 Task: View property listings for houses in Fayetteville, Arkansas, with a fenced backyard and a hot tub, and prioritize properties with outdoor living spaces.
Action: Mouse moved to (311, 197)
Screenshot: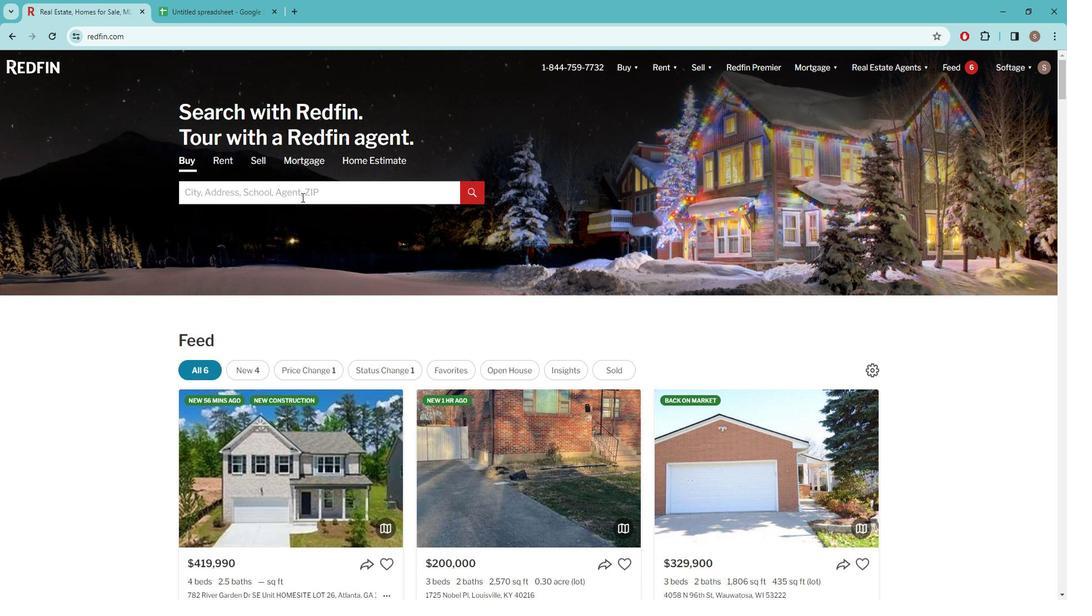 
Action: Mouse pressed left at (311, 197)
Screenshot: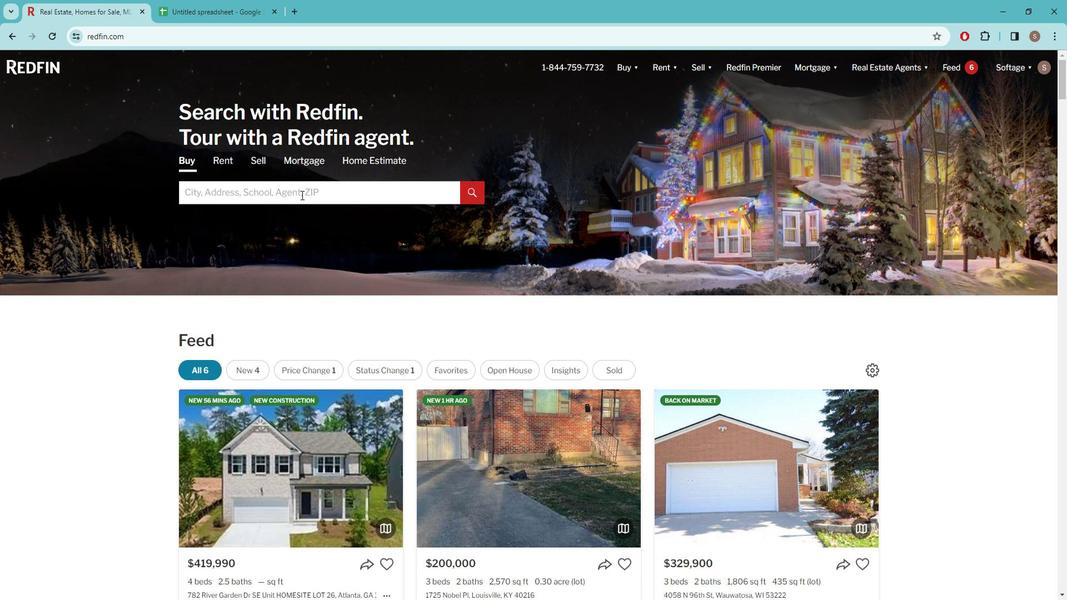 
Action: Key pressed f<Key.caps_lock>AYETTEVILLE
Screenshot: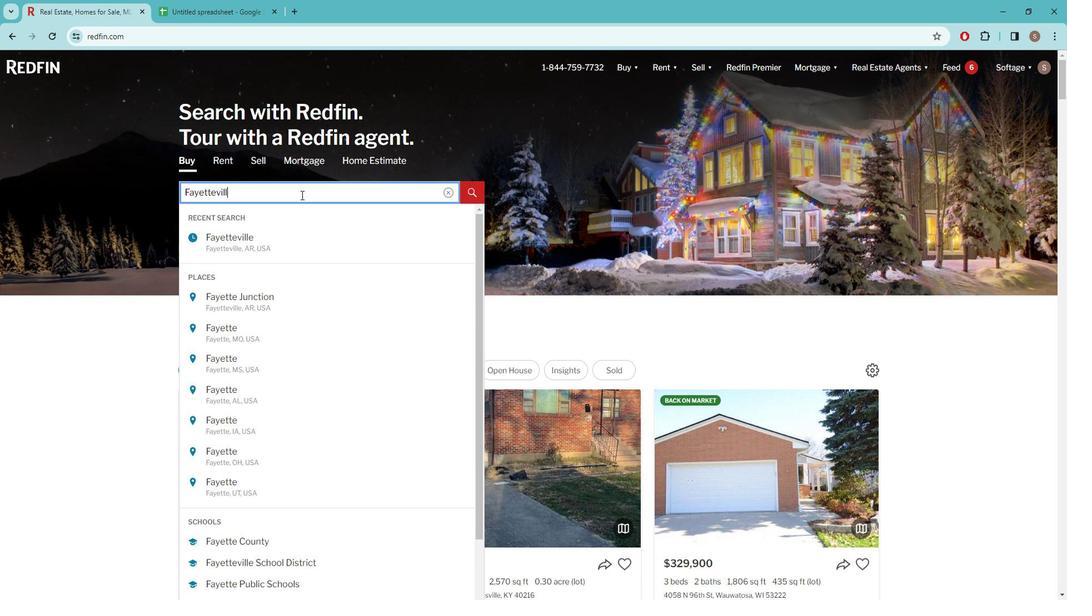 
Action: Mouse moved to (307, 241)
Screenshot: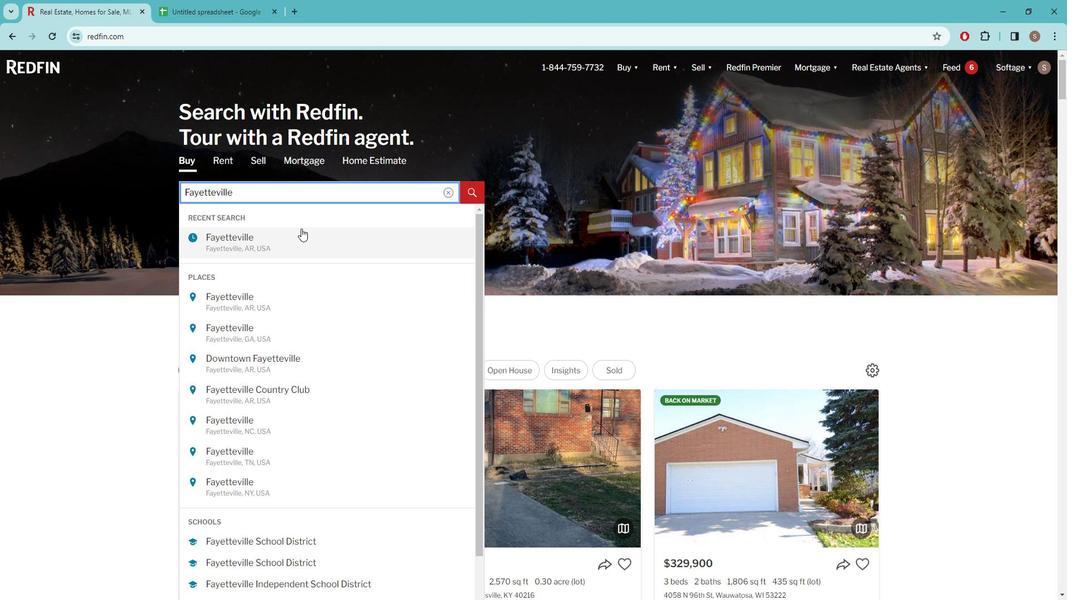 
Action: Mouse pressed left at (307, 241)
Screenshot: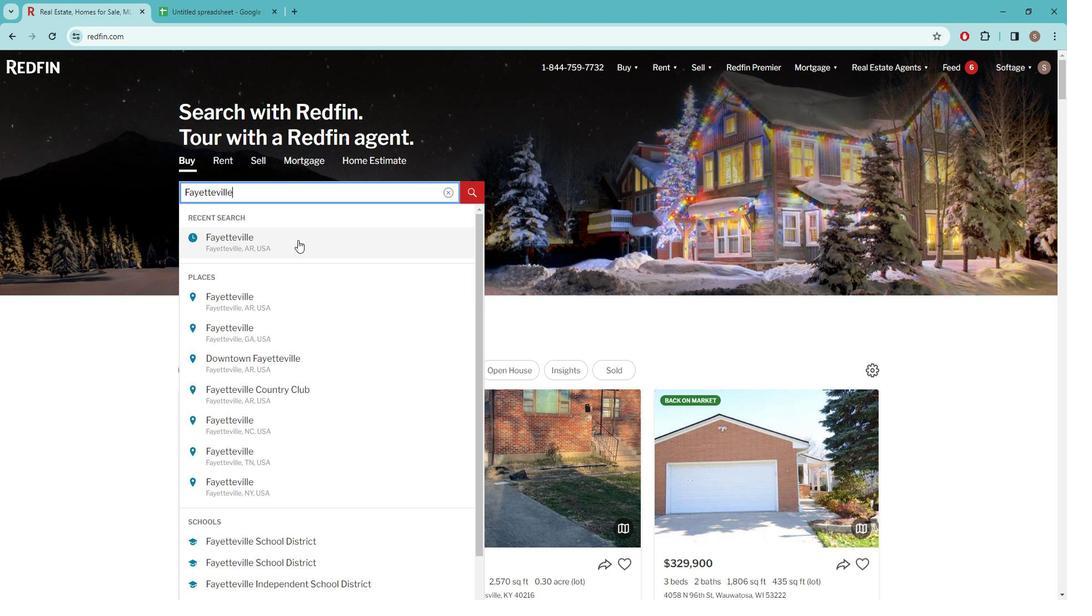 
Action: Mouse moved to (943, 147)
Screenshot: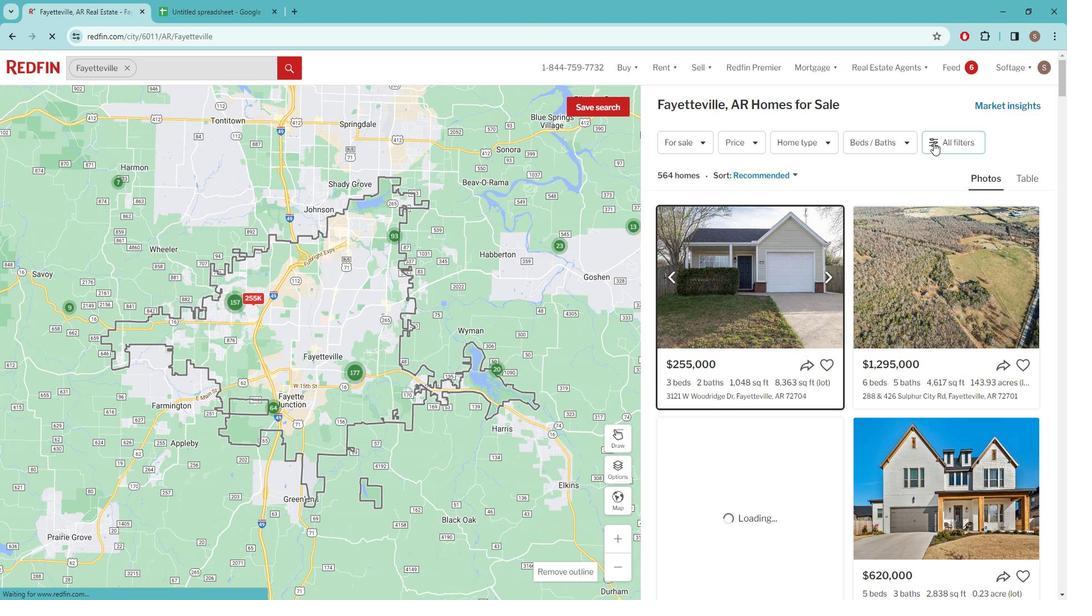 
Action: Mouse pressed left at (943, 147)
Screenshot: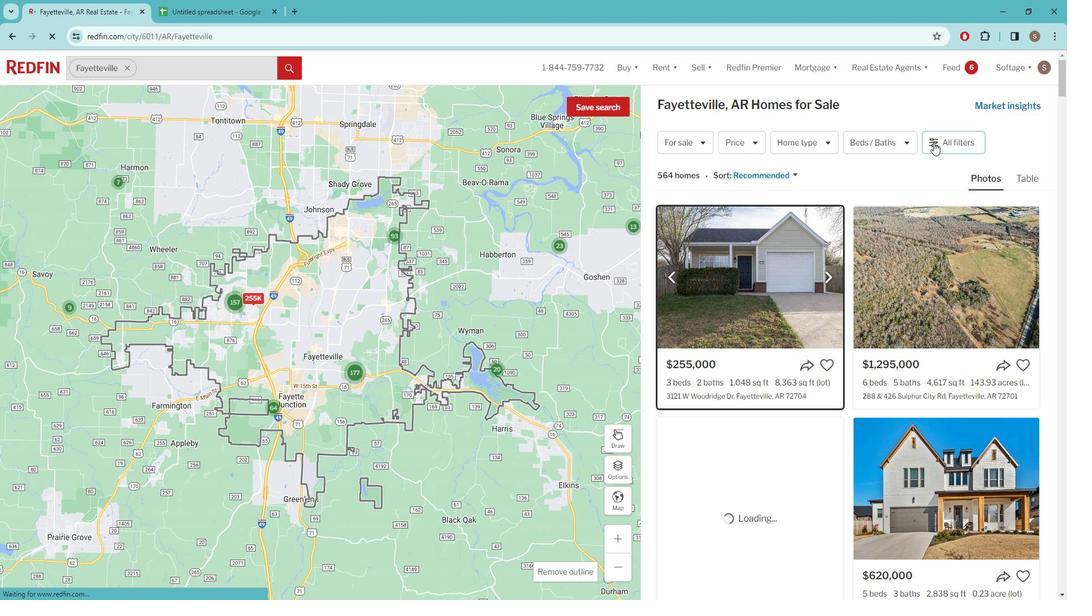 
Action: Mouse pressed left at (943, 147)
Screenshot: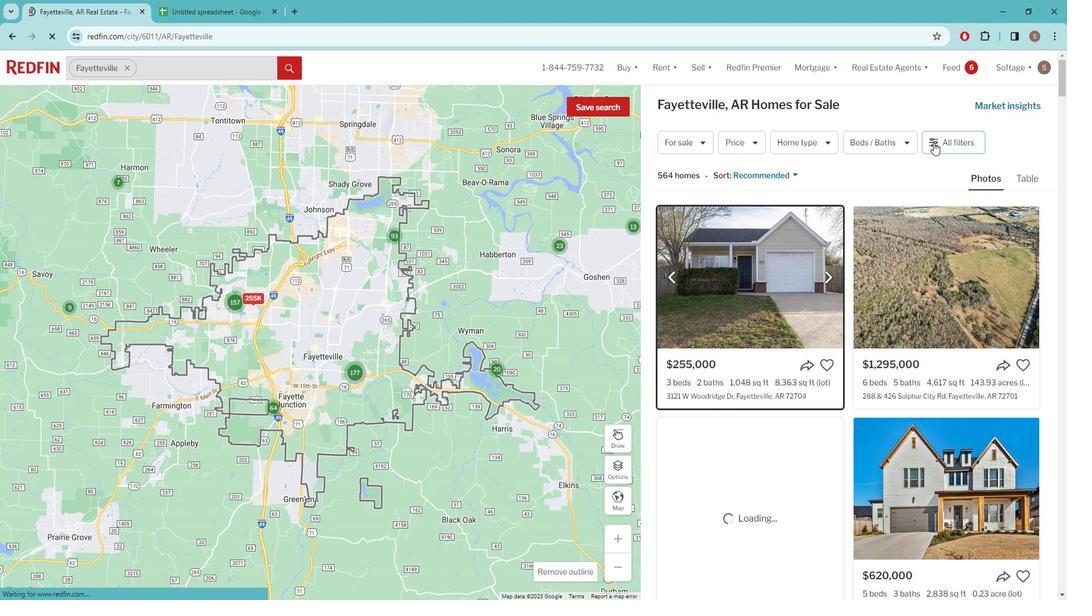 
Action: Mouse pressed left at (943, 147)
Screenshot: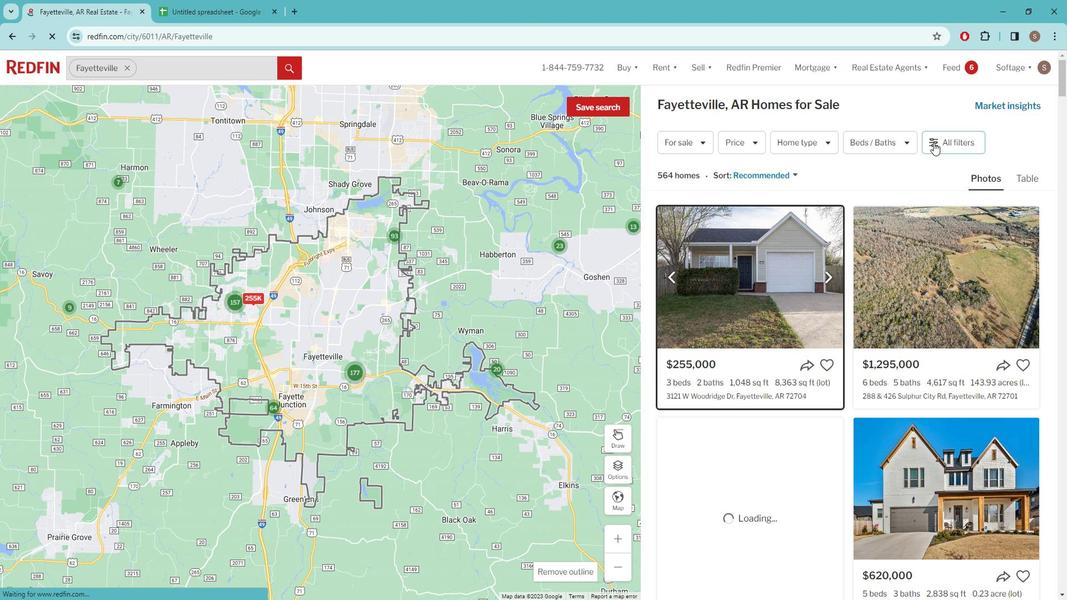 
Action: Mouse moved to (946, 143)
Screenshot: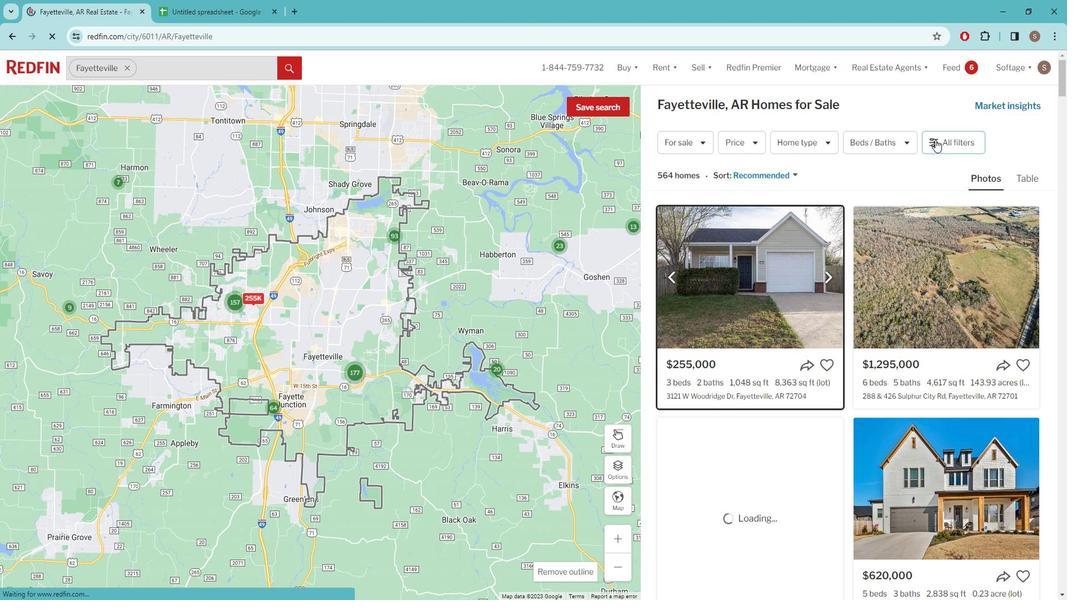 
Action: Mouse pressed left at (946, 143)
Screenshot: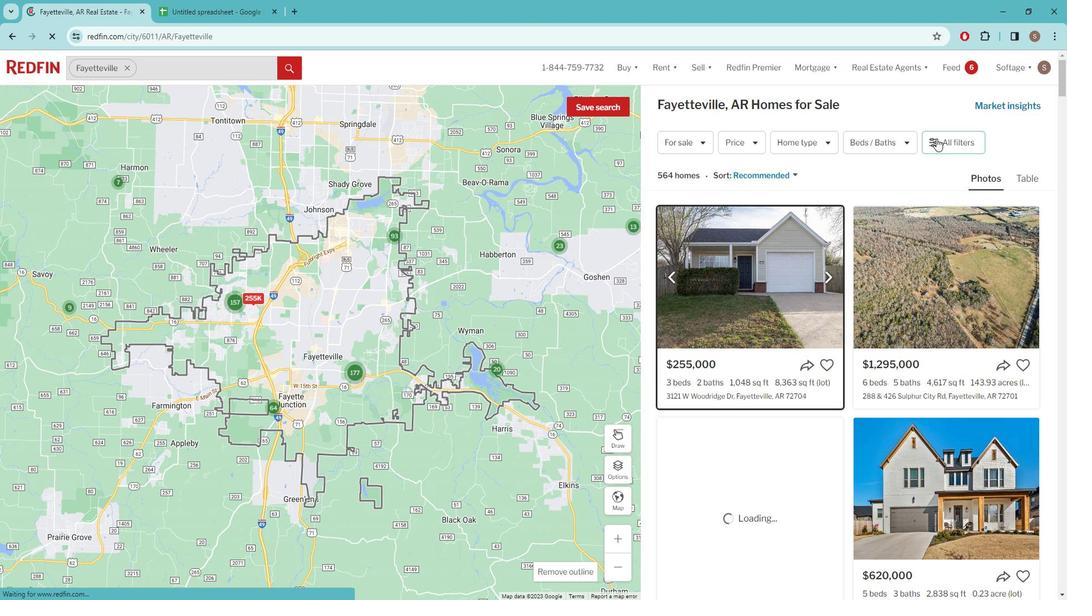 
Action: Mouse pressed left at (946, 143)
Screenshot: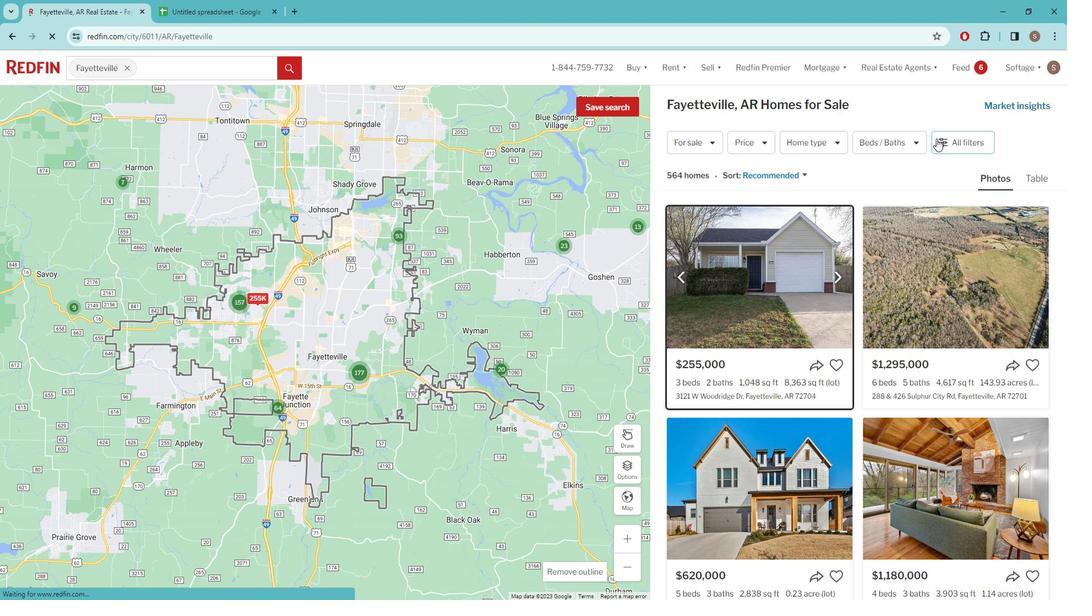 
Action: Mouse moved to (950, 143)
Screenshot: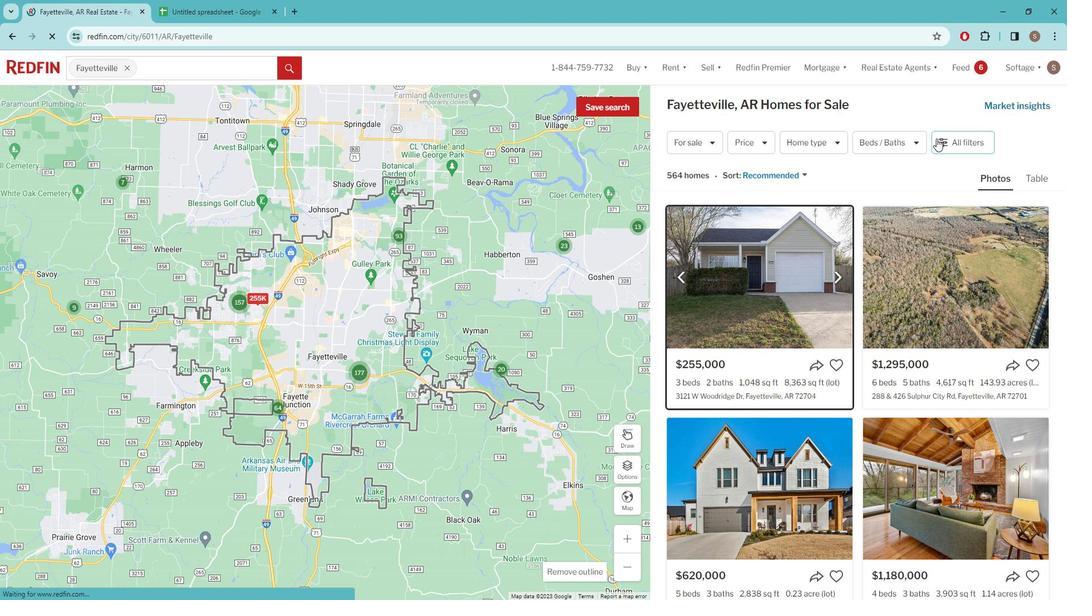 
Action: Mouse pressed left at (950, 143)
Screenshot: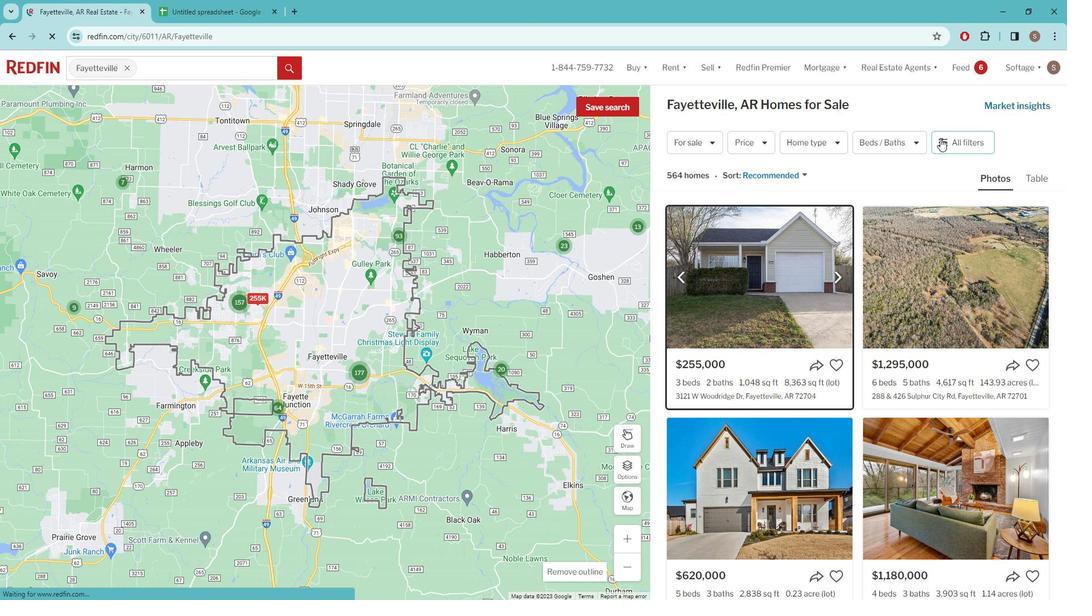 
Action: Mouse pressed left at (950, 143)
Screenshot: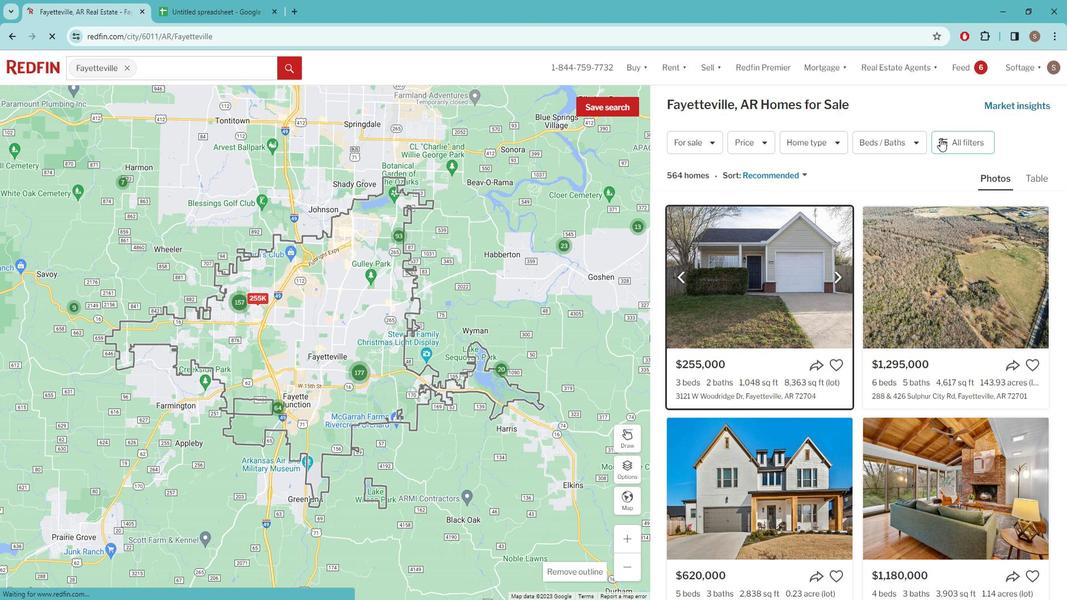 
Action: Mouse pressed left at (950, 143)
Screenshot: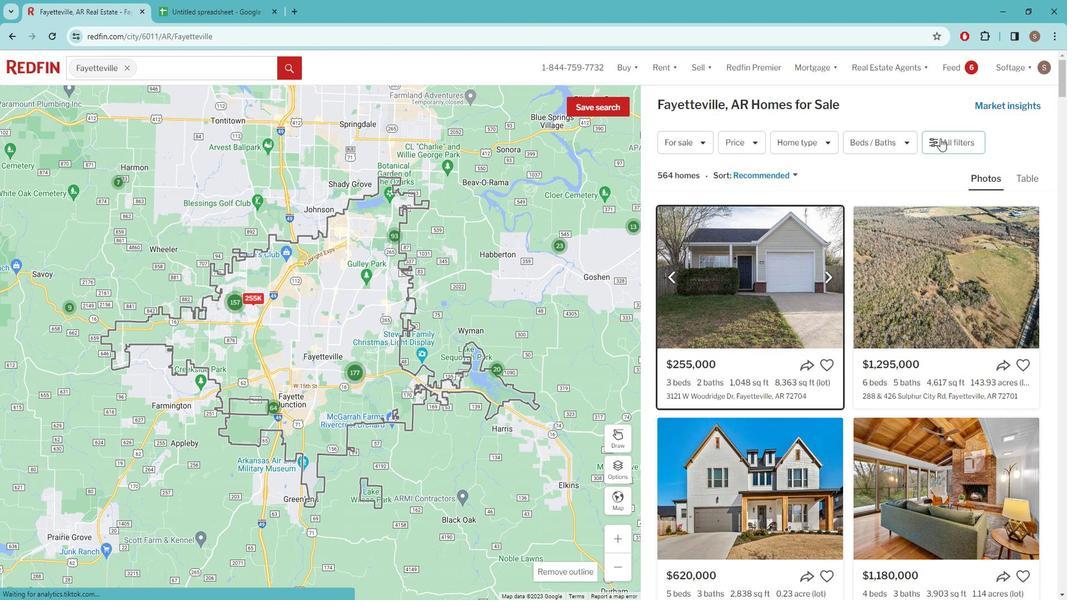 
Action: Mouse moved to (918, 166)
Screenshot: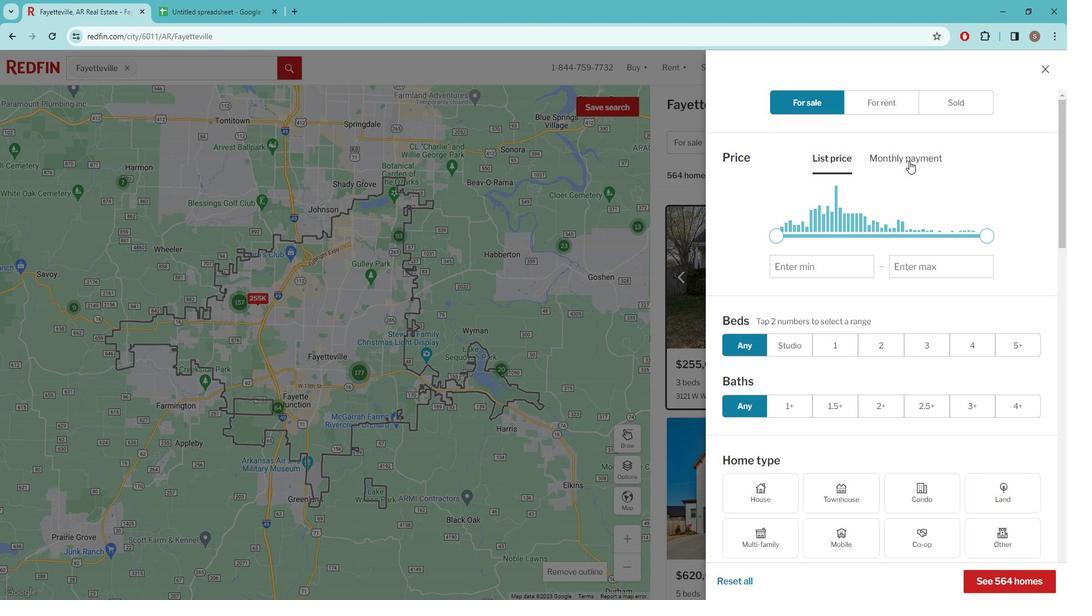 
Action: Mouse scrolled (918, 165) with delta (0, 0)
Screenshot: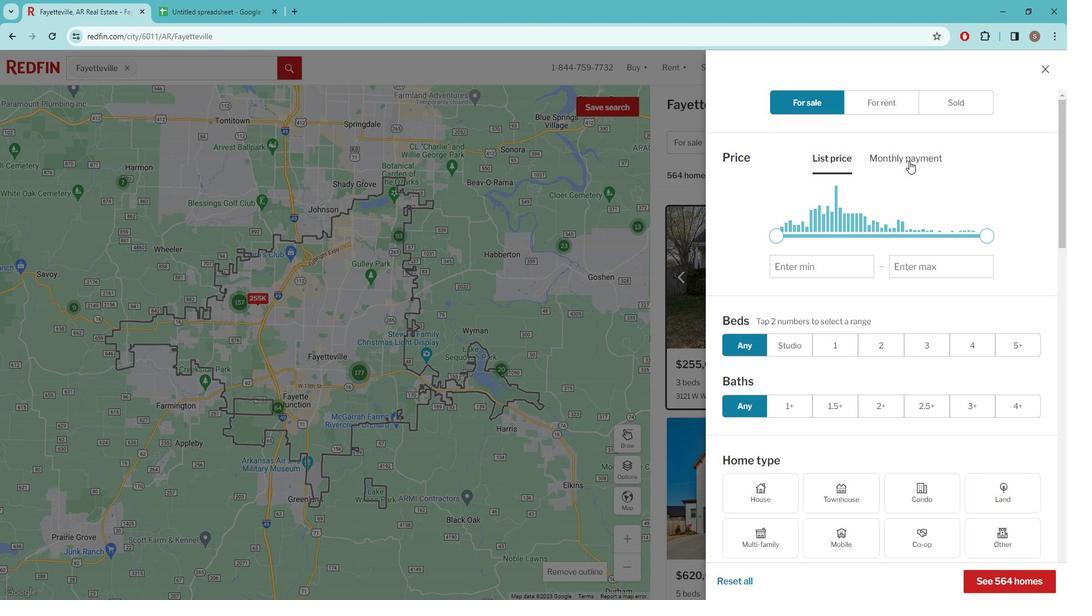
Action: Mouse moved to (878, 182)
Screenshot: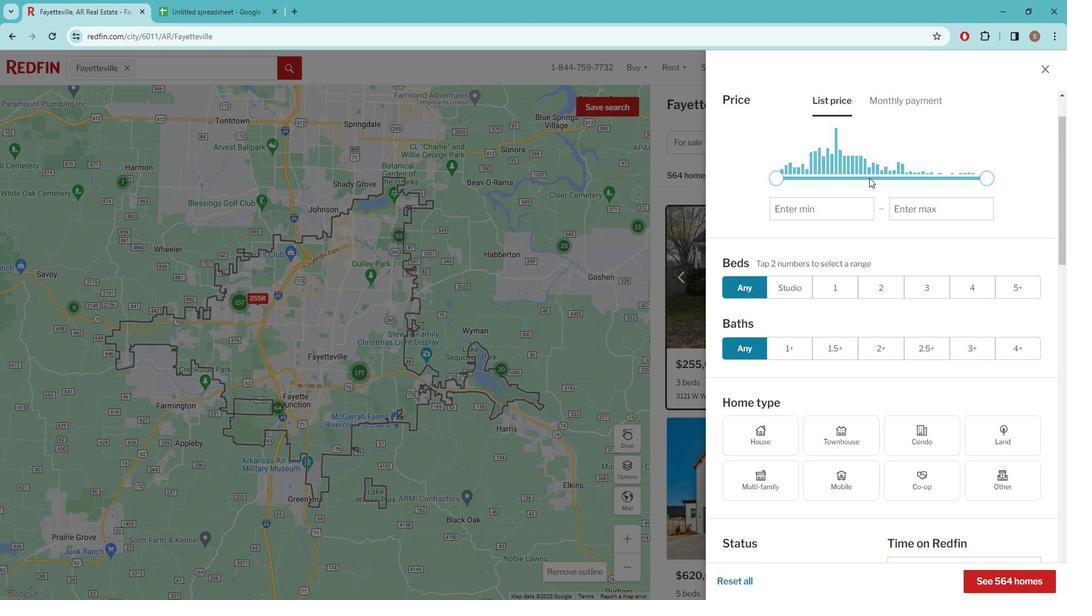 
Action: Mouse scrolled (878, 181) with delta (0, 0)
Screenshot: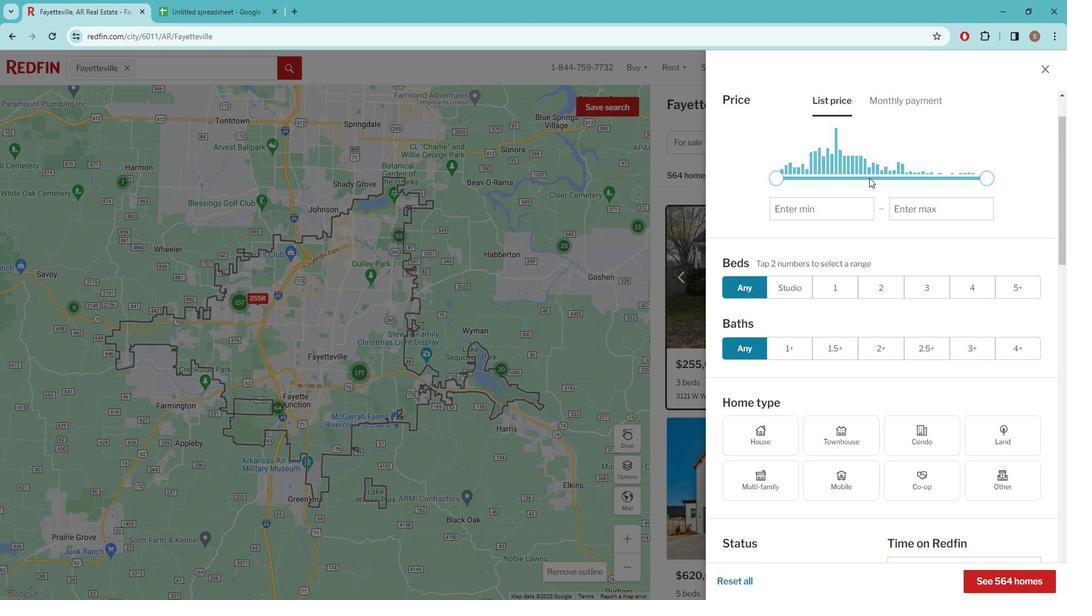 
Action: Mouse moved to (779, 374)
Screenshot: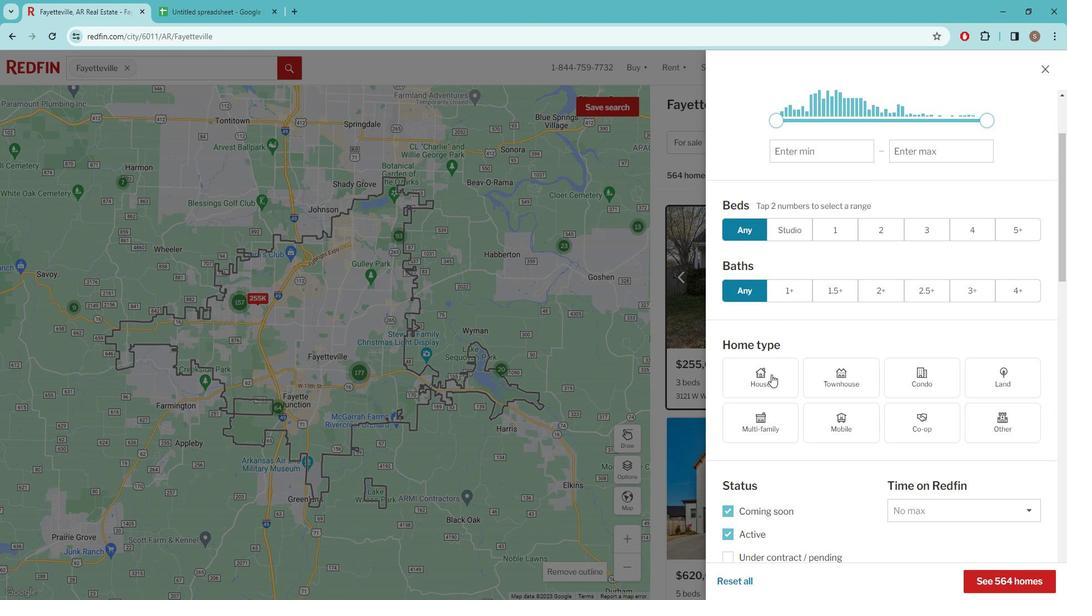
Action: Mouse pressed left at (779, 374)
Screenshot: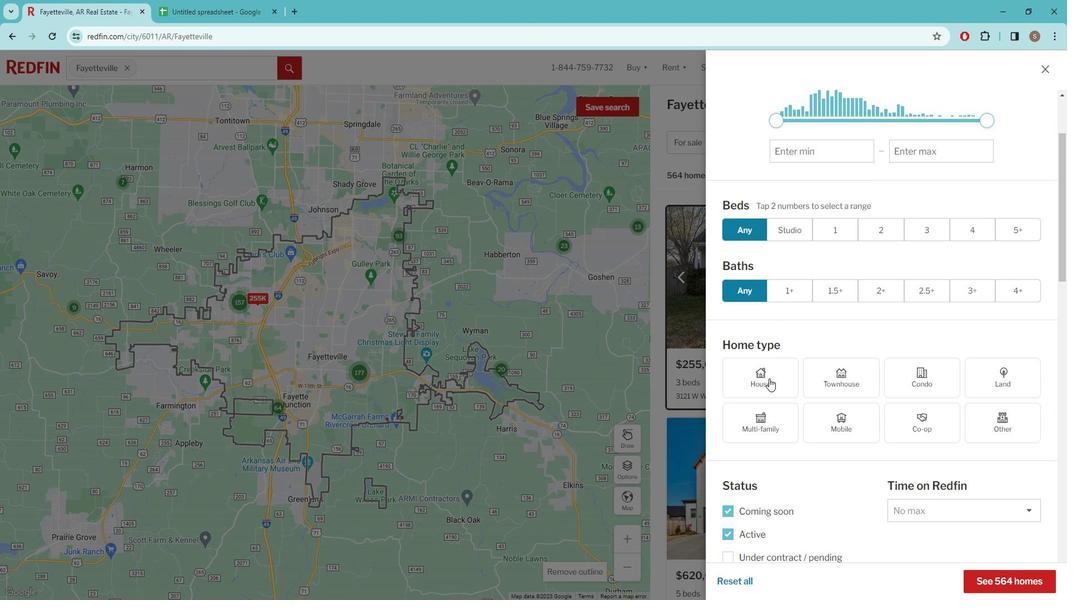 
Action: Mouse scrolled (779, 374) with delta (0, 0)
Screenshot: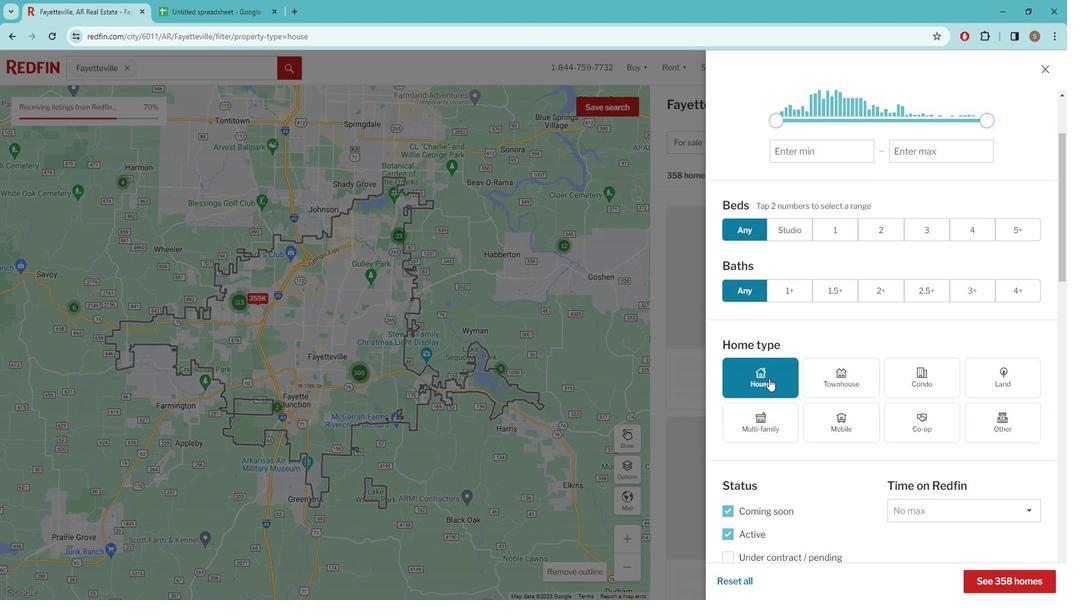 
Action: Mouse scrolled (779, 374) with delta (0, 0)
Screenshot: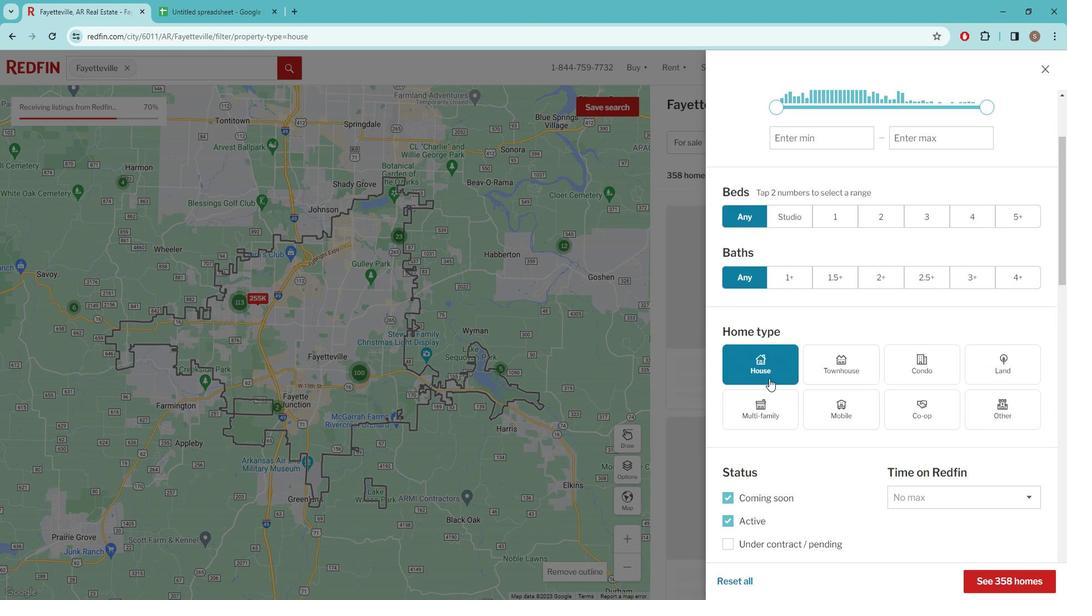 
Action: Mouse scrolled (779, 374) with delta (0, 0)
Screenshot: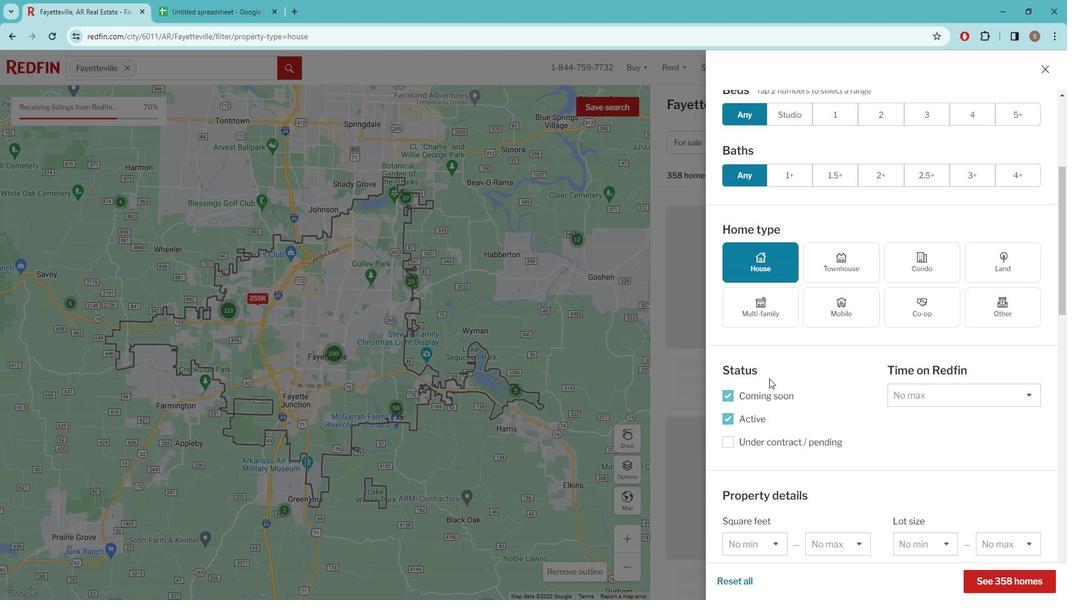 
Action: Mouse scrolled (779, 374) with delta (0, 0)
Screenshot: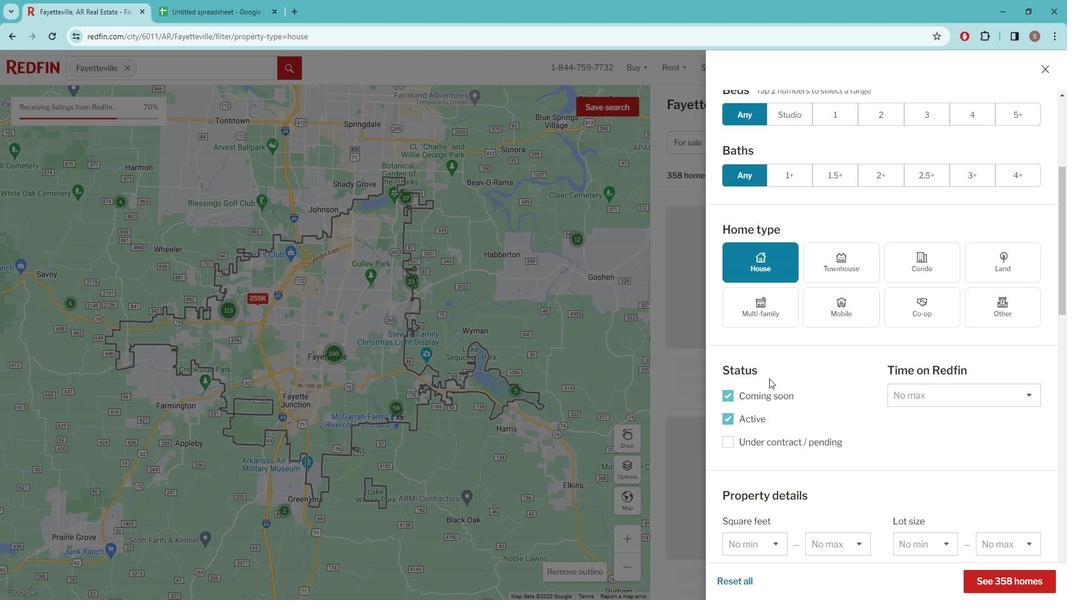 
Action: Mouse scrolled (779, 374) with delta (0, 0)
Screenshot: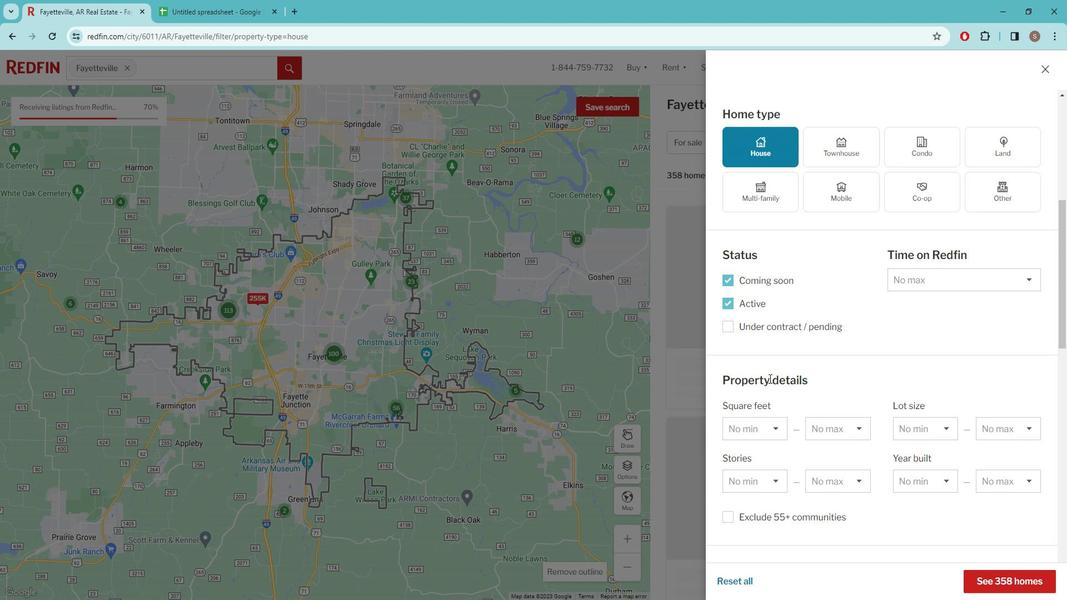 
Action: Mouse scrolled (779, 374) with delta (0, 0)
Screenshot: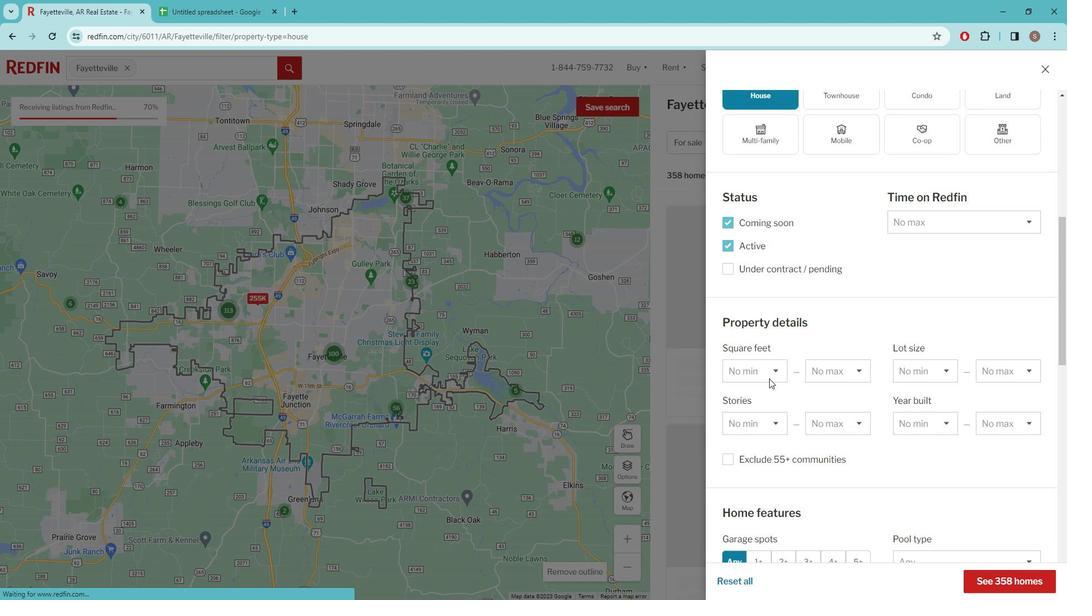 
Action: Mouse scrolled (779, 374) with delta (0, 0)
Screenshot: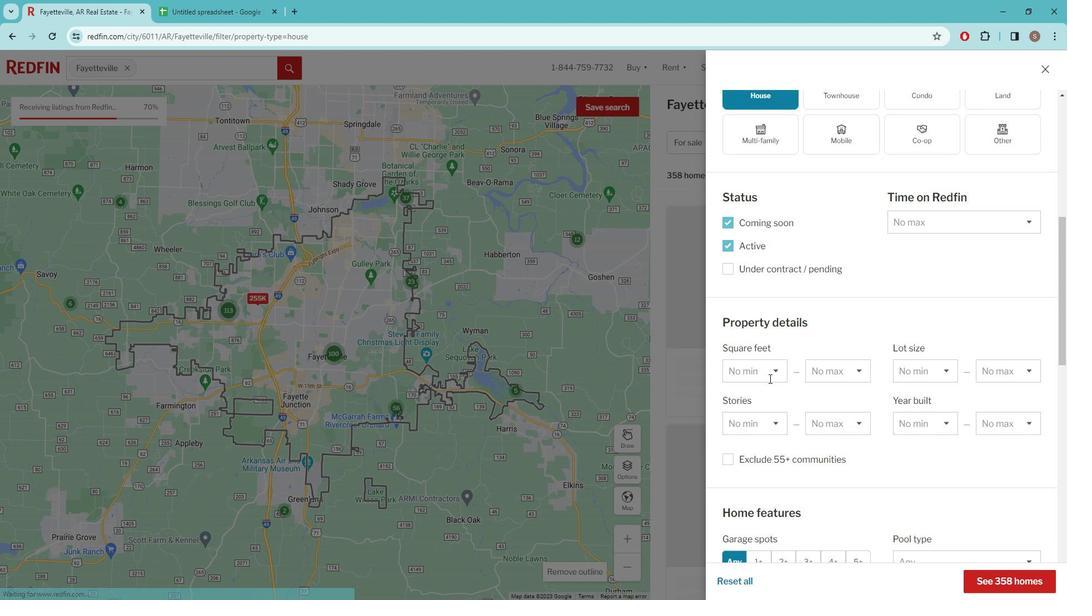 
Action: Mouse moved to (778, 427)
Screenshot: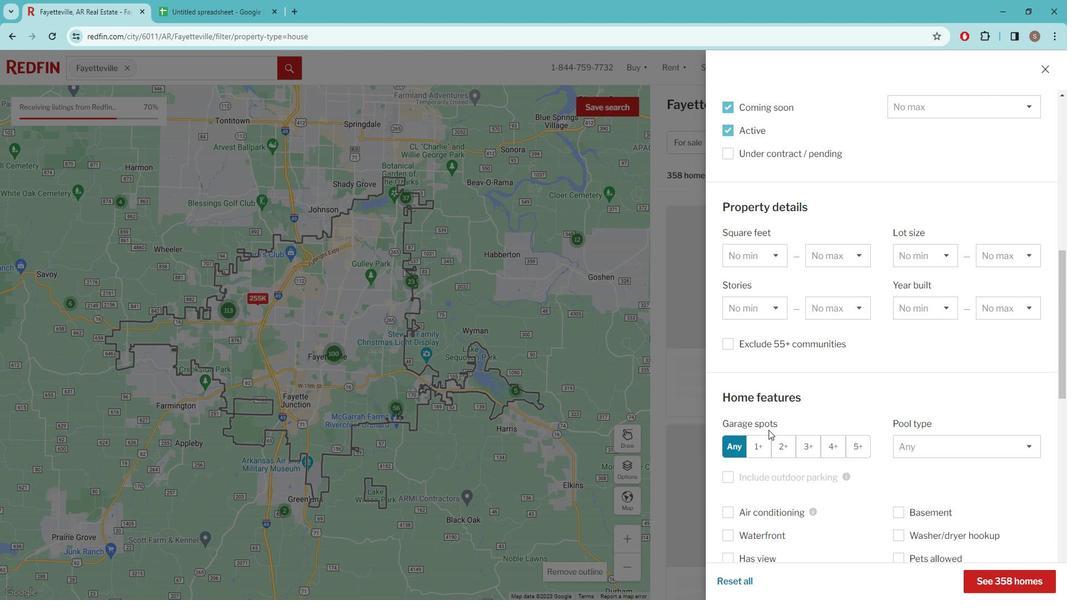 
Action: Mouse scrolled (778, 427) with delta (0, 0)
Screenshot: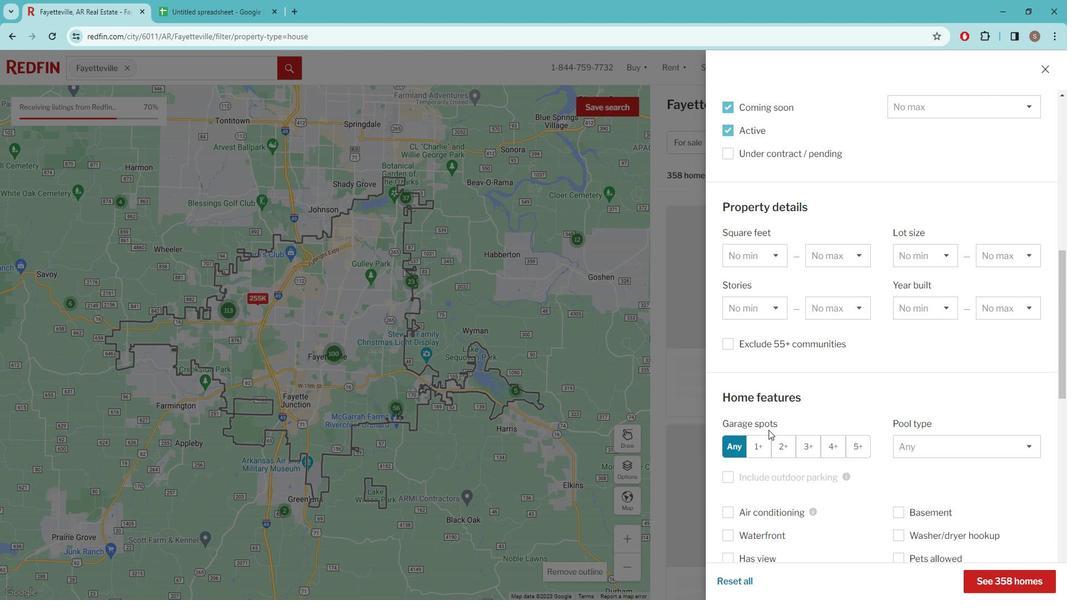 
Action: Mouse scrolled (778, 427) with delta (0, 0)
Screenshot: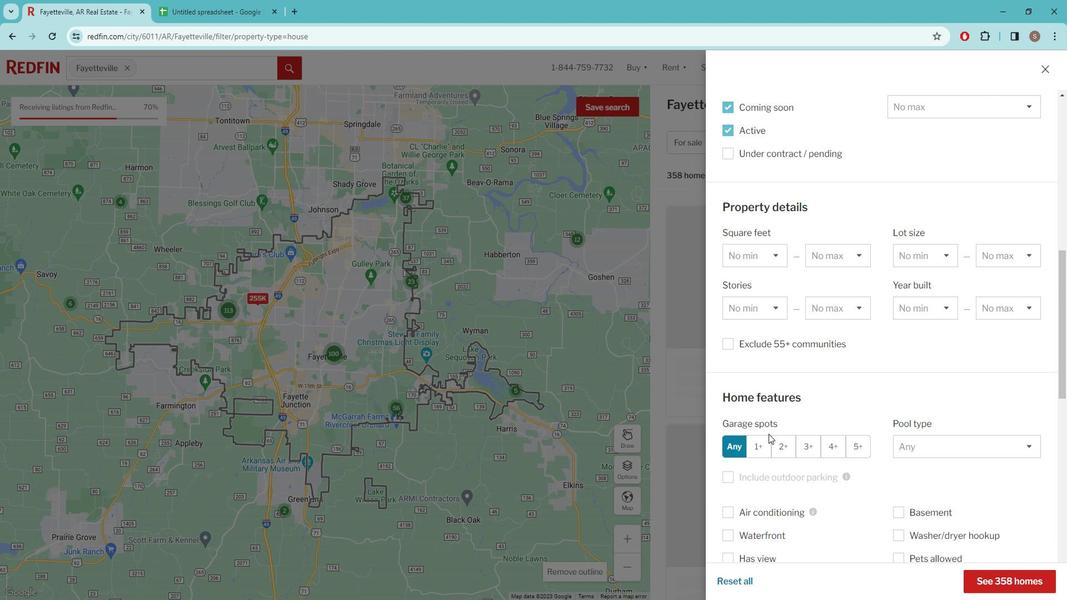
Action: Mouse scrolled (778, 427) with delta (0, 0)
Screenshot: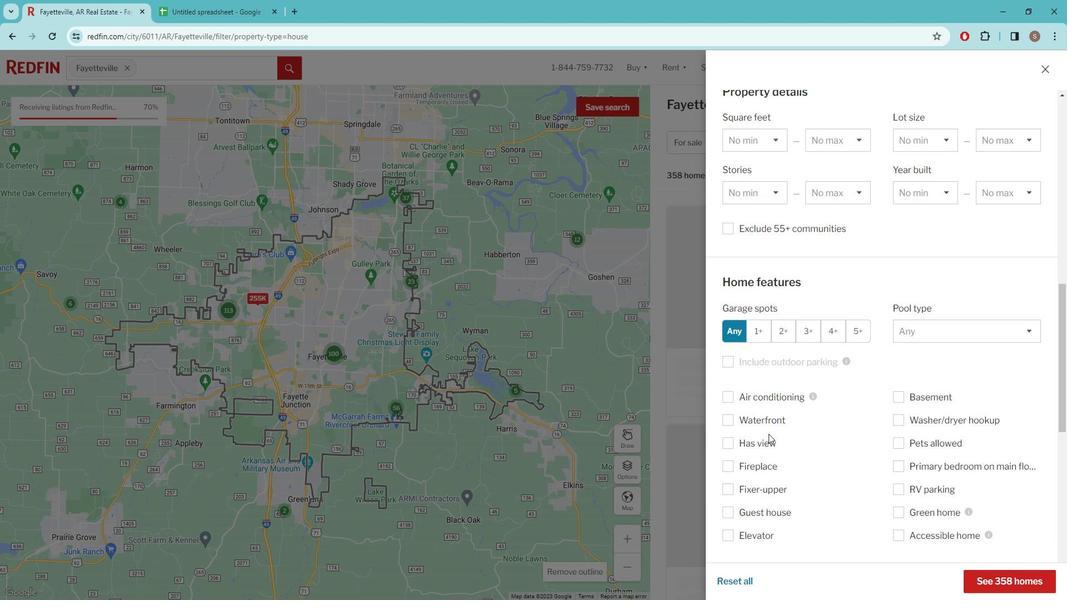 
Action: Mouse scrolled (778, 427) with delta (0, 0)
Screenshot: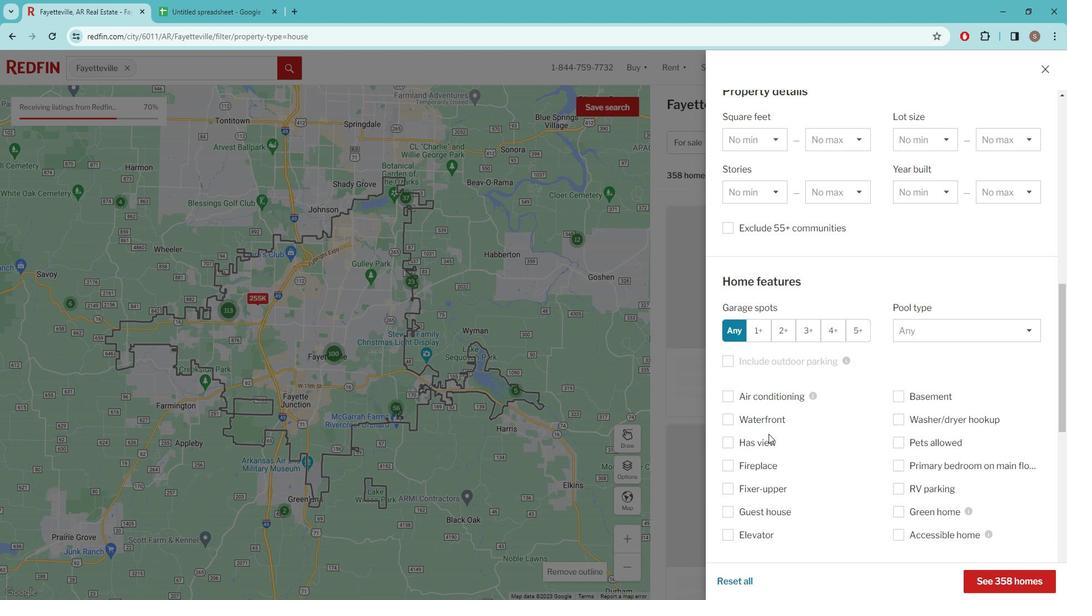 
Action: Mouse moved to (764, 469)
Screenshot: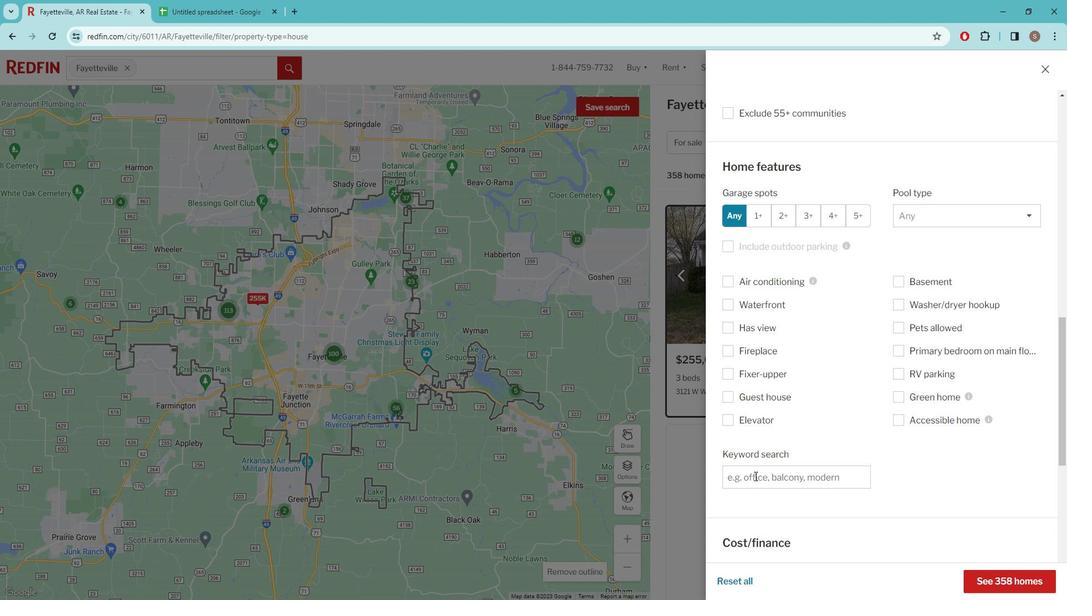 
Action: Mouse pressed left at (764, 469)
Screenshot: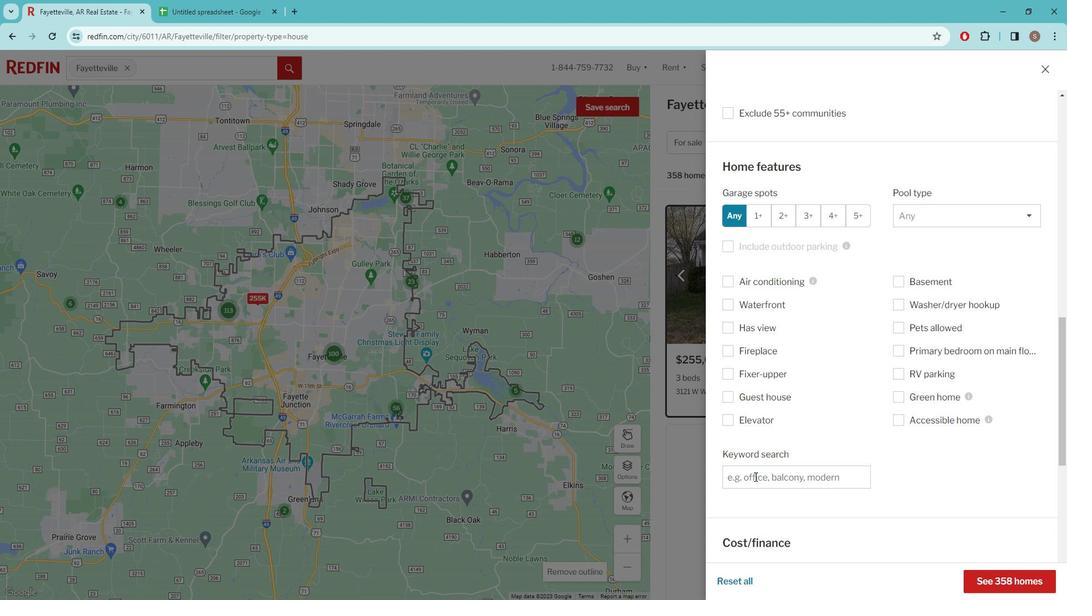 
Action: Key pressed FENCED<Key.space>BACKYARD,<Key.space>A<Key.space>HOT<Key.space>TUB<Key.space>AND<Key.space>OUTDOOR<Key.space>LIVING<Key.space>SPACES
Screenshot: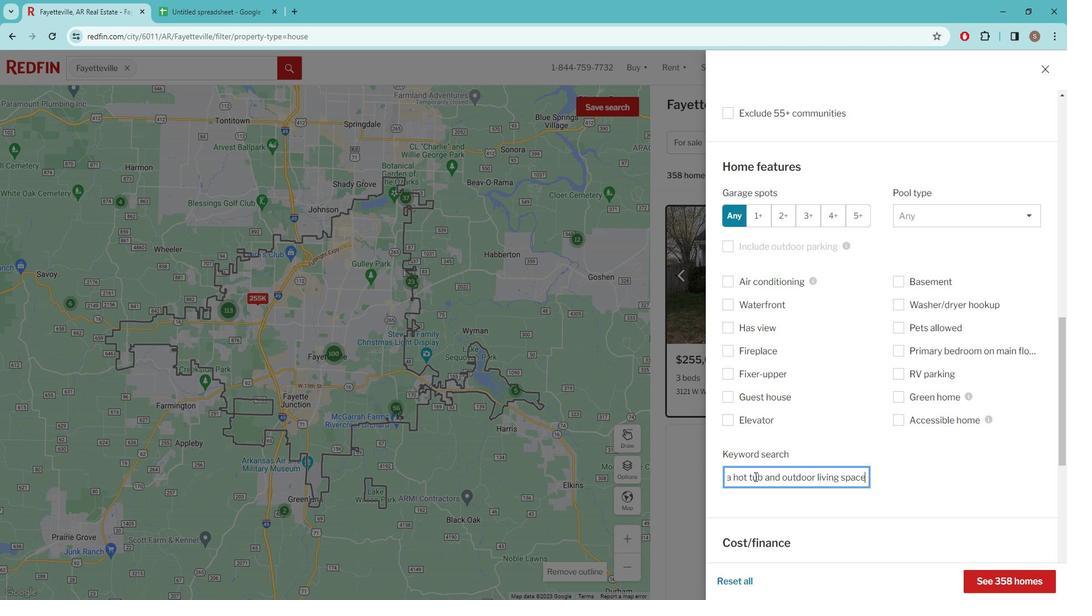 
Action: Mouse moved to (778, 494)
Screenshot: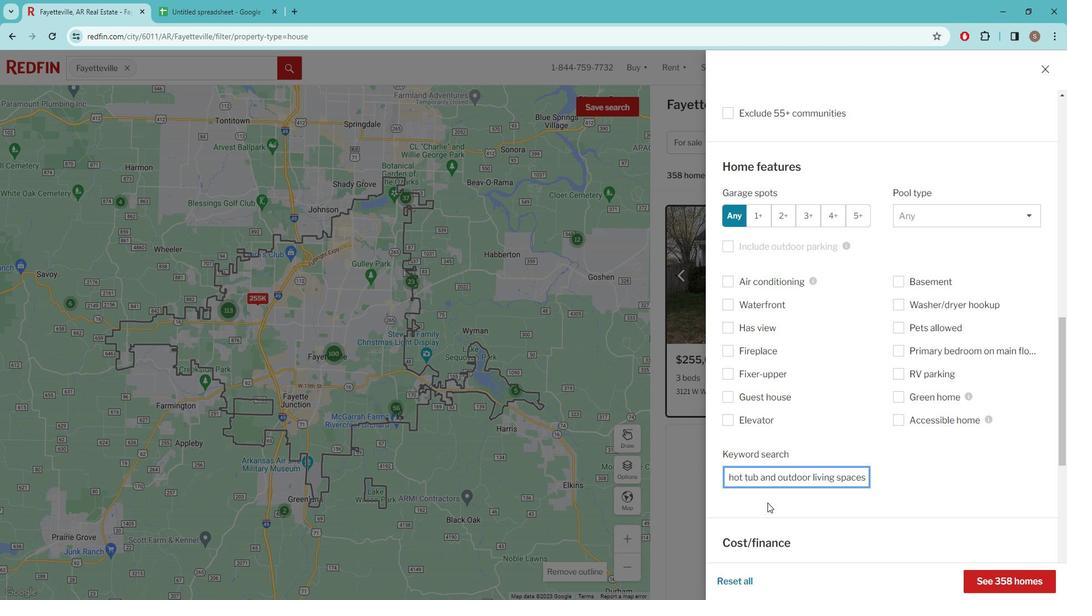 
Action: Mouse pressed left at (778, 494)
Screenshot: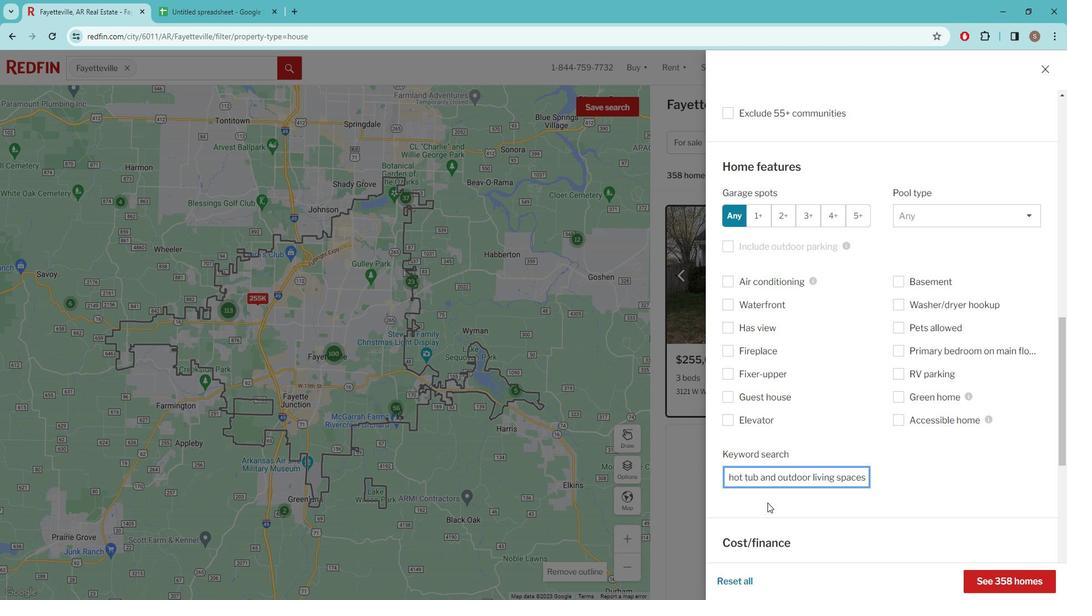 
Action: Mouse moved to (785, 491)
Screenshot: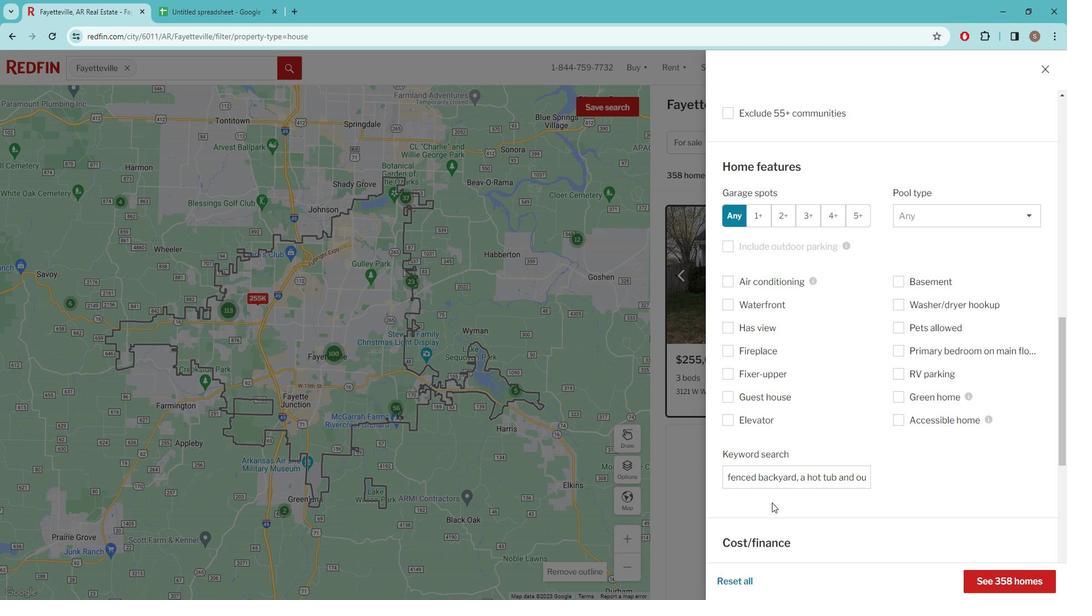 
Action: Mouse scrolled (785, 490) with delta (0, 0)
Screenshot: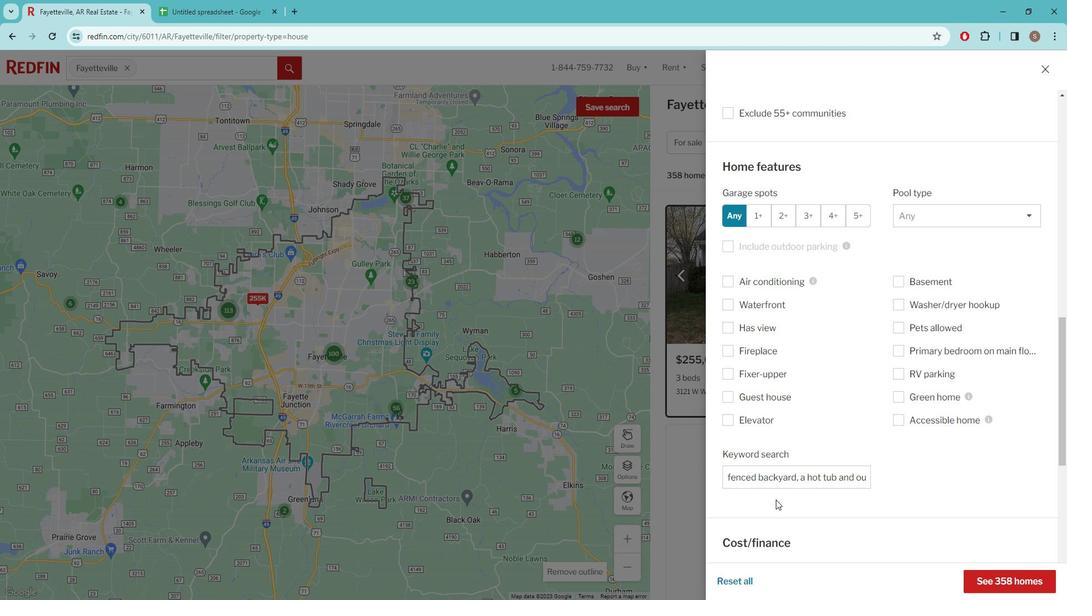 
Action: Mouse moved to (789, 485)
Screenshot: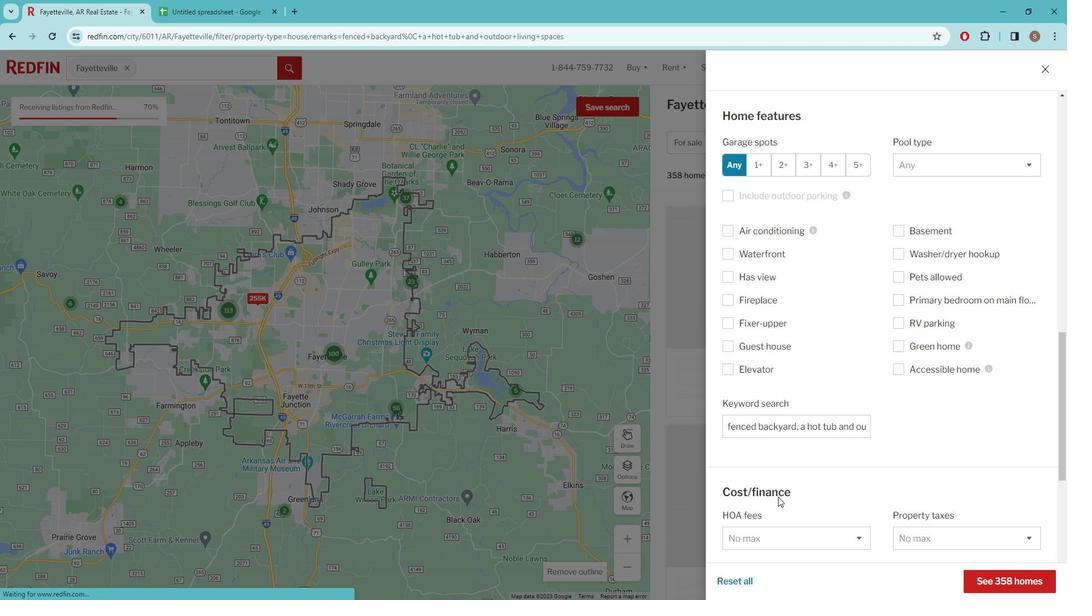 
Action: Mouse scrolled (789, 485) with delta (0, 0)
Screenshot: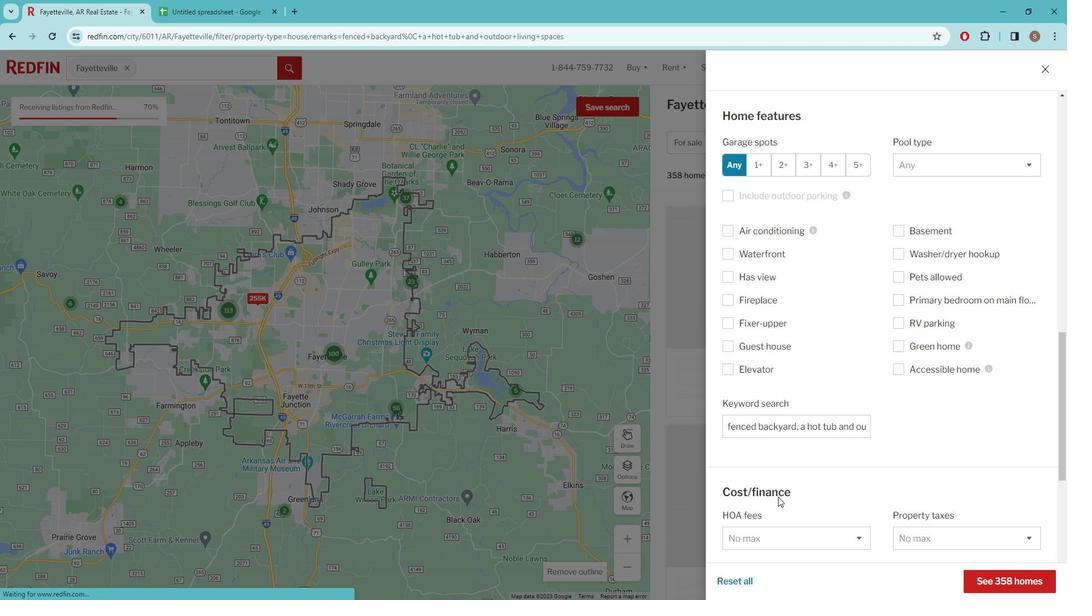 
Action: Mouse moved to (799, 405)
Screenshot: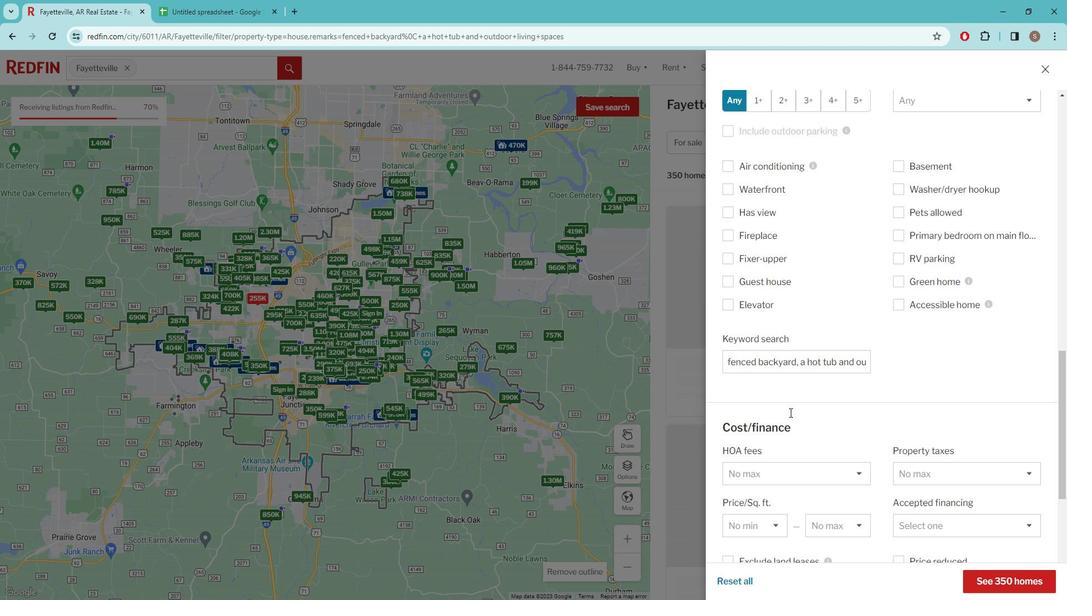 
Action: Mouse scrolled (799, 405) with delta (0, 0)
Screenshot: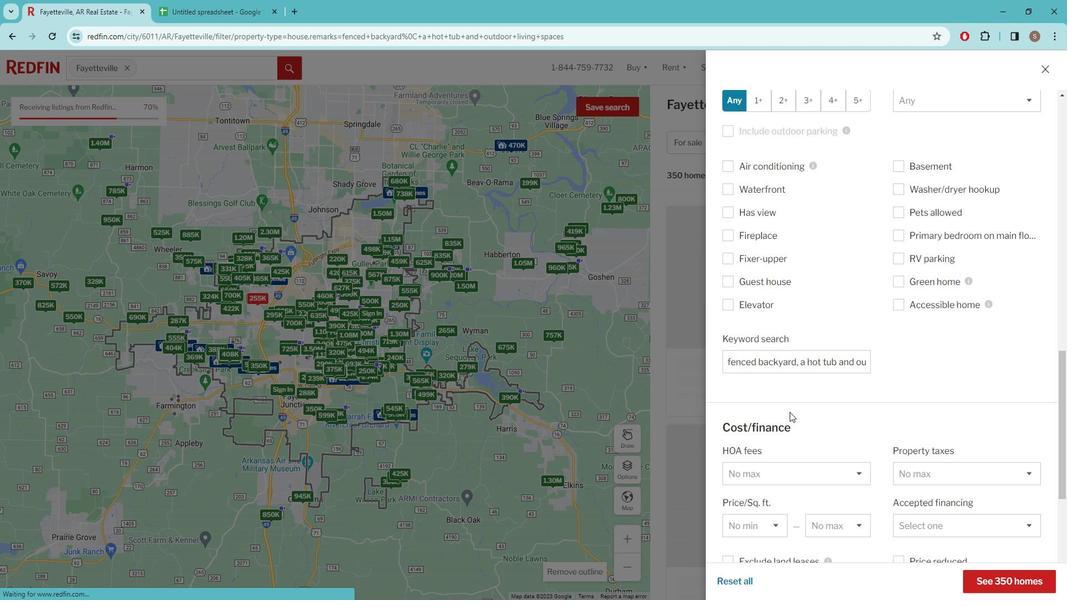 
Action: Mouse moved to (799, 404)
Screenshot: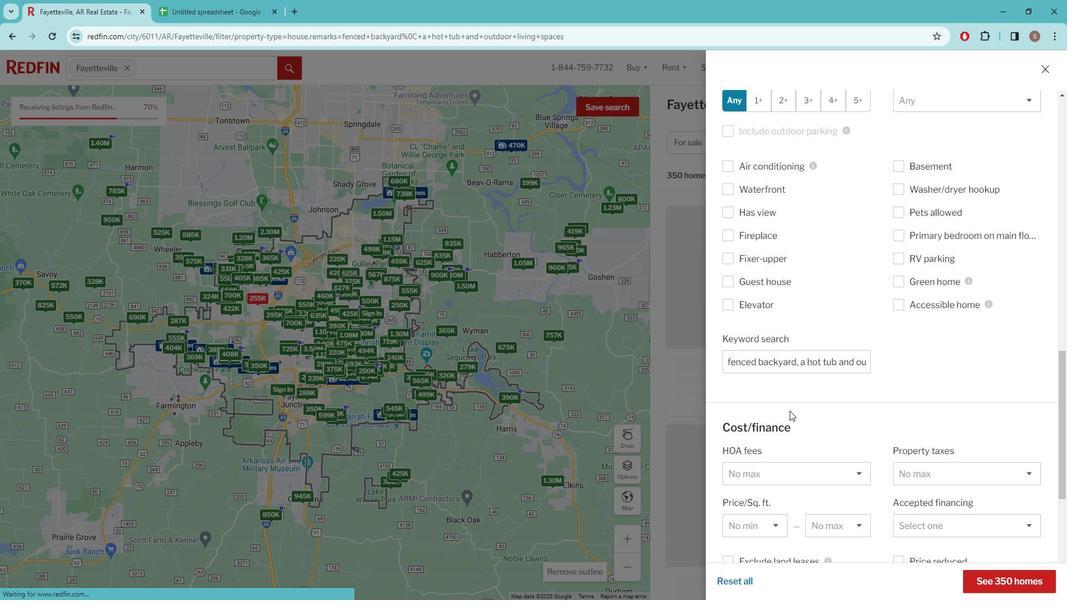 
Action: Mouse scrolled (799, 403) with delta (0, 0)
Screenshot: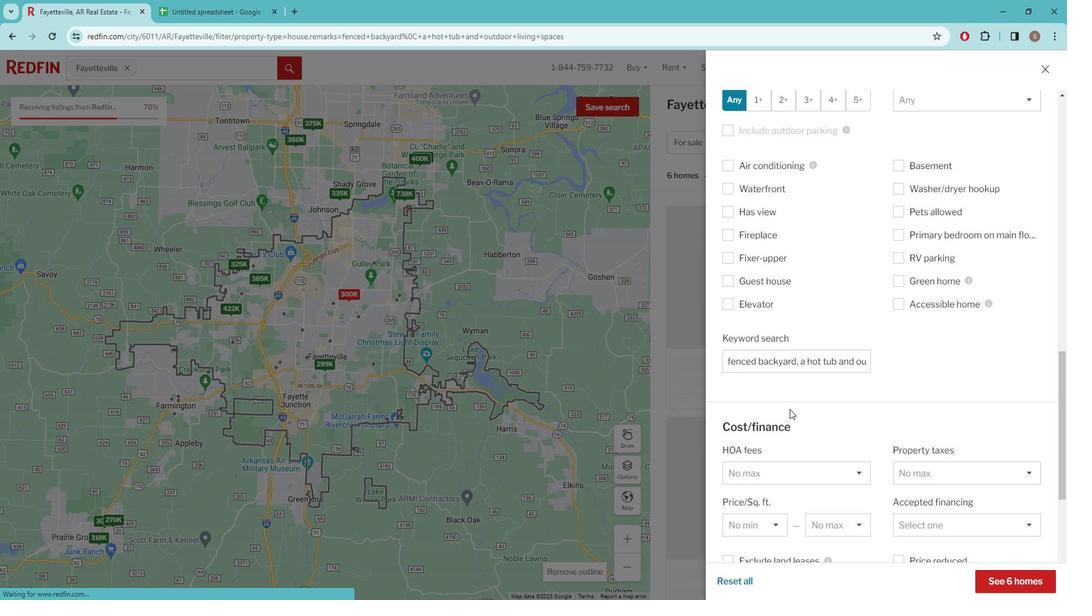 
Action: Mouse moved to (799, 401)
Screenshot: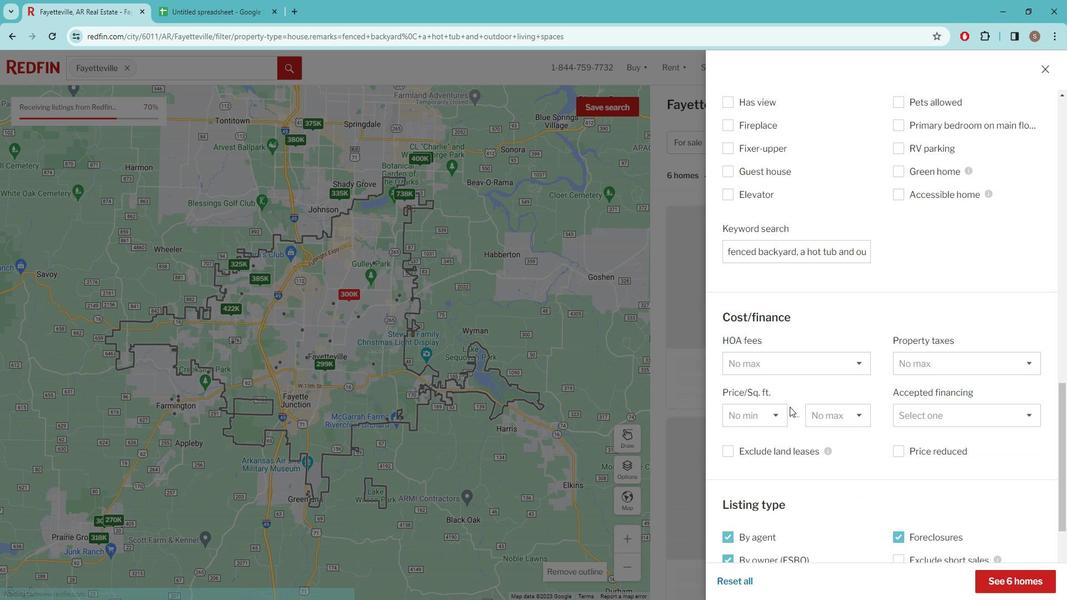 
Action: Mouse scrolled (799, 401) with delta (0, 0)
Screenshot: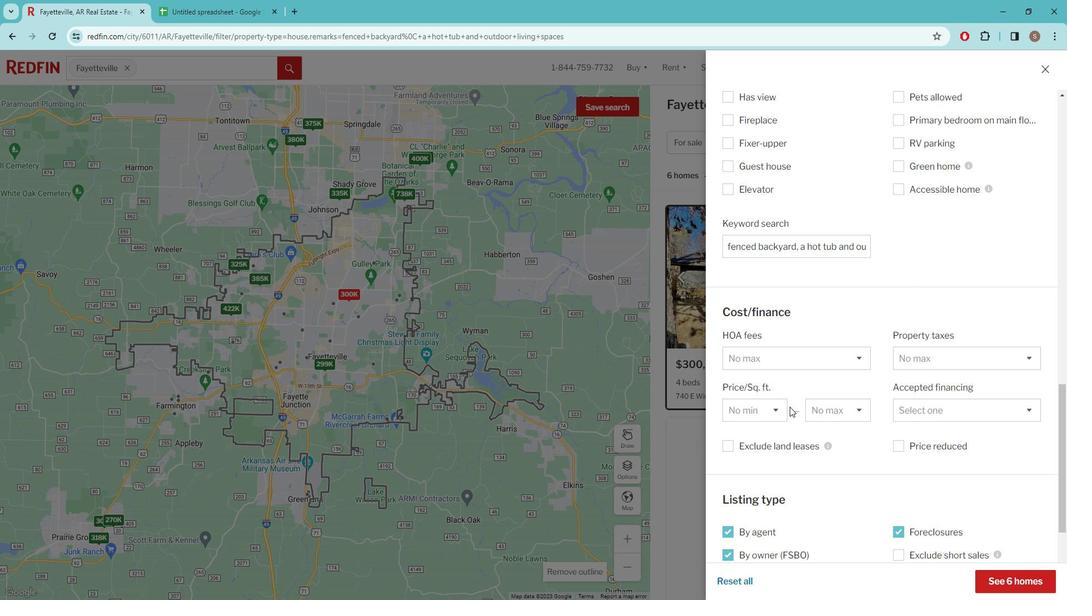 
Action: Mouse scrolled (799, 401) with delta (0, 0)
Screenshot: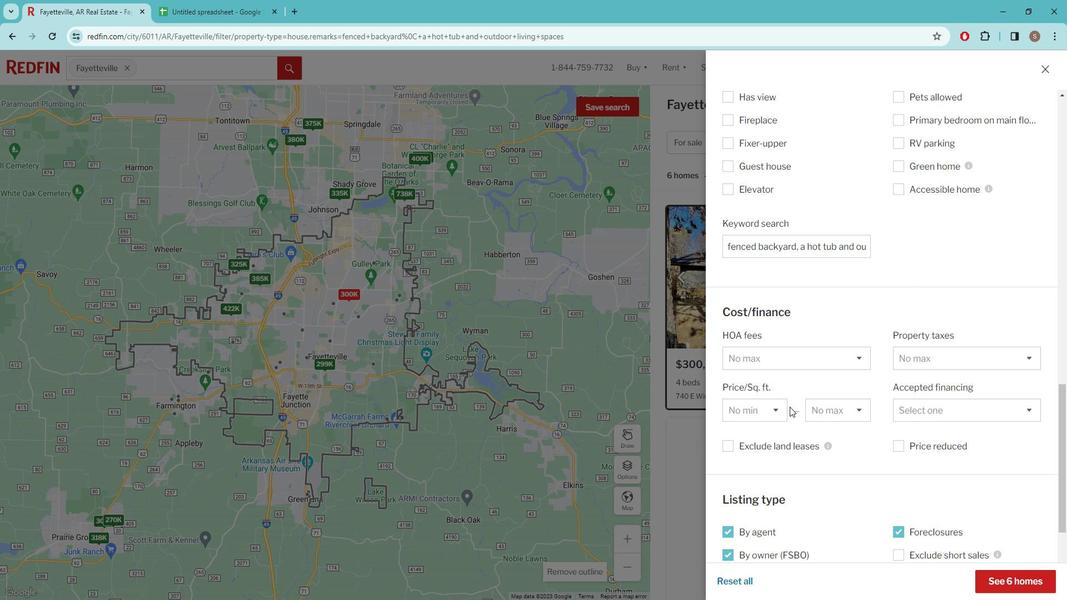 
Action: Mouse scrolled (799, 401) with delta (0, 0)
Screenshot: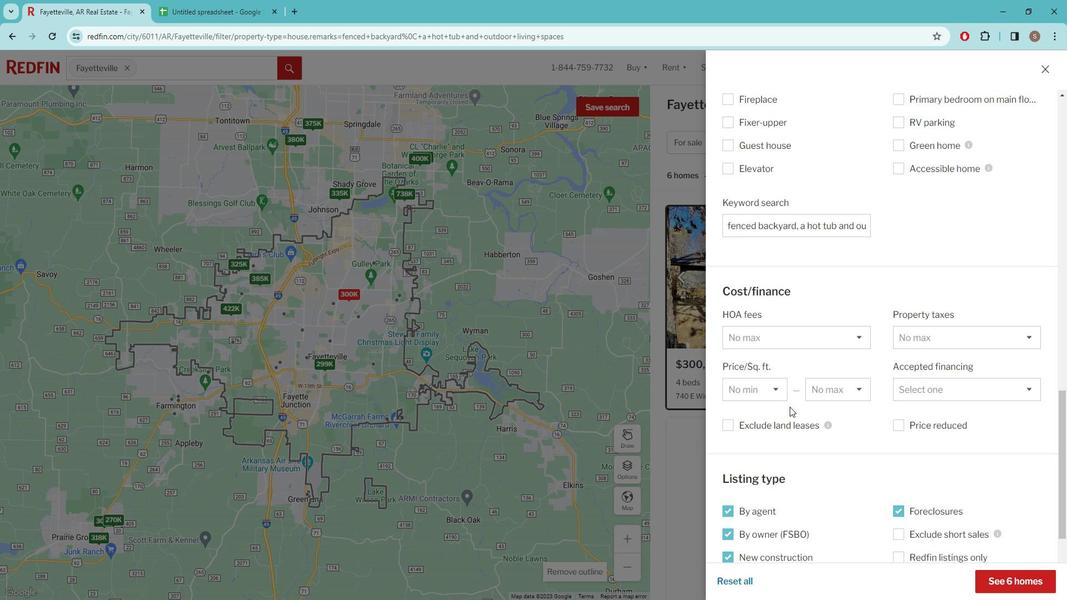 
Action: Mouse scrolled (799, 401) with delta (0, 0)
Screenshot: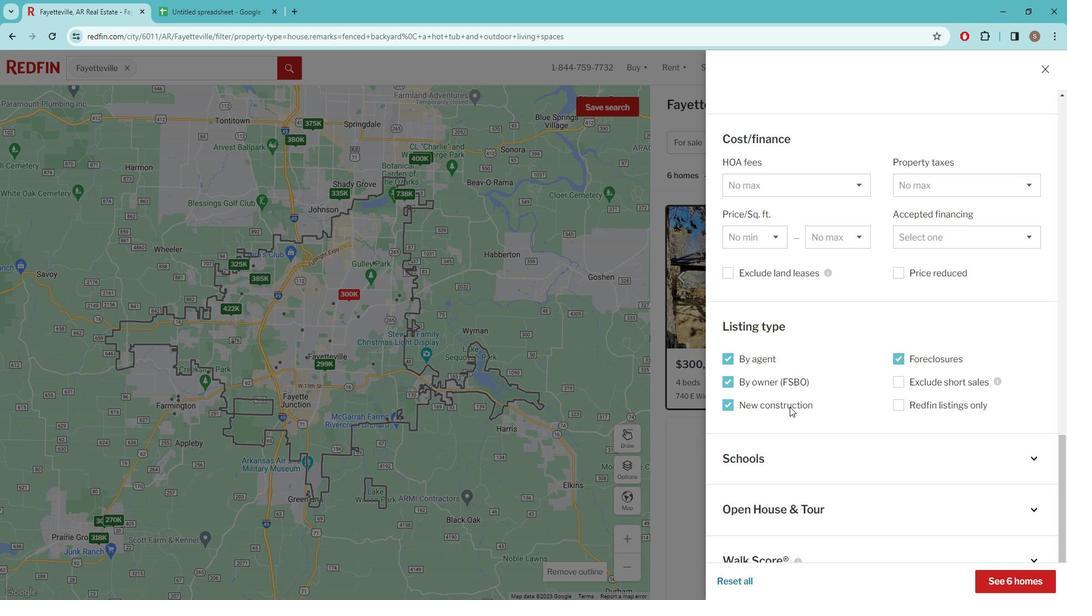 
Action: Mouse scrolled (799, 401) with delta (0, 0)
Screenshot: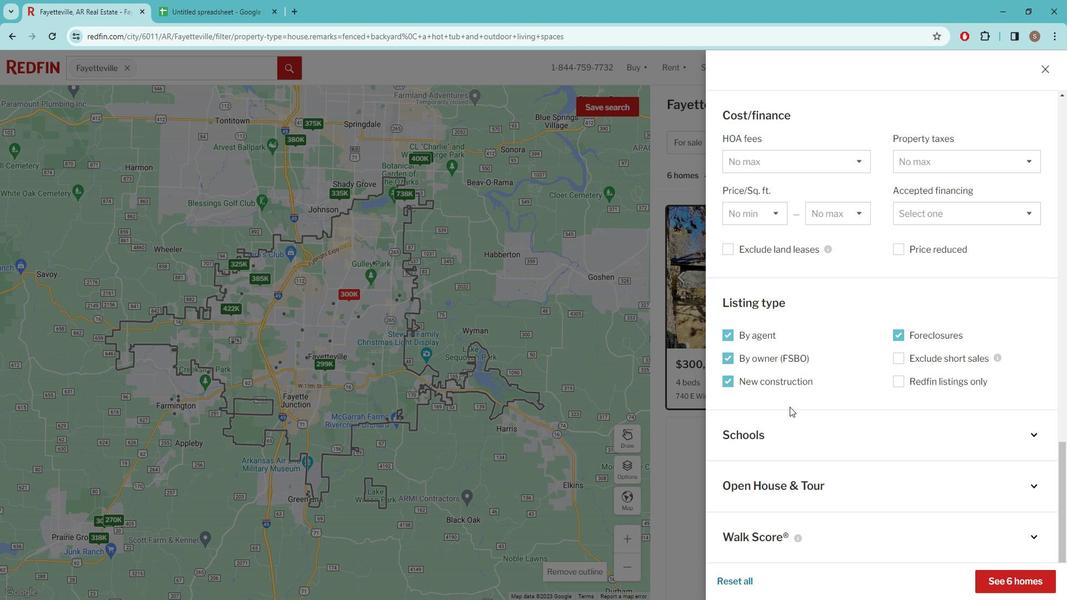 
Action: Mouse scrolled (799, 401) with delta (0, 0)
Screenshot: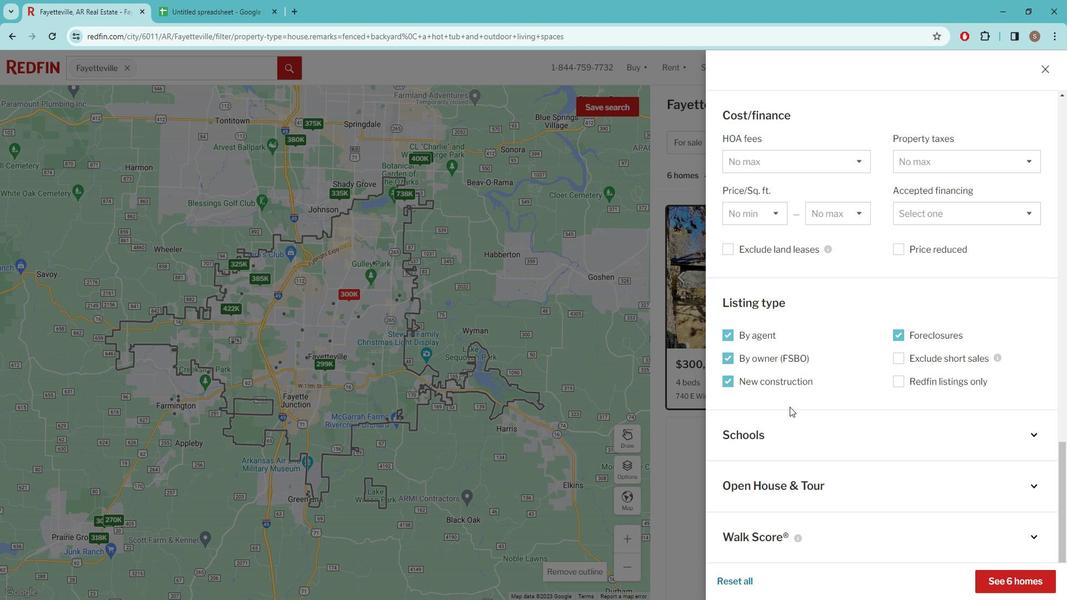 
Action: Mouse scrolled (799, 401) with delta (0, 0)
Screenshot: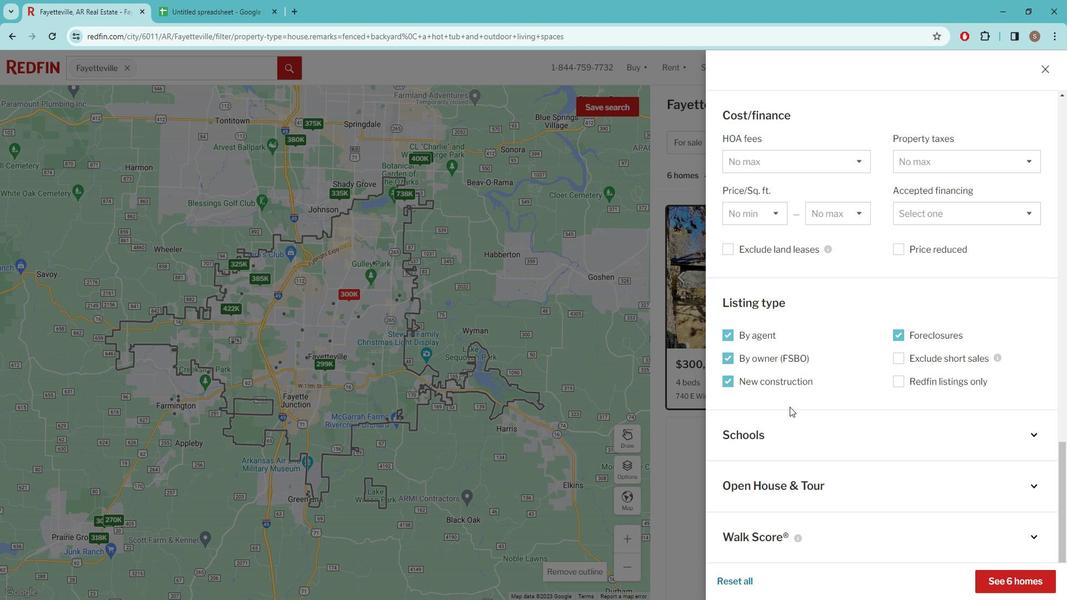 
Action: Mouse moved to (1028, 566)
Screenshot: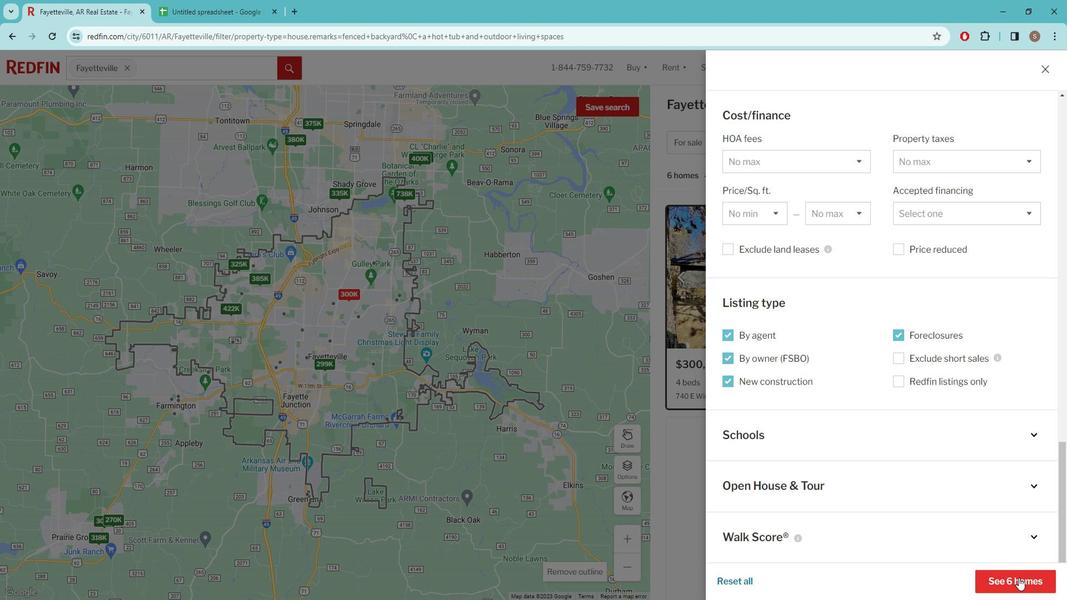 
Action: Mouse pressed left at (1028, 566)
Screenshot: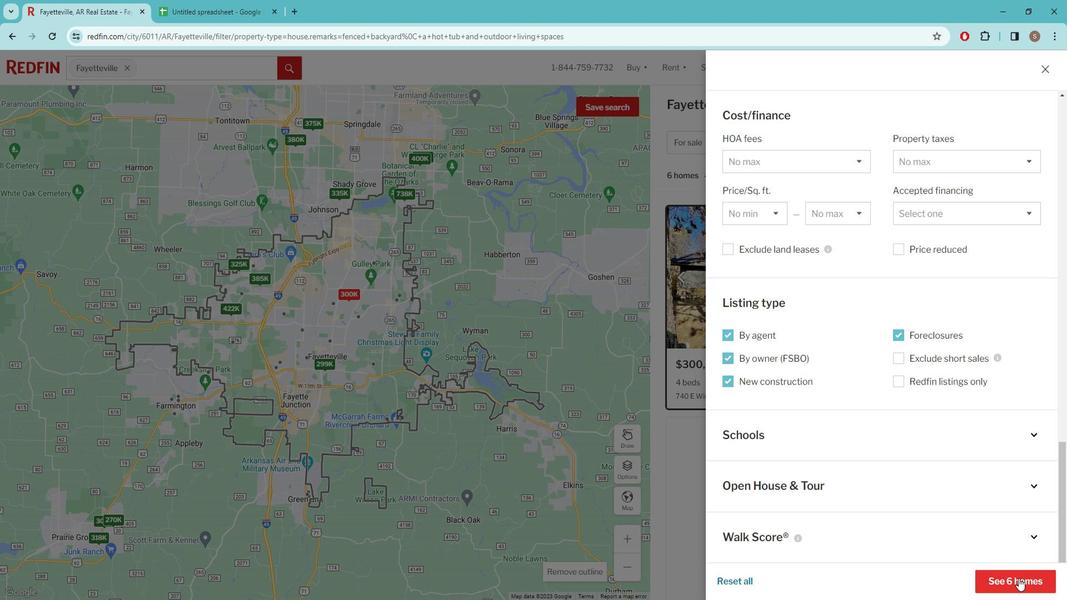 
Action: Mouse moved to (771, 345)
Screenshot: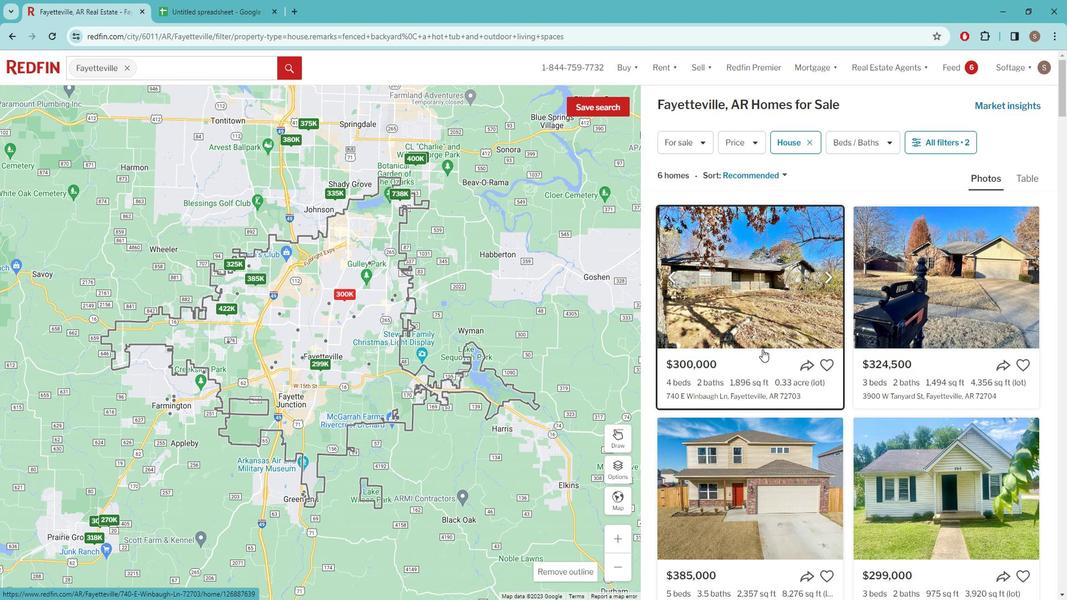 
Action: Mouse pressed left at (771, 345)
Screenshot: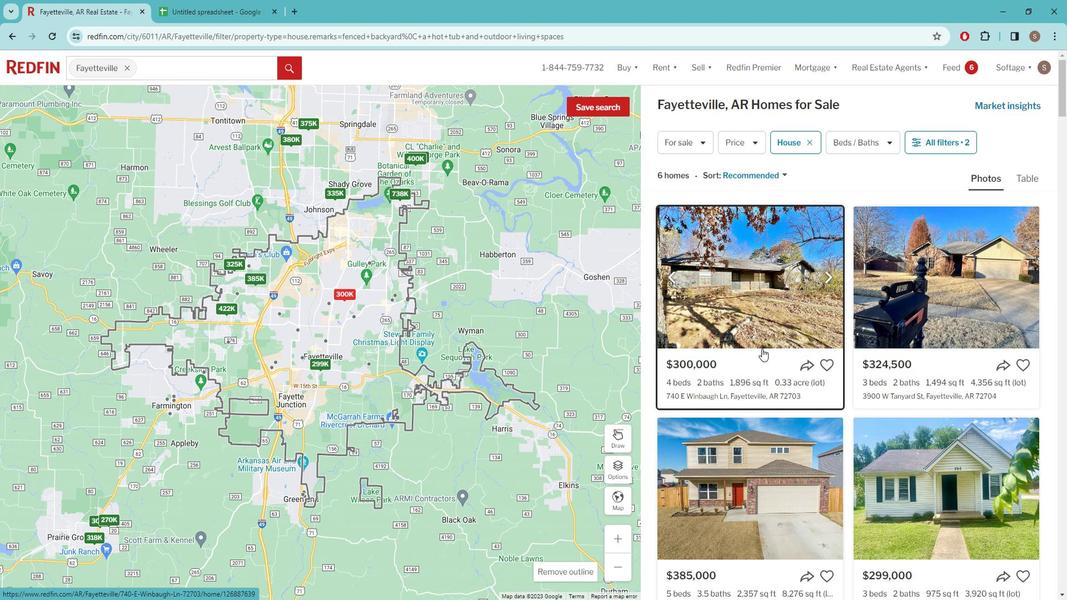 
Action: Mouse moved to (439, 311)
Screenshot: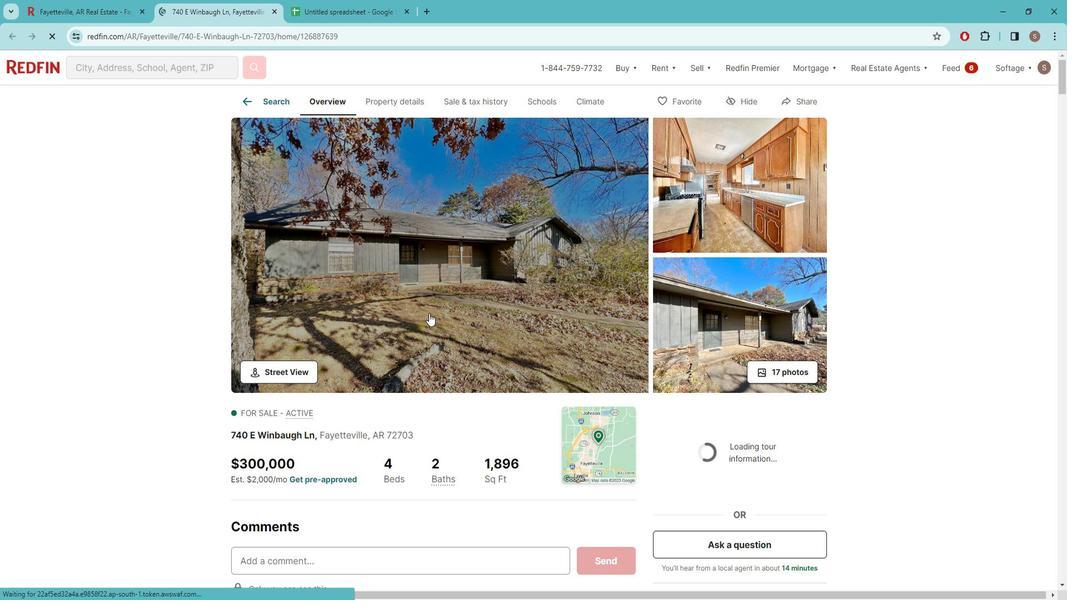 
Action: Mouse pressed left at (439, 311)
Screenshot: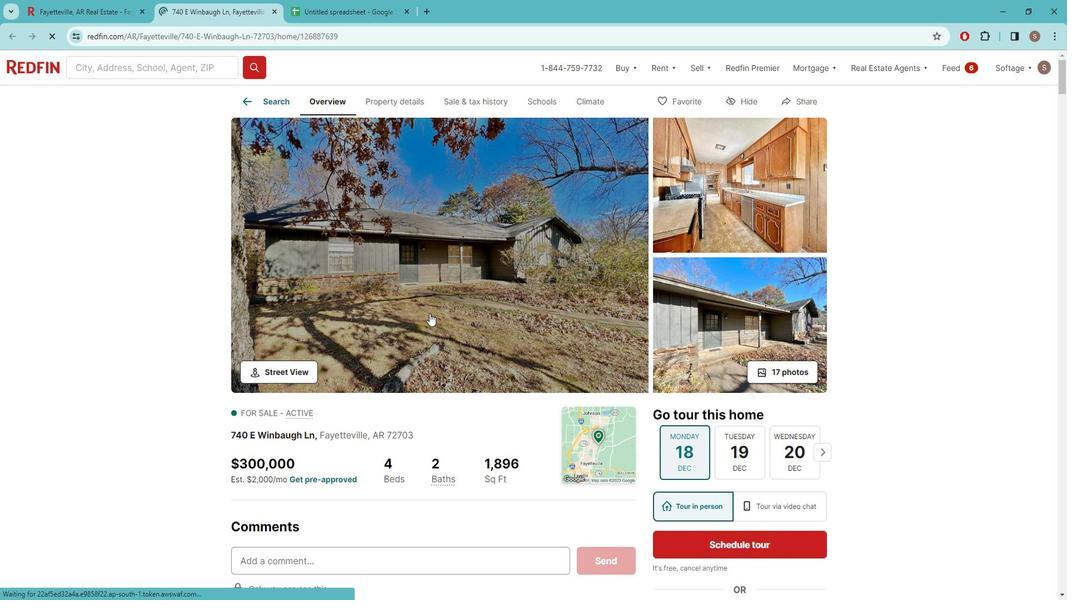 
Action: Mouse moved to (1010, 317)
Screenshot: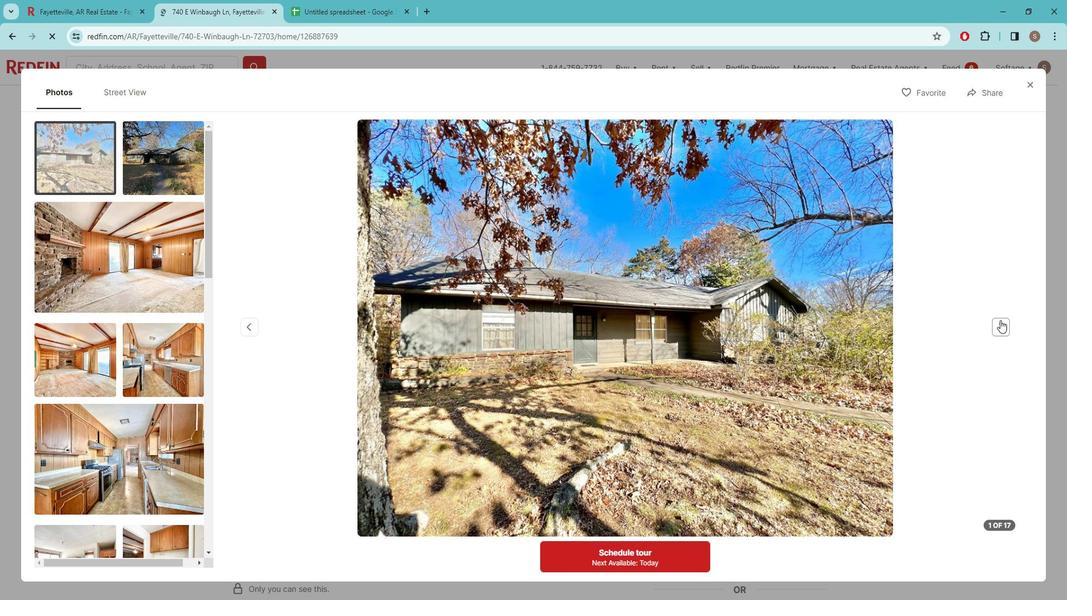 
Action: Mouse pressed left at (1010, 317)
Screenshot: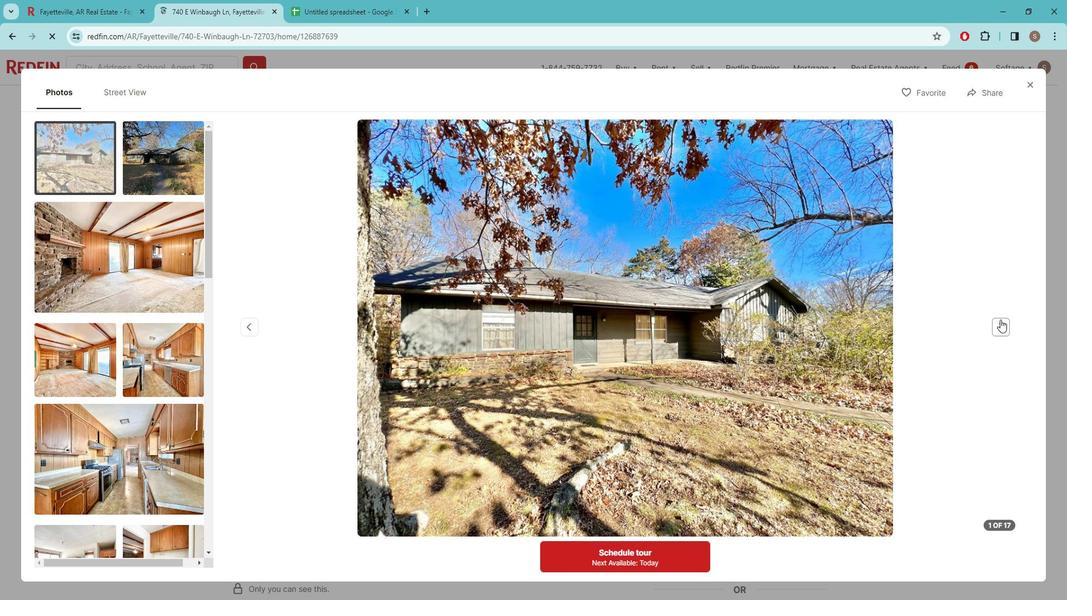 
Action: Mouse pressed left at (1010, 317)
Screenshot: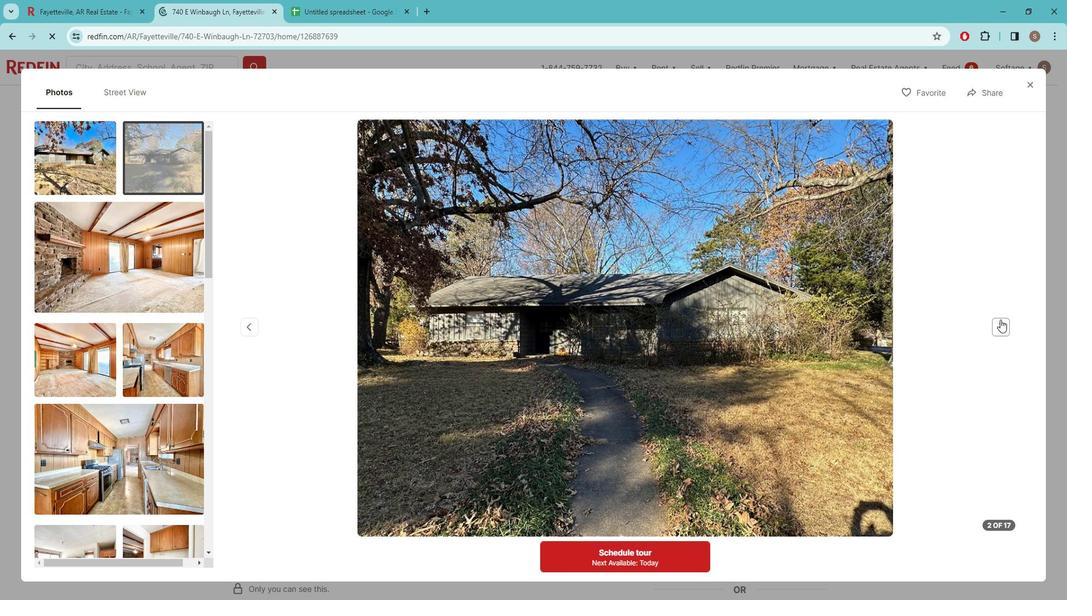 
Action: Mouse pressed left at (1010, 317)
Screenshot: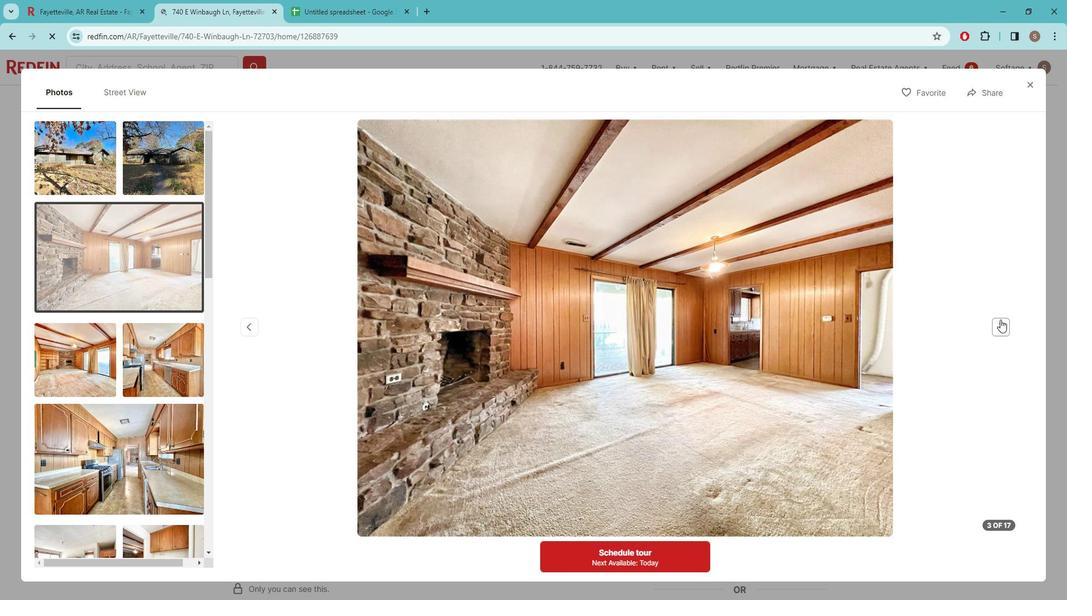
Action: Mouse pressed left at (1010, 317)
Screenshot: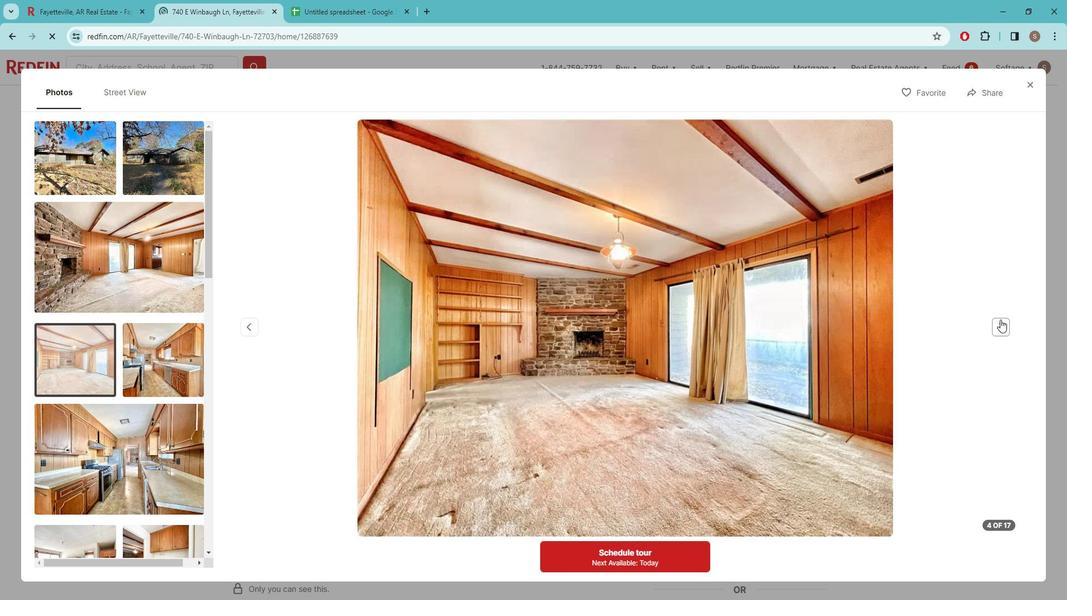 
Action: Mouse pressed left at (1010, 317)
Screenshot: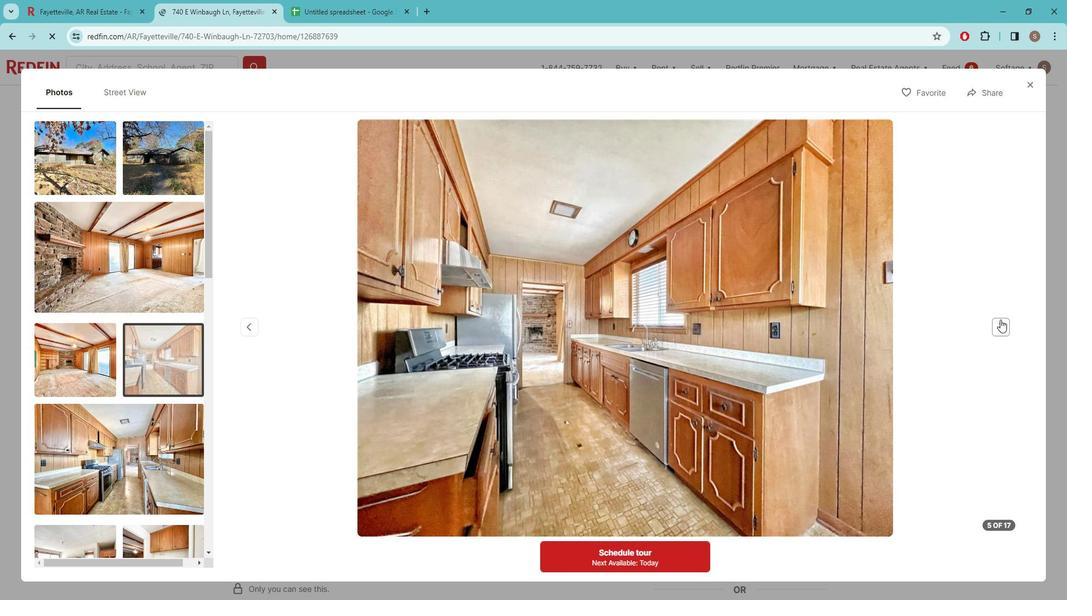 
Action: Mouse pressed left at (1010, 317)
Screenshot: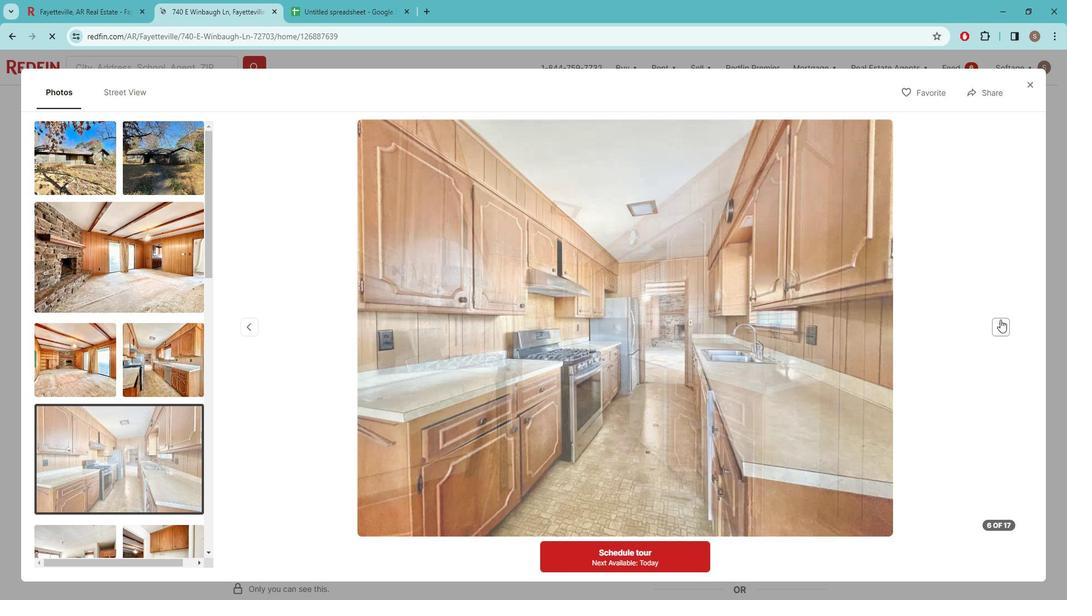 
Action: Mouse pressed left at (1010, 317)
Screenshot: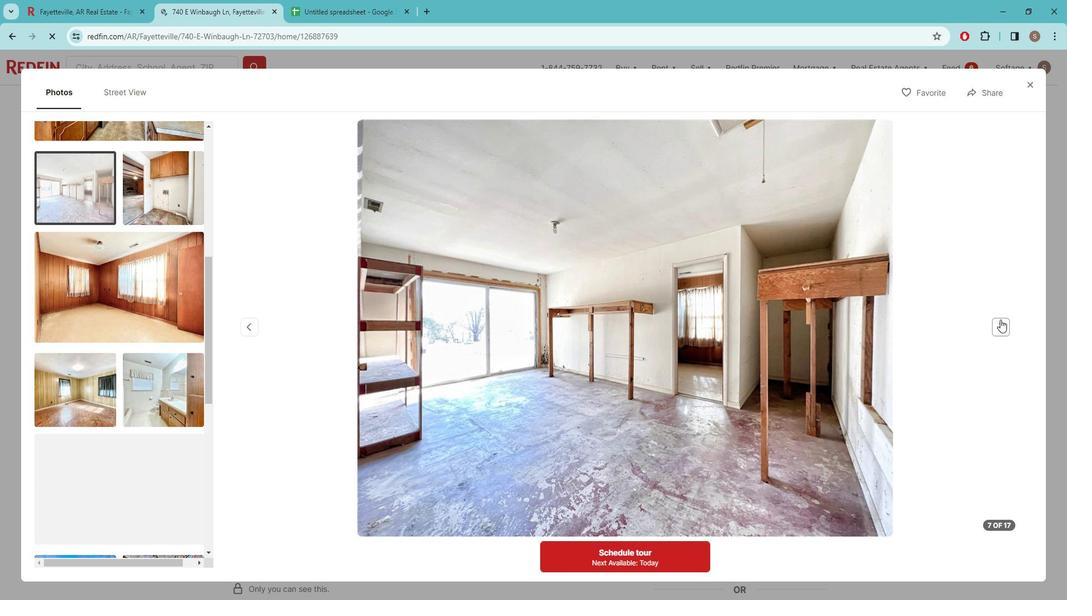
Action: Mouse pressed left at (1010, 317)
Screenshot: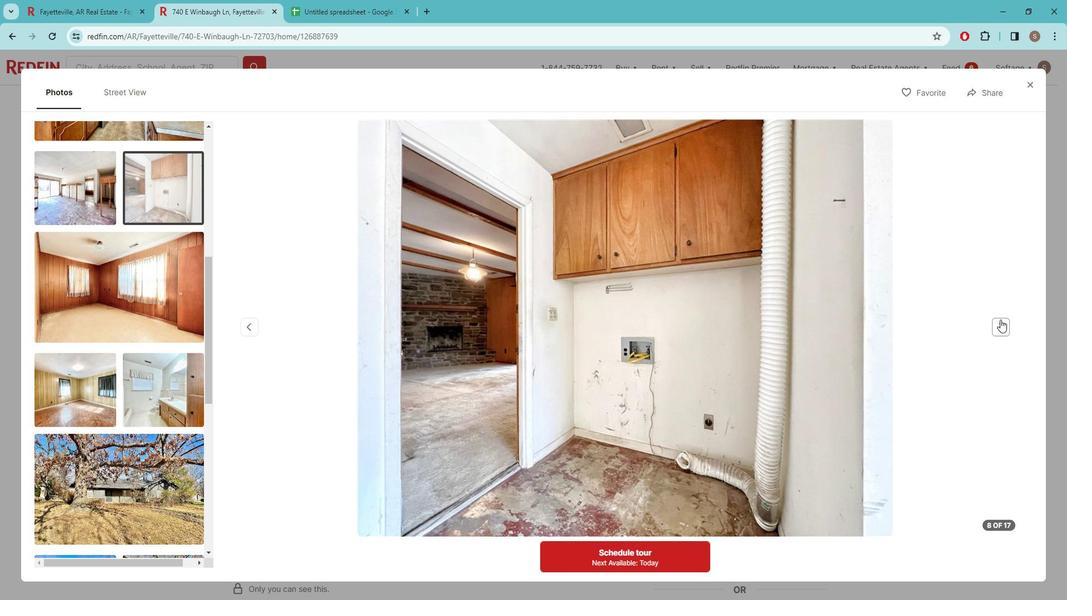 
Action: Mouse pressed left at (1010, 317)
Screenshot: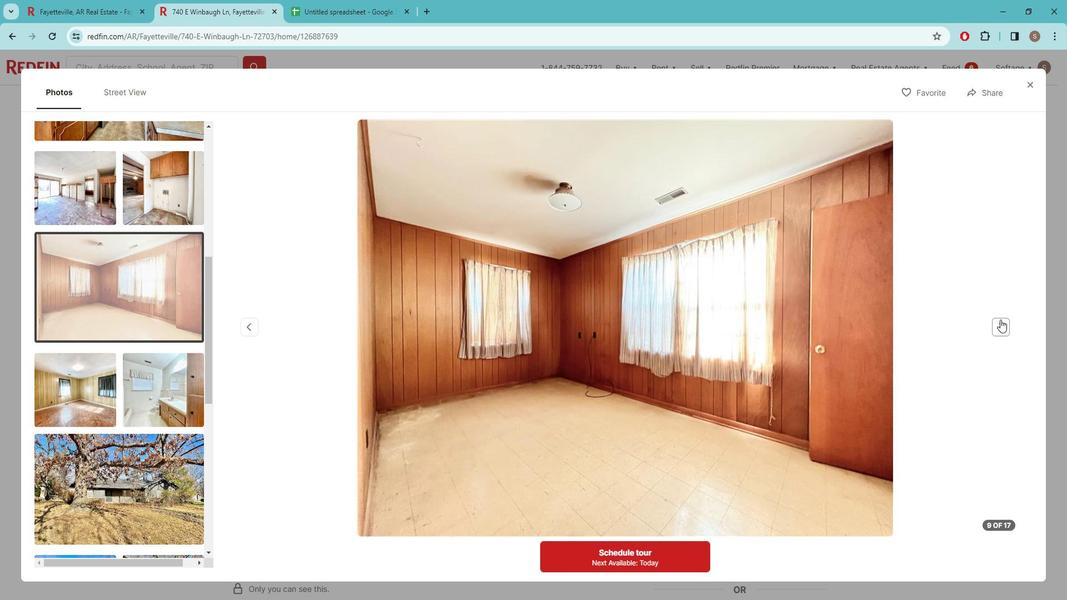 
Action: Mouse pressed left at (1010, 317)
Screenshot: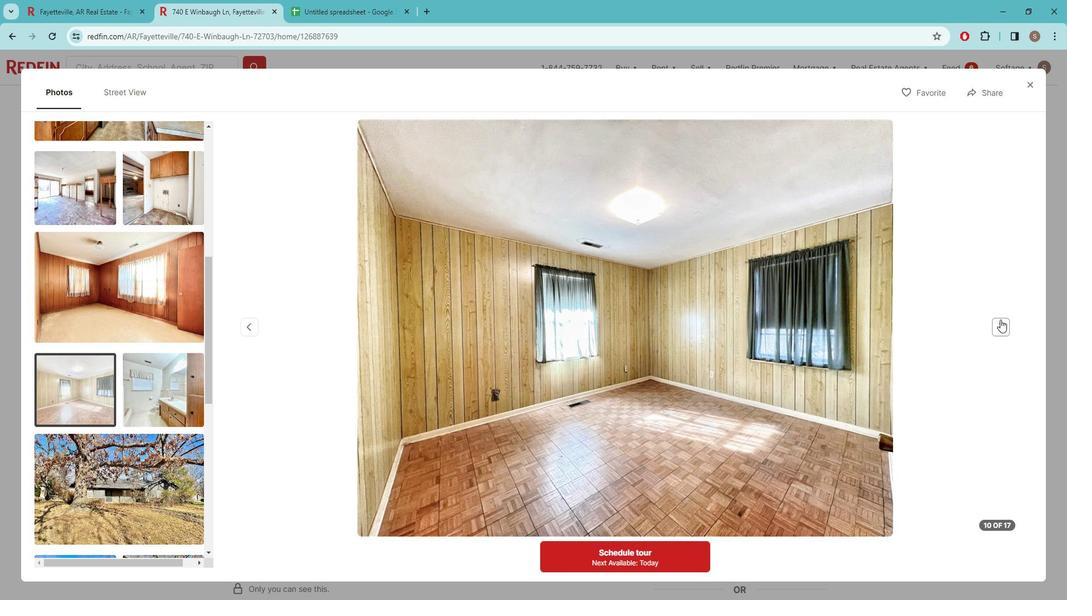 
Action: Mouse pressed left at (1010, 317)
Screenshot: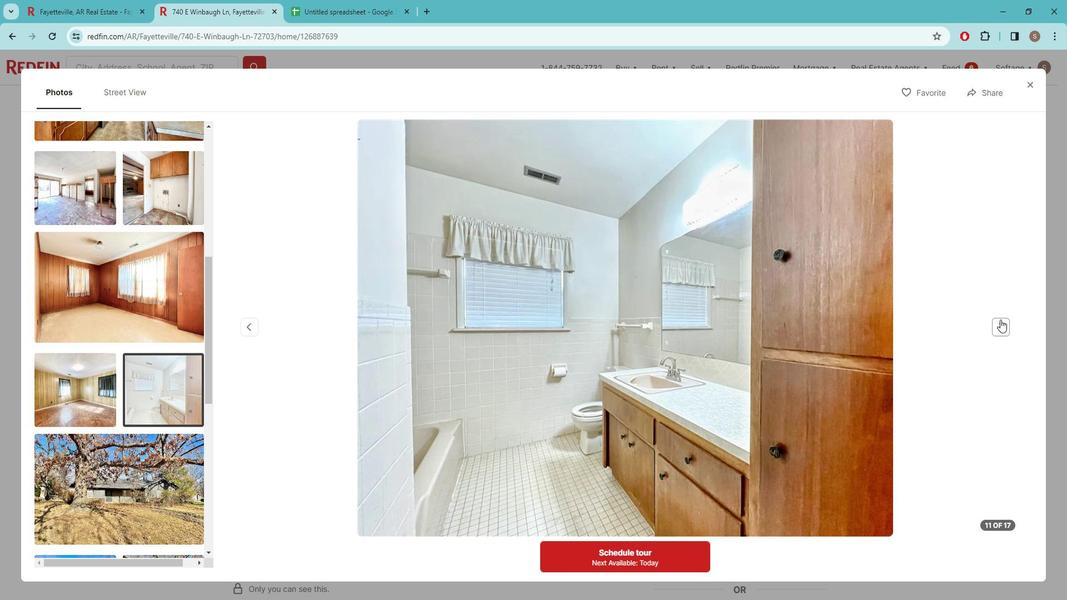 
Action: Mouse pressed left at (1010, 317)
Screenshot: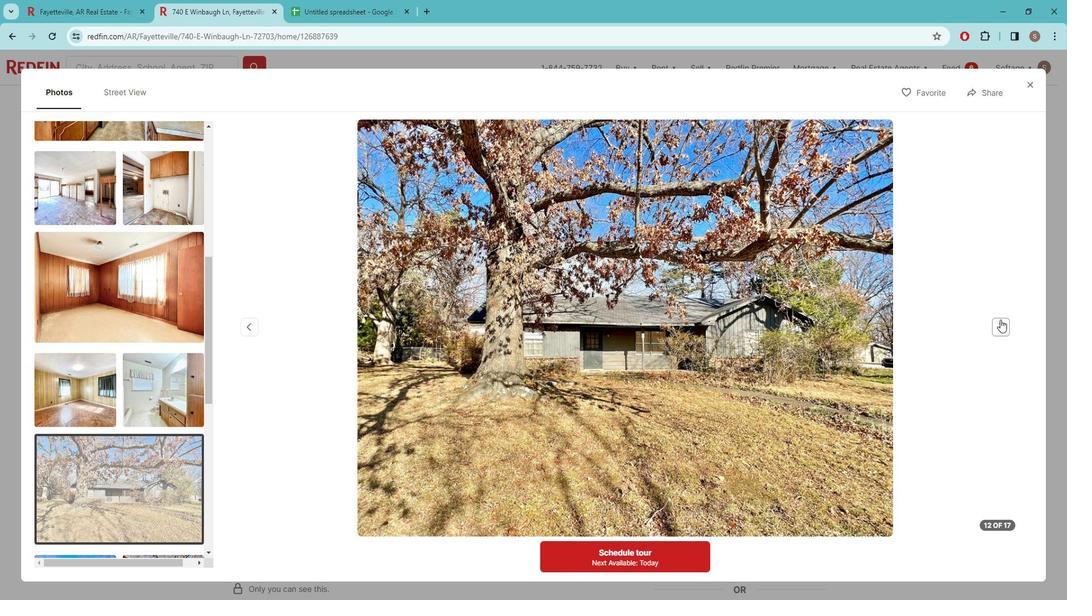 
Action: Mouse pressed left at (1010, 317)
Screenshot: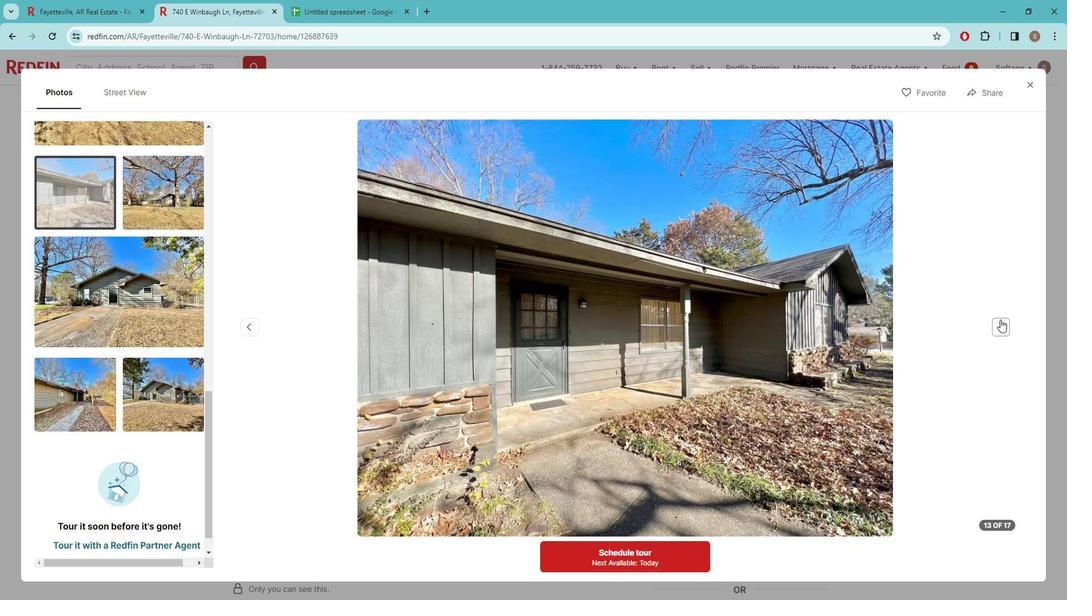 
Action: Mouse pressed left at (1010, 317)
Screenshot: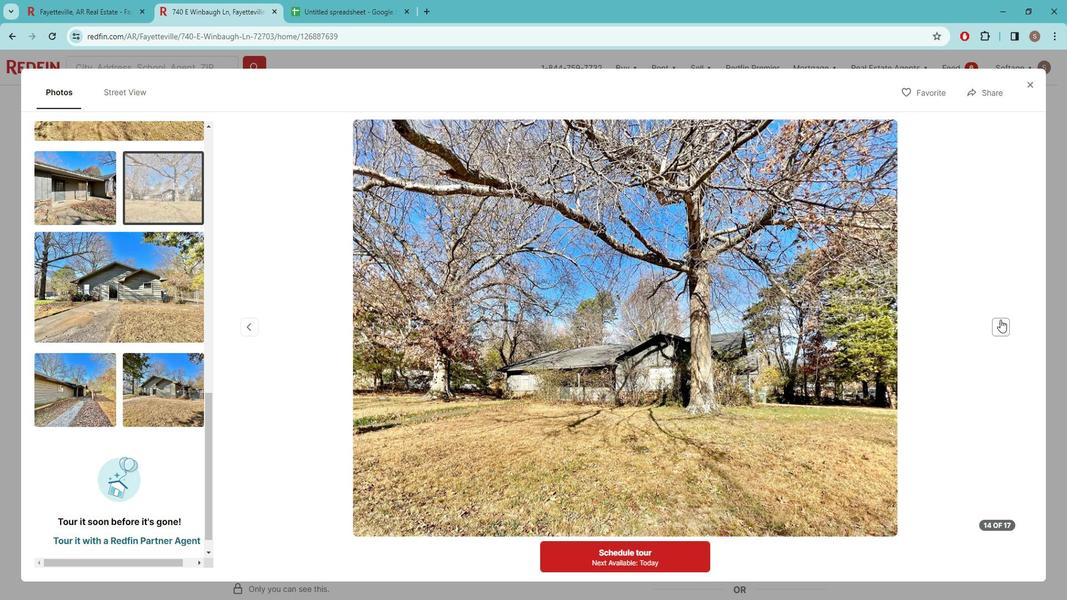 
Action: Mouse pressed left at (1010, 317)
Screenshot: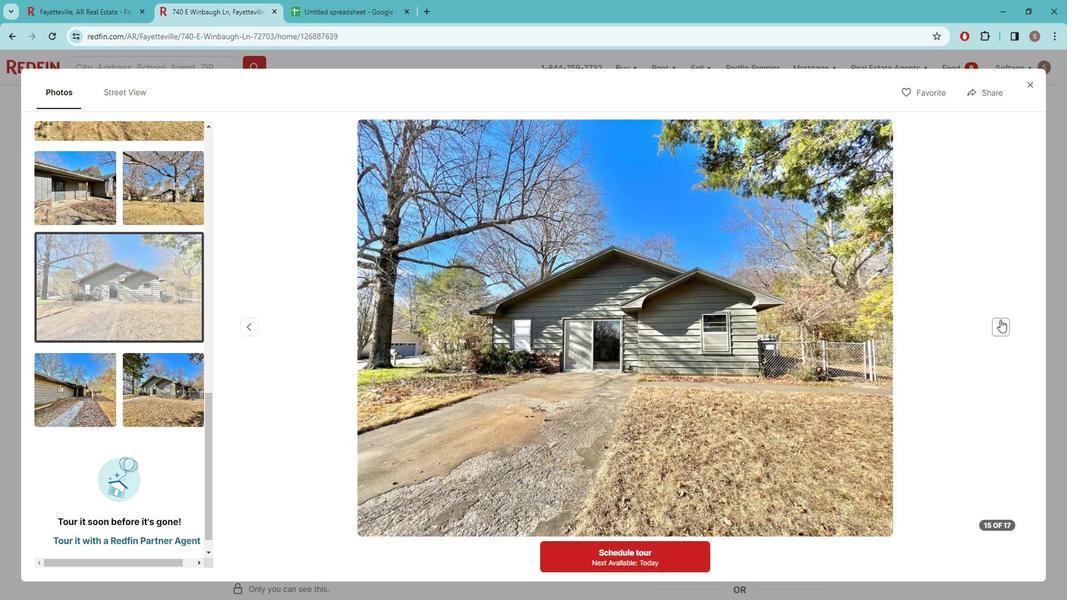 
Action: Mouse pressed left at (1010, 317)
Screenshot: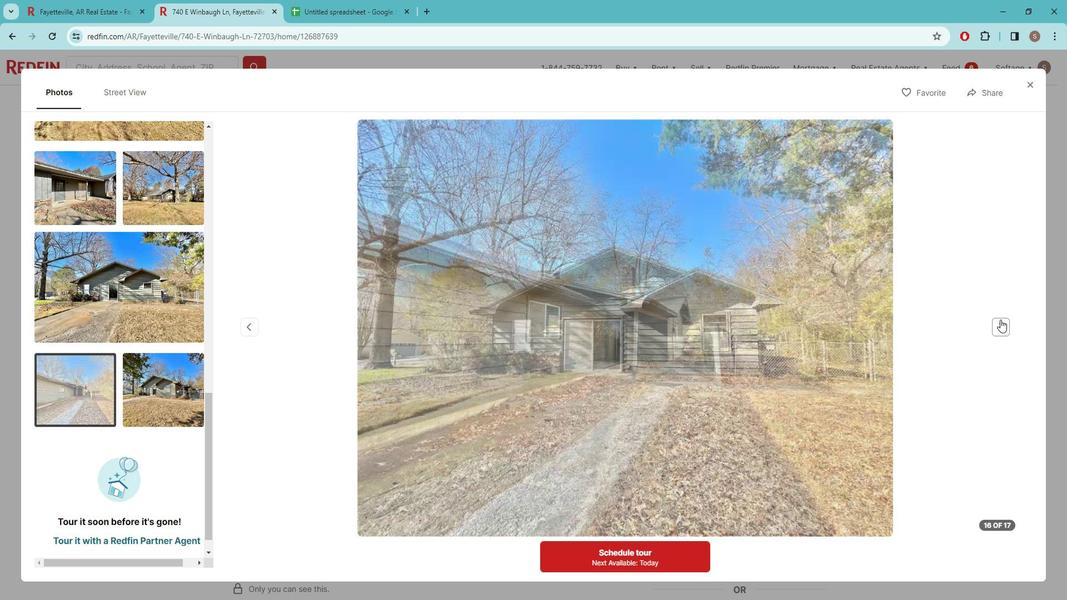 
Action: Mouse pressed left at (1010, 317)
Screenshot: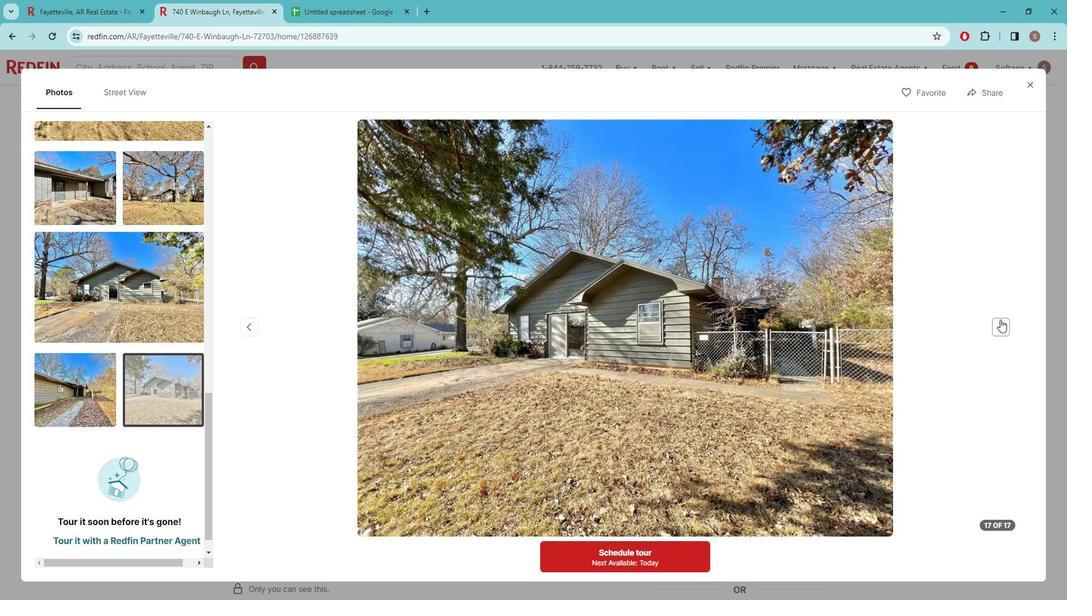 
Action: Mouse pressed left at (1010, 317)
Screenshot: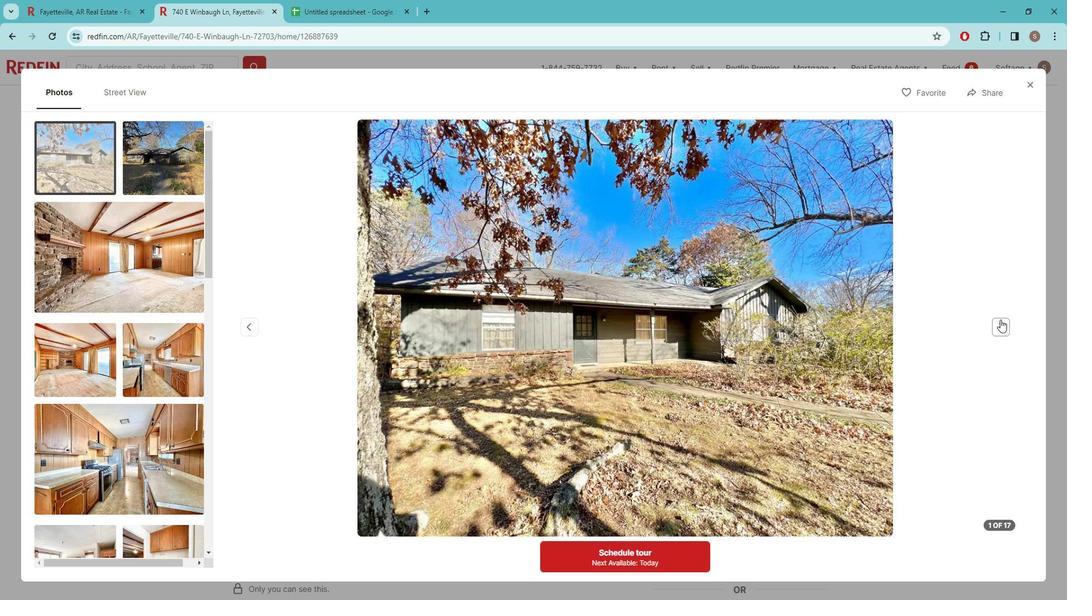 
Action: Mouse moved to (1042, 87)
Screenshot: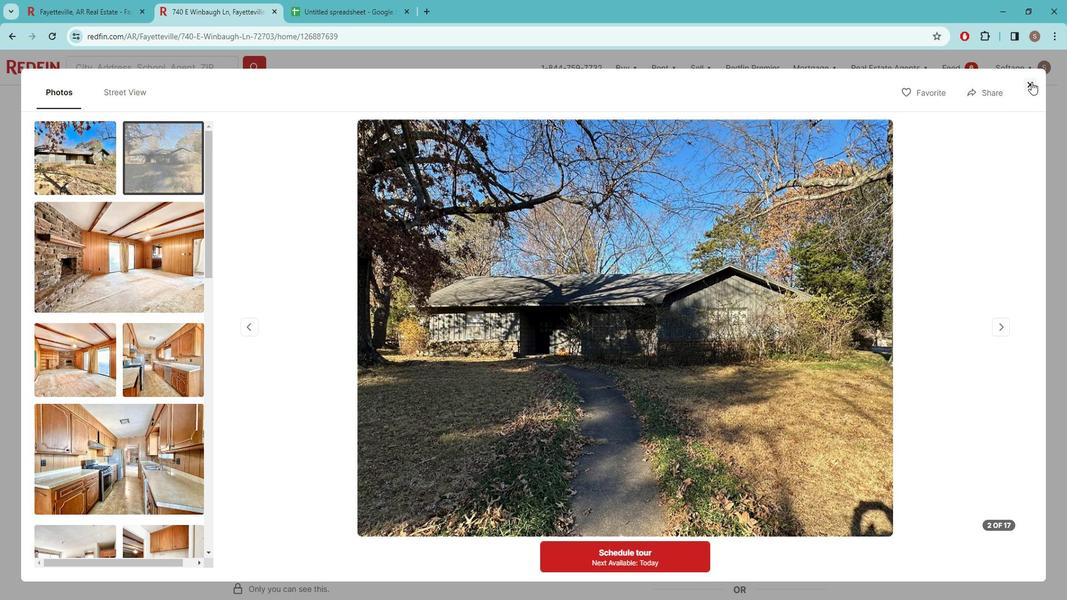 
Action: Mouse pressed left at (1042, 87)
Screenshot: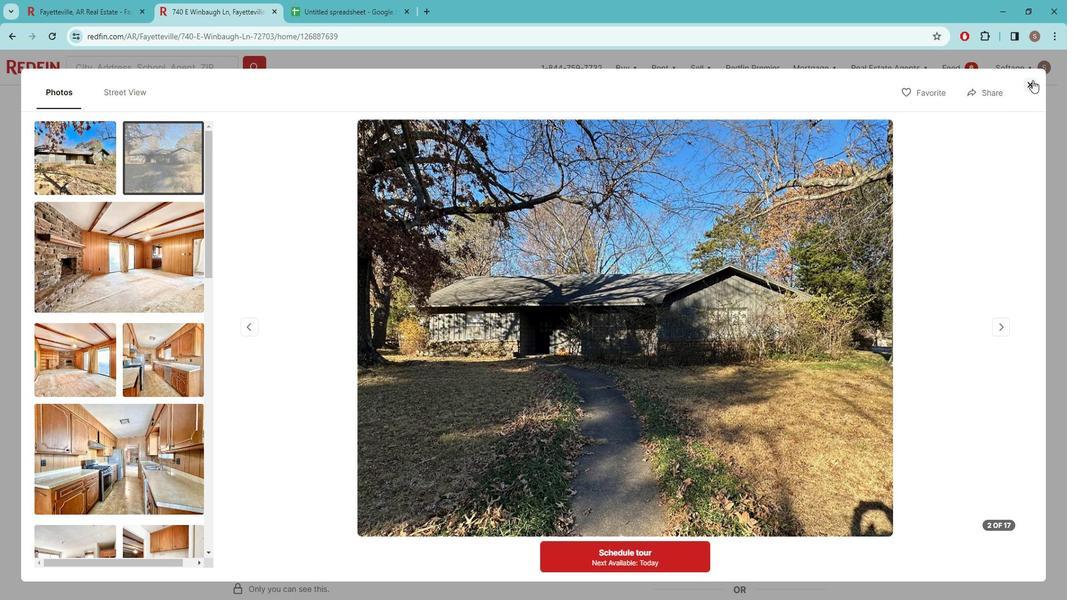 
Action: Mouse moved to (447, 316)
Screenshot: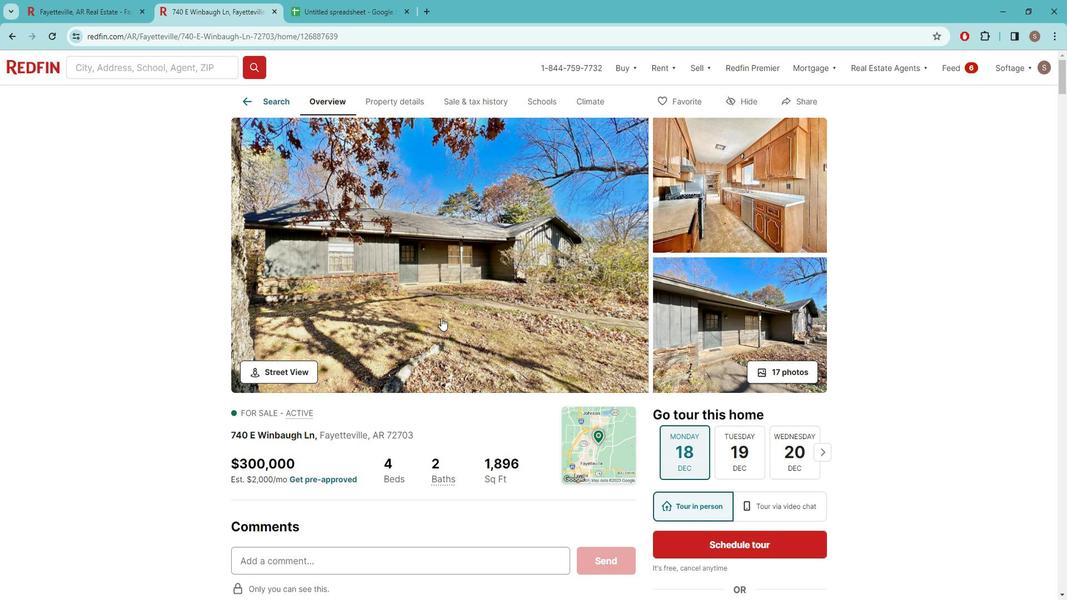 
Action: Mouse scrolled (447, 316) with delta (0, 0)
Screenshot: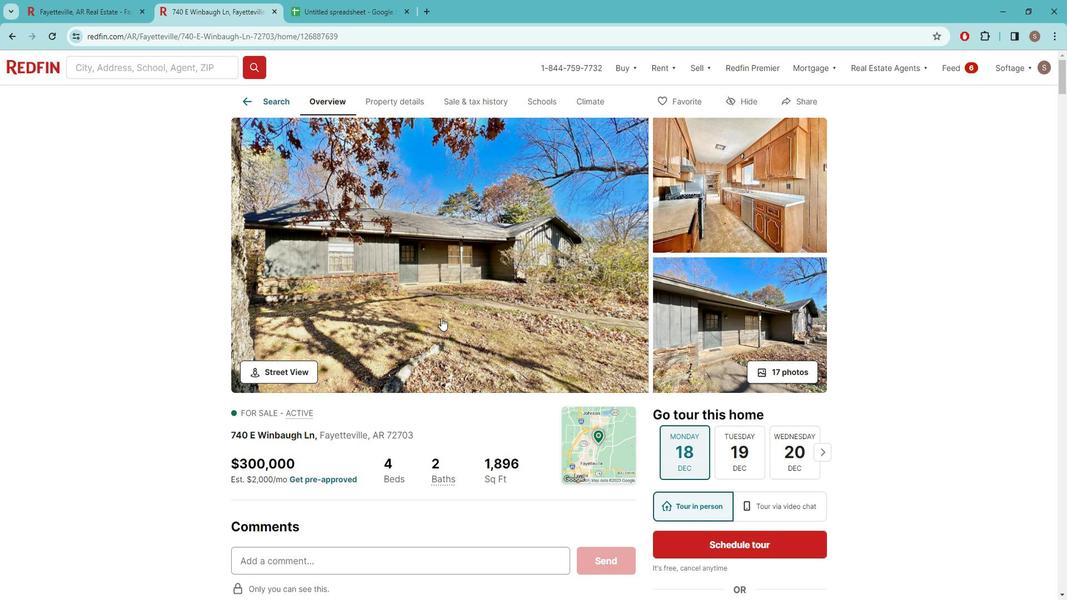 
Action: Mouse moved to (439, 317)
Screenshot: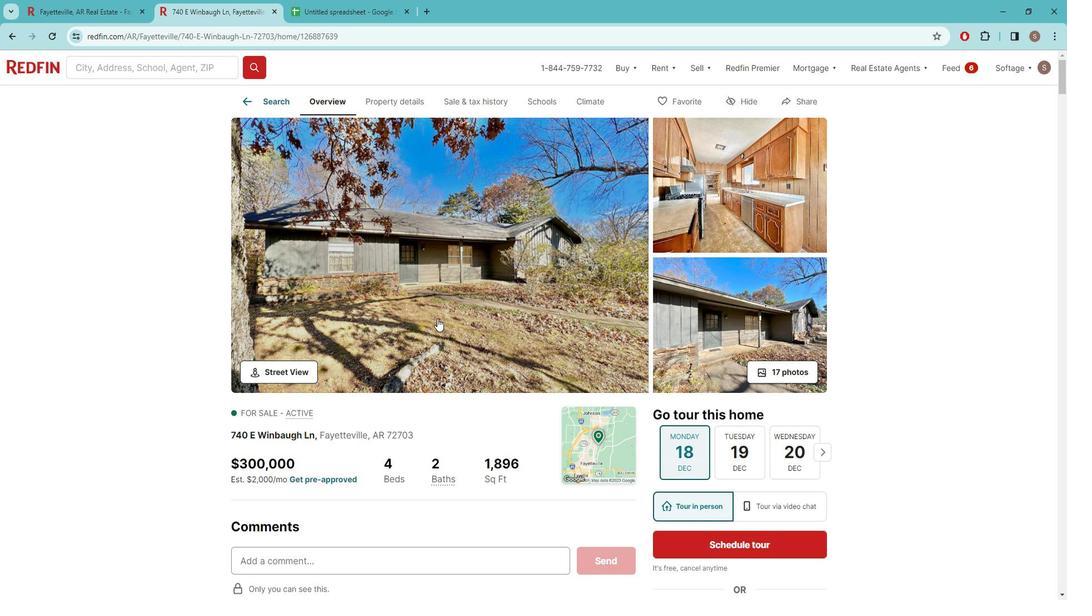
Action: Mouse scrolled (439, 317) with delta (0, 0)
Screenshot: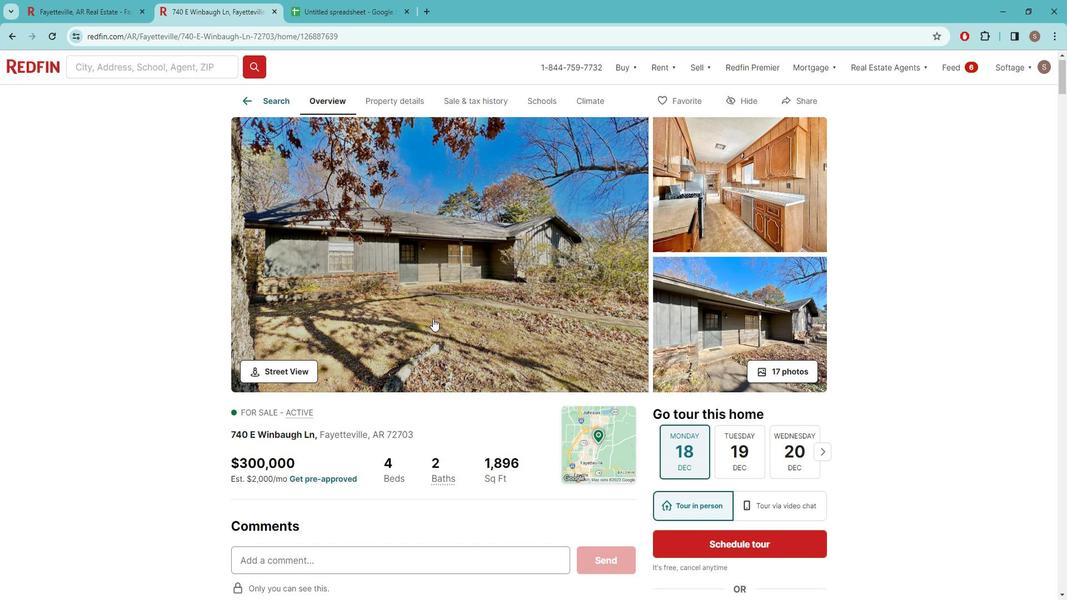 
Action: Mouse moved to (439, 317)
Screenshot: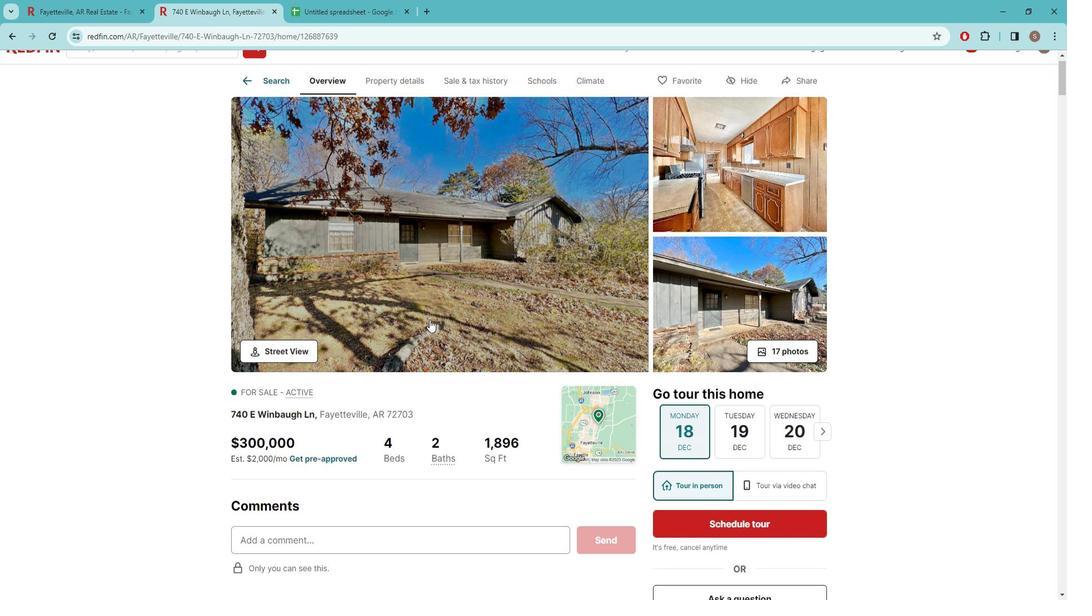 
Action: Mouse scrolled (439, 317) with delta (0, 0)
Screenshot: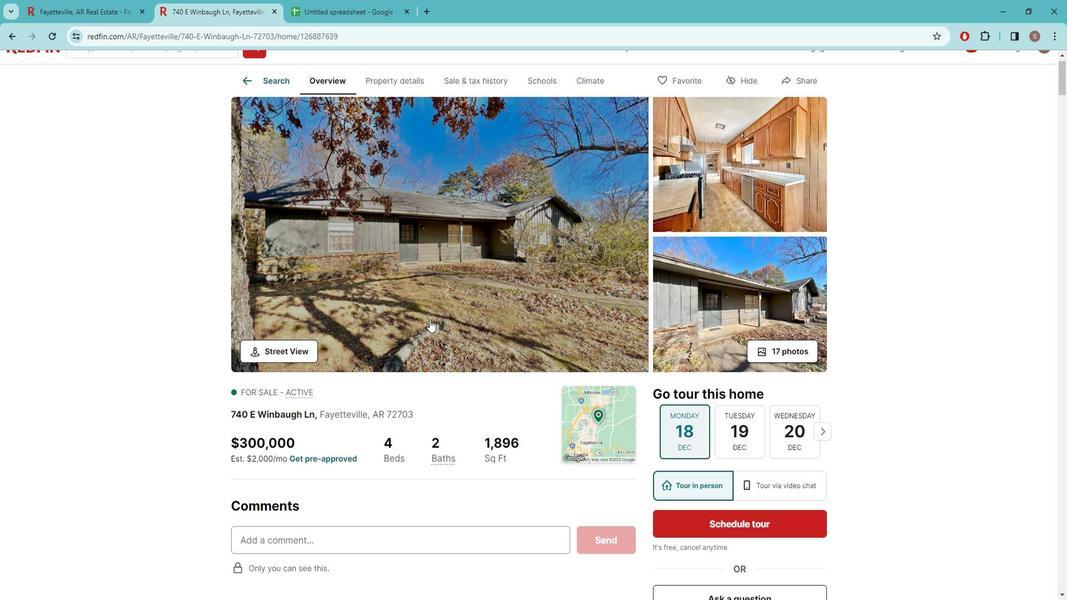
Action: Mouse moved to (292, 409)
Screenshot: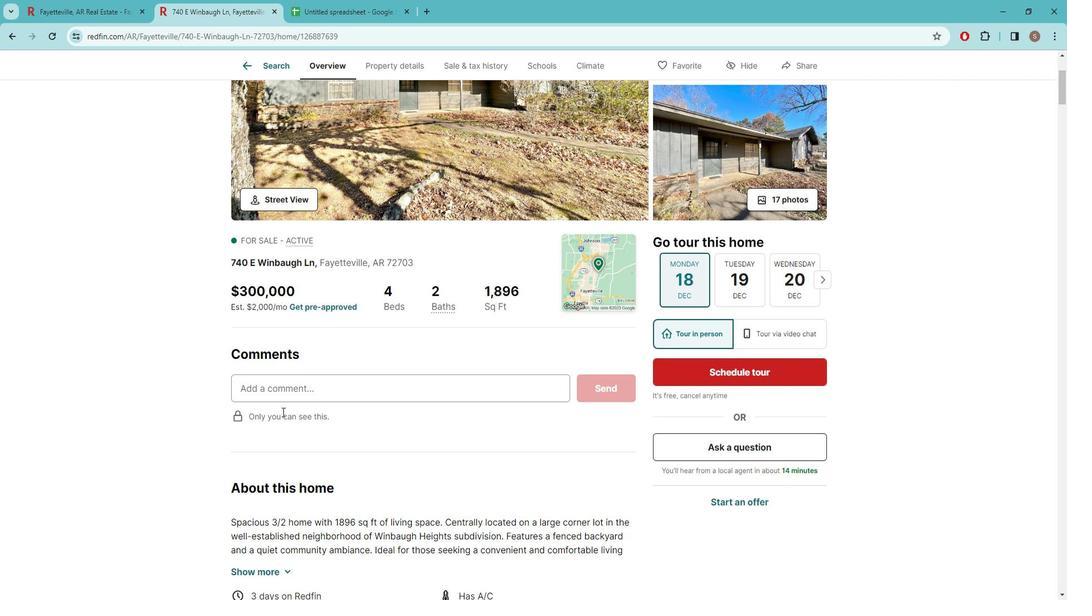 
Action: Mouse scrolled (292, 409) with delta (0, 0)
Screenshot: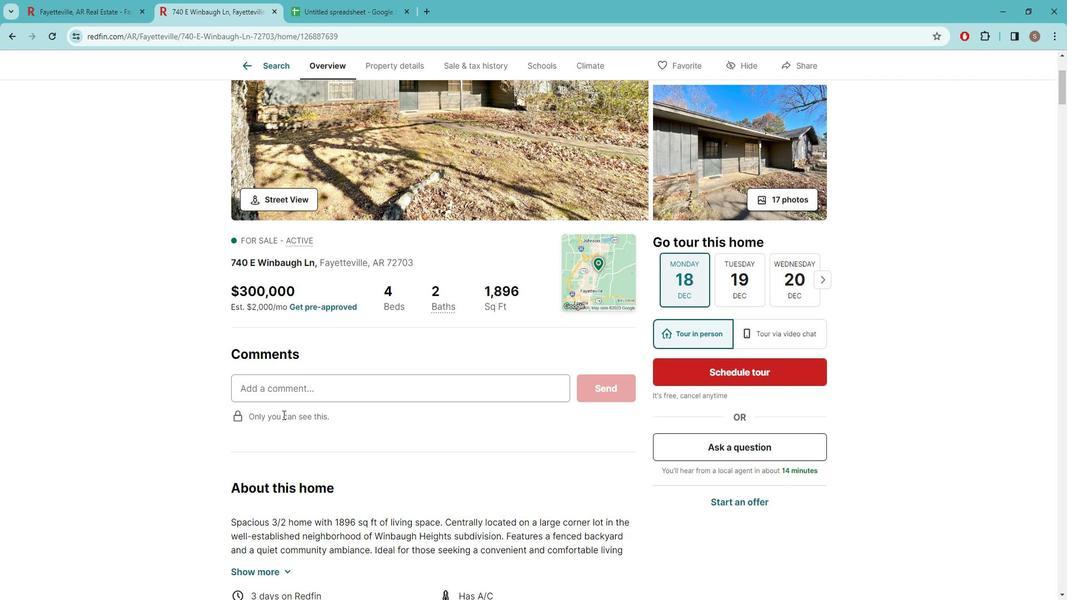 
Action: Mouse scrolled (292, 409) with delta (0, 0)
Screenshot: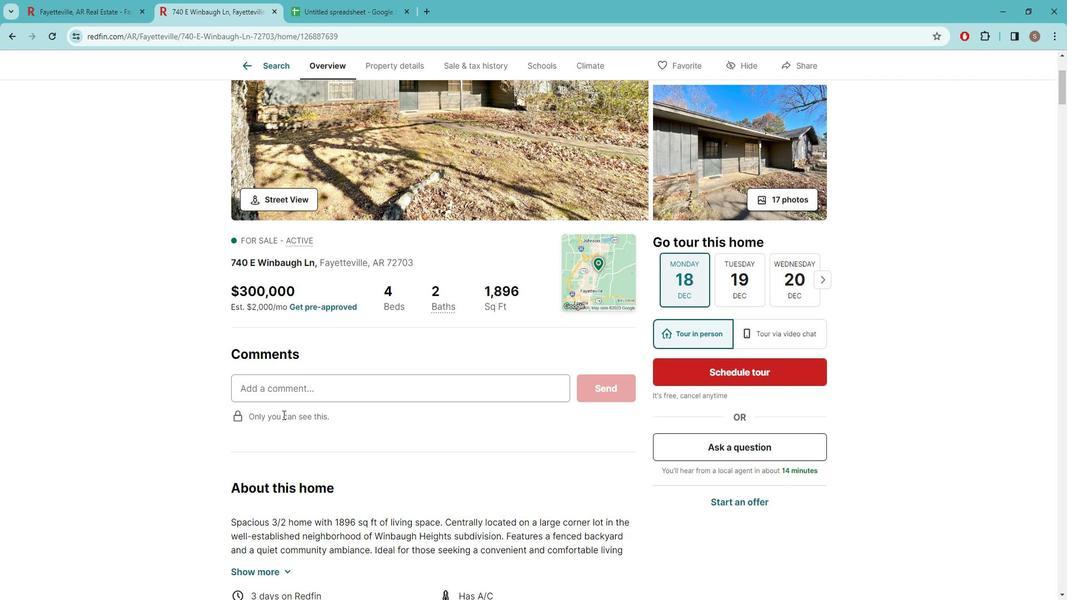 
Action: Mouse moved to (286, 444)
Screenshot: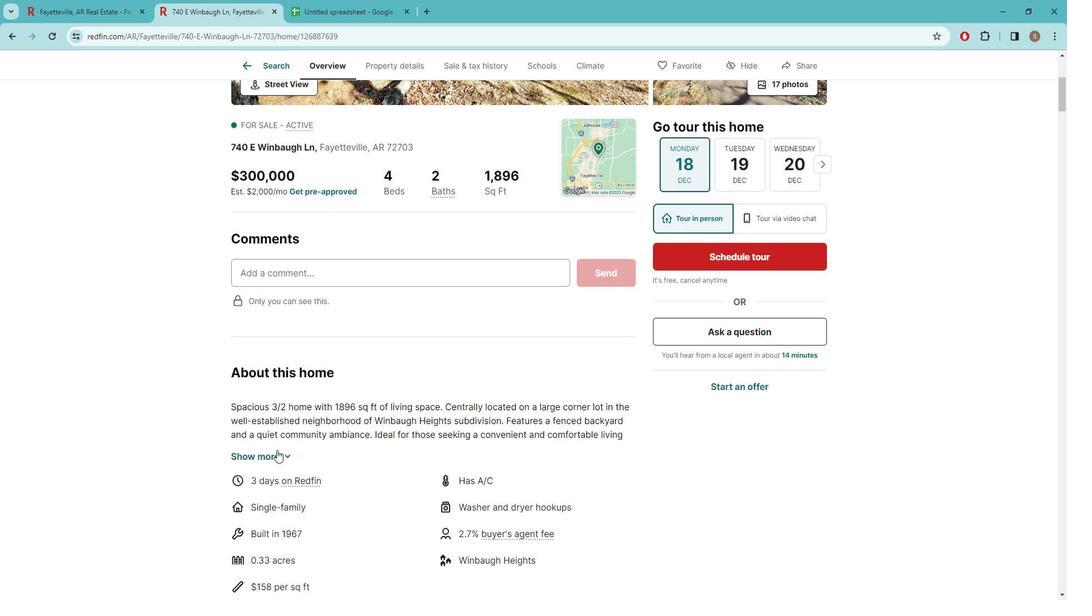
Action: Mouse pressed left at (286, 444)
Screenshot: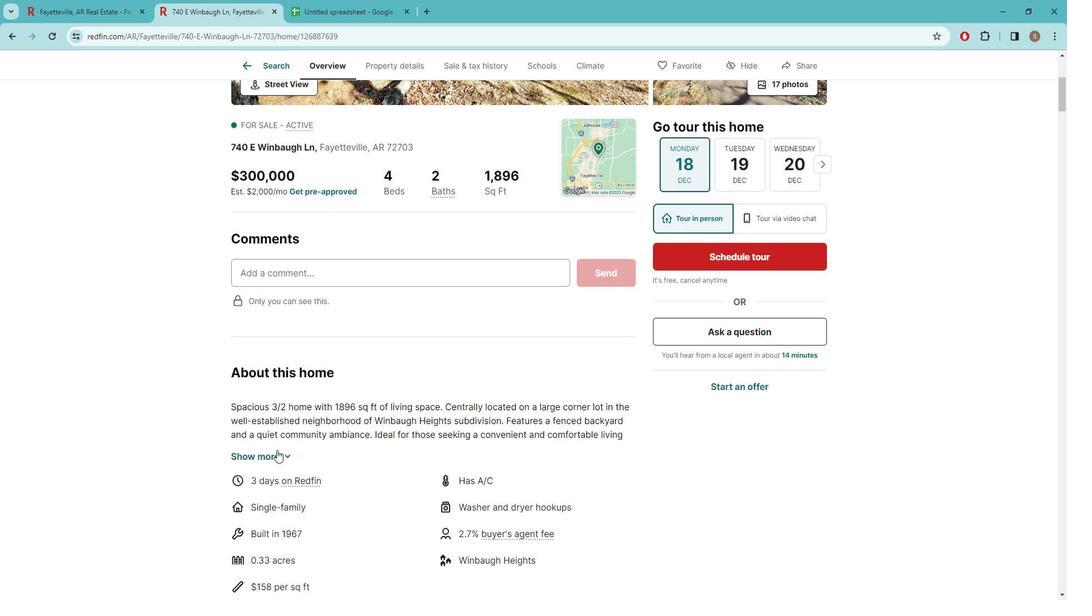 
Action: Mouse moved to (393, 483)
Screenshot: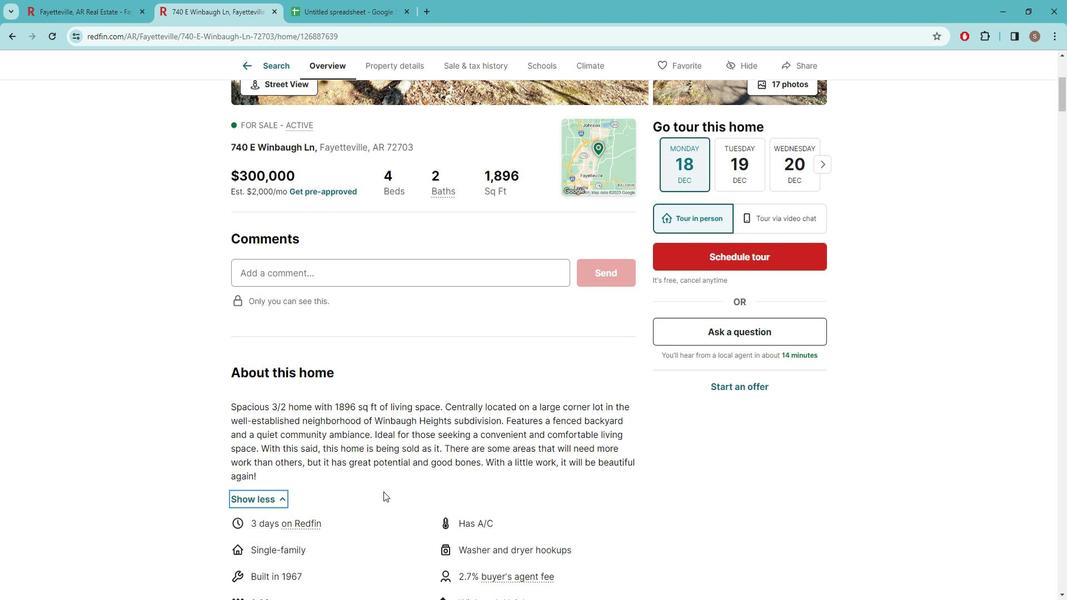 
Action: Mouse scrolled (393, 482) with delta (0, 0)
Screenshot: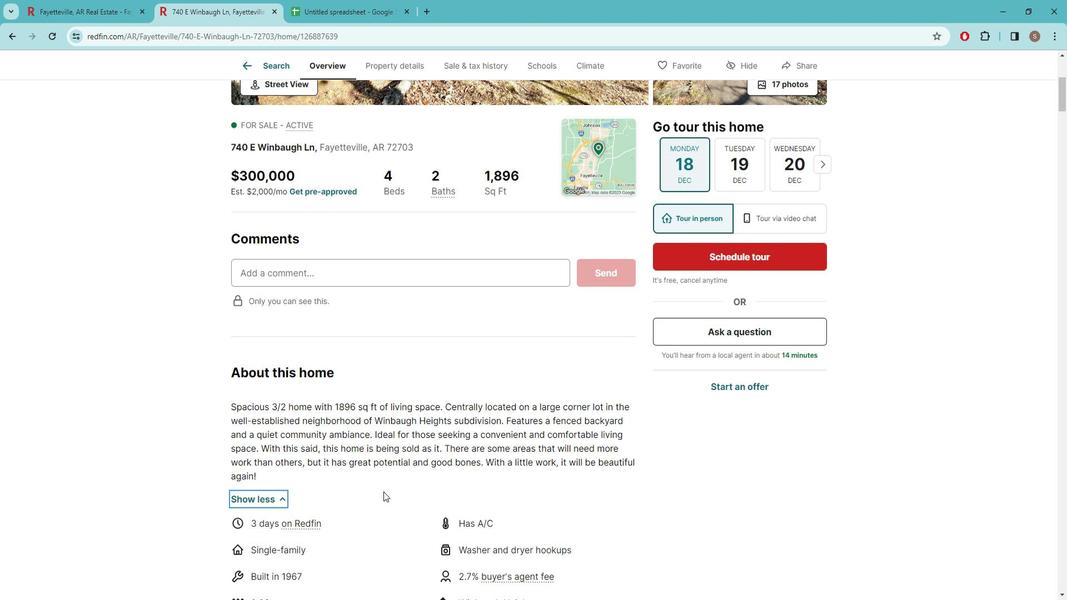 
Action: Mouse scrolled (393, 482) with delta (0, 0)
Screenshot: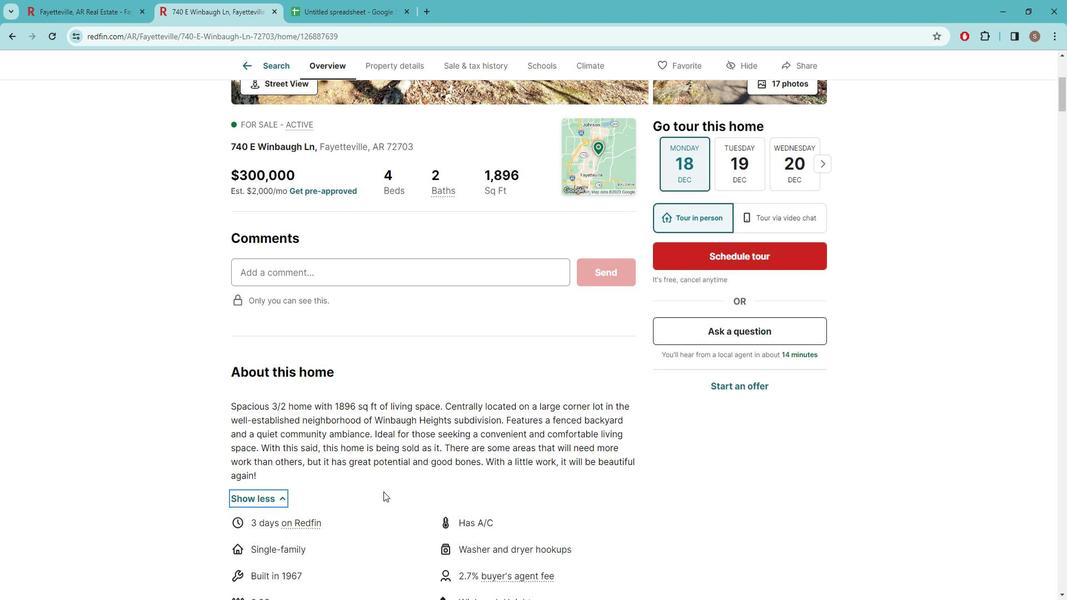
Action: Mouse moved to (395, 481)
Screenshot: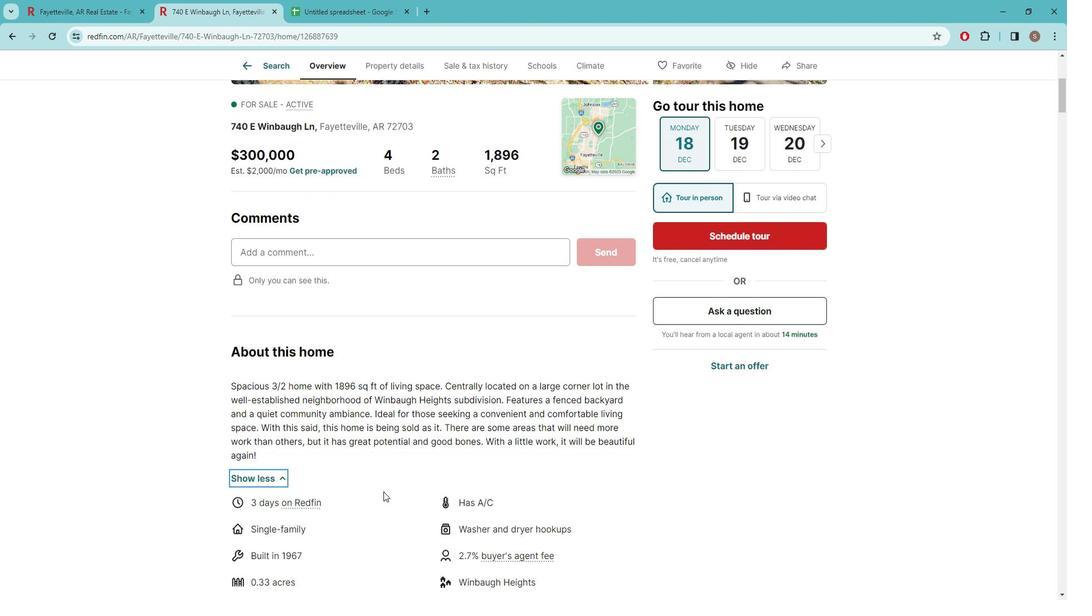 
Action: Mouse scrolled (395, 481) with delta (0, 0)
Screenshot: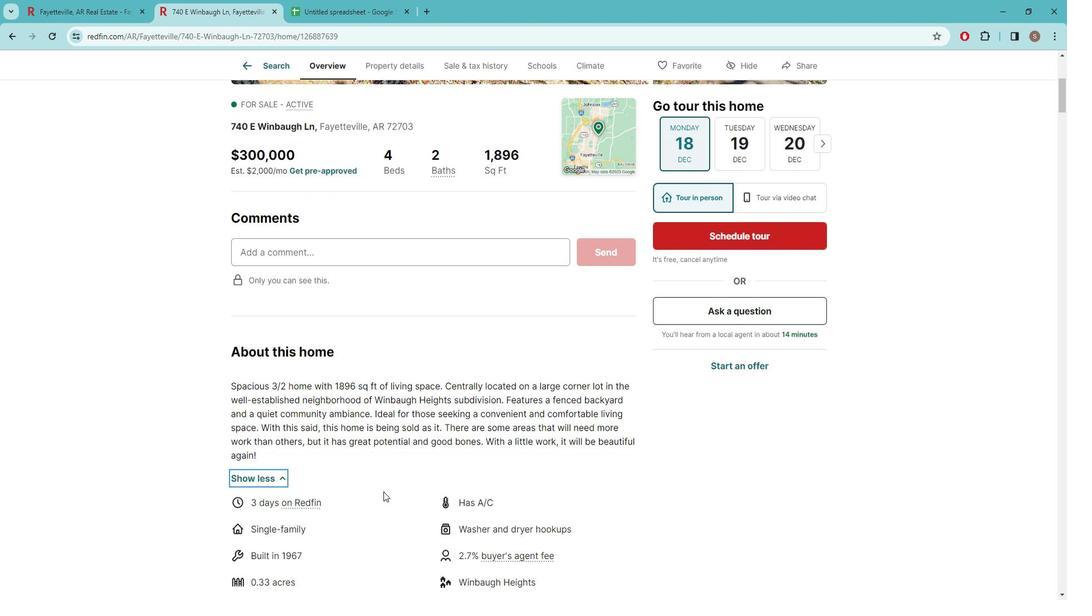 
Action: Mouse moved to (408, 424)
Screenshot: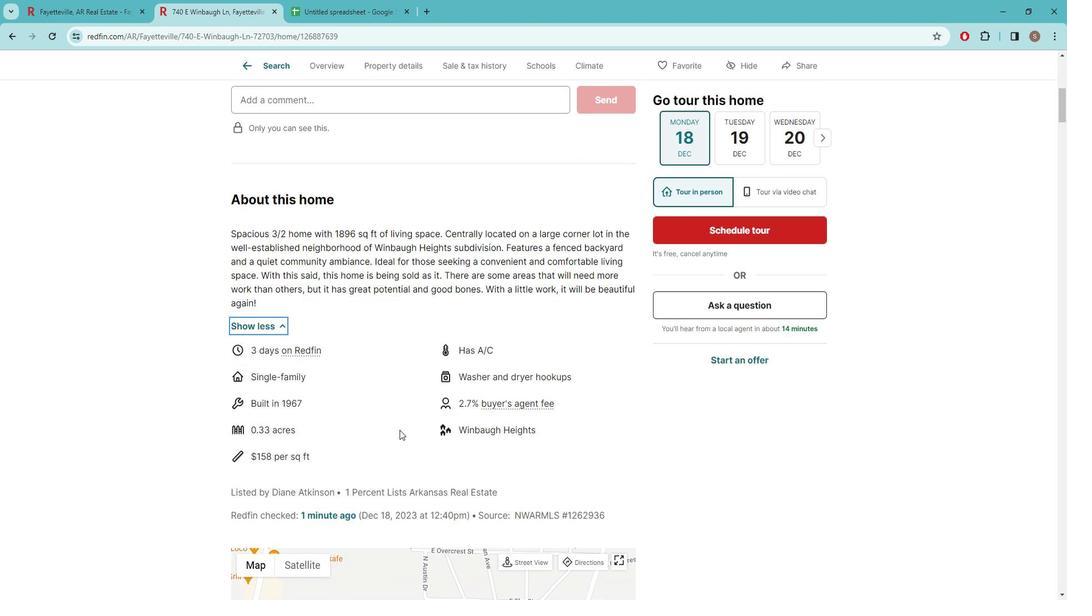 
Action: Mouse scrolled (408, 423) with delta (0, 0)
Screenshot: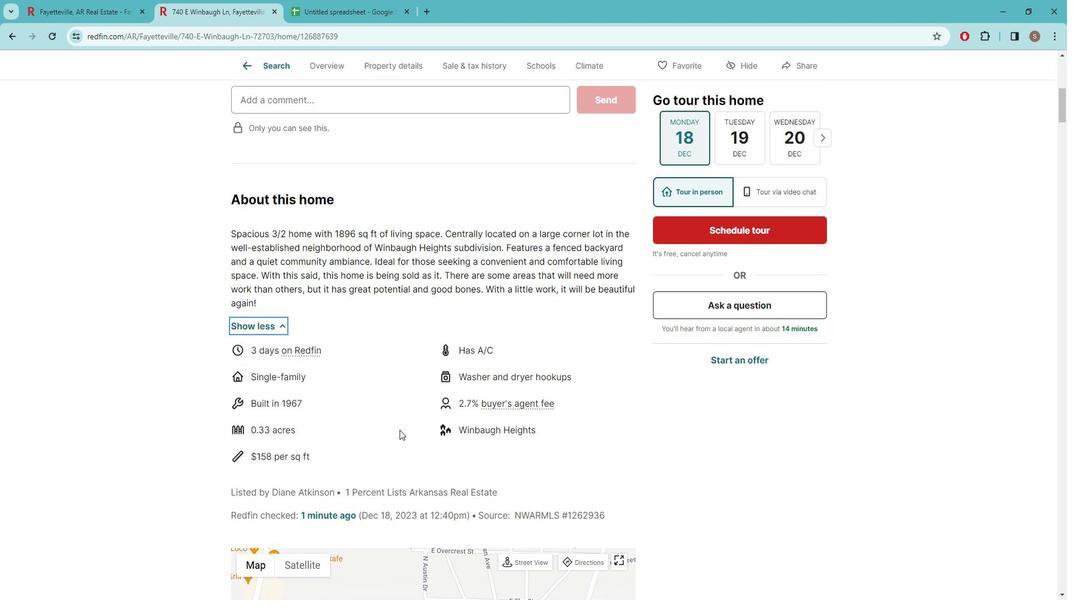 
Action: Mouse moved to (394, 419)
Screenshot: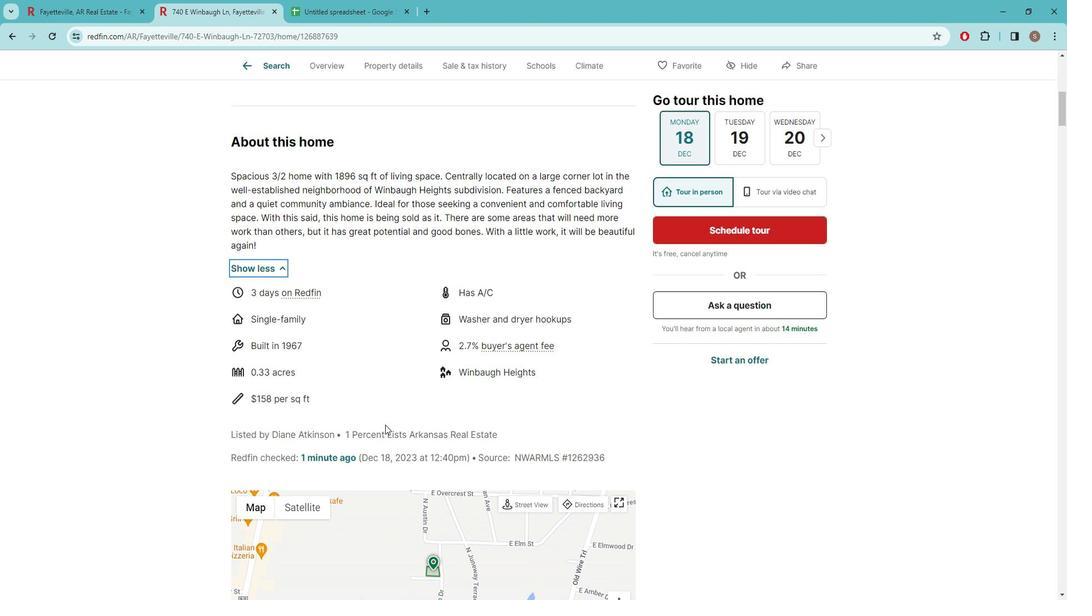
Action: Mouse scrolled (394, 419) with delta (0, 0)
Screenshot: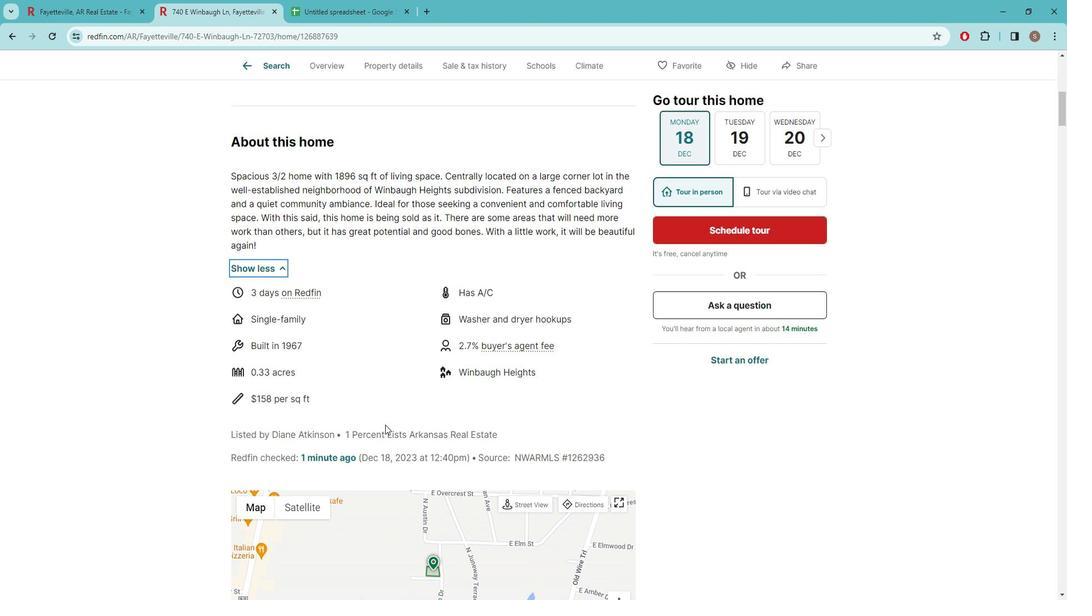 
Action: Mouse moved to (394, 420)
Screenshot: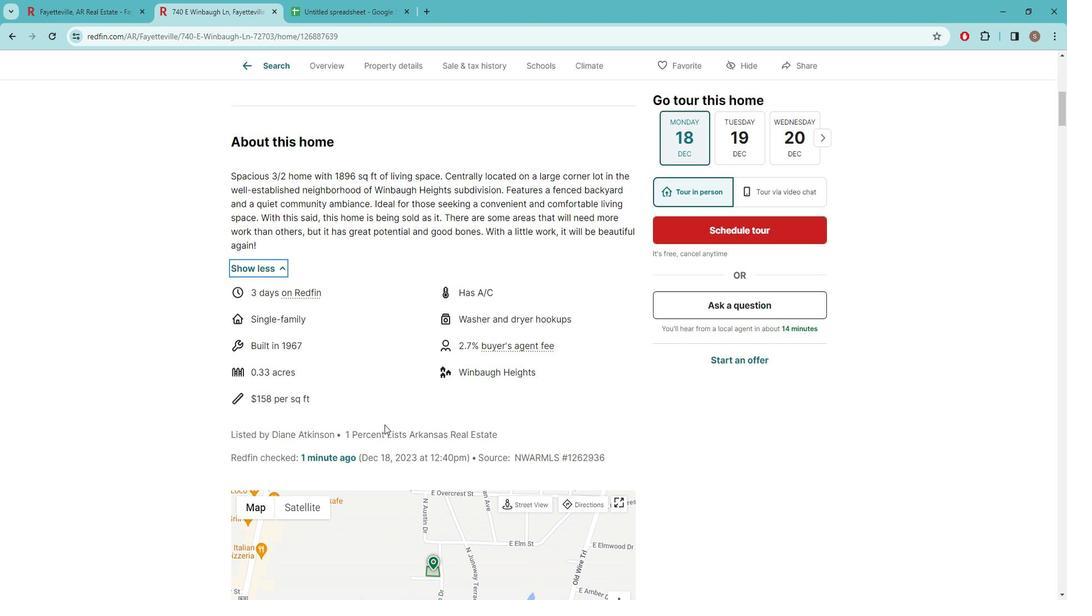 
Action: Mouse scrolled (394, 420) with delta (0, 0)
Screenshot: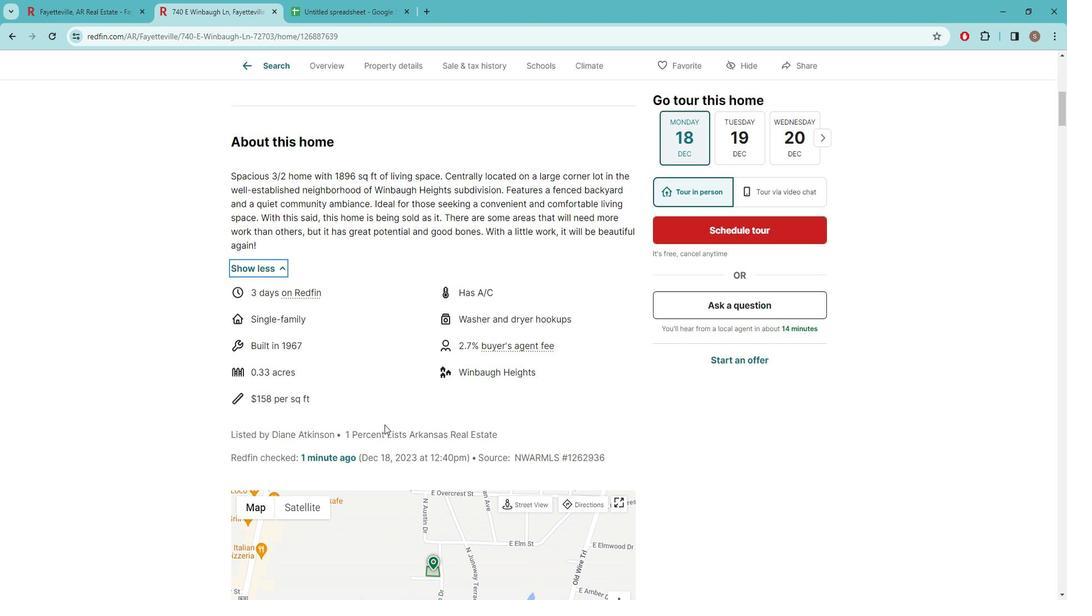 
Action: Mouse scrolled (394, 420) with delta (0, 0)
Screenshot: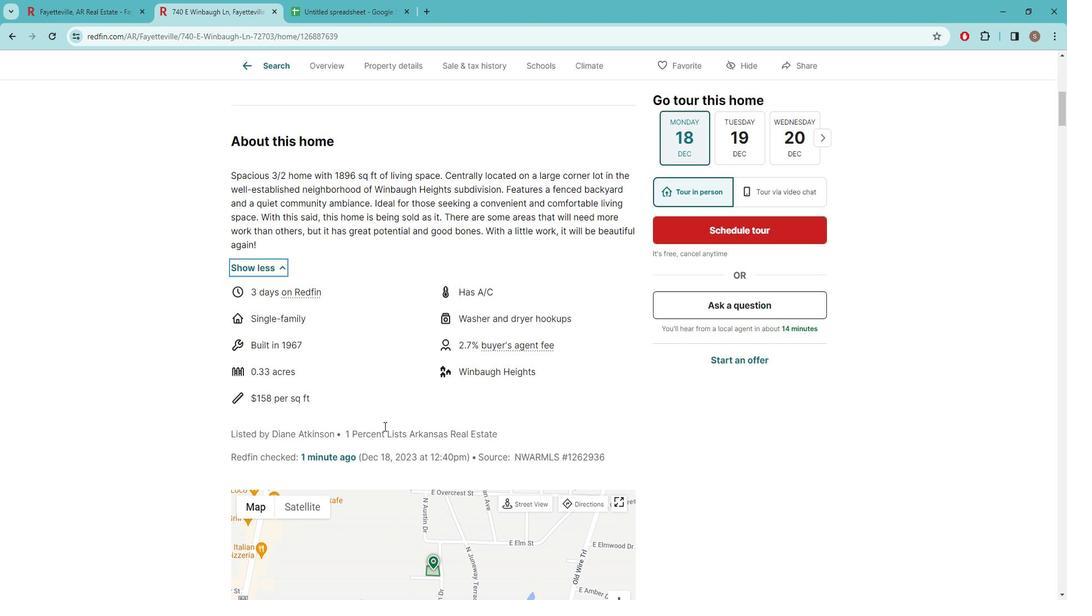 
Action: Mouse scrolled (394, 420) with delta (0, 0)
Screenshot: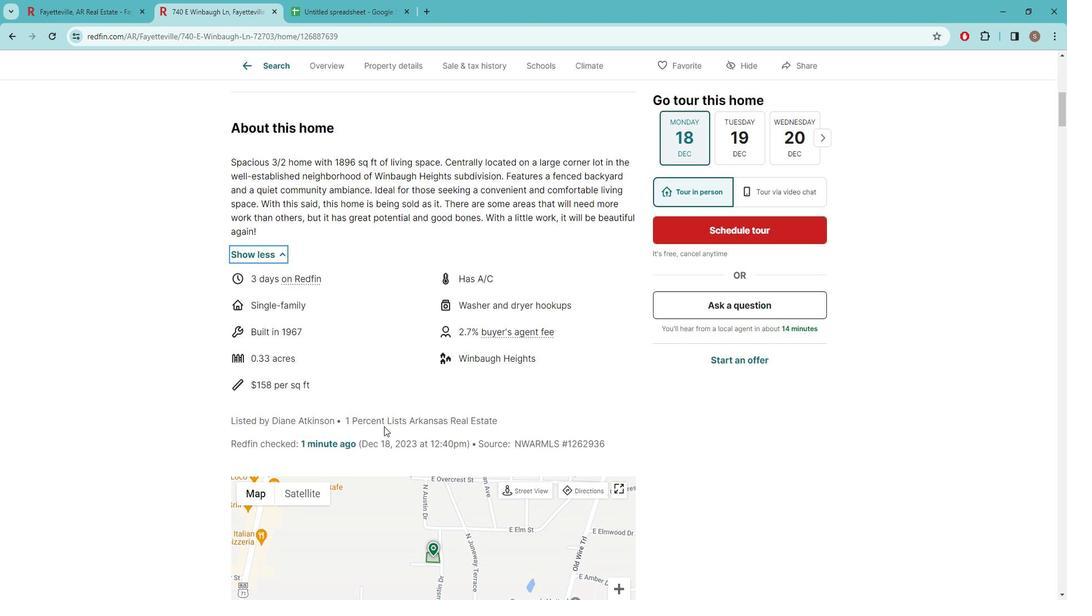 
Action: Mouse moved to (370, 411)
Screenshot: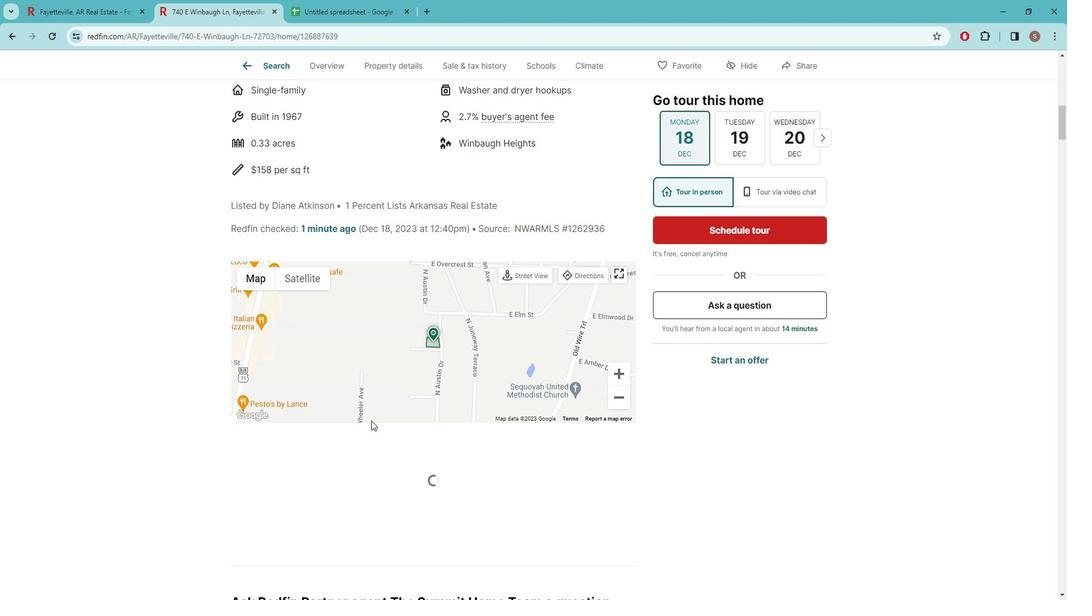 
Action: Mouse scrolled (370, 410) with delta (0, 0)
Screenshot: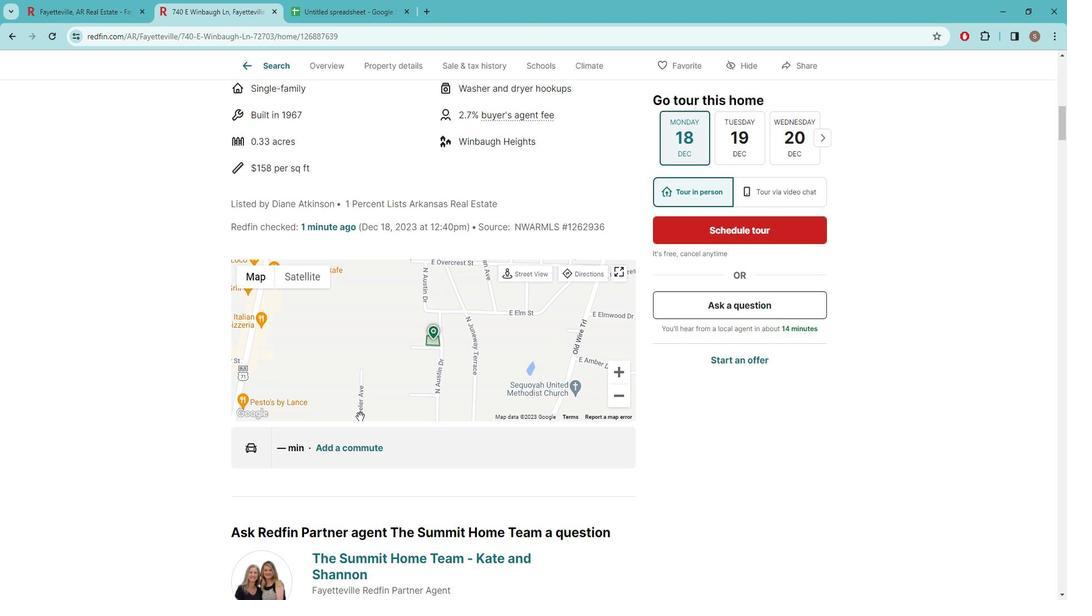 
Action: Mouse scrolled (370, 410) with delta (0, 0)
Screenshot: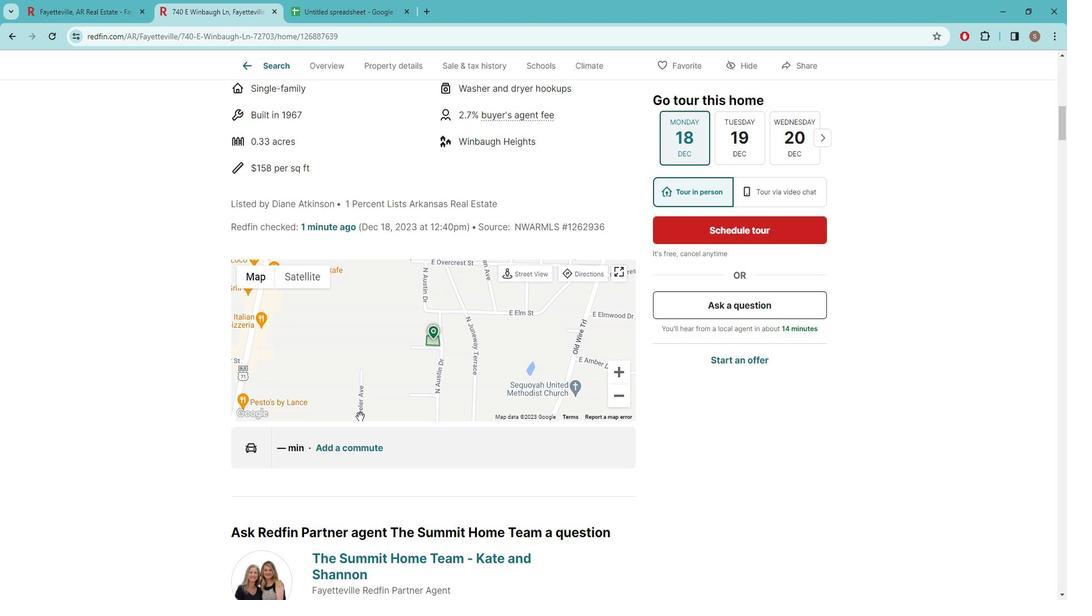 
Action: Mouse scrolled (370, 410) with delta (0, 0)
Screenshot: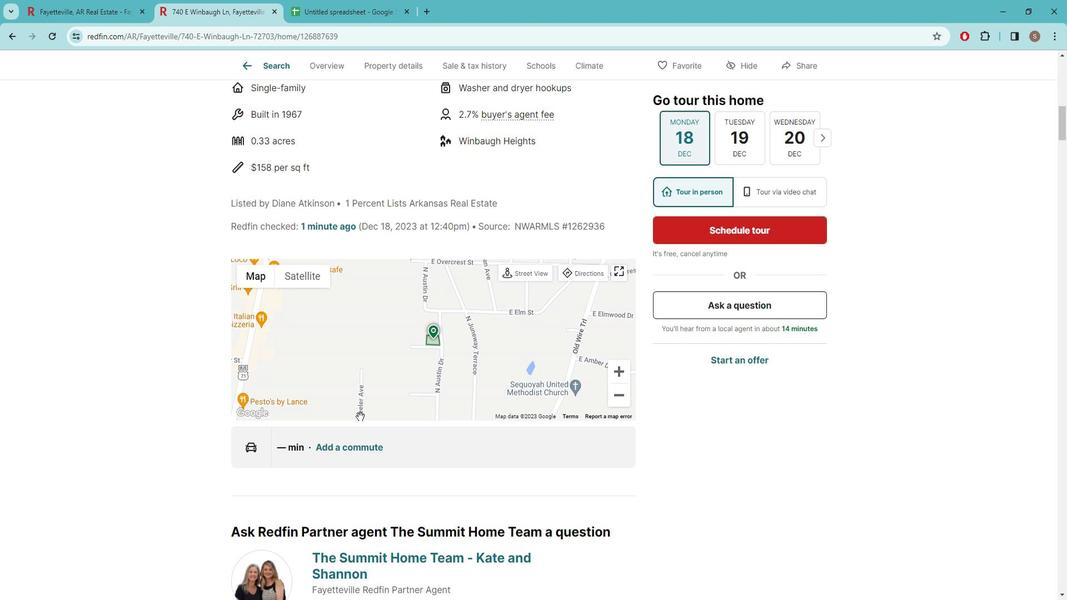 
Action: Mouse scrolled (370, 410) with delta (0, 0)
Screenshot: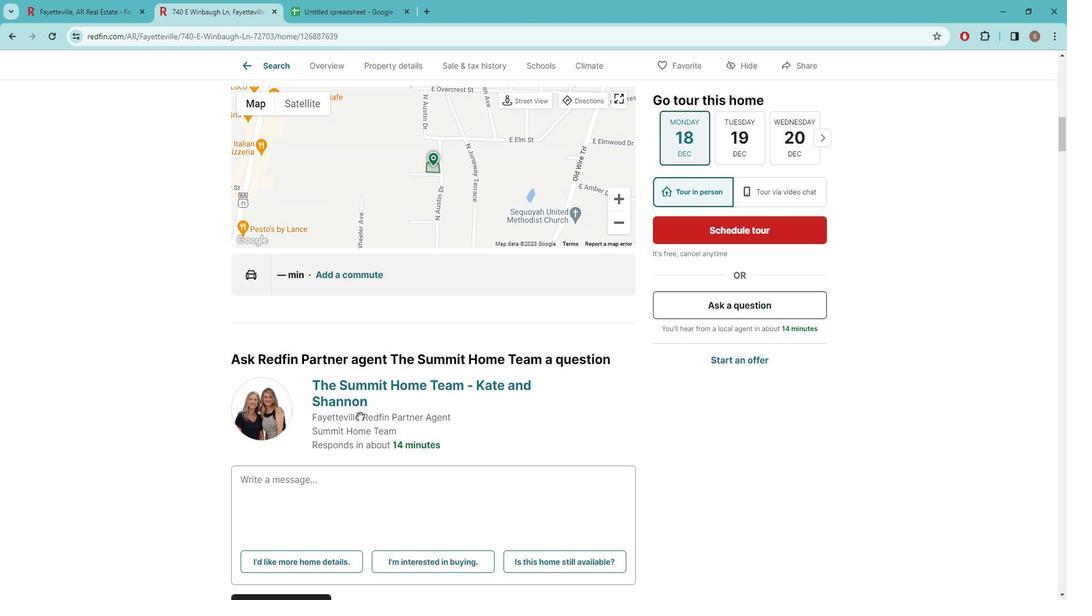 
Action: Mouse scrolled (370, 410) with delta (0, 0)
Screenshot: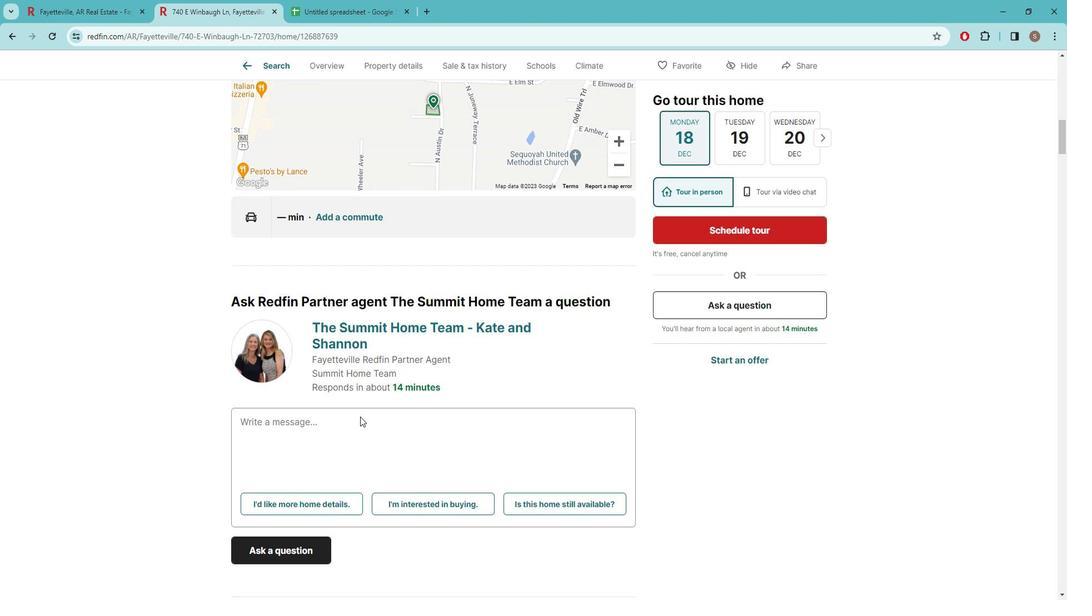 
Action: Mouse scrolled (370, 410) with delta (0, 0)
Screenshot: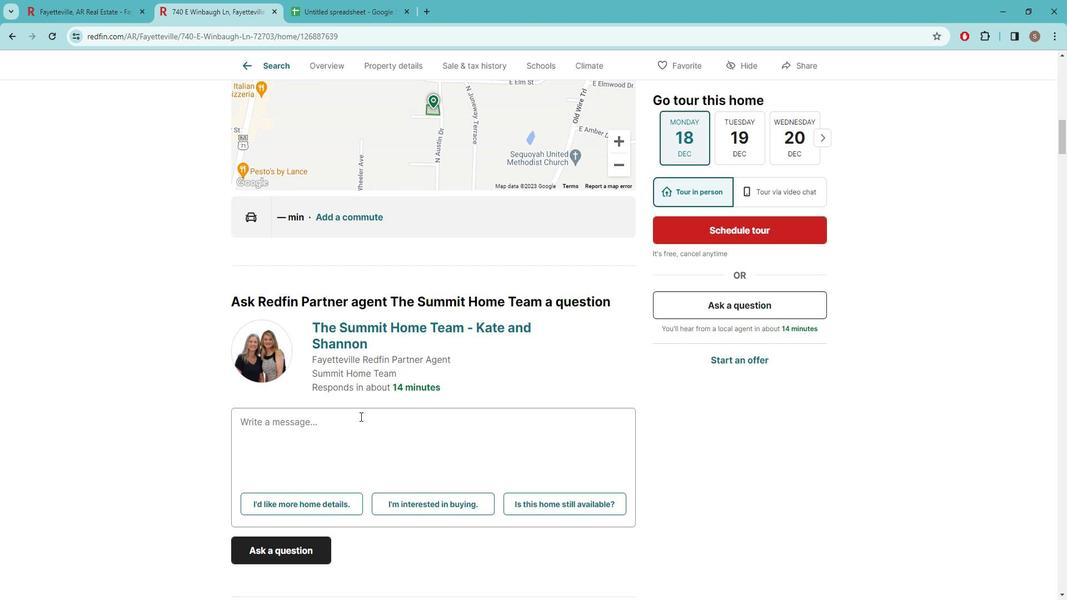 
Action: Mouse moved to (369, 410)
Screenshot: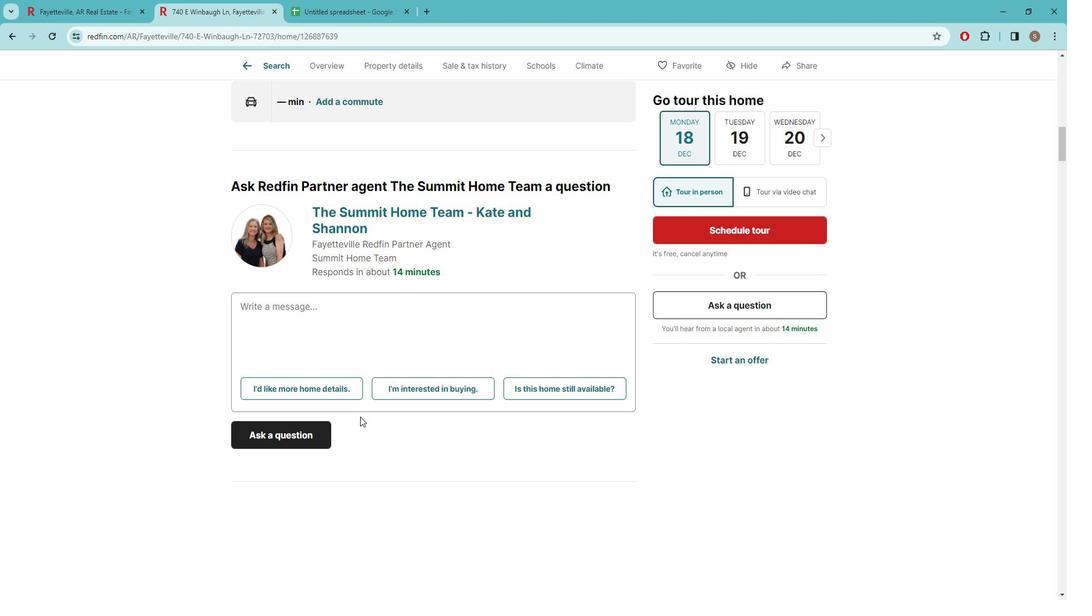 
Action: Mouse scrolled (369, 410) with delta (0, 0)
Screenshot: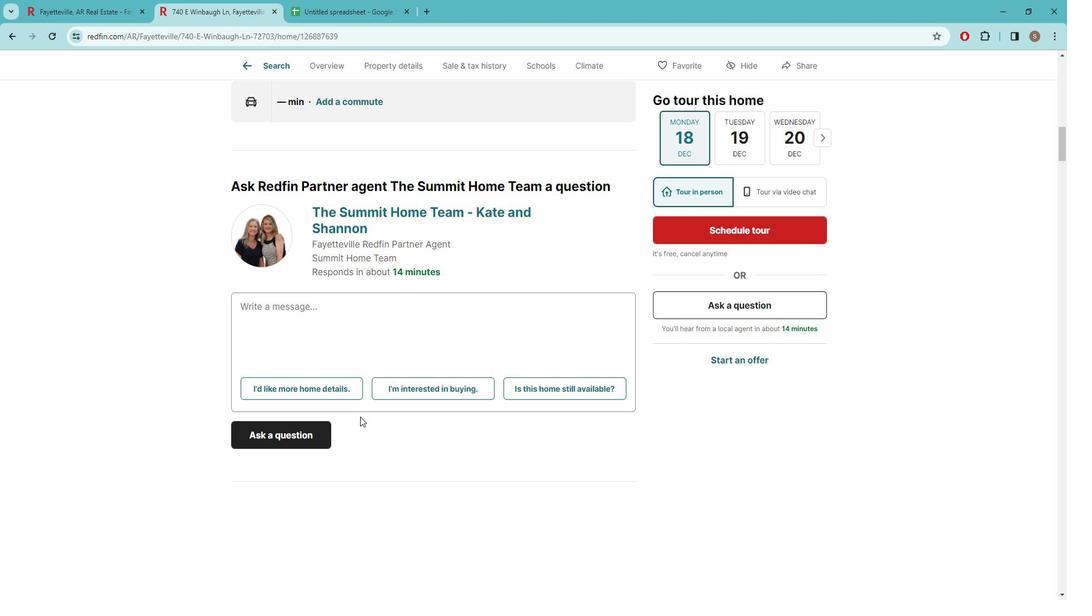 
Action: Mouse scrolled (369, 410) with delta (0, 0)
Screenshot: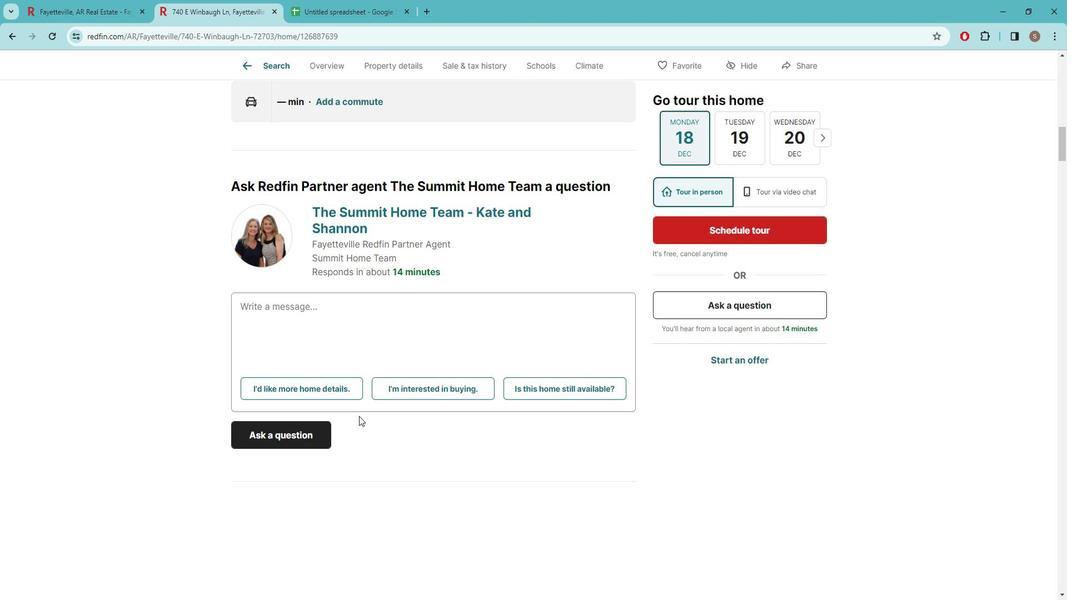 
Action: Mouse moved to (364, 409)
Screenshot: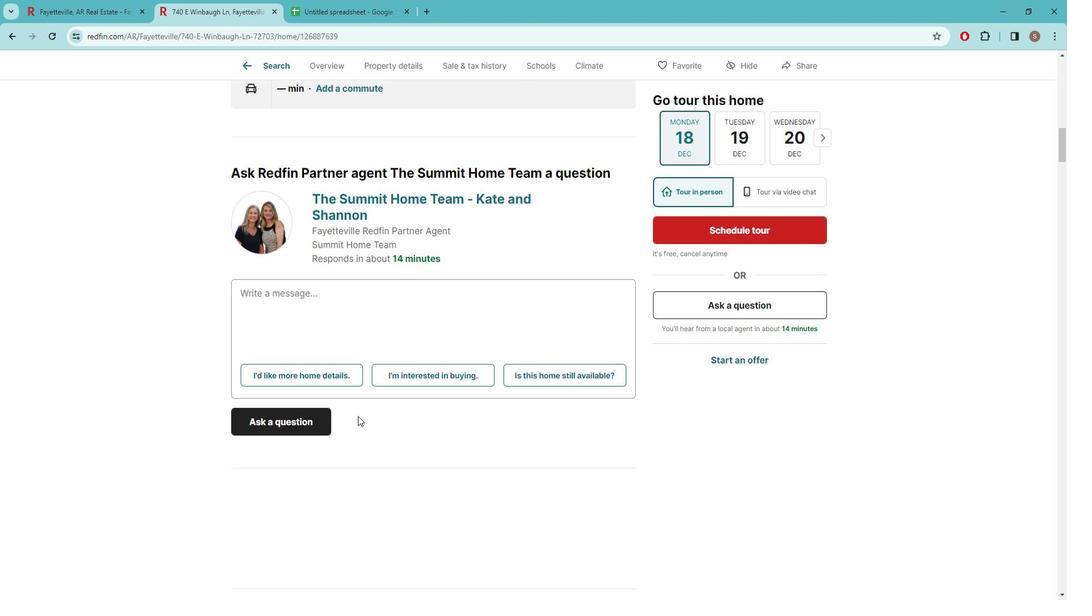 
Action: Mouse scrolled (364, 408) with delta (0, 0)
Screenshot: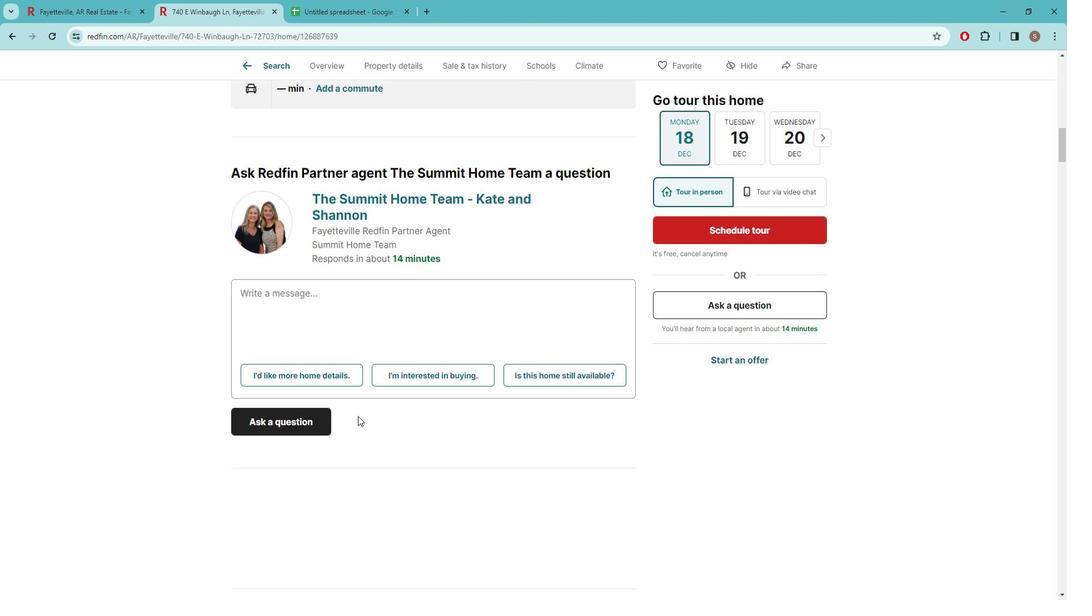 
Action: Mouse moved to (353, 393)
Screenshot: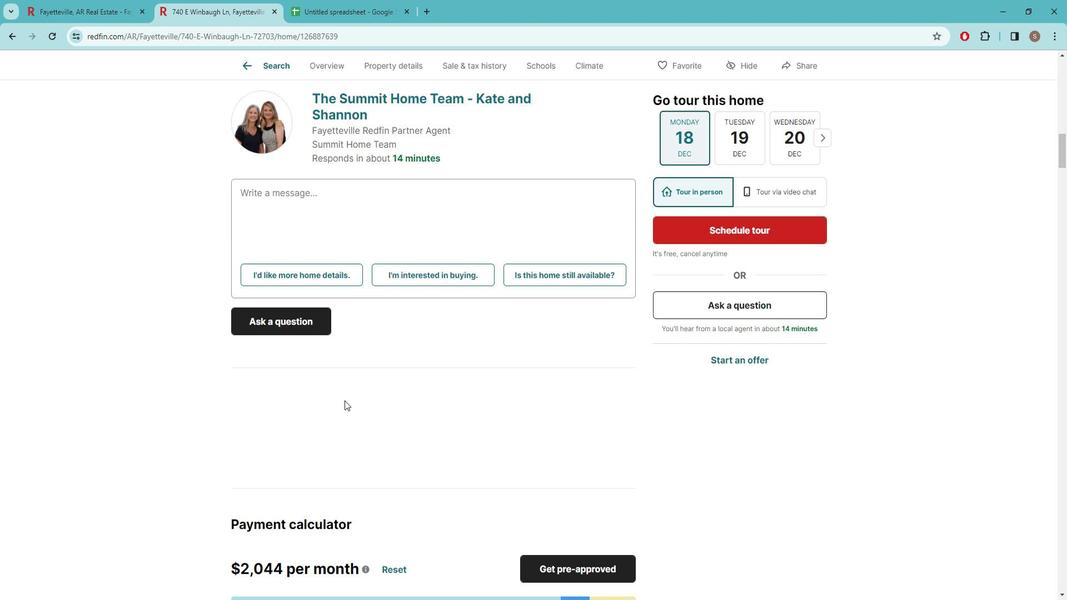 
Action: Mouse scrolled (353, 392) with delta (0, 0)
Screenshot: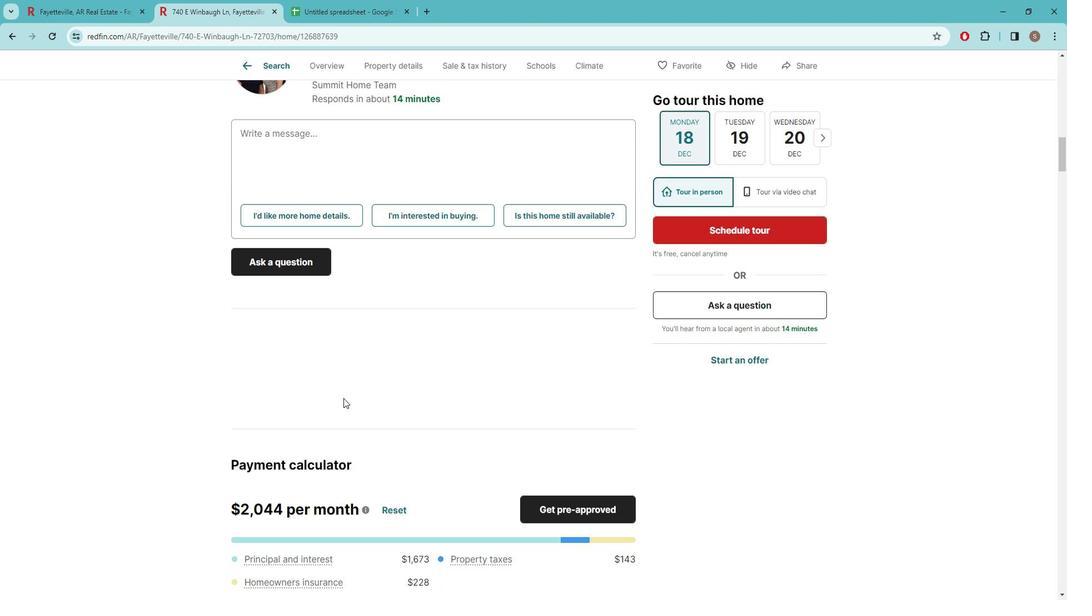 
Action: Mouse scrolled (353, 392) with delta (0, 0)
Screenshot: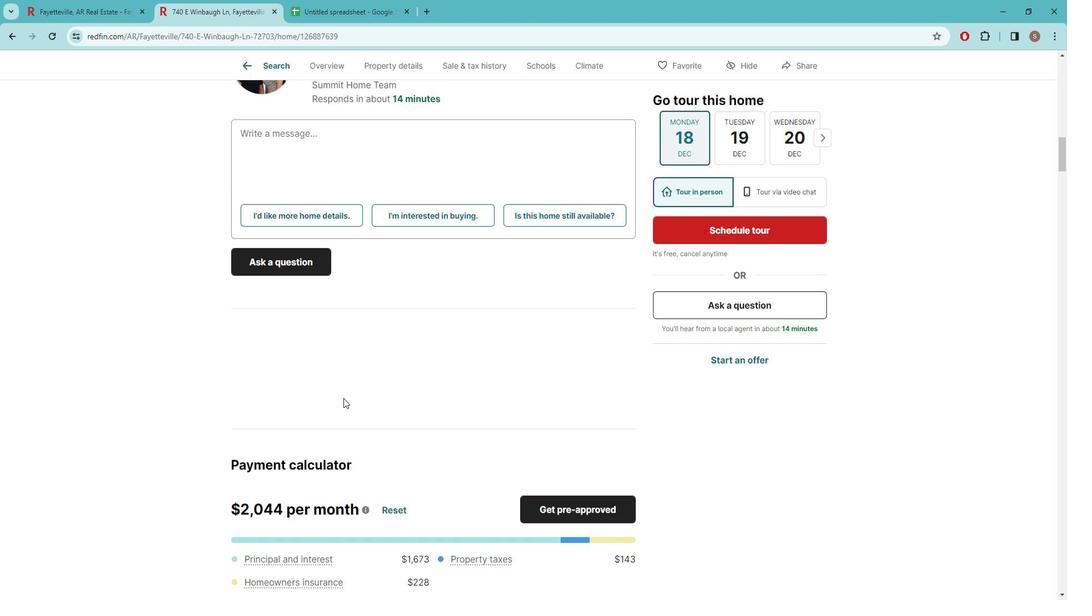 
Action: Mouse scrolled (353, 392) with delta (0, 0)
Screenshot: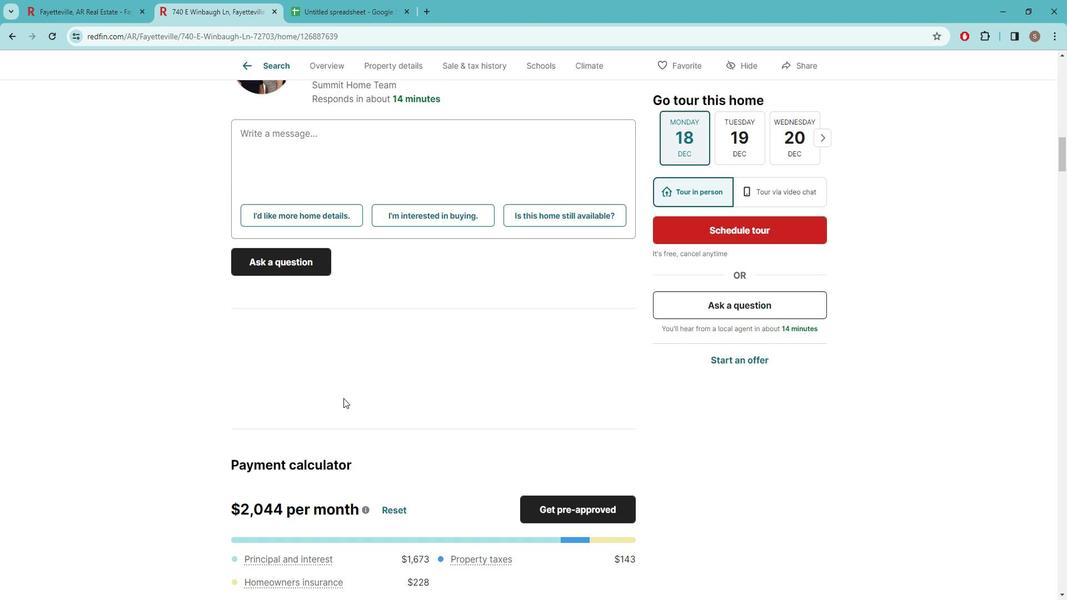 
Action: Mouse moved to (332, 377)
Screenshot: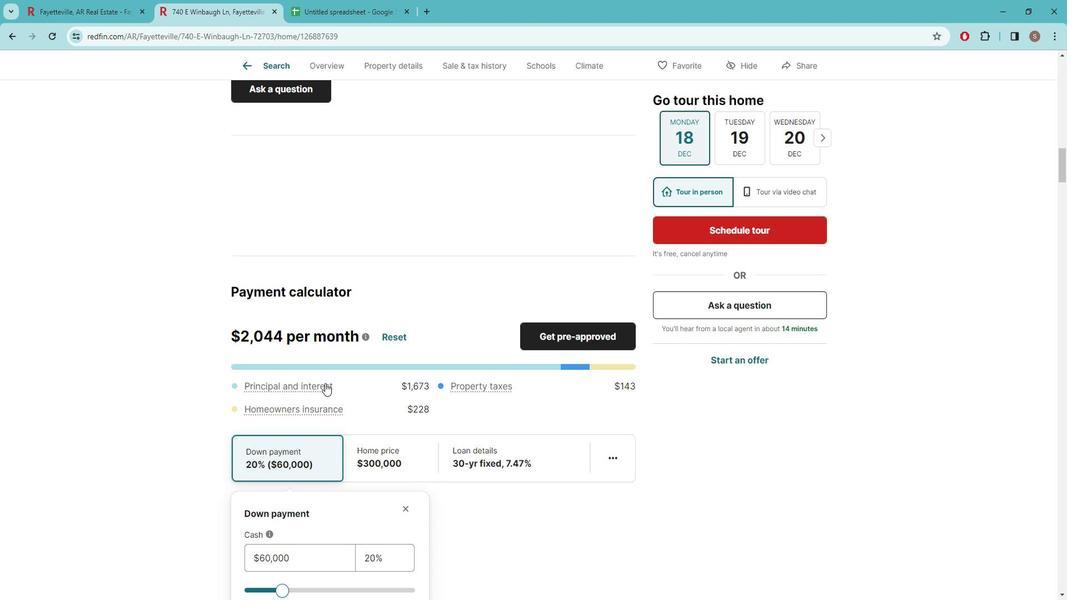 
Action: Mouse scrolled (332, 377) with delta (0, 0)
Screenshot: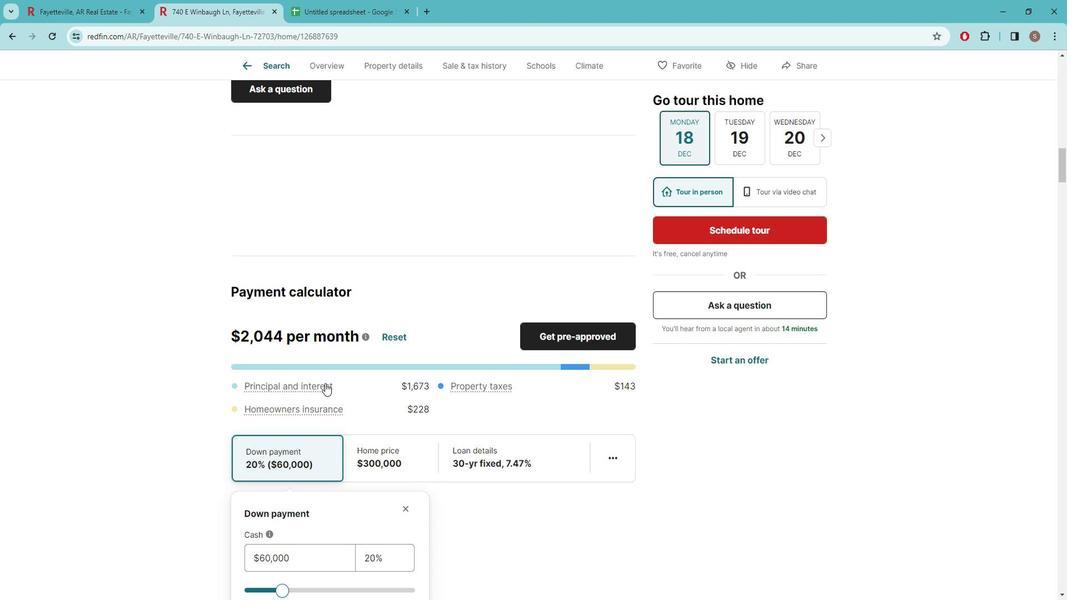 
Action: Mouse scrolled (332, 377) with delta (0, 0)
Screenshot: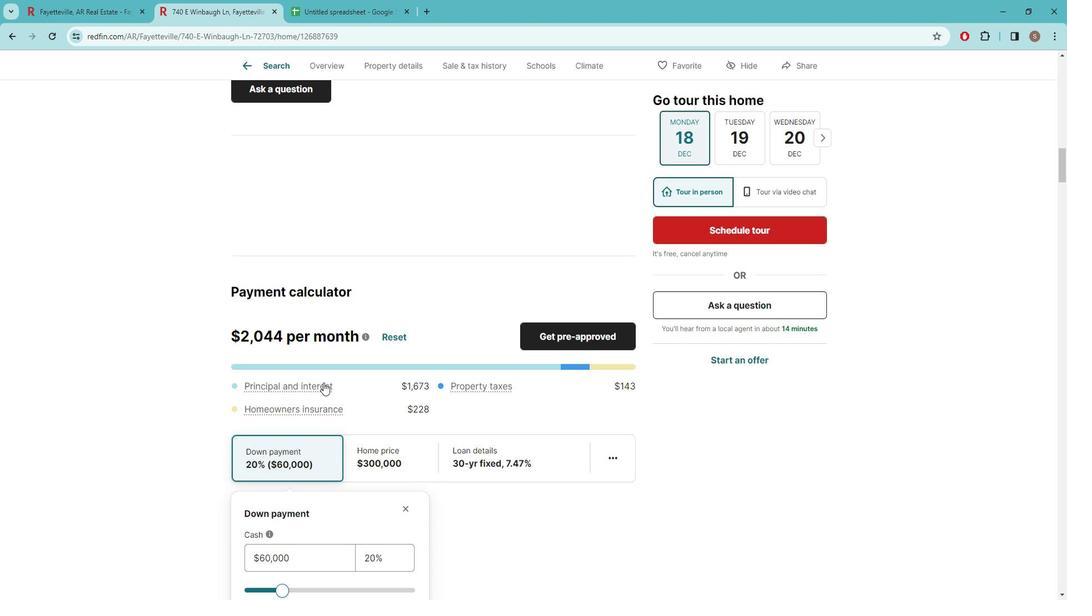 
Action: Mouse scrolled (332, 377) with delta (0, 0)
Screenshot: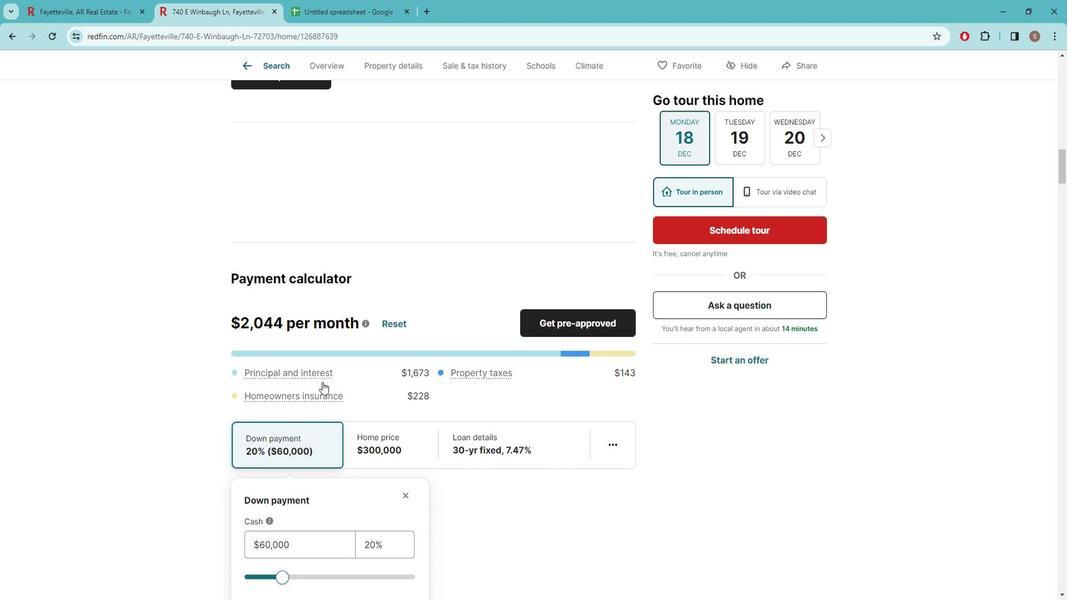 
Action: Mouse moved to (330, 370)
Screenshot: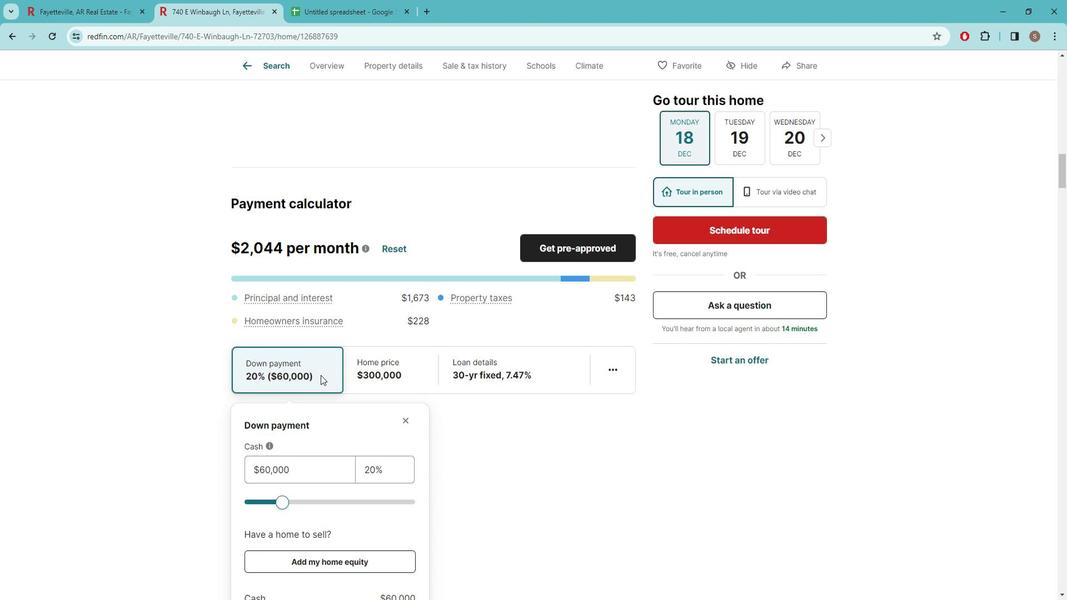 
Action: Mouse scrolled (330, 370) with delta (0, 0)
Screenshot: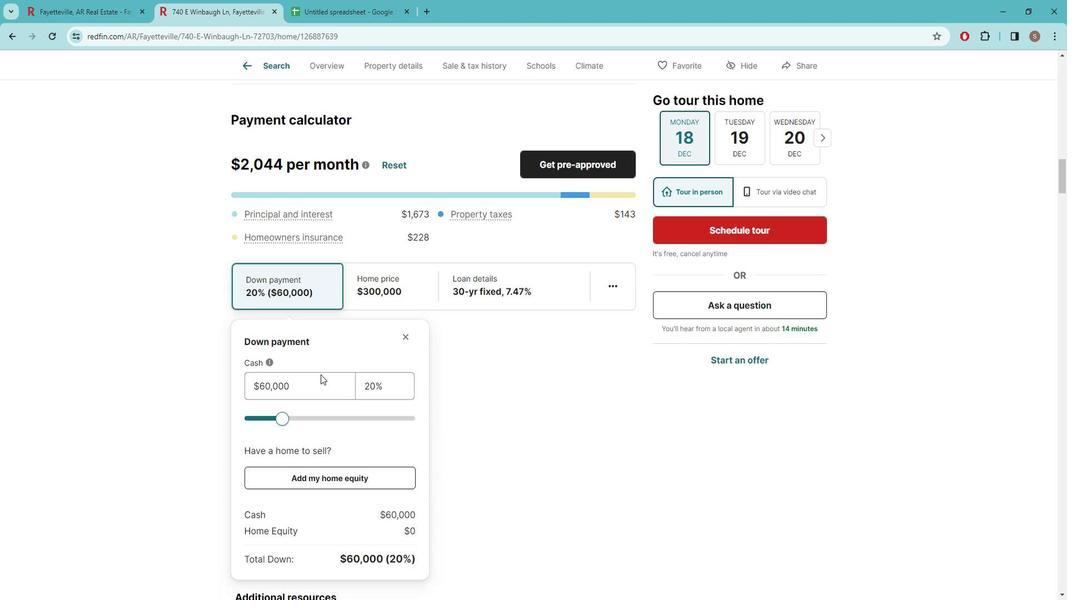 
Action: Mouse scrolled (330, 370) with delta (0, 0)
Screenshot: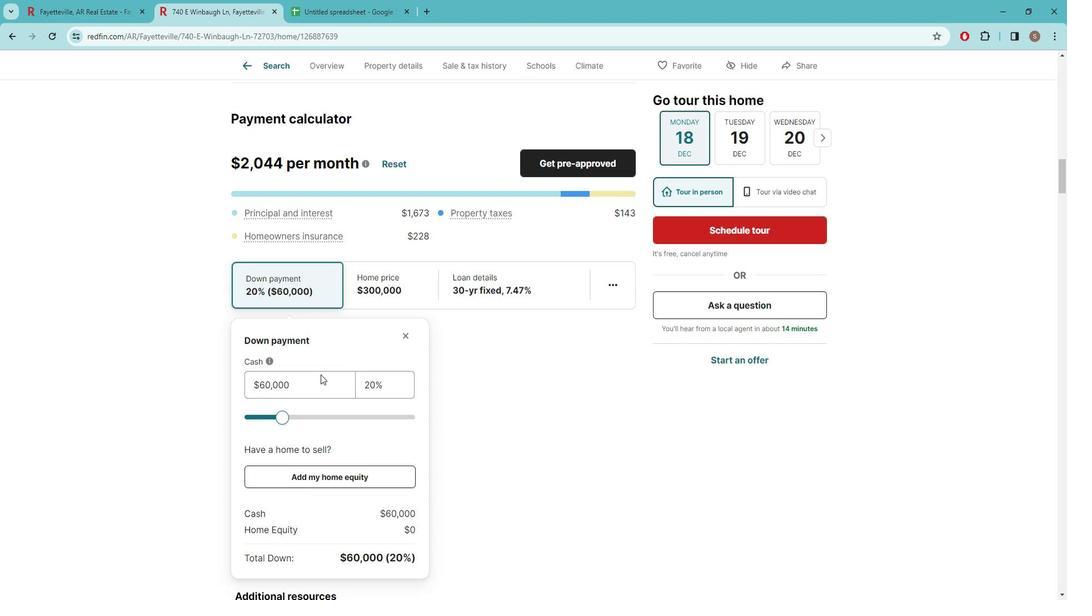 
Action: Mouse moved to (331, 369)
Screenshot: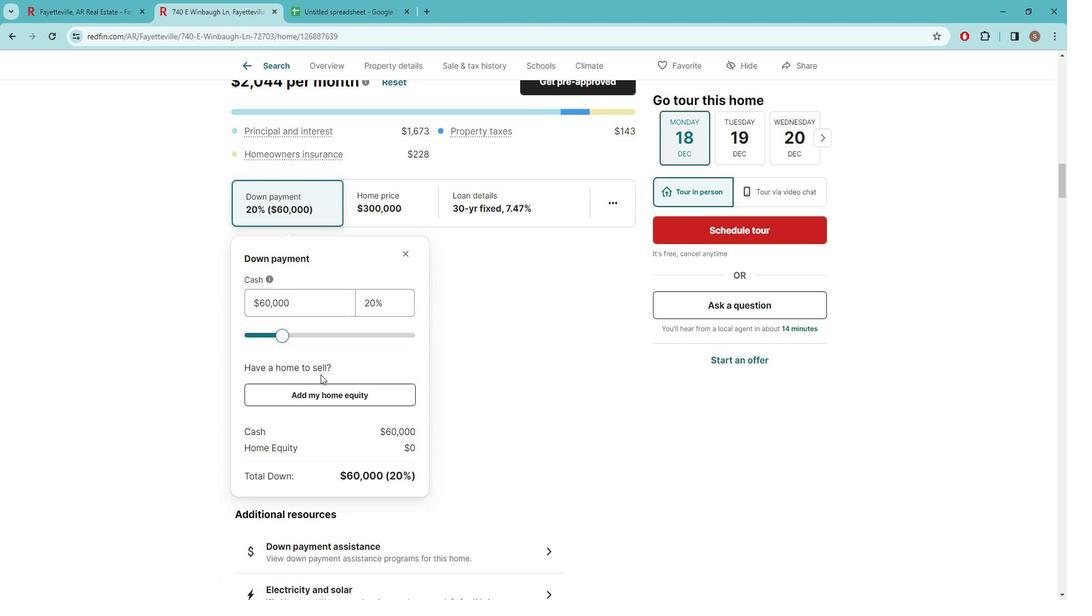 
Action: Mouse scrolled (331, 368) with delta (0, 0)
Screenshot: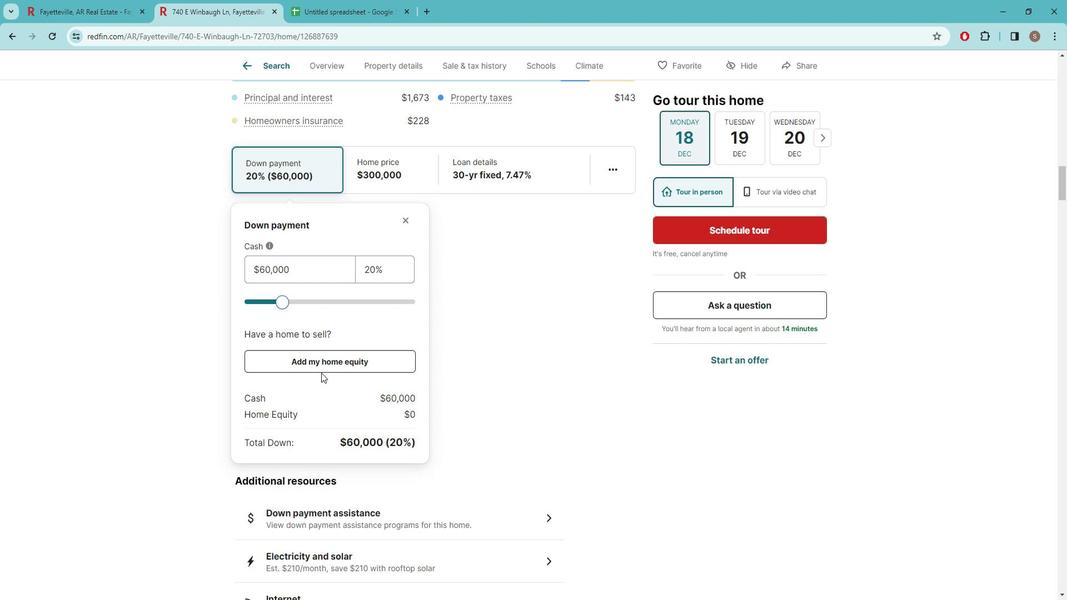 
Action: Mouse scrolled (331, 368) with delta (0, 0)
Screenshot: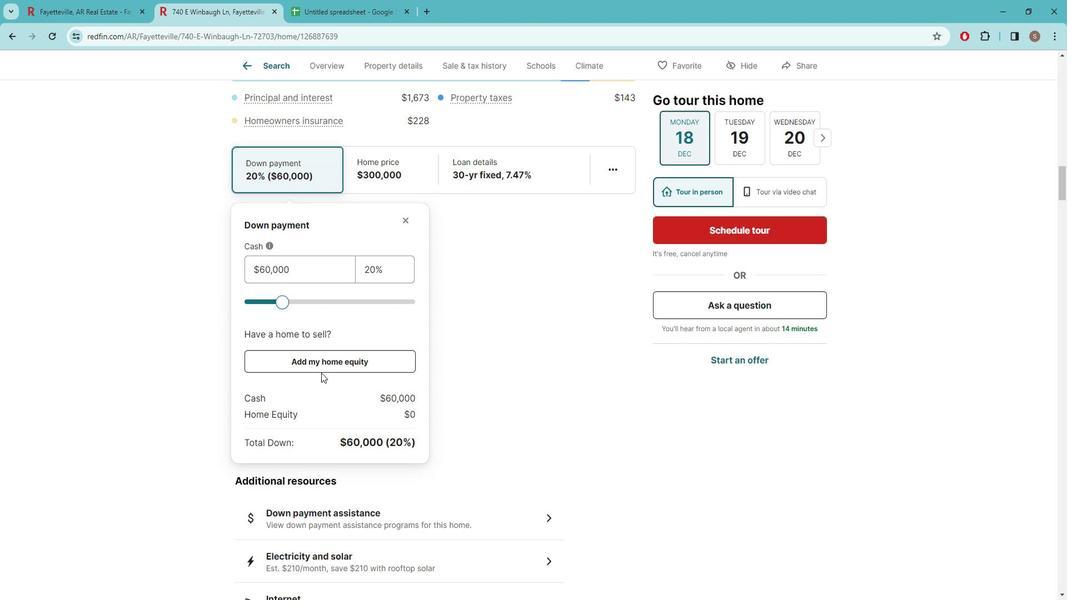 
Action: Mouse scrolled (331, 368) with delta (0, 0)
Screenshot: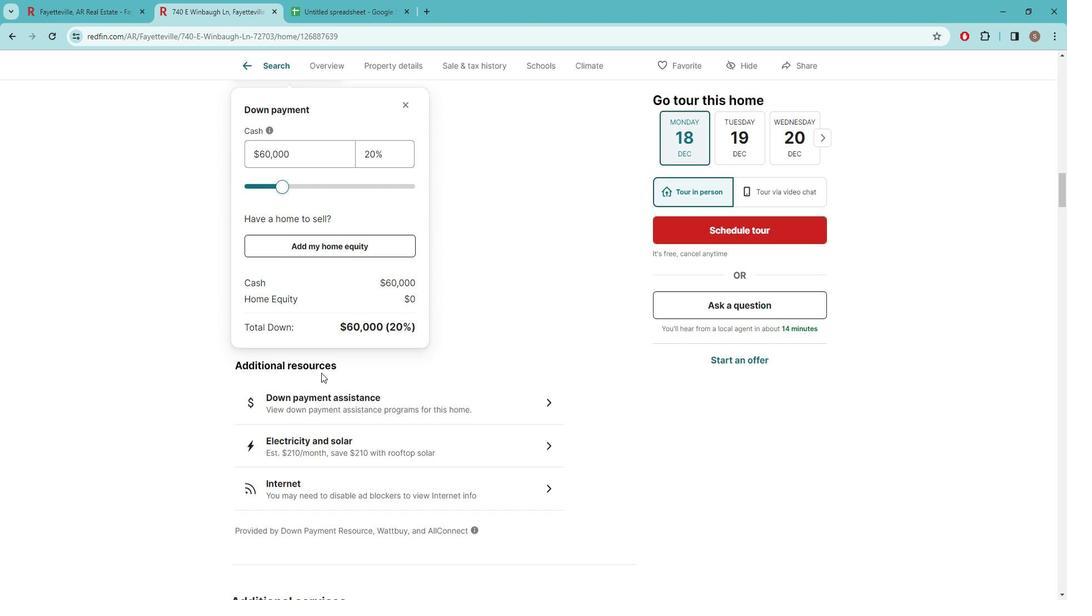 
Action: Mouse scrolled (331, 368) with delta (0, 0)
Screenshot: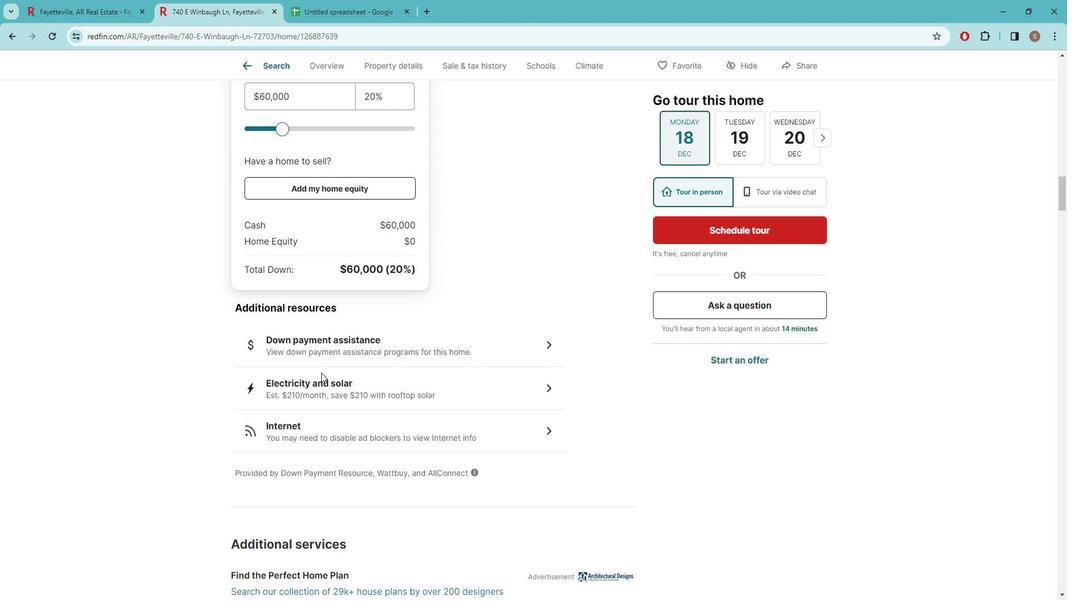 
Action: Mouse scrolled (331, 368) with delta (0, 0)
Screenshot: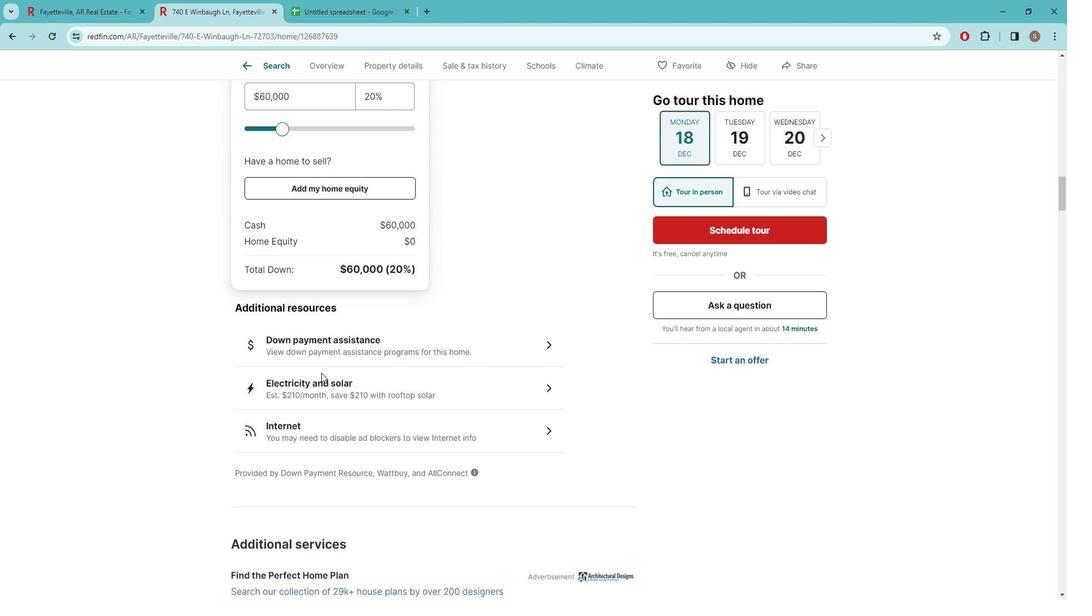 
Action: Mouse moved to (332, 371)
Screenshot: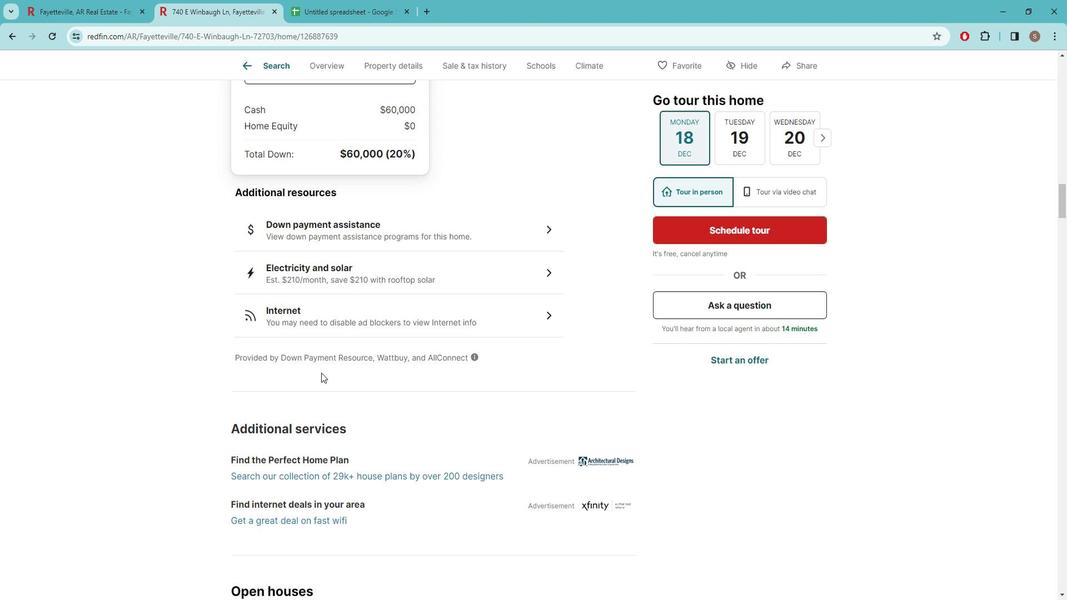 
Action: Mouse scrolled (332, 371) with delta (0, 0)
Screenshot: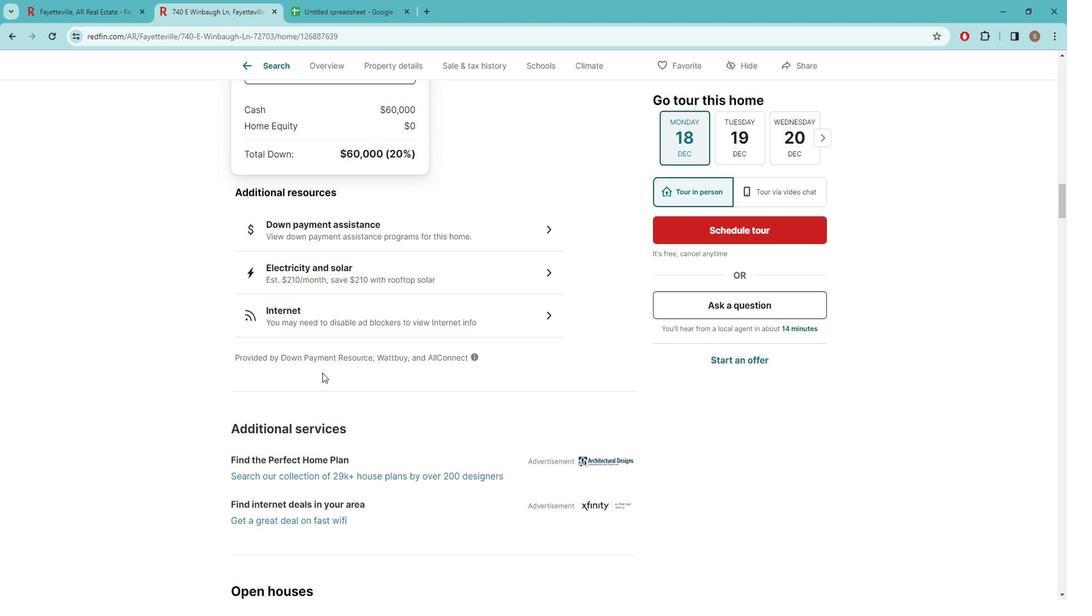 
Action: Mouse moved to (331, 372)
Screenshot: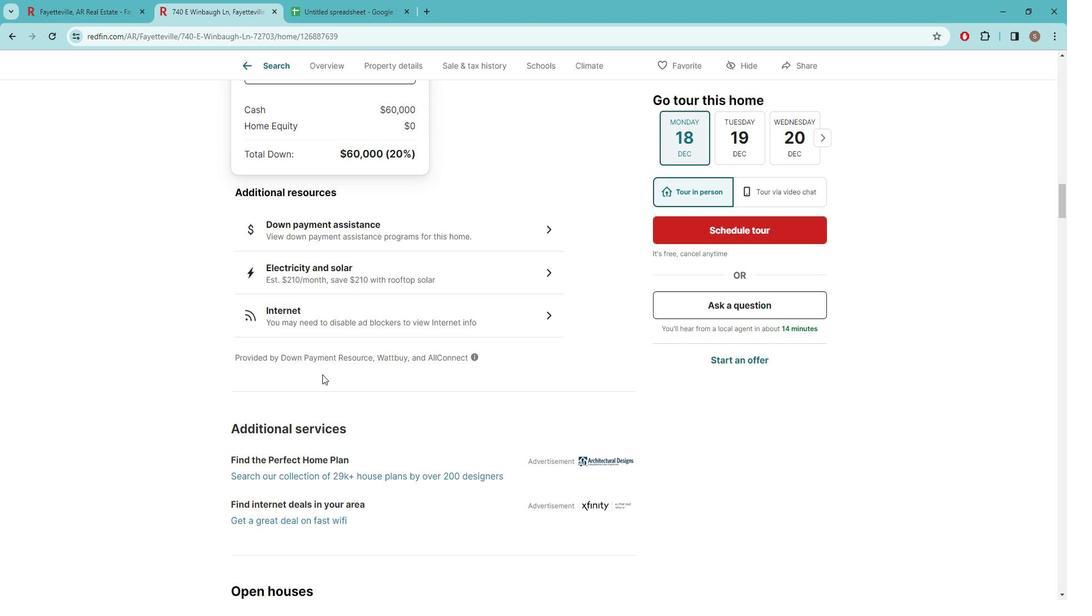 
Action: Mouse scrolled (331, 371) with delta (0, 0)
Screenshot: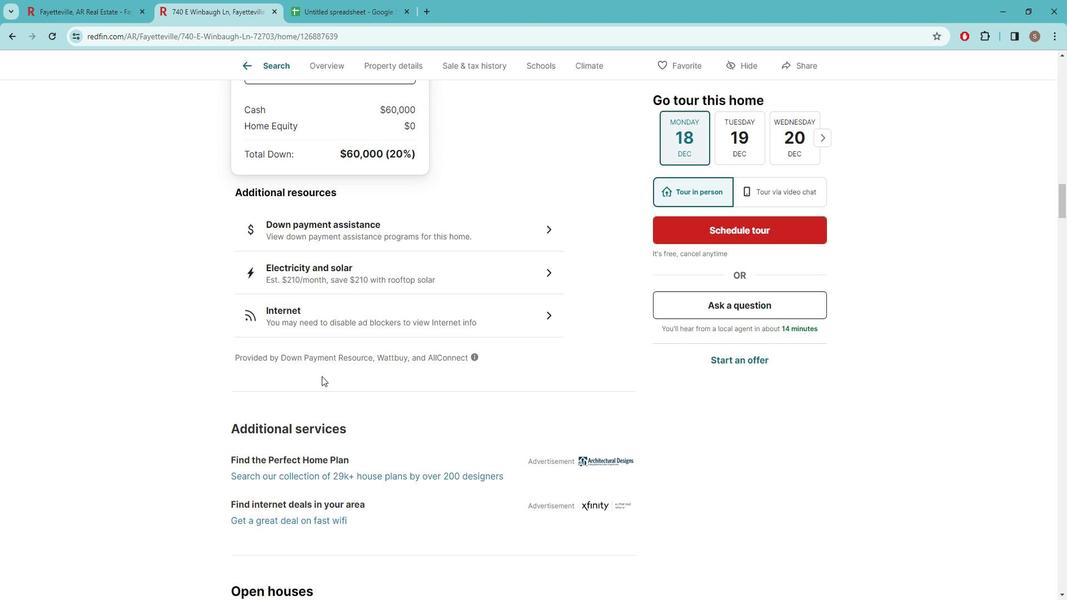 
Action: Mouse moved to (325, 363)
Screenshot: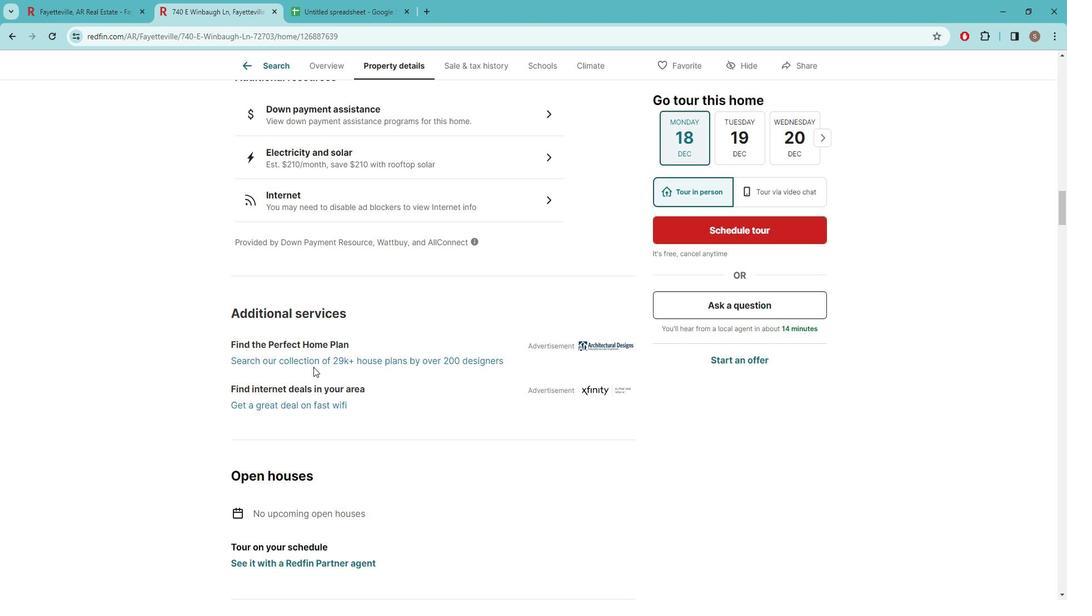 
Action: Mouse scrolled (325, 362) with delta (0, 0)
Screenshot: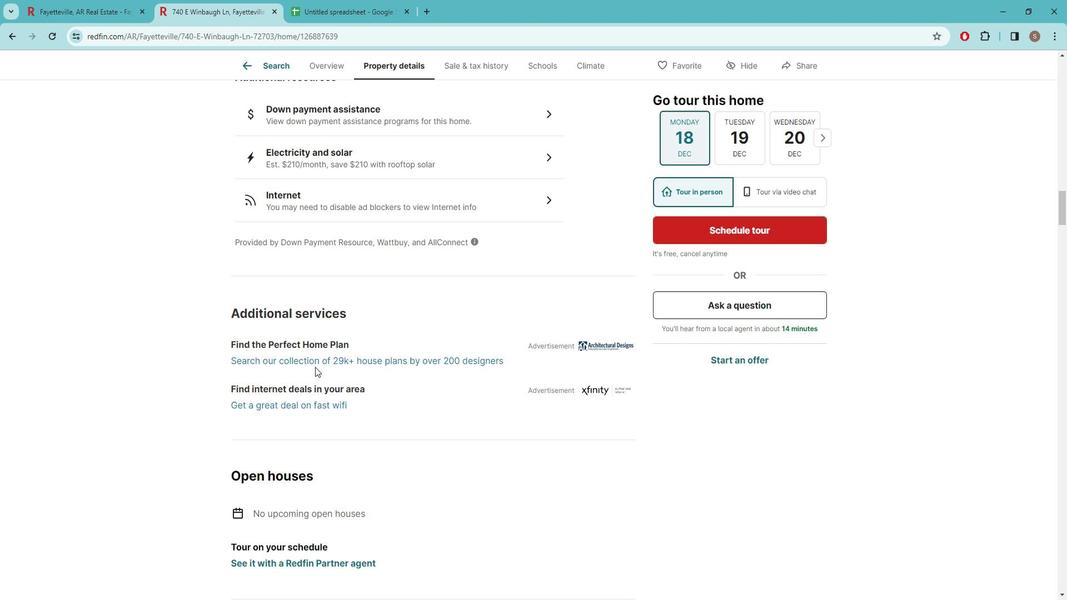 
Action: Mouse moved to (326, 363)
Screenshot: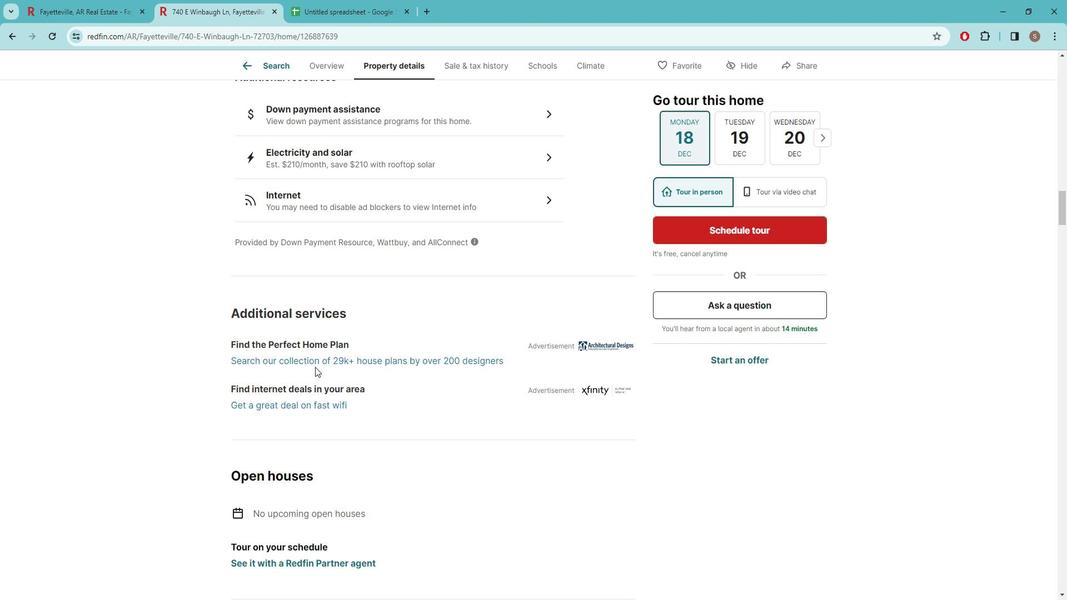 
Action: Mouse scrolled (326, 362) with delta (0, 0)
Screenshot: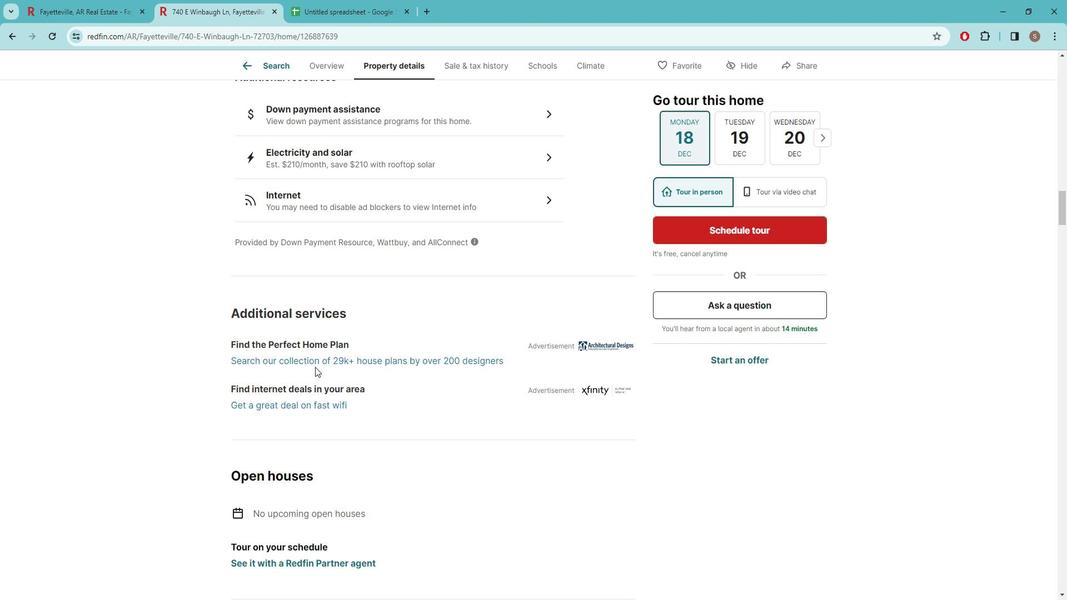 
Action: Mouse moved to (329, 363)
Screenshot: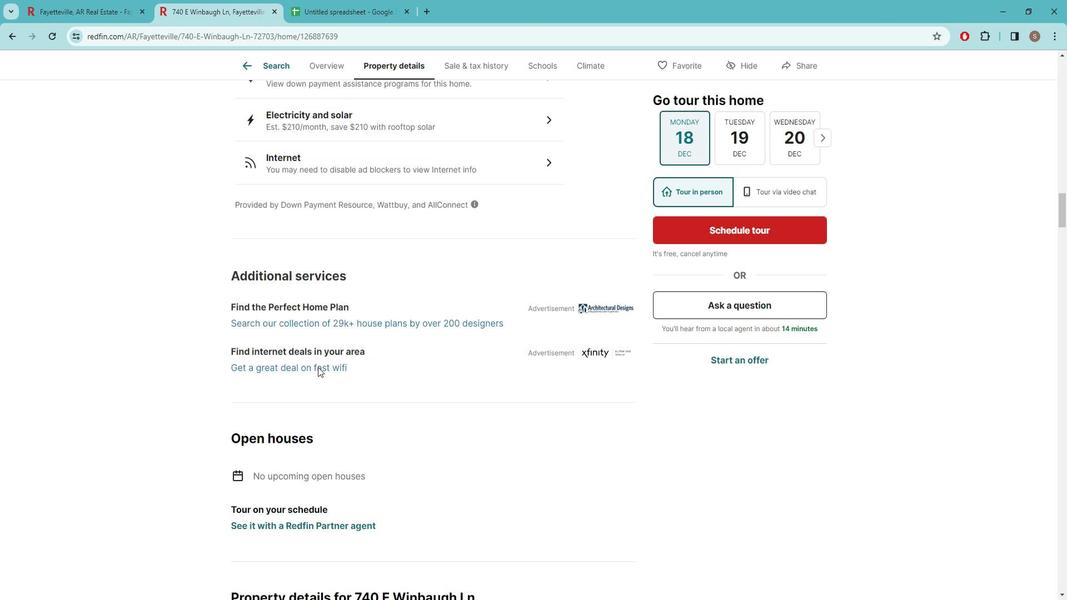 
Action: Mouse scrolled (329, 362) with delta (0, 0)
Screenshot: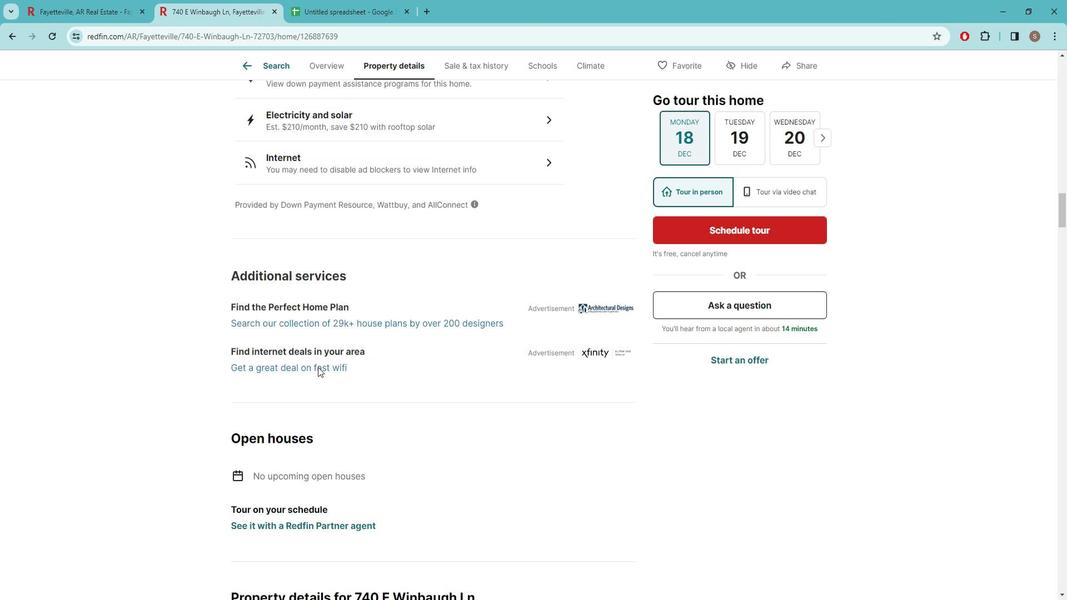 
Action: Mouse moved to (386, 359)
Screenshot: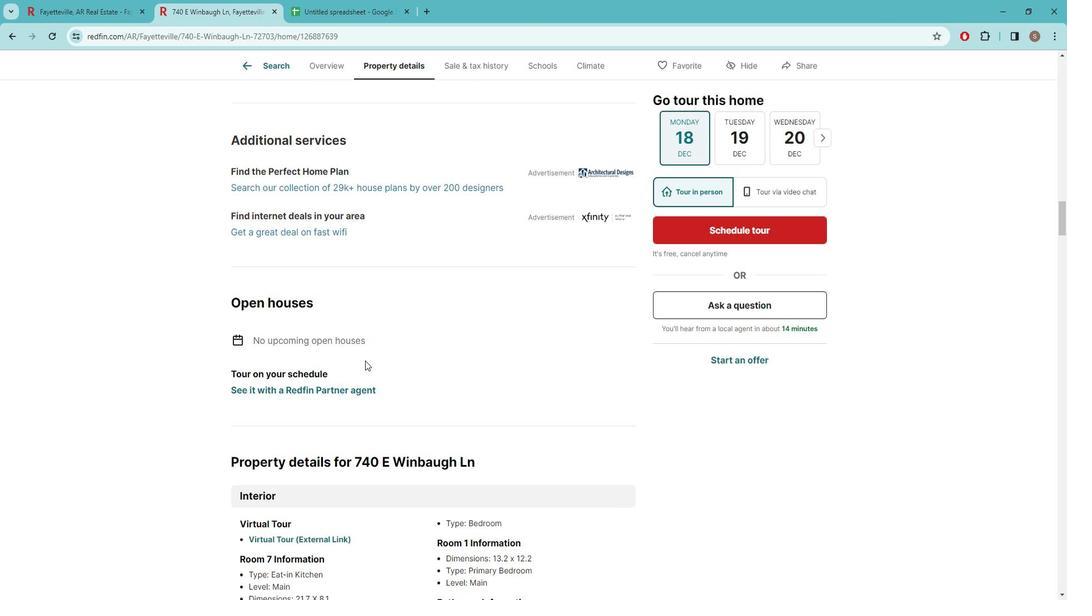
Action: Mouse scrolled (386, 359) with delta (0, 0)
Screenshot: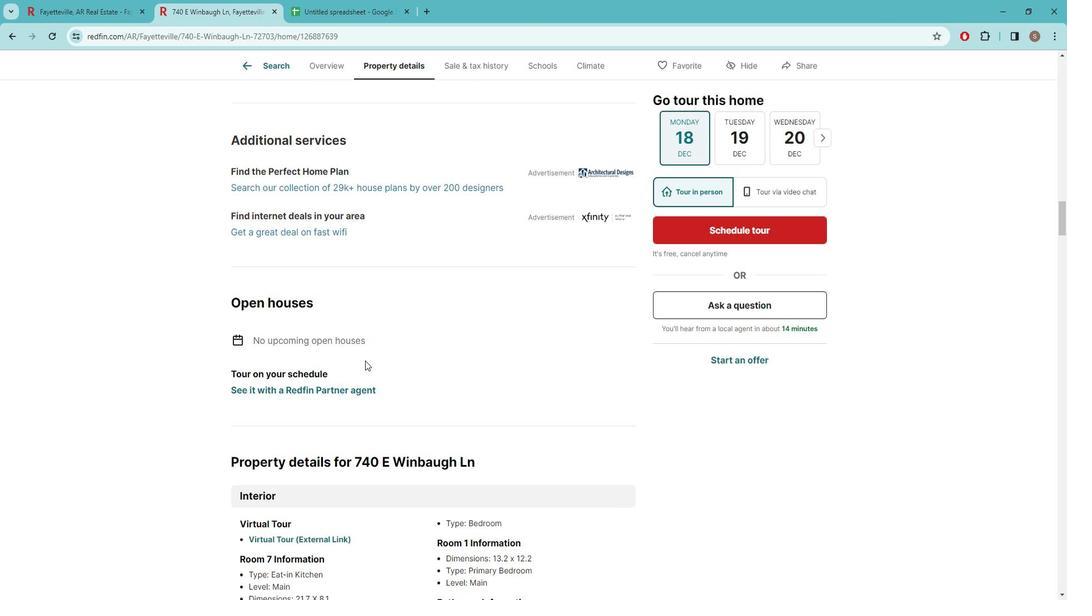 
Action: Mouse moved to (387, 359)
Screenshot: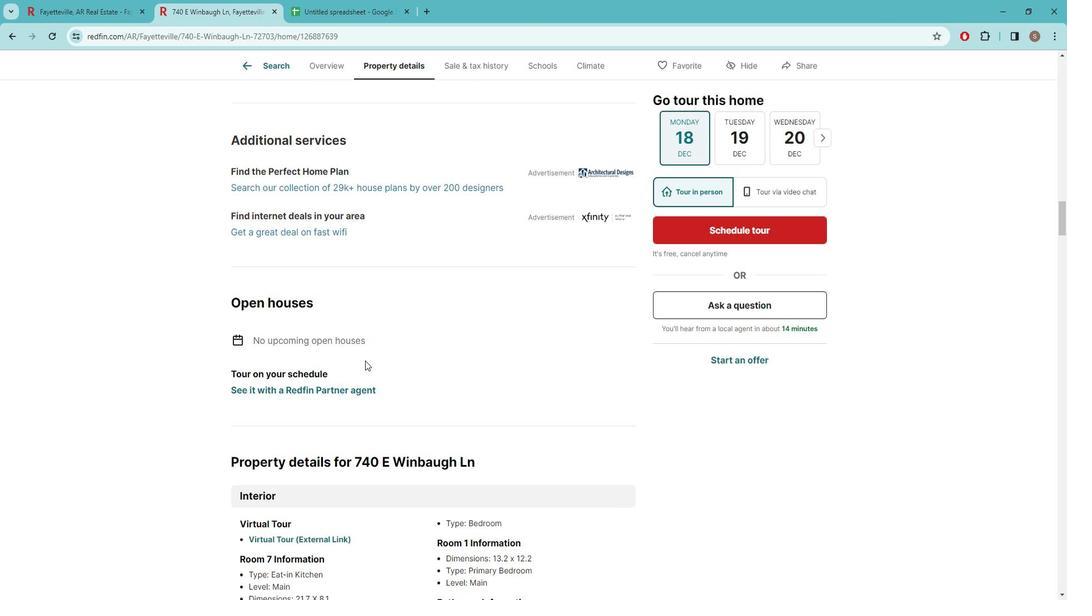 
Action: Mouse scrolled (387, 359) with delta (0, 0)
Screenshot: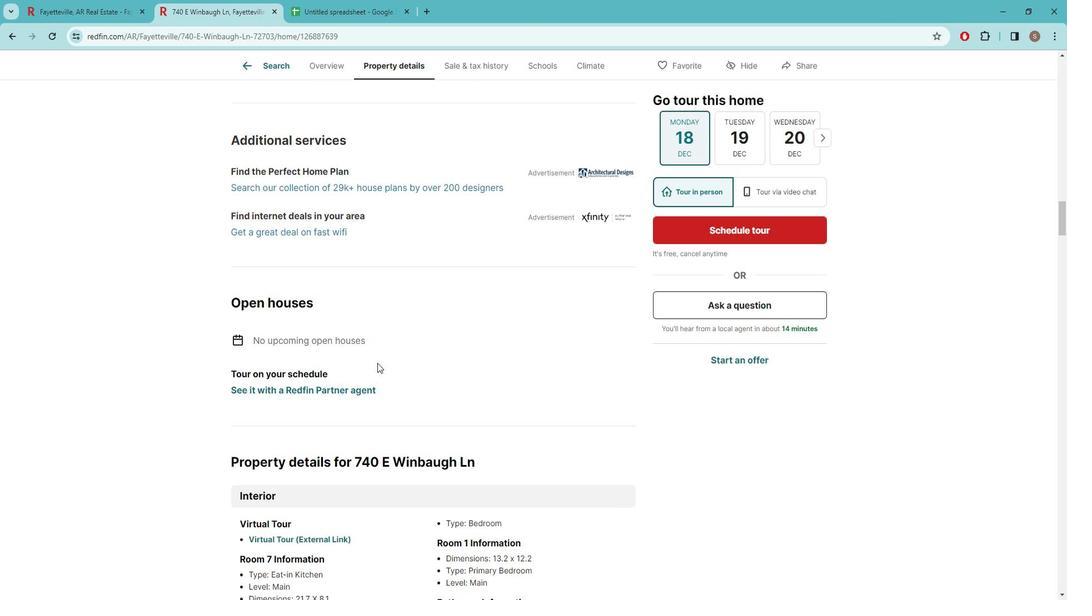 
Action: Mouse moved to (338, 394)
Screenshot: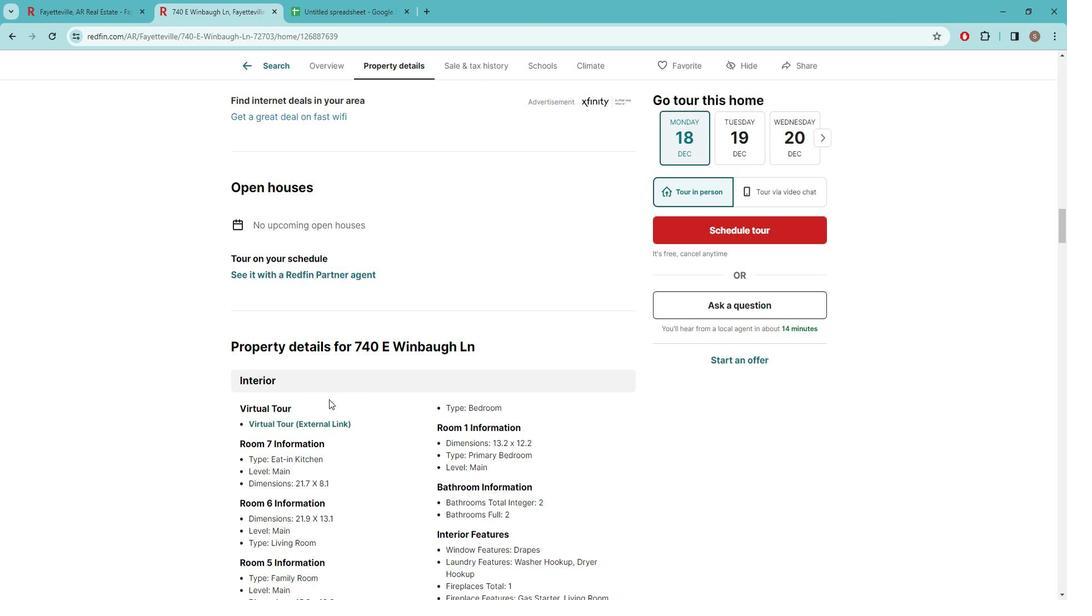
Action: Mouse scrolled (338, 394) with delta (0, 0)
Screenshot: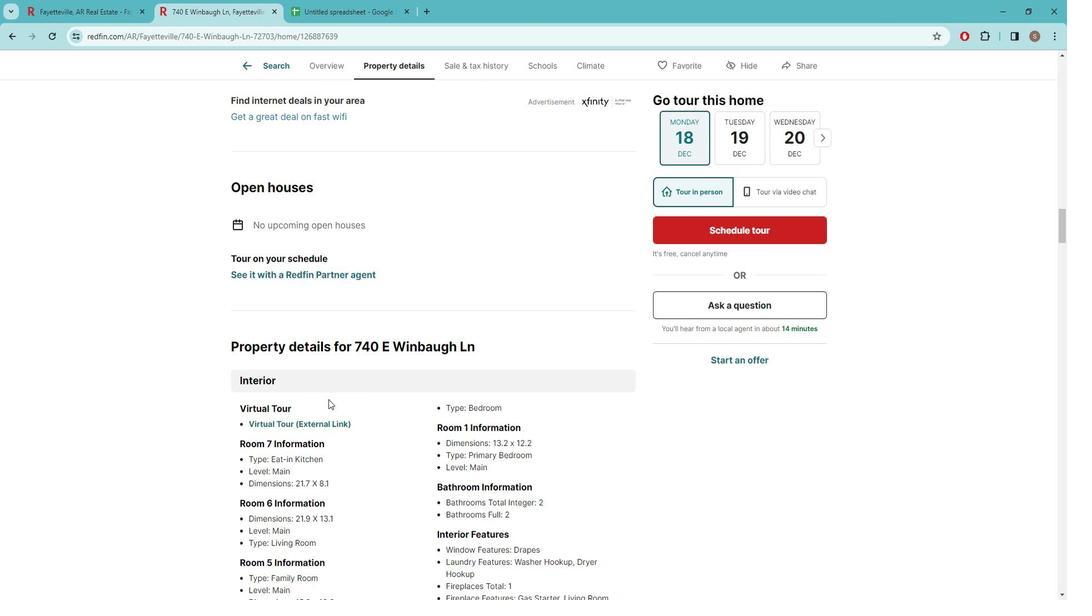 
Action: Mouse moved to (327, 400)
Screenshot: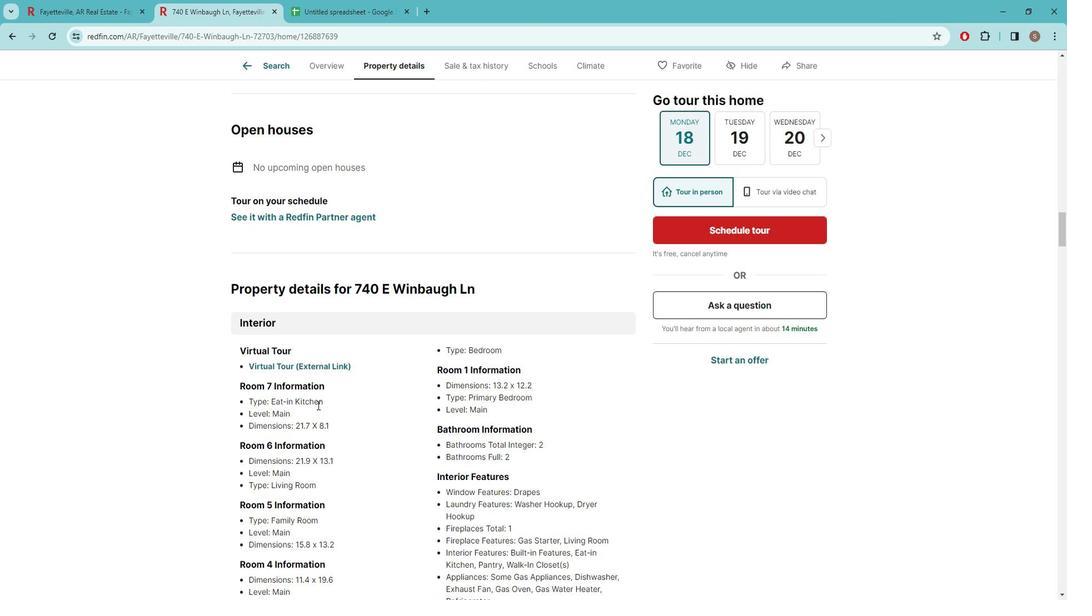 
Action: Mouse scrolled (327, 399) with delta (0, 0)
Screenshot: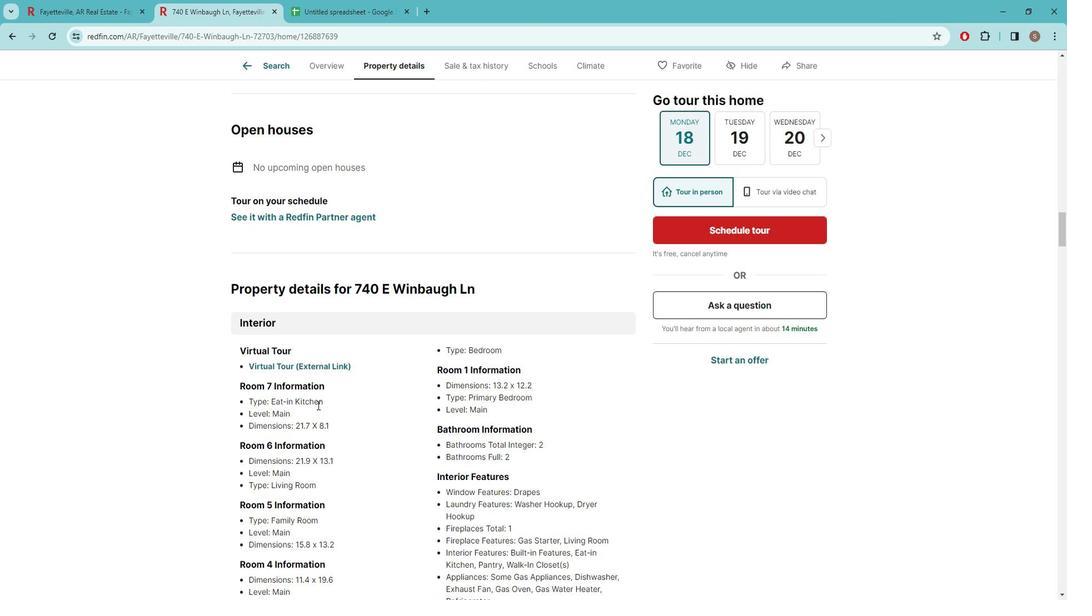 
Action: Mouse moved to (330, 396)
Screenshot: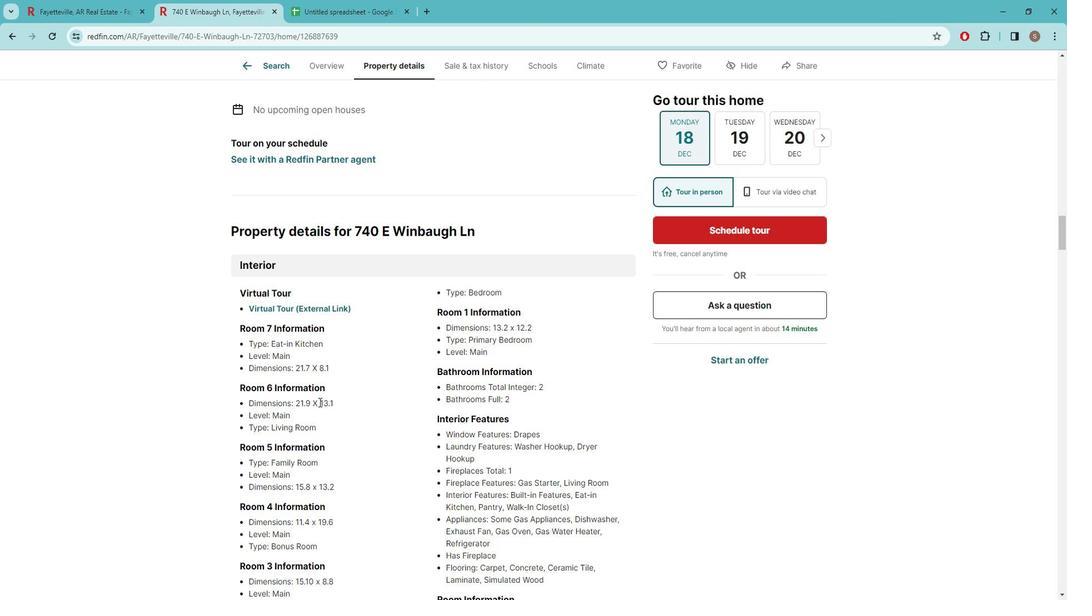
Action: Mouse scrolled (330, 396) with delta (0, 0)
Screenshot: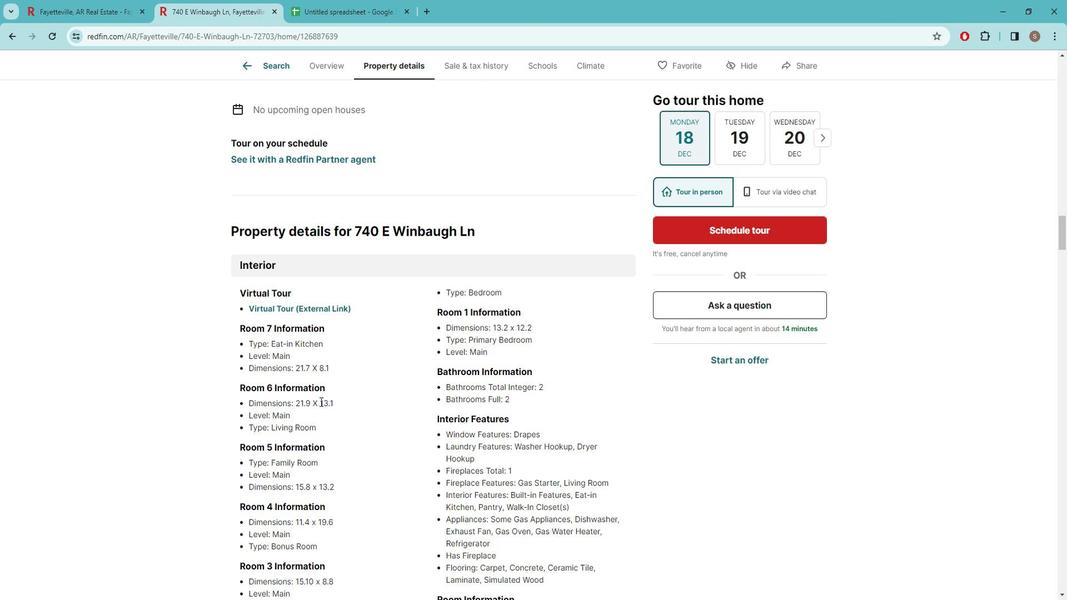 
Action: Mouse moved to (357, 527)
Screenshot: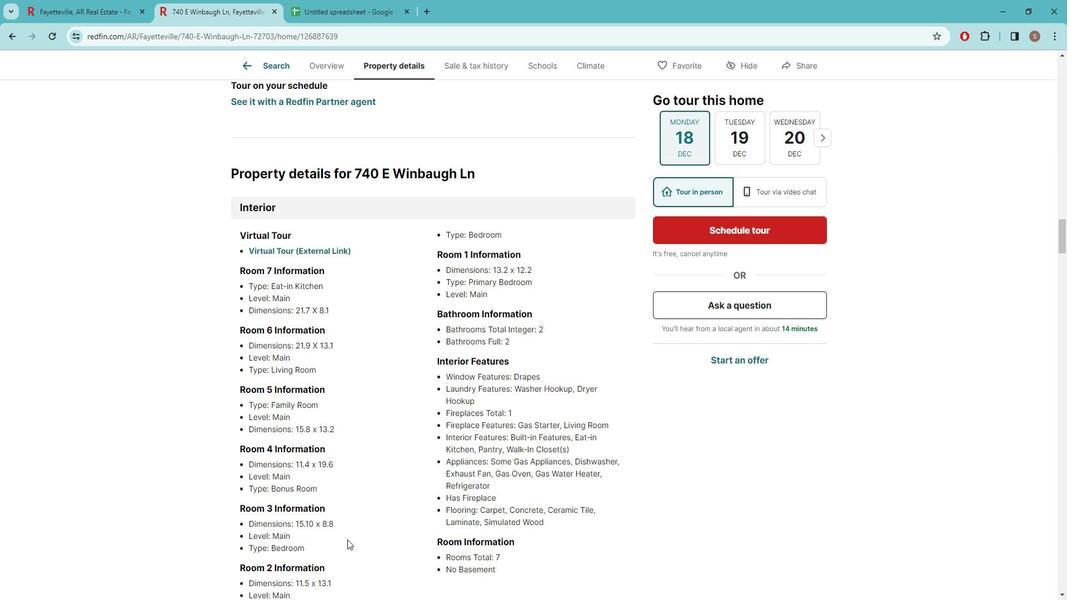
Action: Mouse scrolled (357, 526) with delta (0, 0)
Screenshot: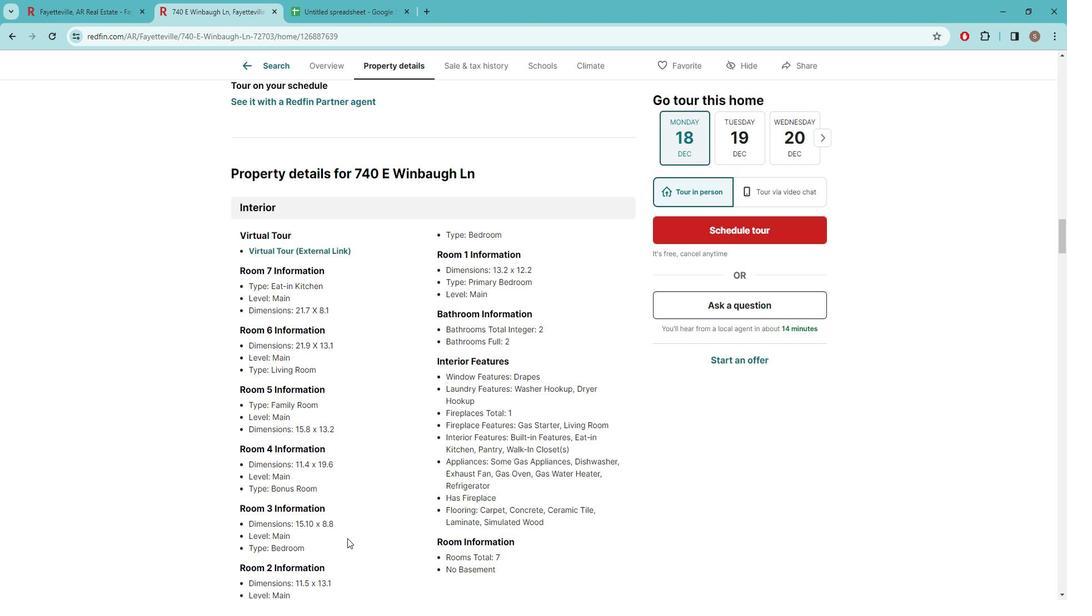 
Action: Mouse moved to (536, 449)
Screenshot: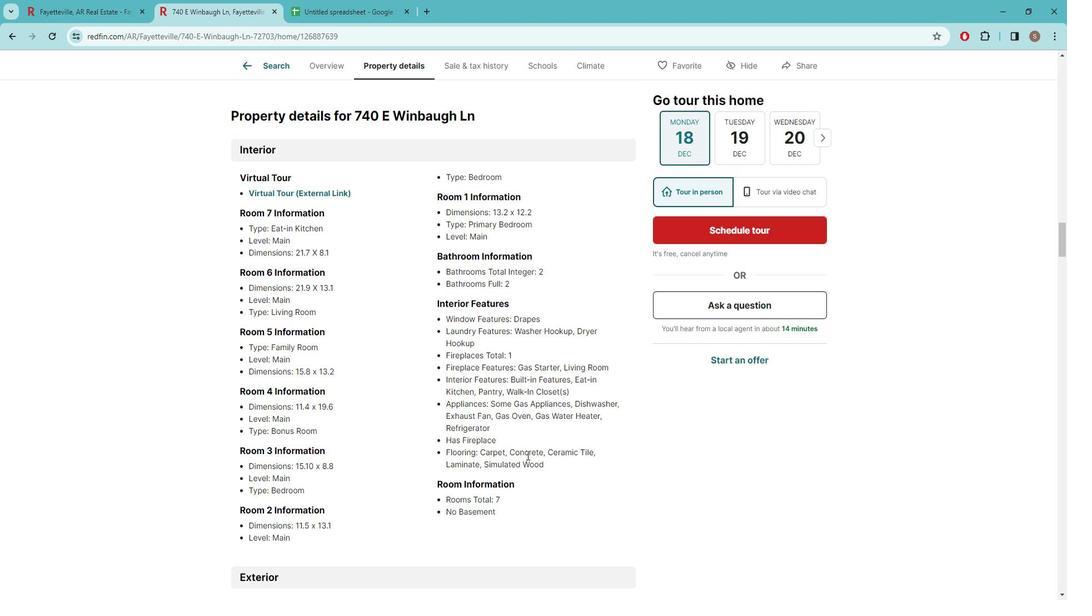 
Action: Mouse scrolled (536, 448) with delta (0, 0)
Screenshot: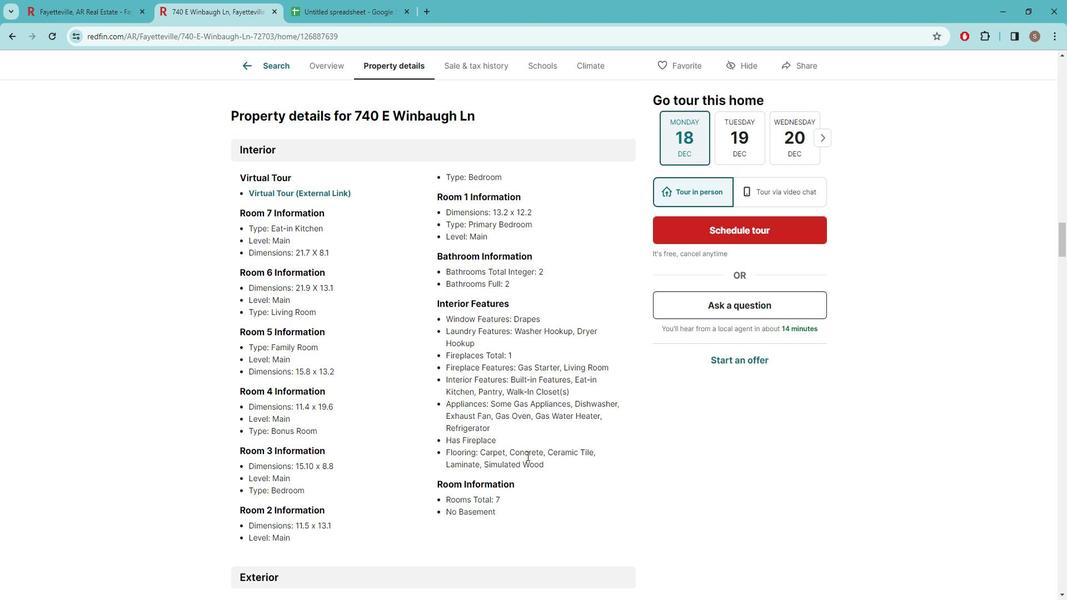 
Action: Mouse moved to (431, 459)
Screenshot: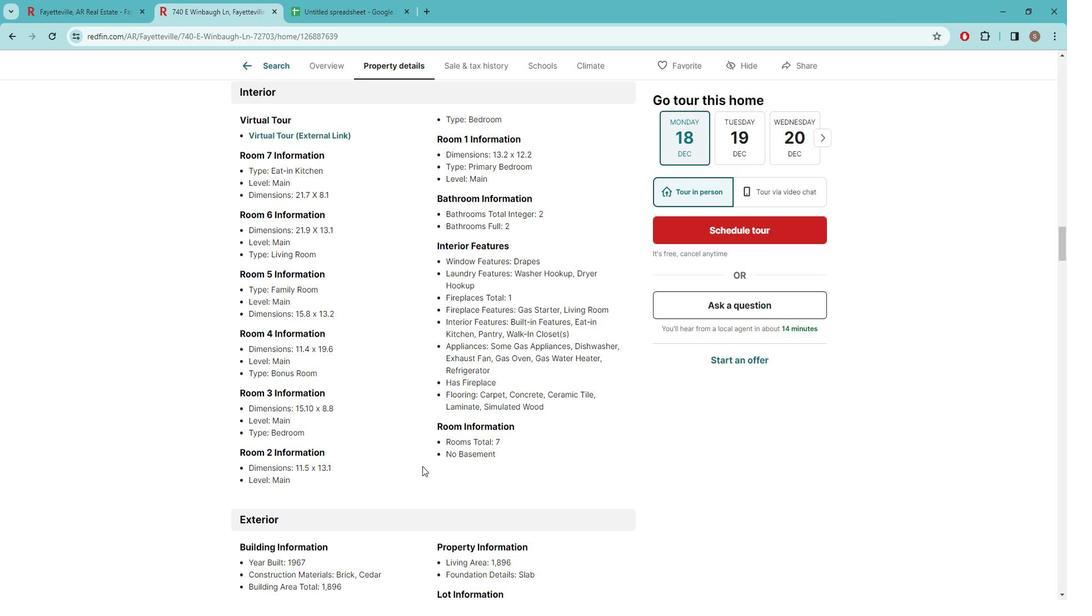 
Action: Mouse scrolled (431, 458) with delta (0, 0)
Screenshot: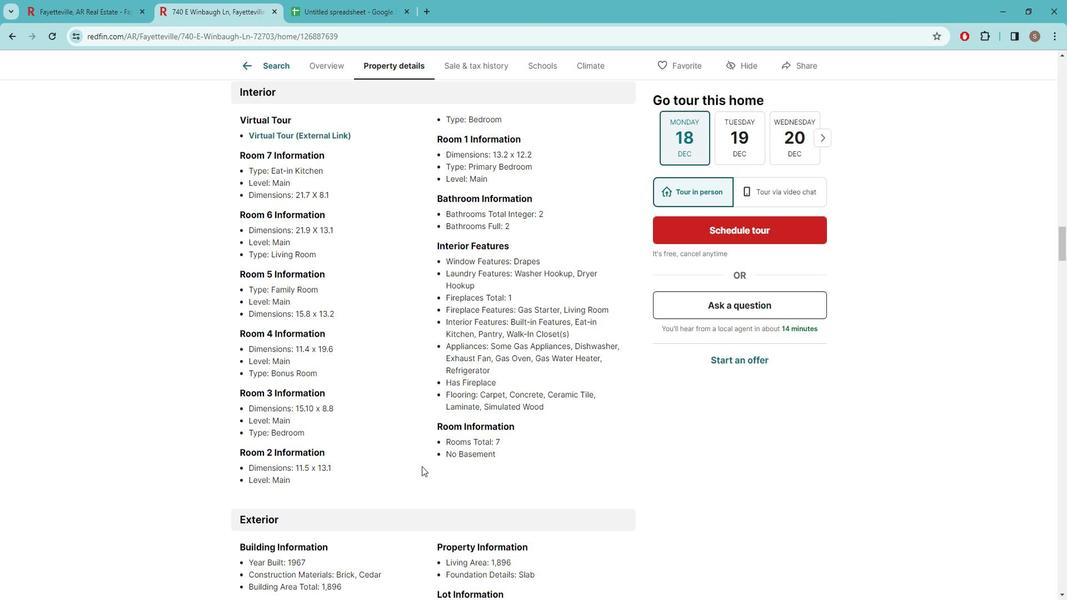 
Action: Mouse moved to (415, 423)
Screenshot: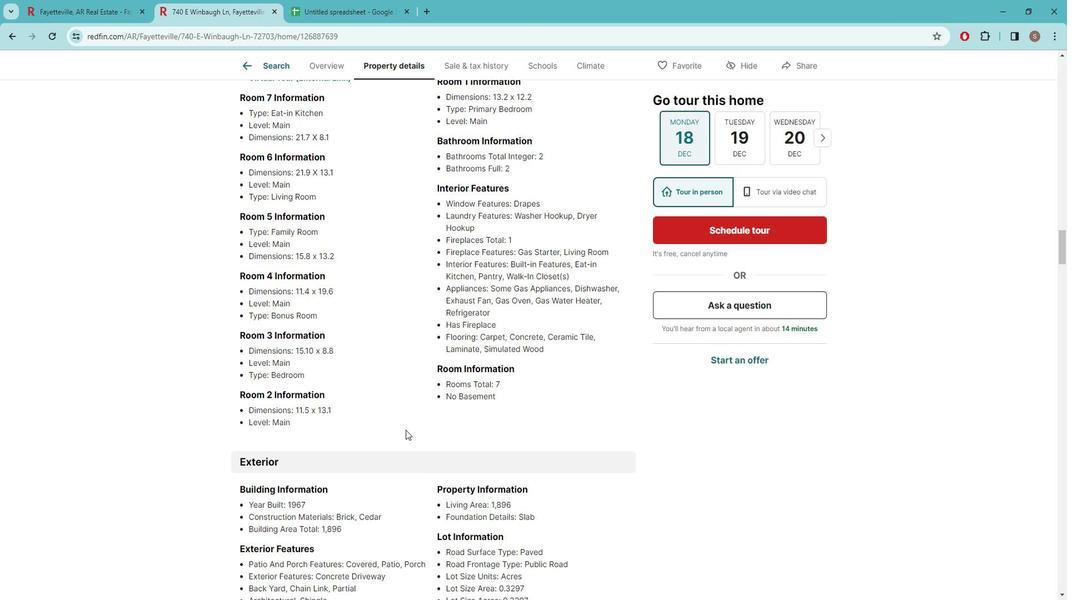 
Action: Mouse scrolled (415, 422) with delta (0, 0)
Screenshot: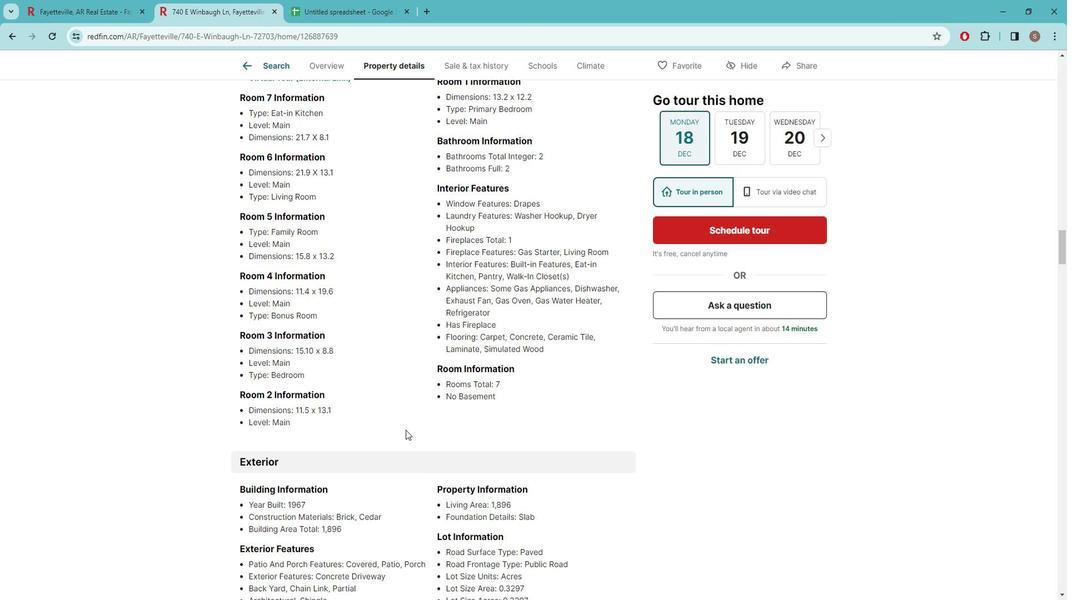 
Action: Mouse moved to (415, 416)
Screenshot: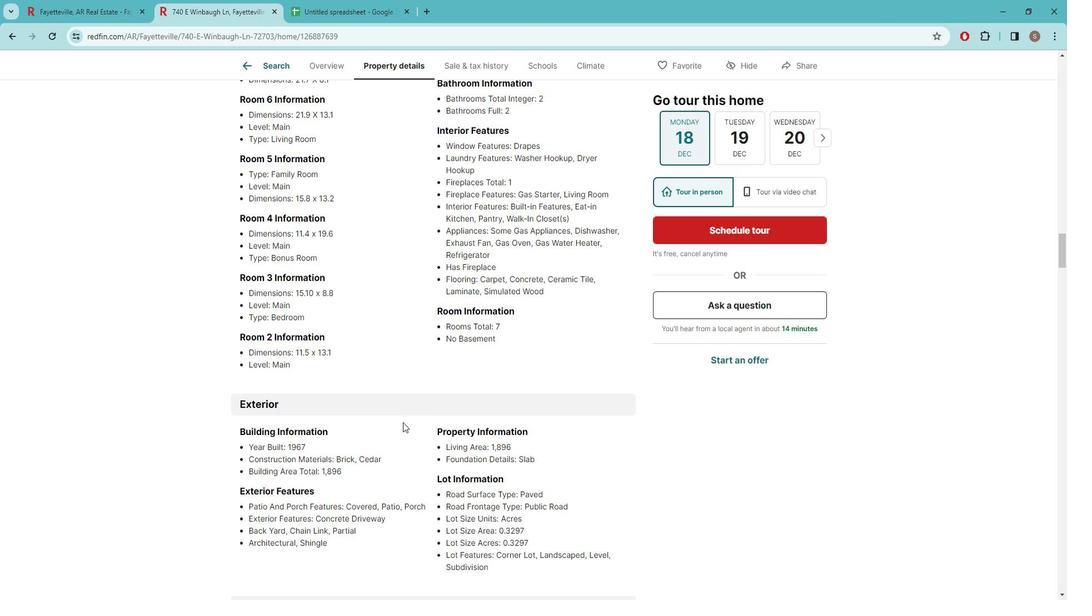 
Action: Mouse scrolled (415, 416) with delta (0, 0)
Screenshot: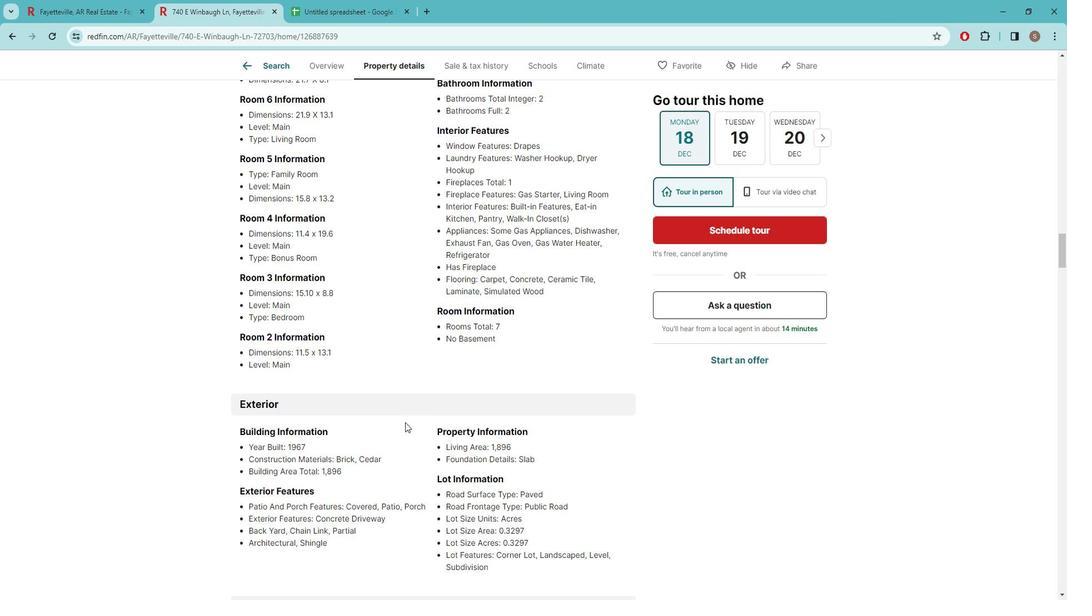 
Action: Mouse moved to (457, 525)
Screenshot: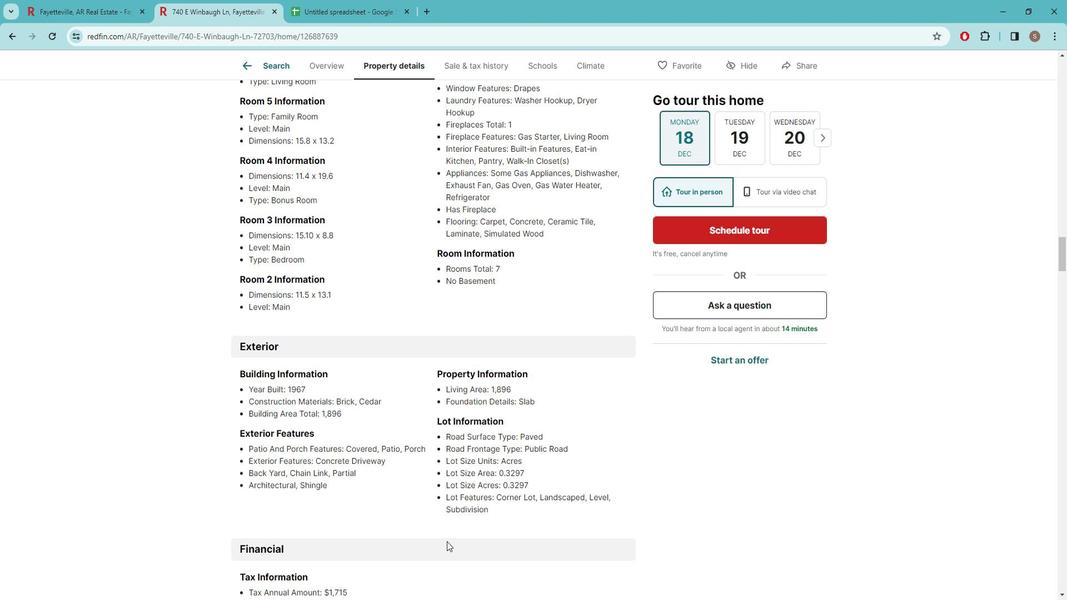 
Action: Mouse scrolled (457, 525) with delta (0, 0)
Screenshot: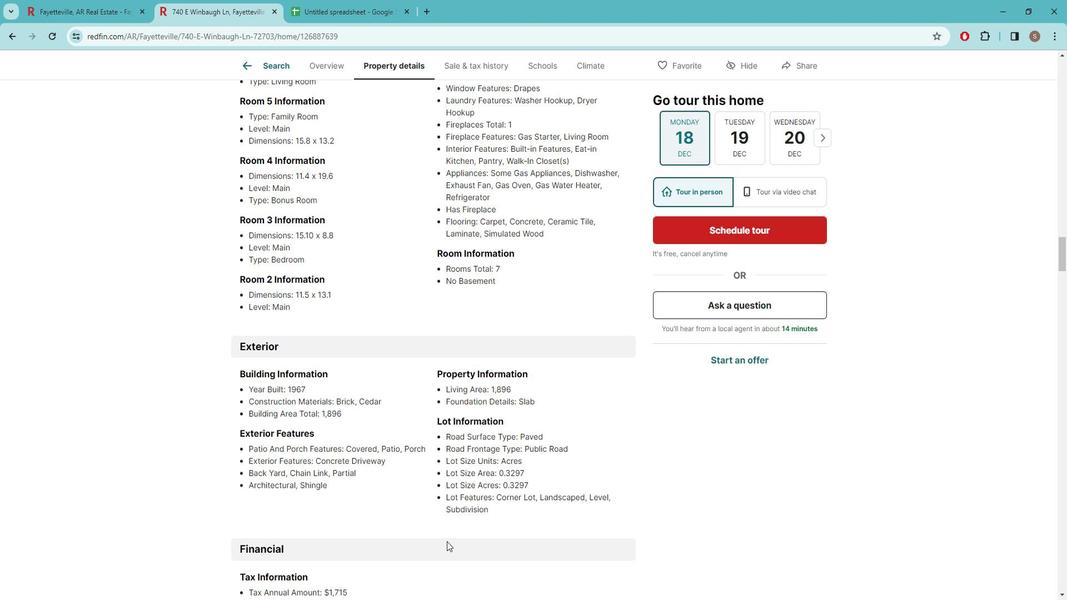 
Action: Mouse moved to (415, 506)
Screenshot: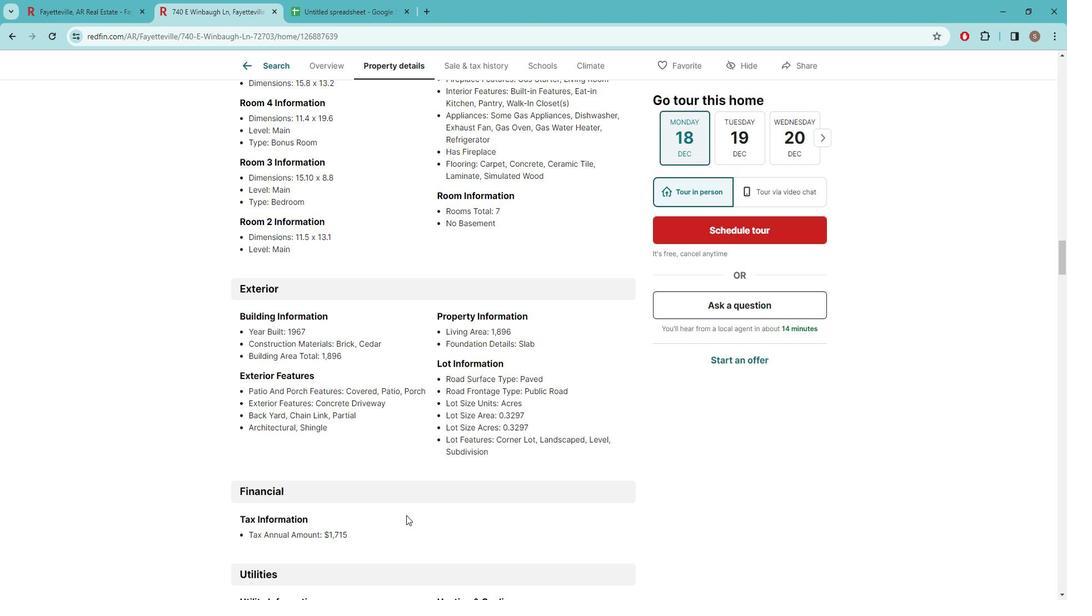 
Action: Mouse scrolled (415, 505) with delta (0, 0)
Screenshot: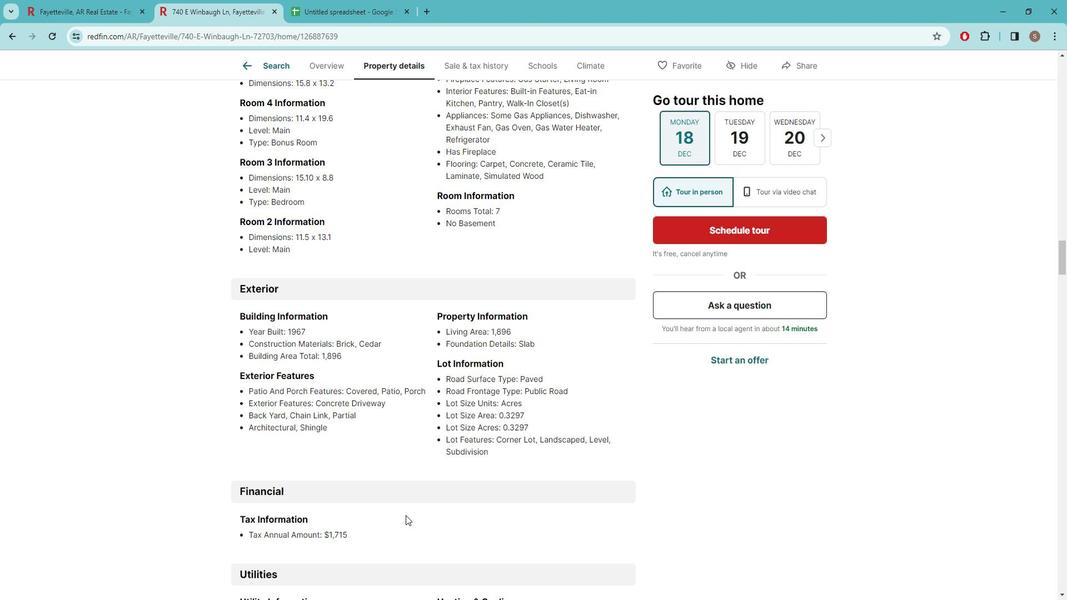 
Action: Mouse moved to (402, 504)
Screenshot: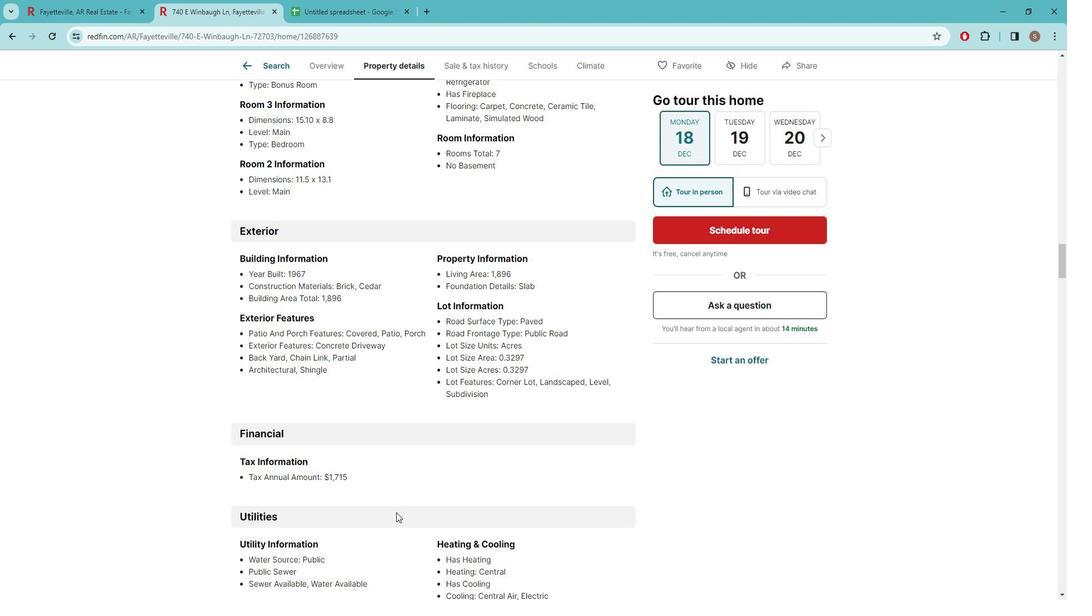 
Action: Mouse scrolled (402, 503) with delta (0, 0)
Screenshot: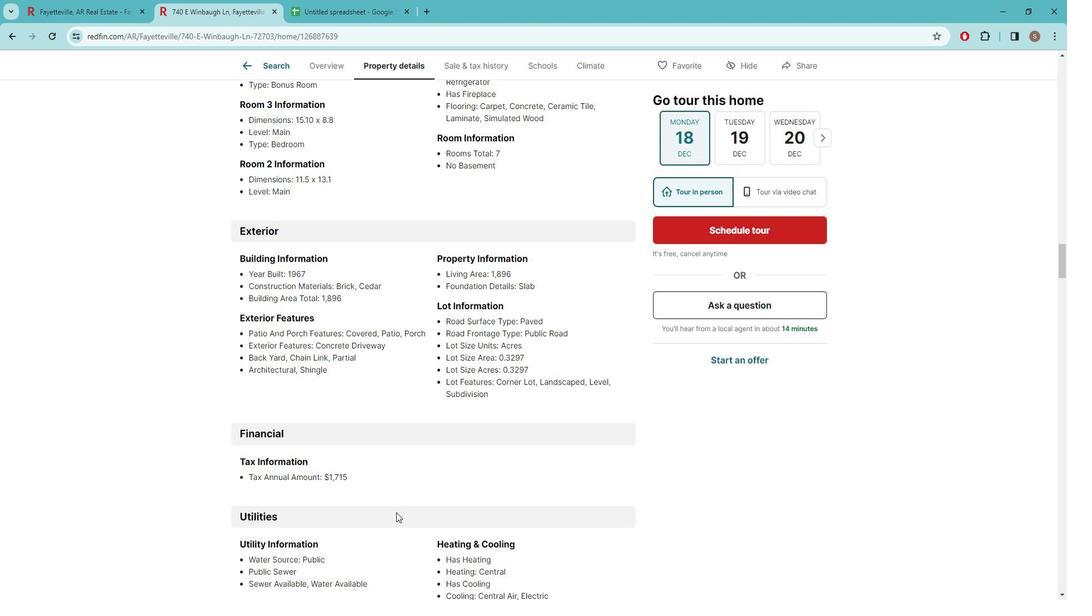 
Action: Mouse moved to (416, 523)
Screenshot: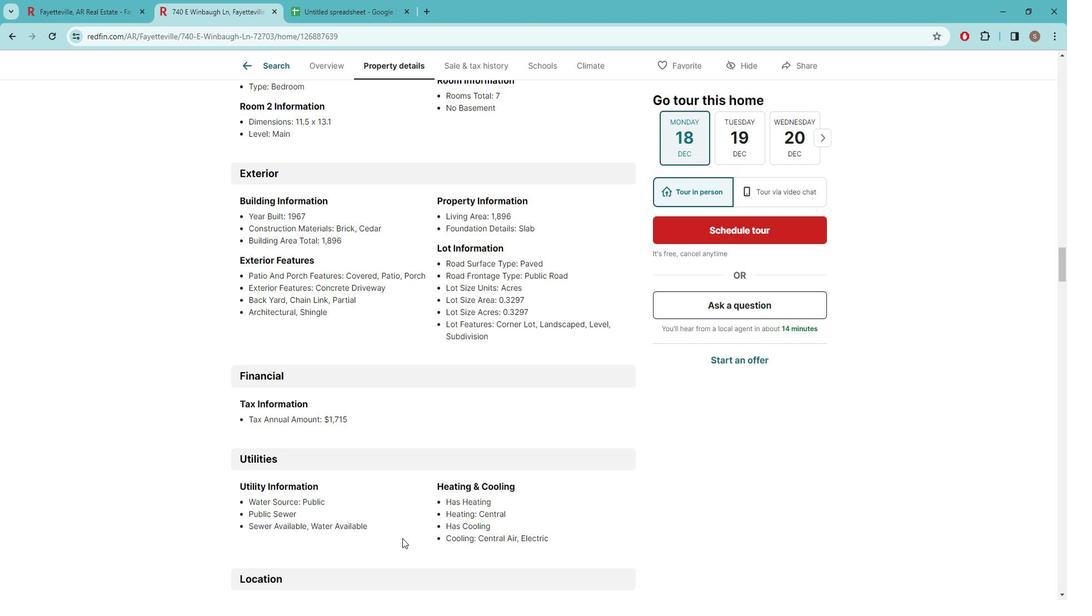 
Action: Mouse scrolled (416, 522) with delta (0, 0)
Screenshot: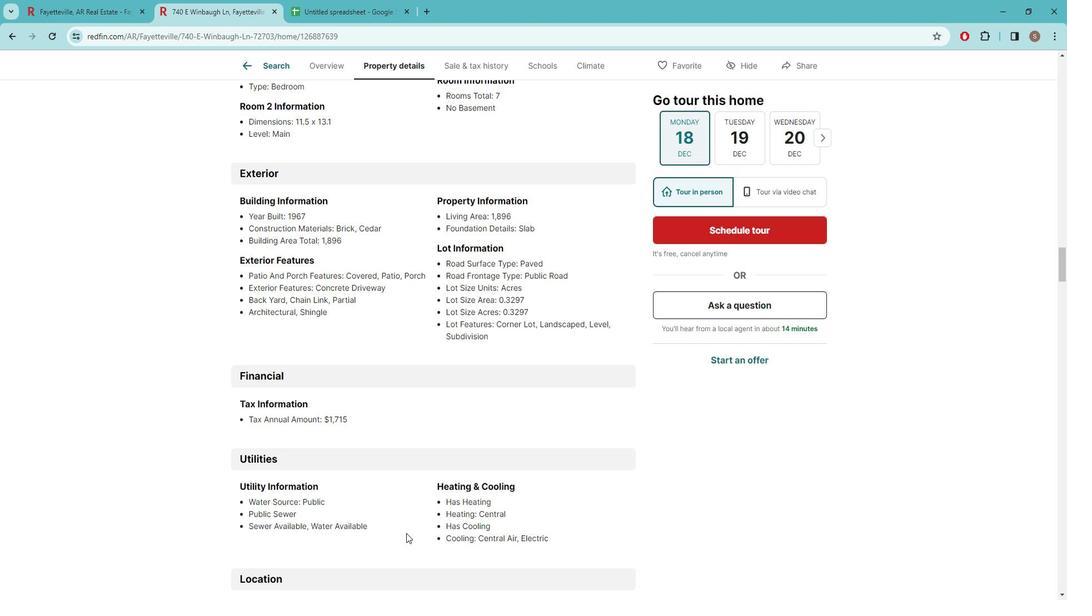
Action: Mouse moved to (413, 514)
Screenshot: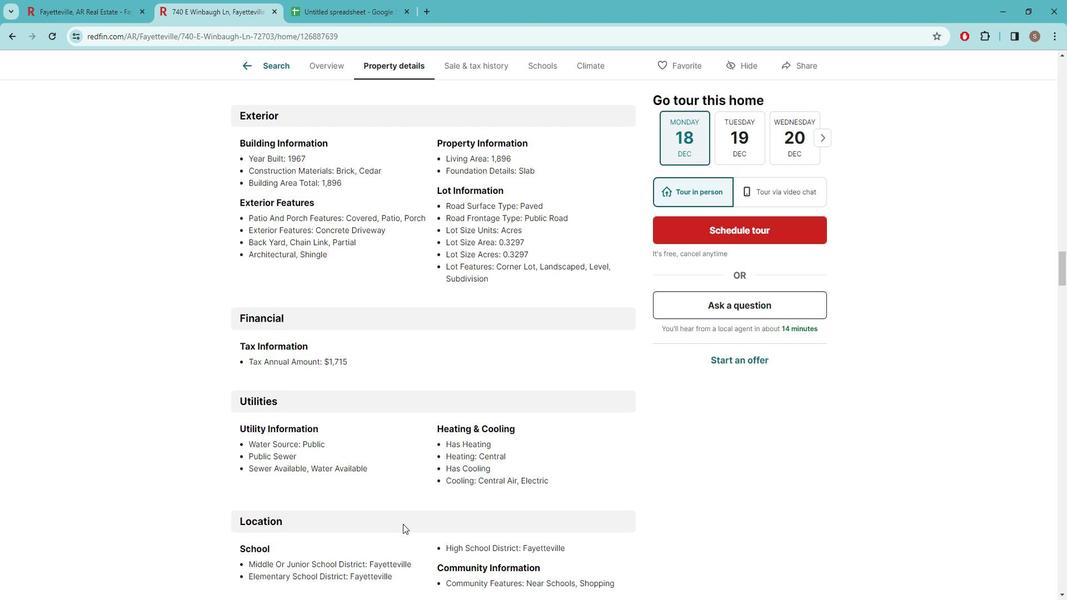 
Action: Mouse scrolled (413, 514) with delta (0, 0)
Screenshot: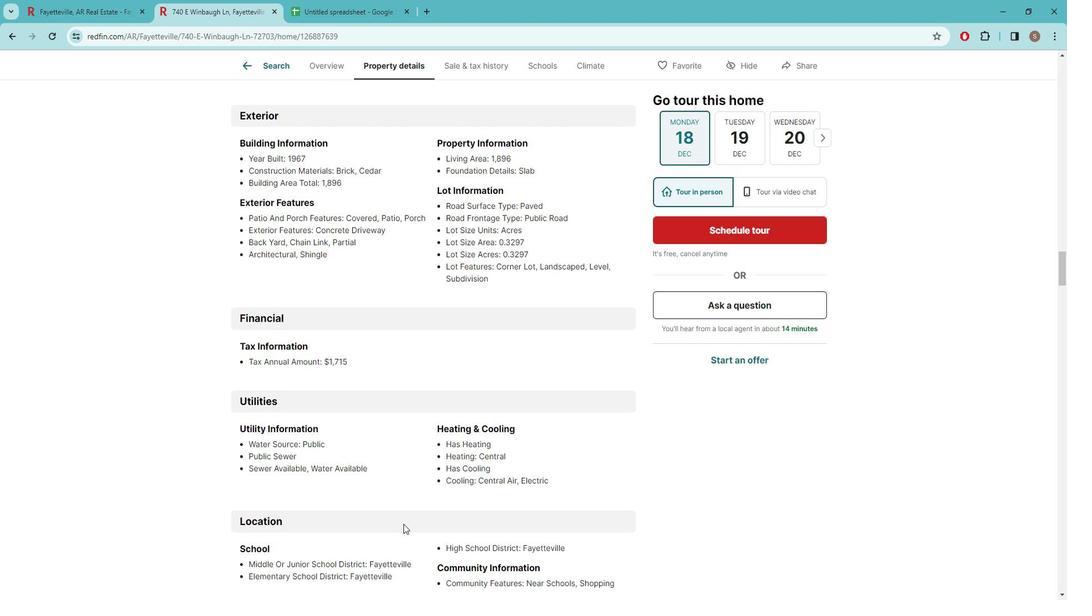 
Action: Mouse moved to (442, 519)
Screenshot: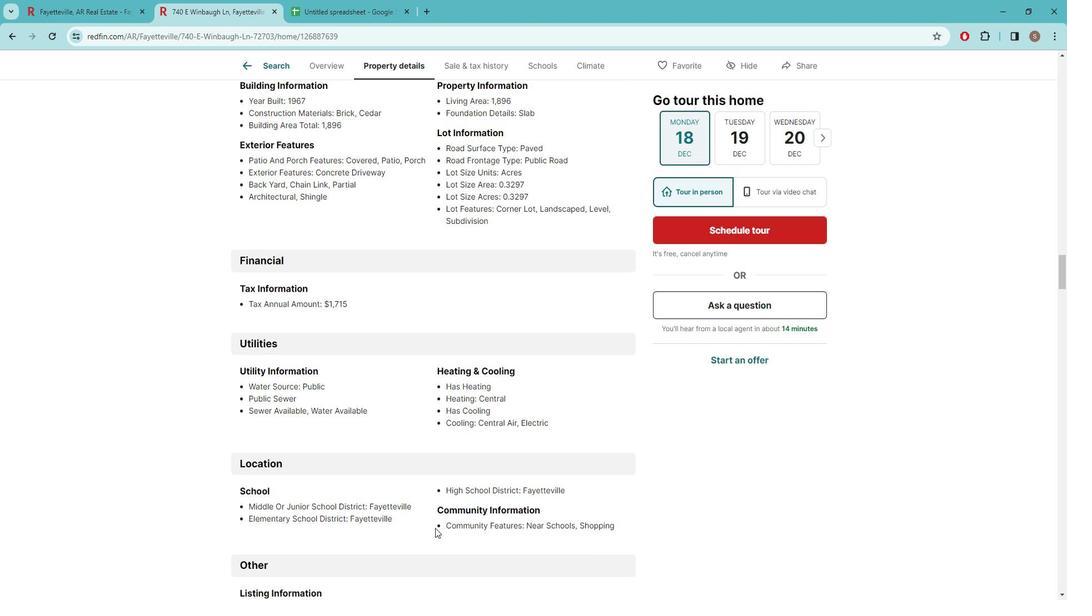 
Action: Mouse scrolled (442, 519) with delta (0, 0)
Screenshot: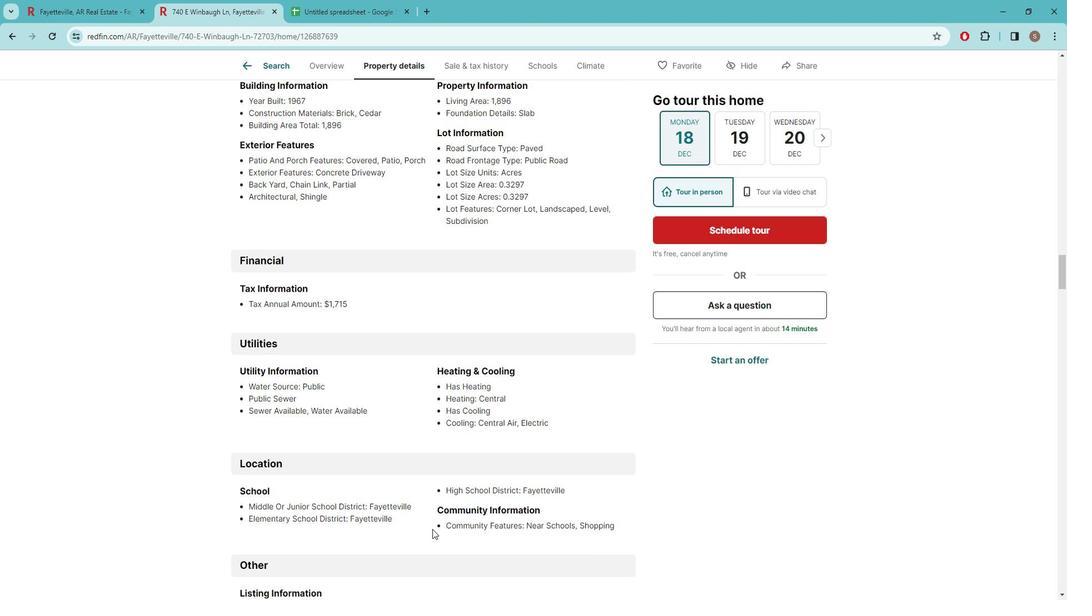 
Action: Mouse moved to (401, 513)
Screenshot: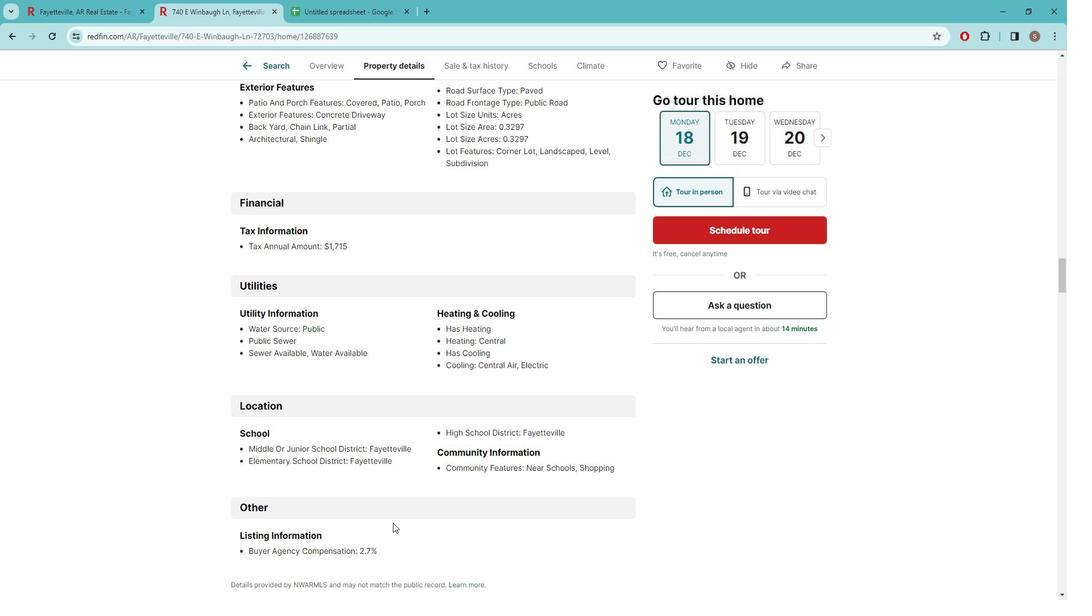 
Action: Mouse scrolled (401, 512) with delta (0, 0)
Screenshot: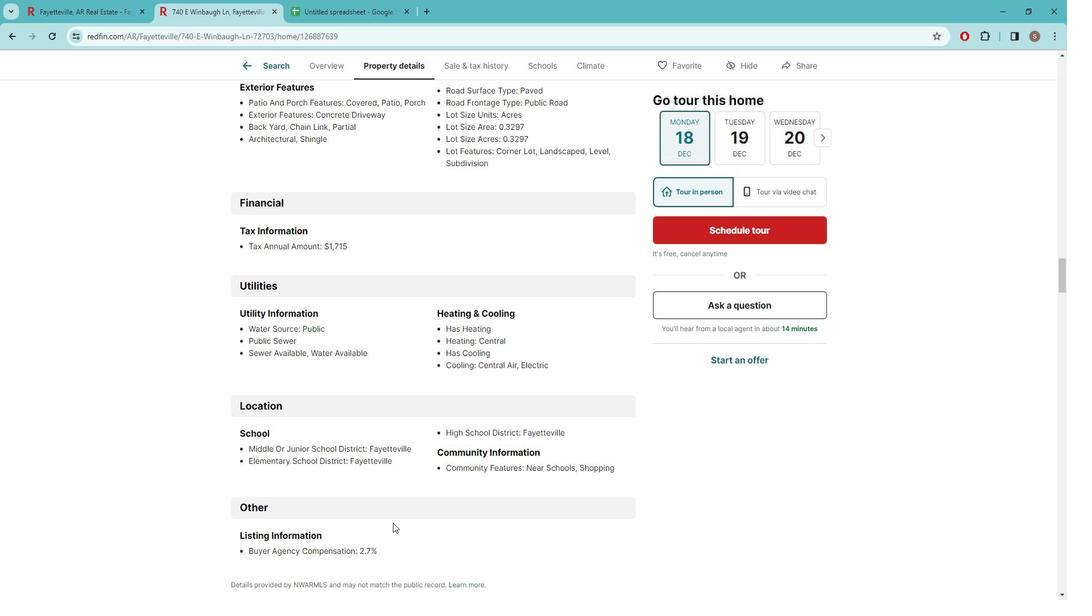 
Action: Mouse moved to (416, 495)
Screenshot: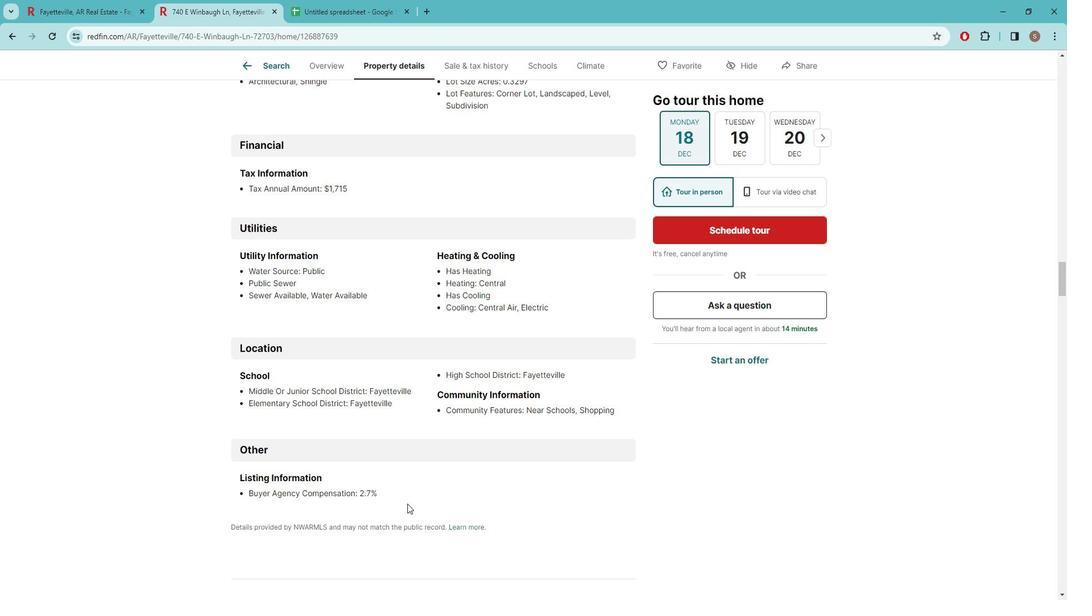 
Action: Mouse scrolled (416, 494) with delta (0, 0)
Screenshot: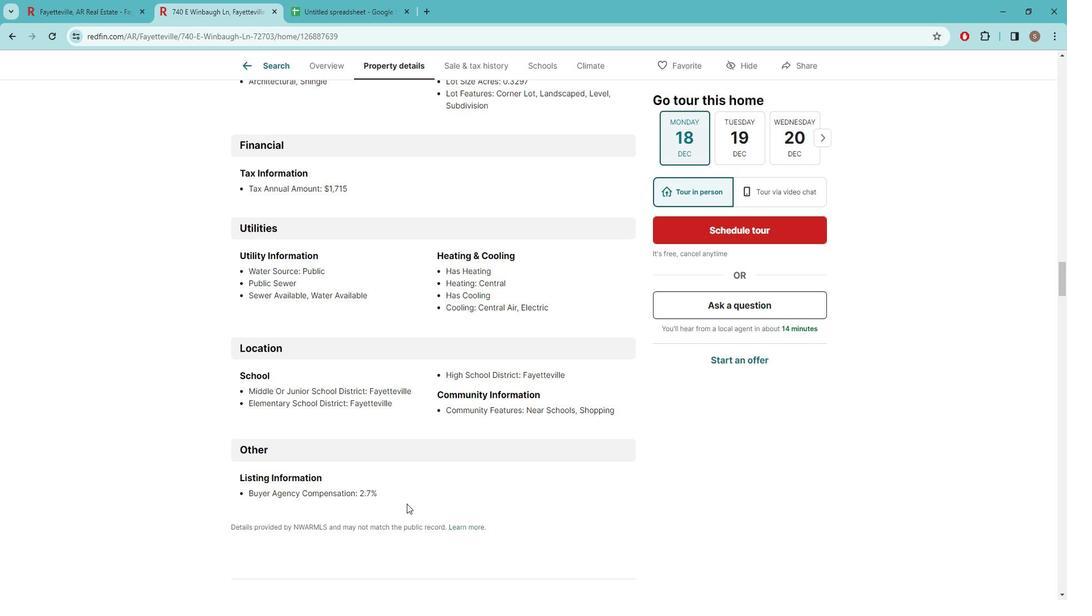 
Action: Mouse moved to (425, 476)
Screenshot: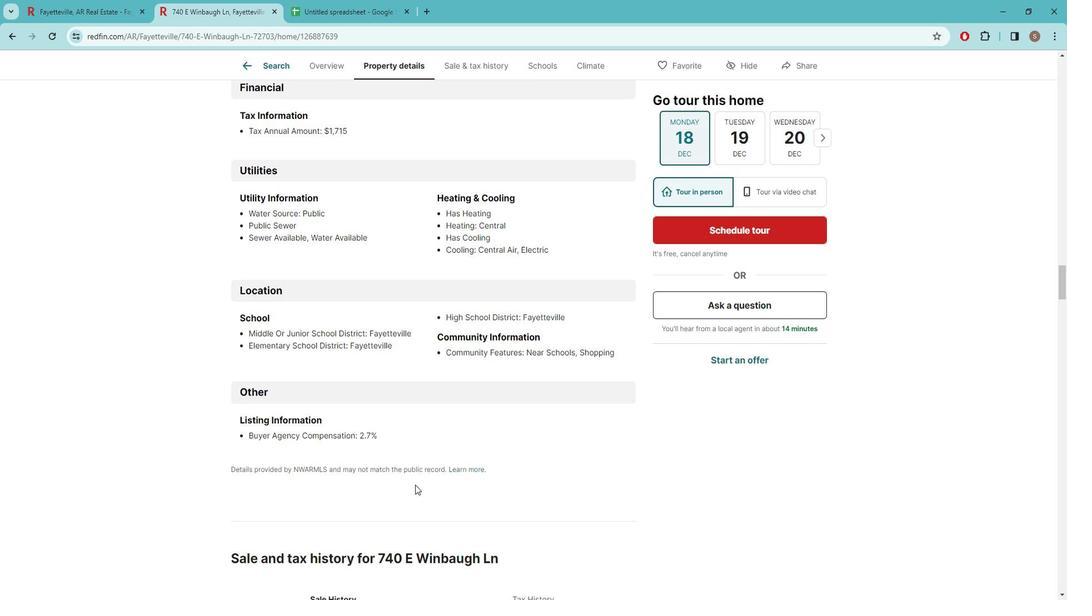 
Action: Mouse scrolled (425, 475) with delta (0, 0)
Screenshot: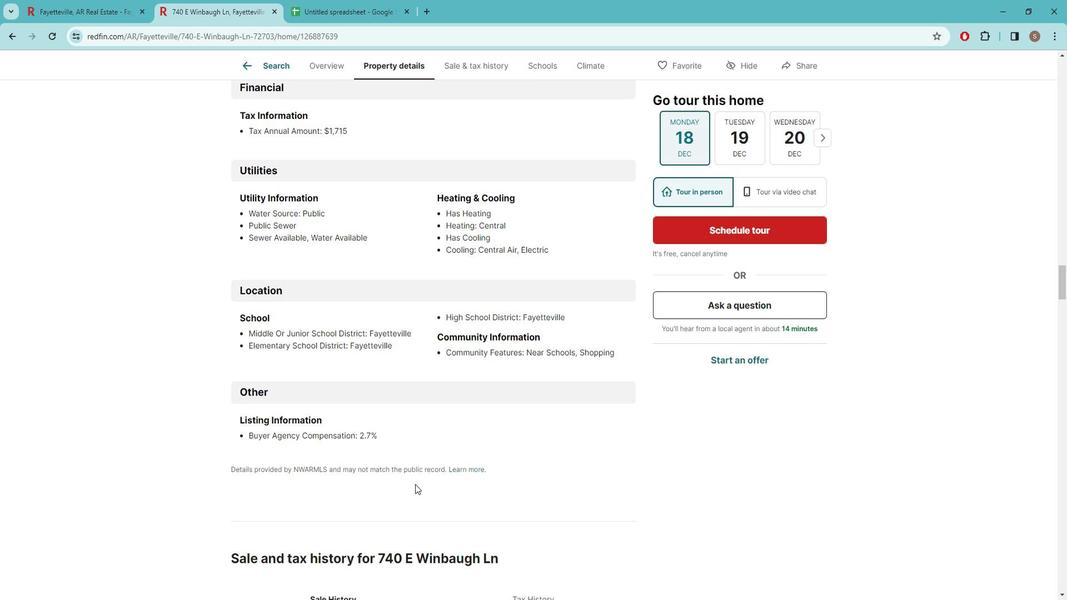 
Action: Mouse moved to (444, 405)
Screenshot: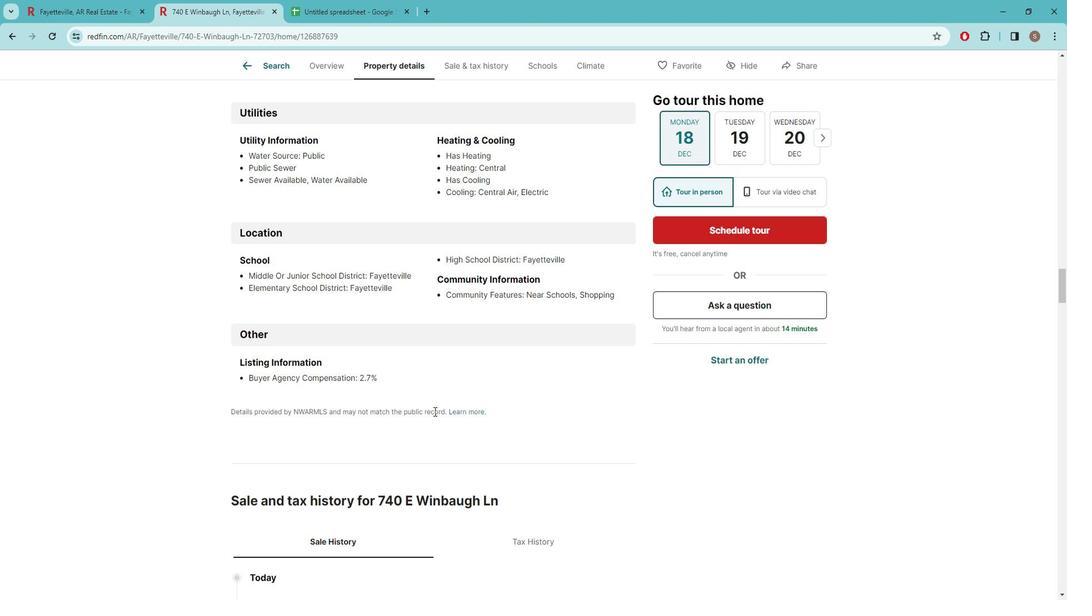 
Action: Mouse scrolled (444, 405) with delta (0, 0)
Screenshot: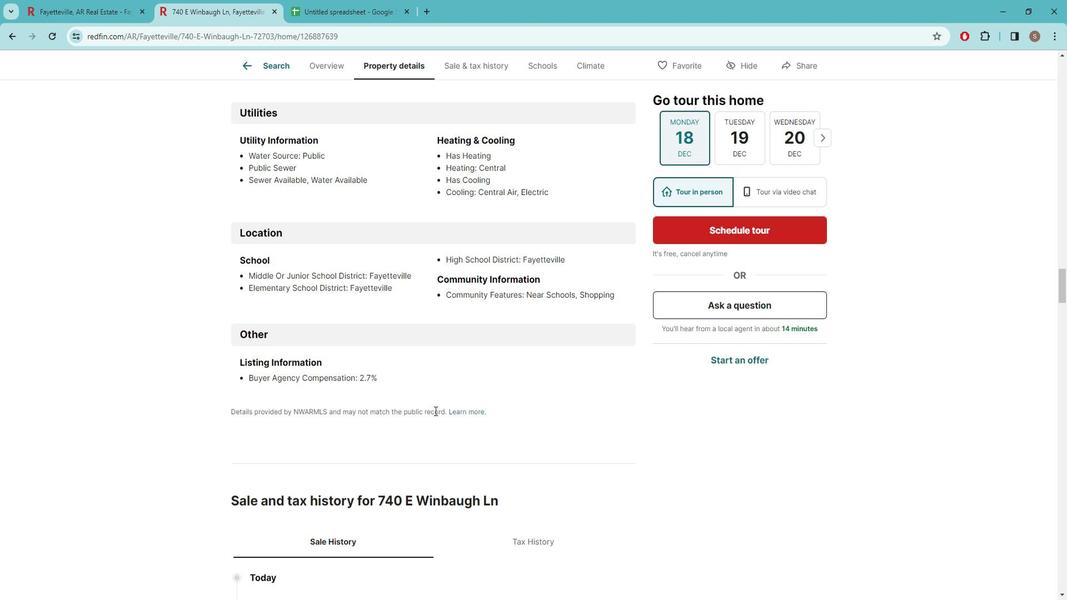
Action: Mouse scrolled (444, 405) with delta (0, 0)
Screenshot: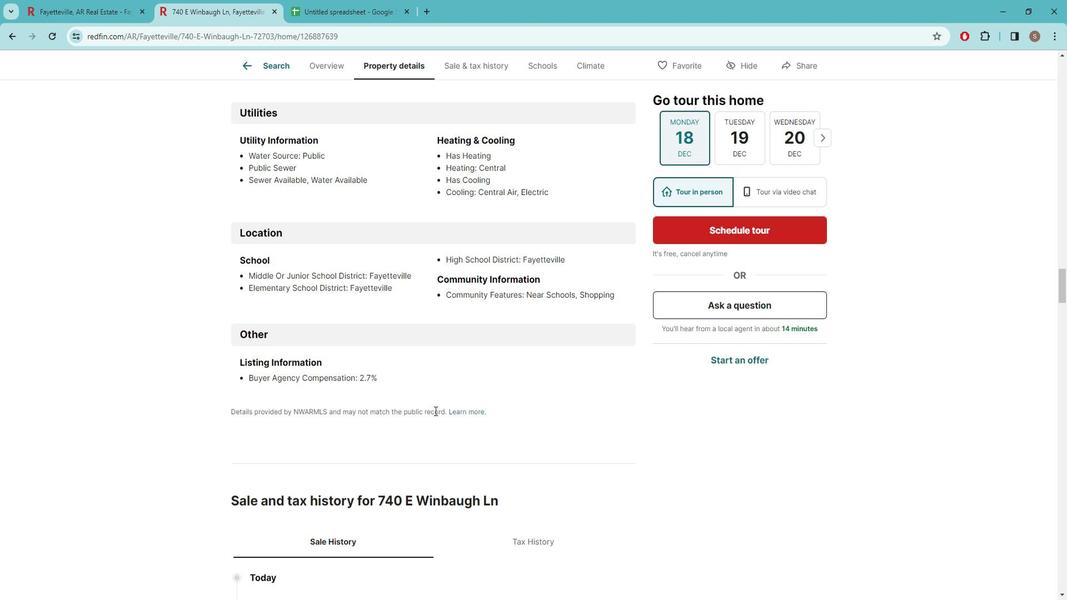 
Action: Mouse scrolled (444, 405) with delta (0, 0)
Screenshot: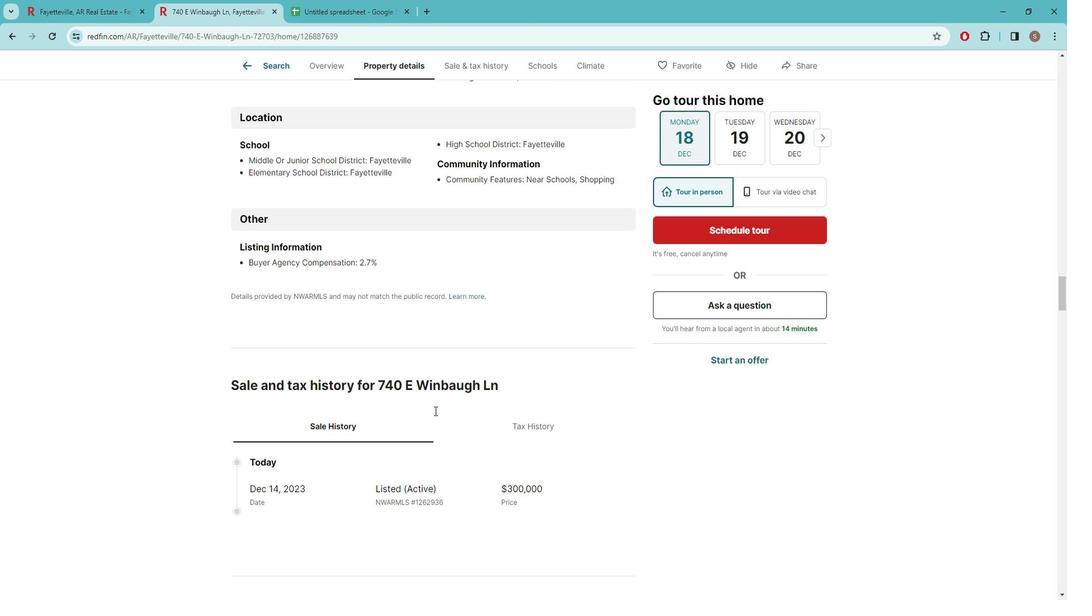 
Action: Mouse scrolled (444, 405) with delta (0, 0)
Screenshot: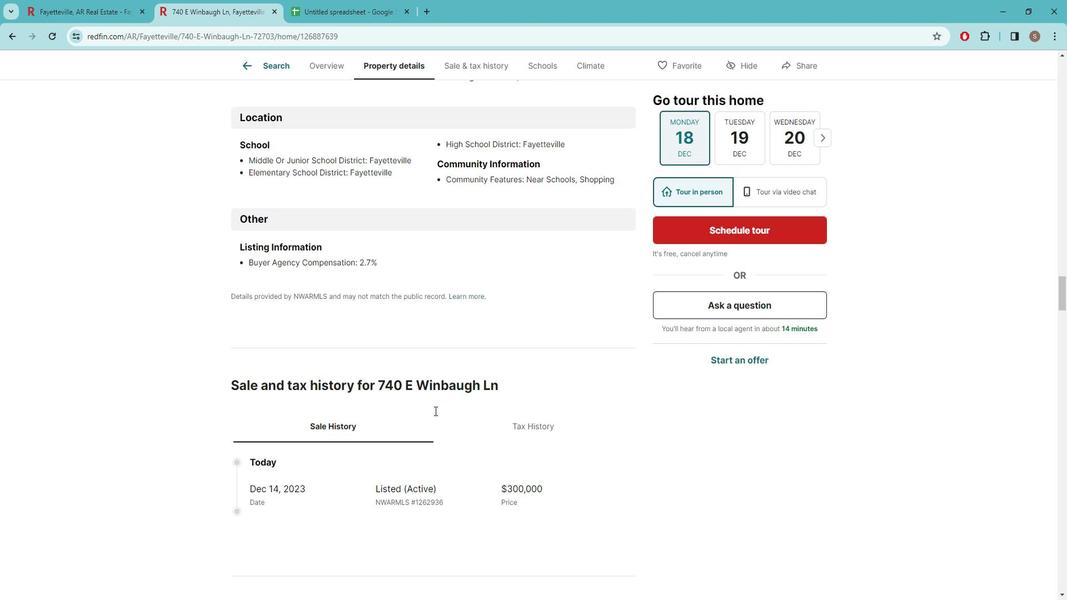 
Action: Mouse scrolled (444, 405) with delta (0, 0)
Screenshot: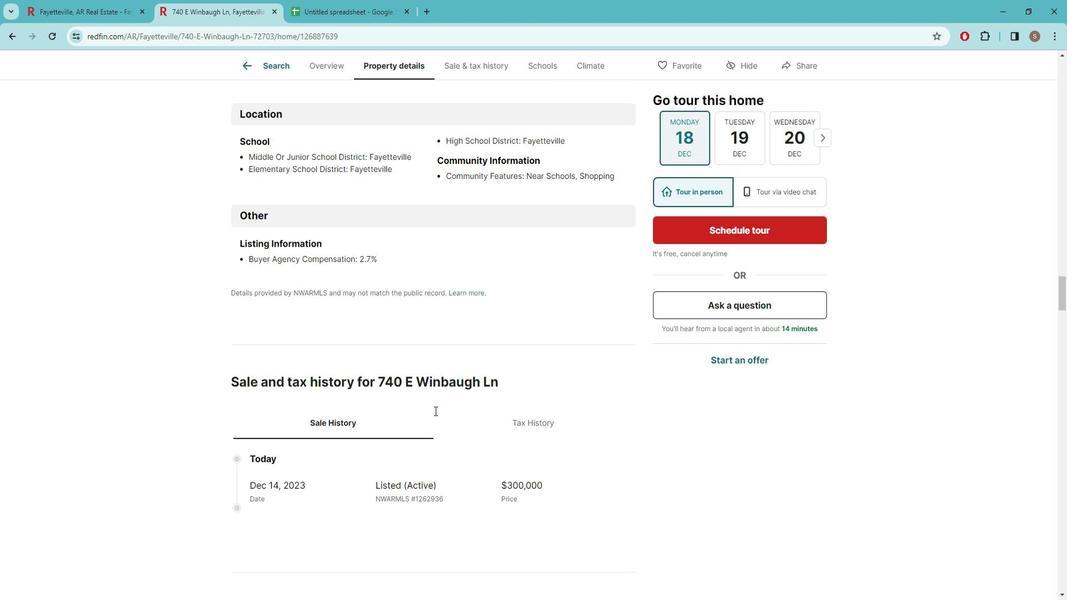 
Action: Mouse scrolled (444, 405) with delta (0, 0)
Screenshot: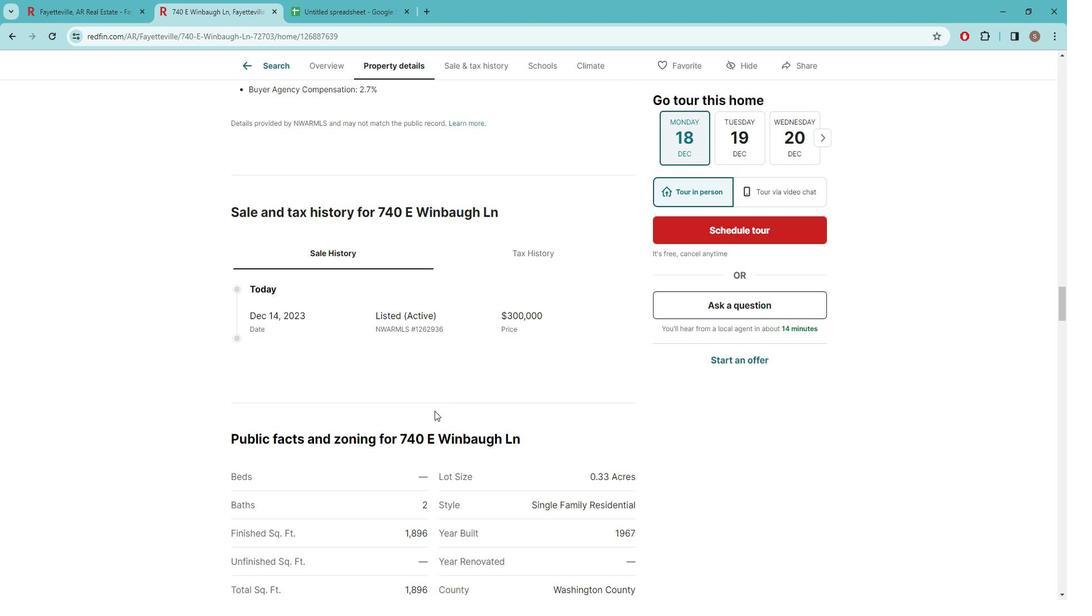 
Action: Mouse scrolled (444, 405) with delta (0, 0)
Screenshot: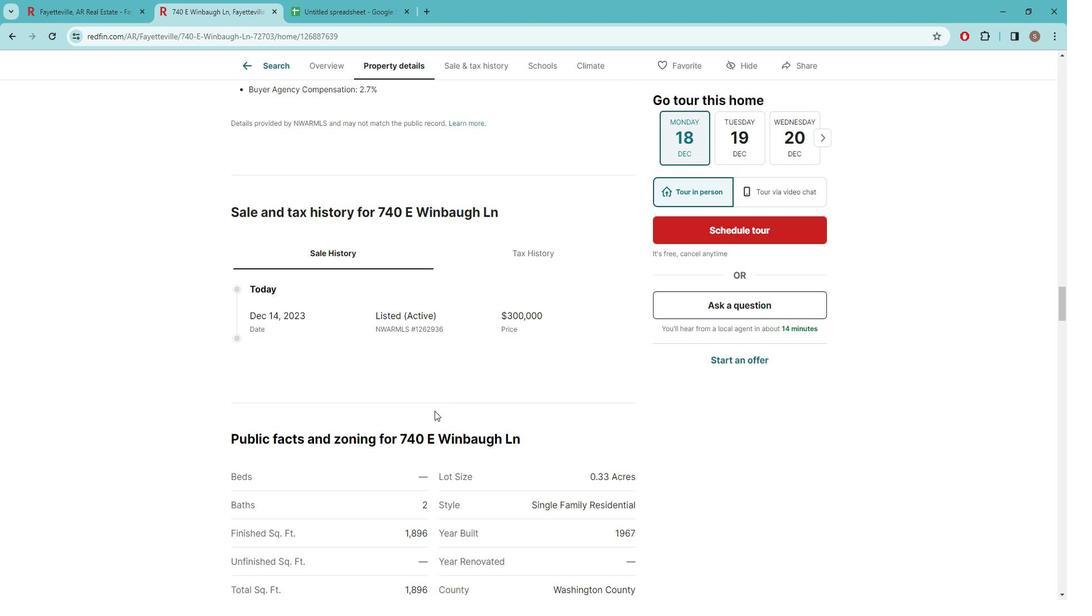 
Action: Mouse scrolled (444, 405) with delta (0, 0)
Screenshot: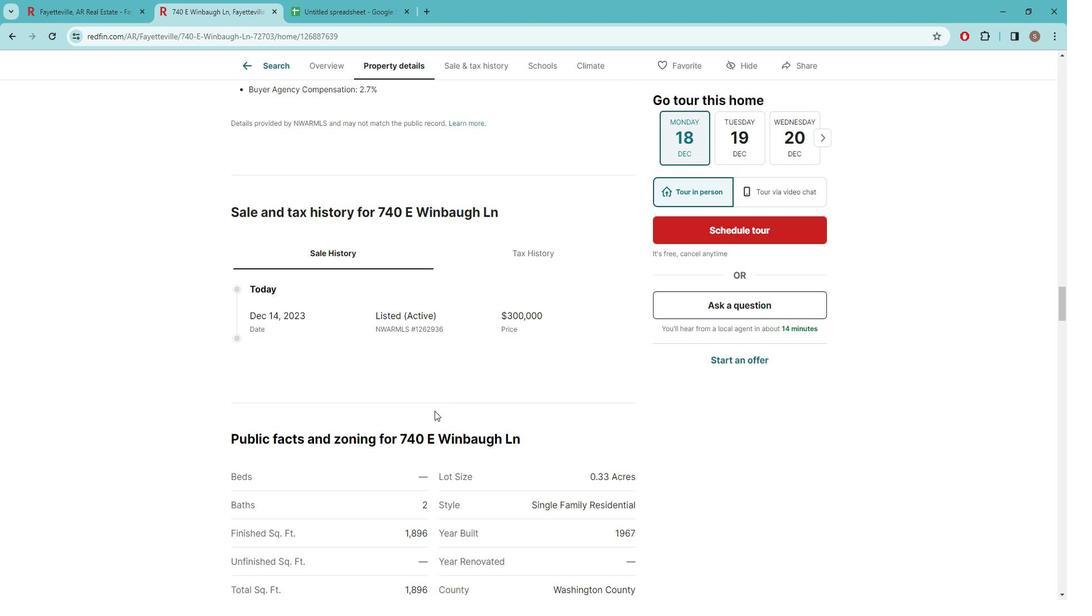 
Action: Mouse scrolled (444, 405) with delta (0, 0)
Screenshot: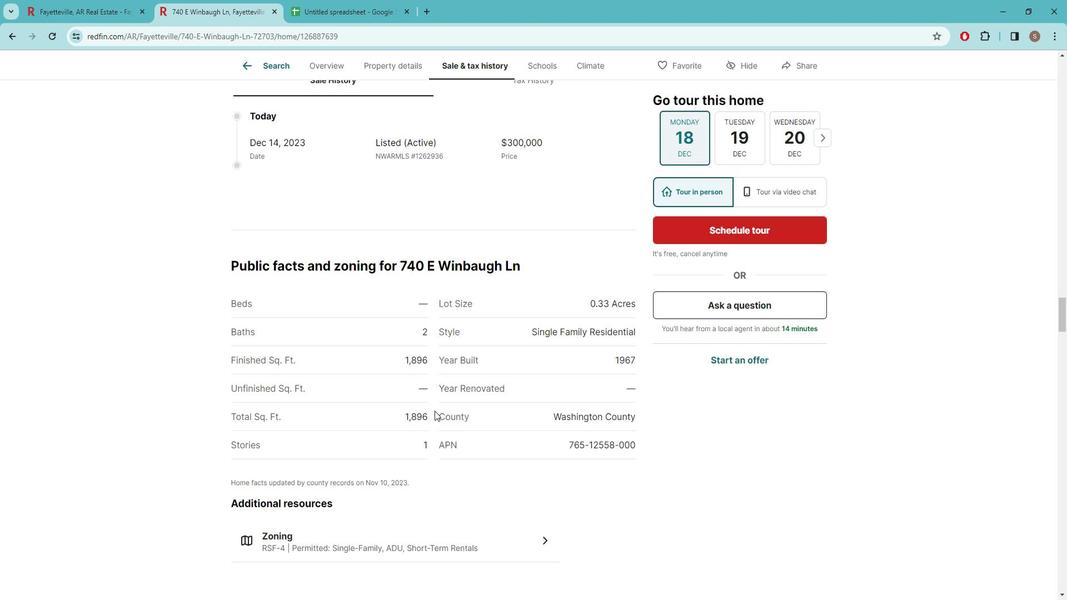 
Action: Mouse scrolled (444, 405) with delta (0, 0)
Screenshot: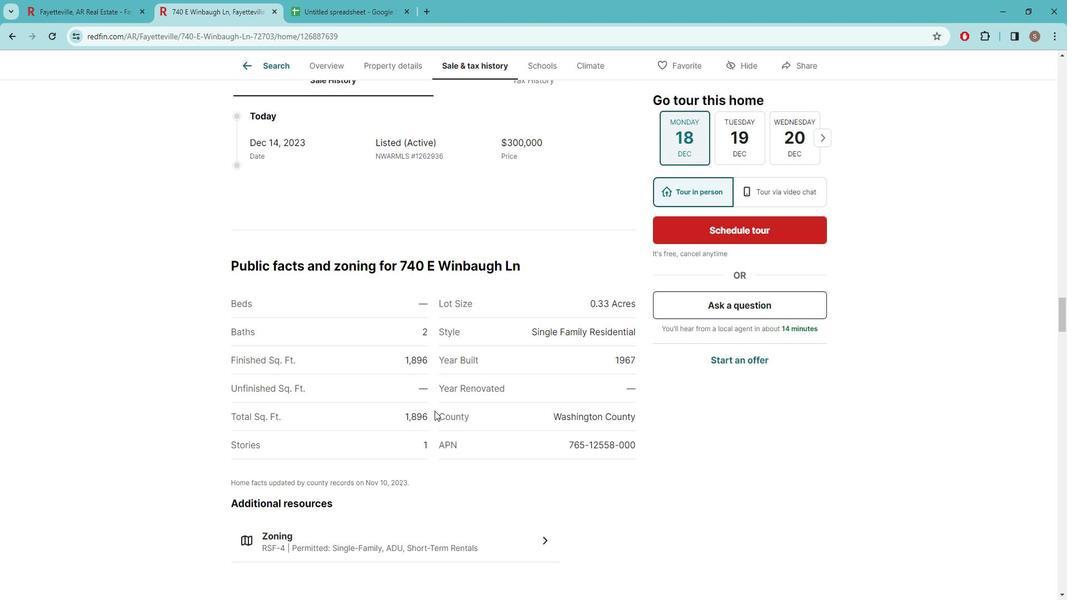 
Action: Mouse scrolled (444, 405) with delta (0, 0)
Screenshot: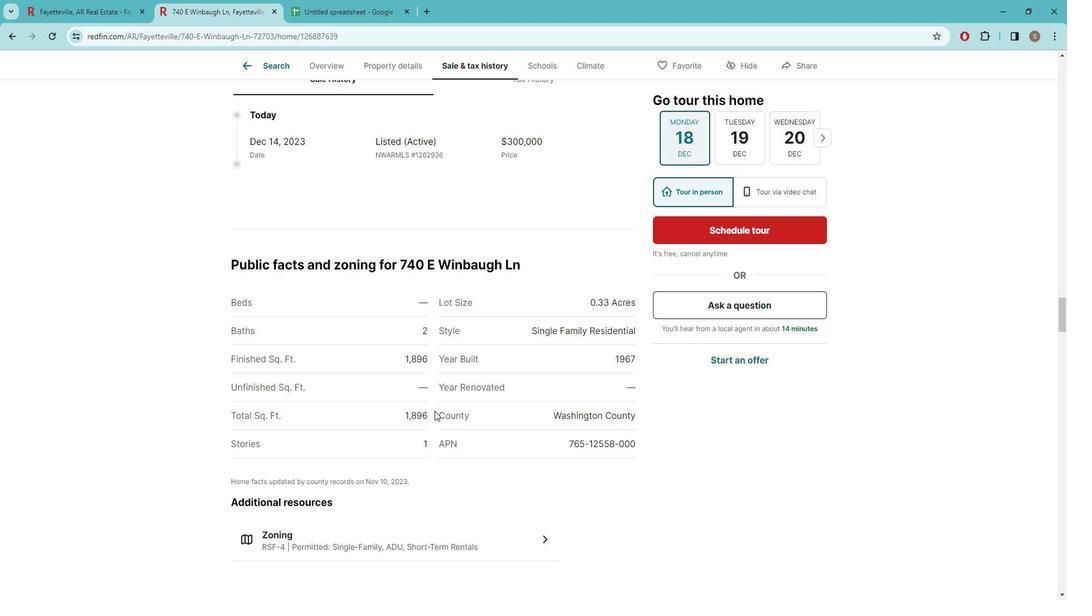 
Action: Mouse scrolled (444, 405) with delta (0, 0)
Screenshot: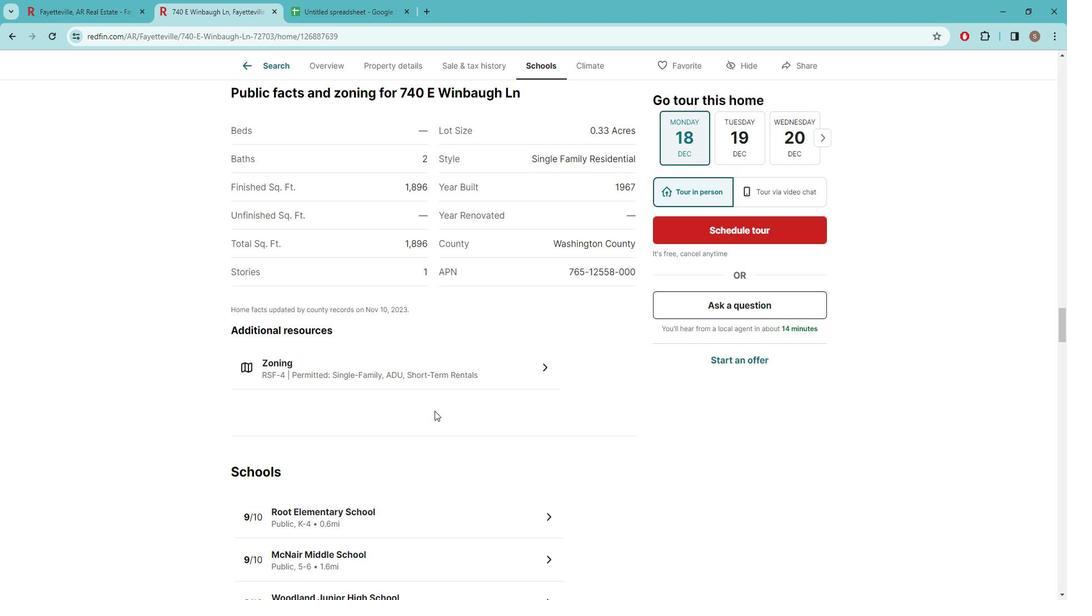 
Action: Mouse scrolled (444, 405) with delta (0, 0)
Screenshot: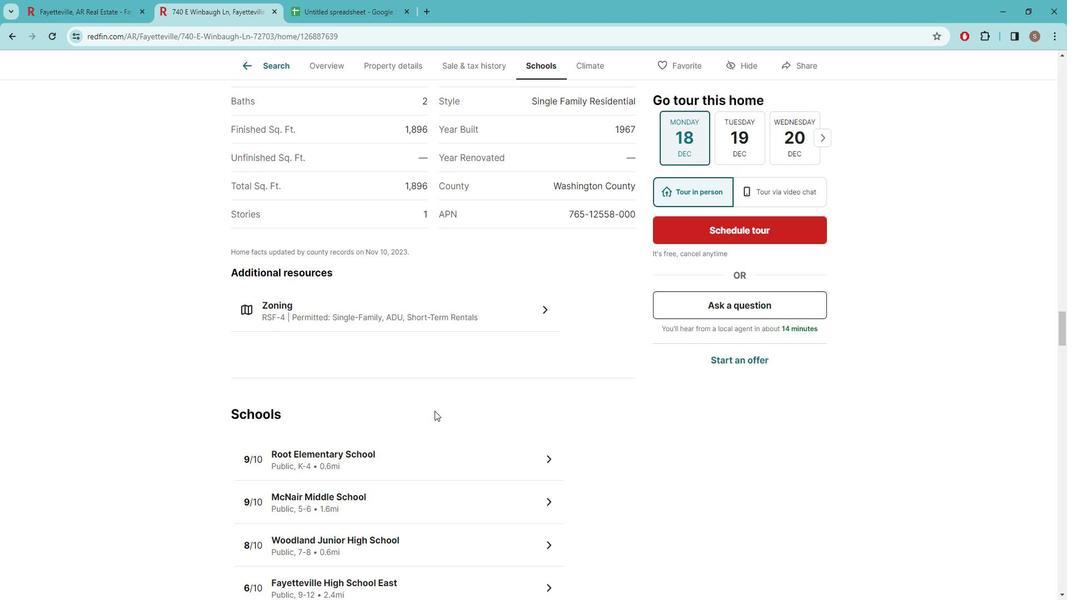 
Action: Mouse scrolled (444, 405) with delta (0, 0)
Screenshot: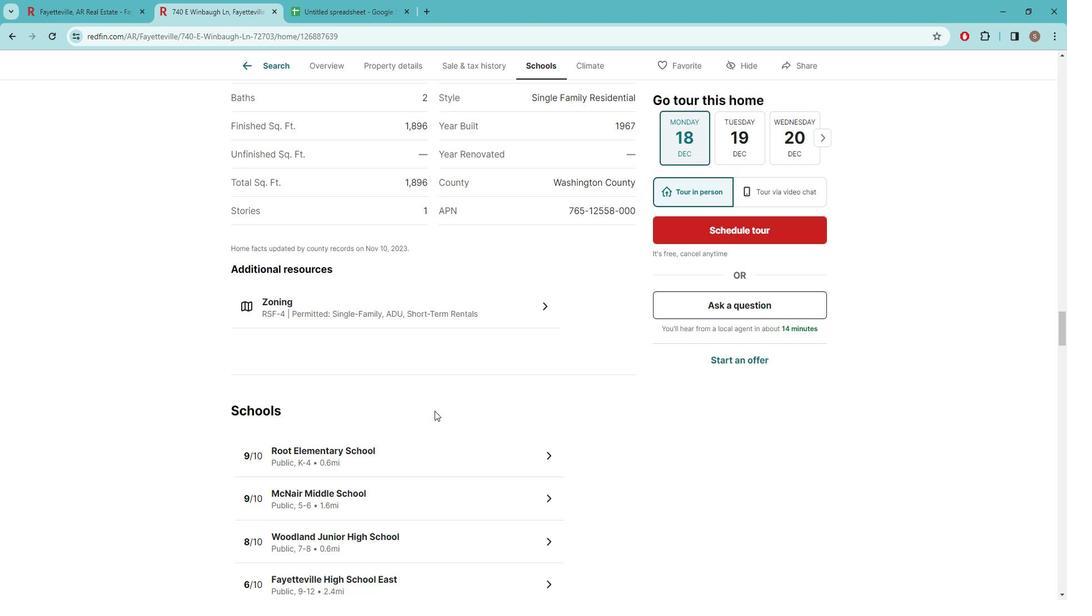 
Action: Mouse scrolled (444, 405) with delta (0, 0)
Screenshot: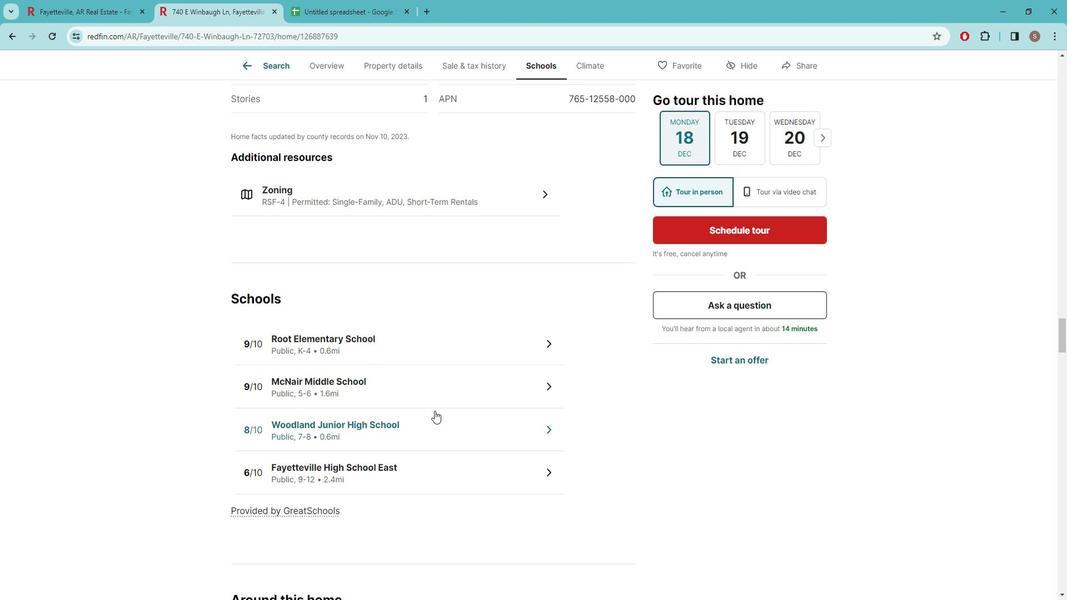 
Action: Mouse scrolled (444, 405) with delta (0, 0)
Screenshot: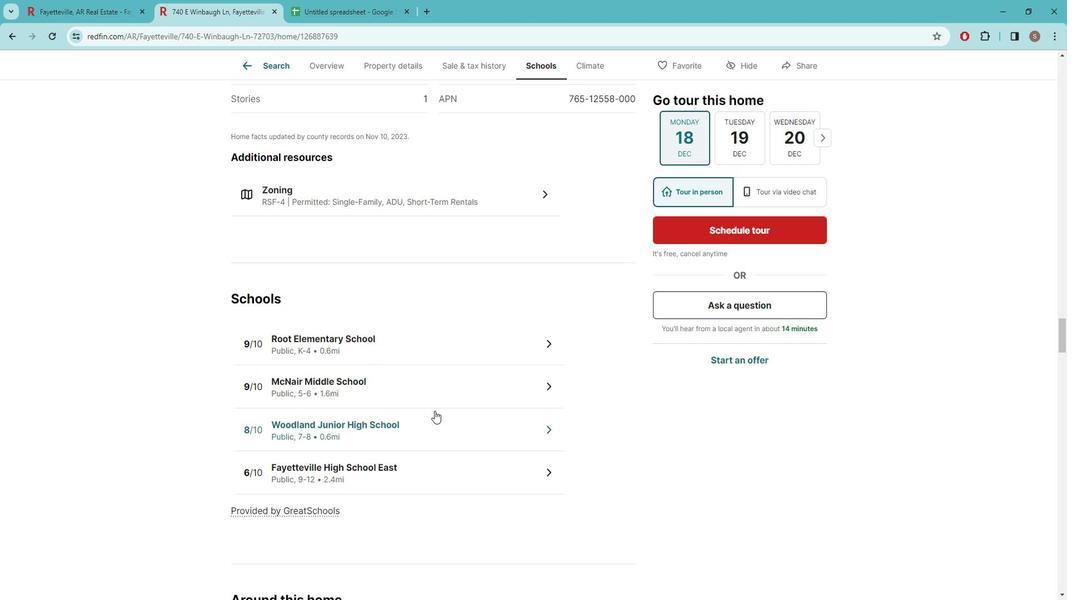 
Action: Mouse scrolled (444, 405) with delta (0, 0)
Screenshot: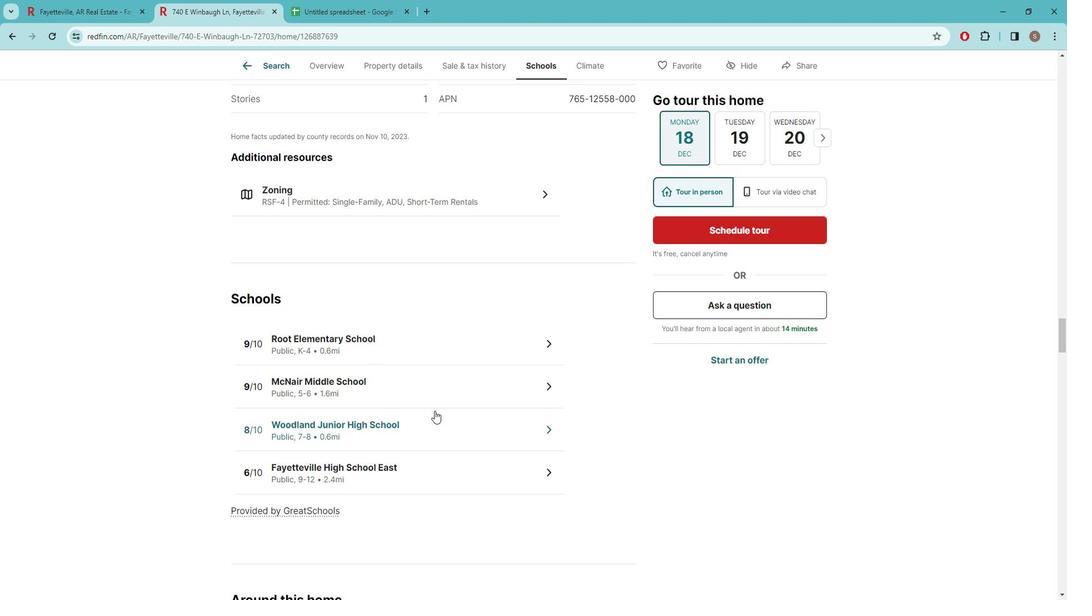 
Action: Mouse scrolled (444, 405) with delta (0, 0)
Screenshot: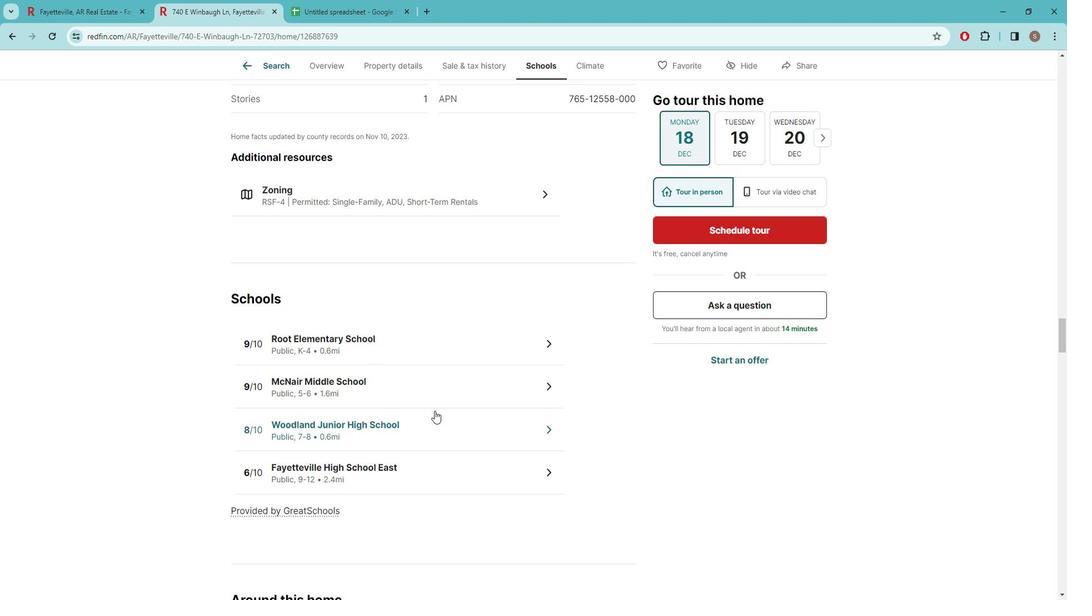 
Action: Mouse scrolled (444, 405) with delta (0, 0)
Screenshot: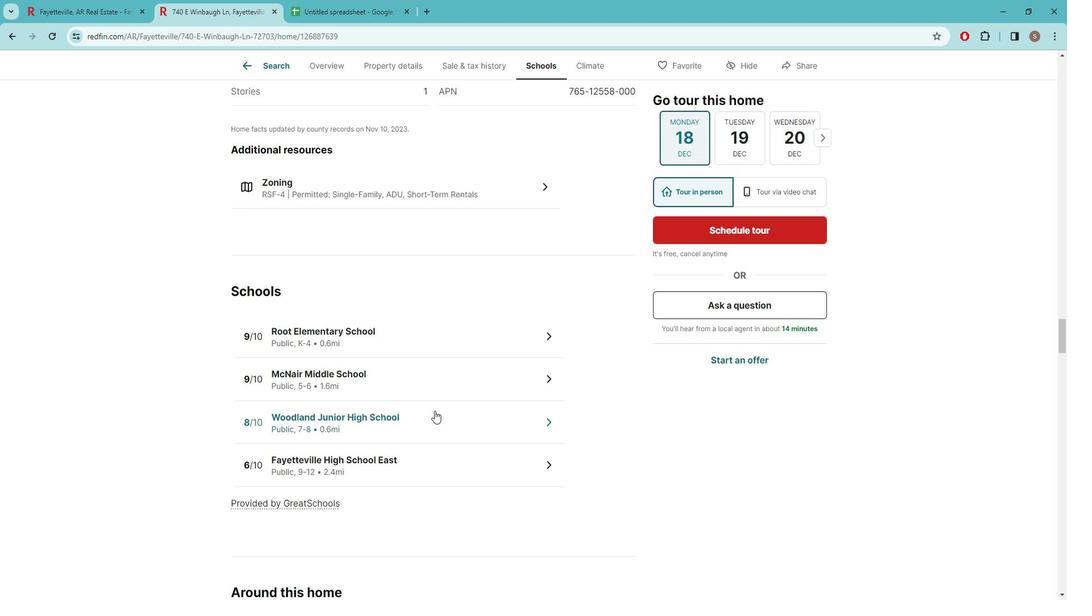 
Action: Mouse scrolled (444, 405) with delta (0, 0)
Screenshot: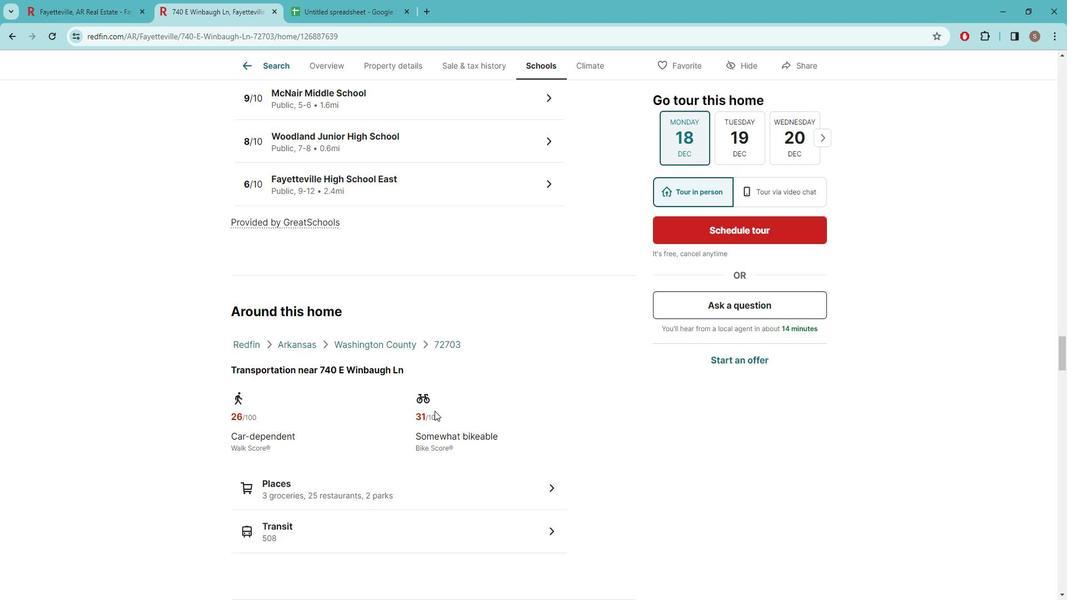 
Action: Mouse scrolled (444, 405) with delta (0, 0)
Screenshot: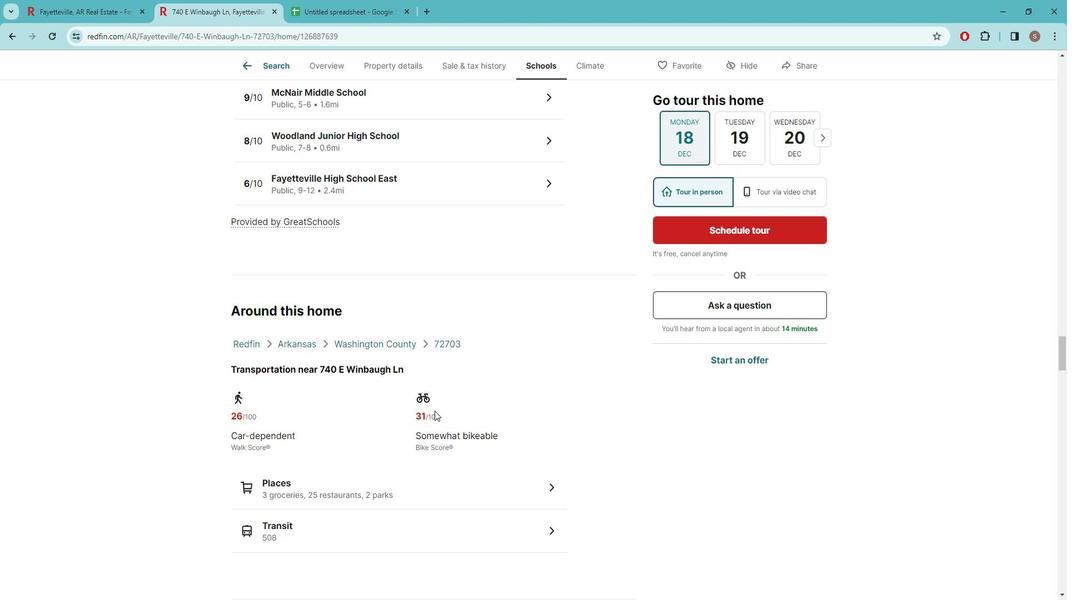 
Action: Mouse scrolled (444, 405) with delta (0, 0)
Screenshot: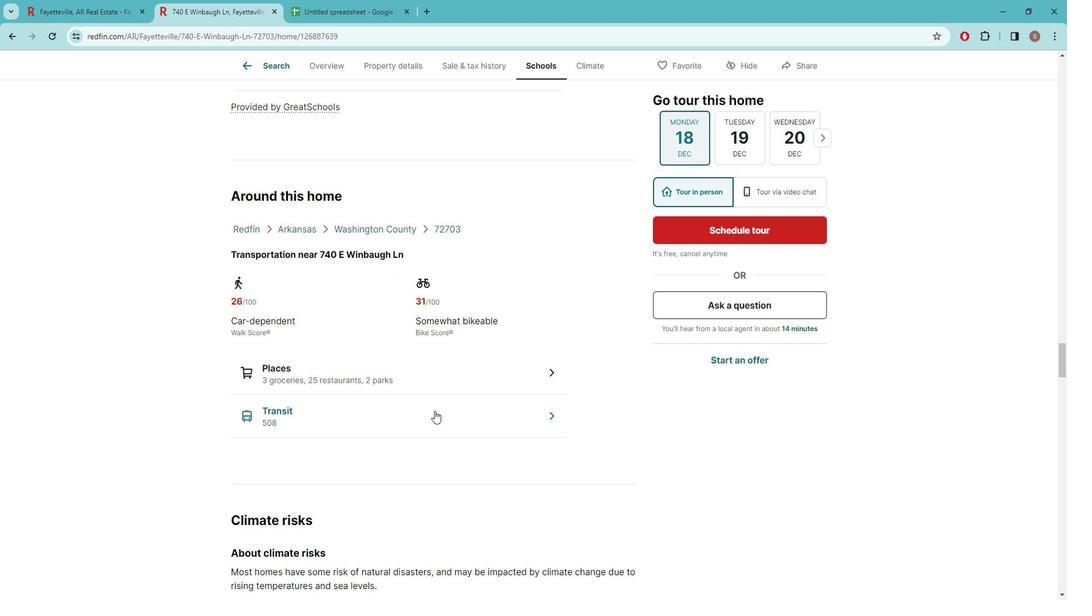 
Action: Mouse scrolled (444, 405) with delta (0, 0)
Screenshot: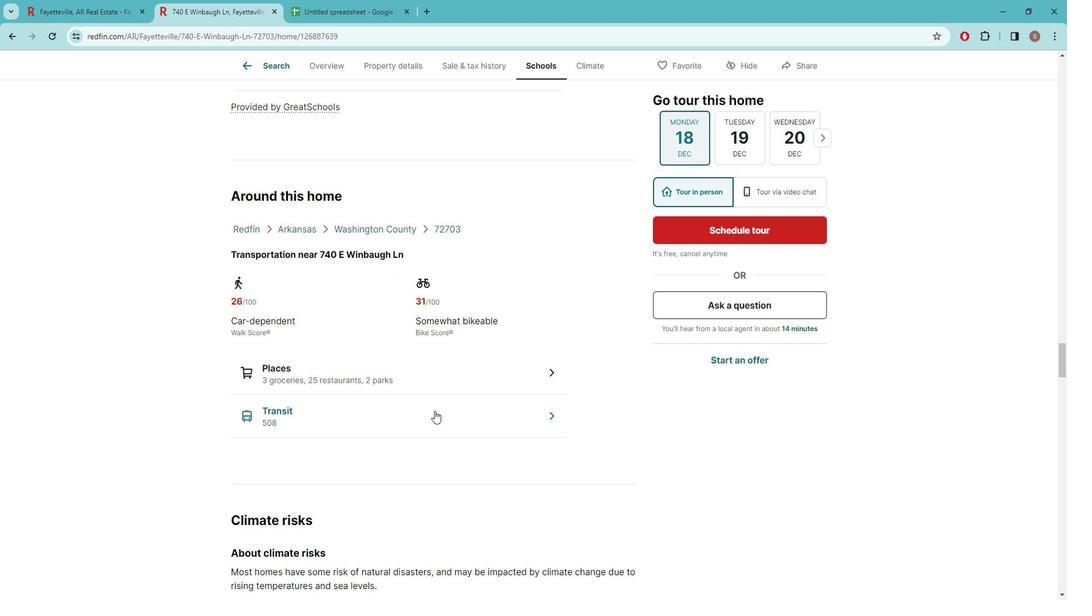 
Action: Mouse scrolled (444, 405) with delta (0, 0)
Screenshot: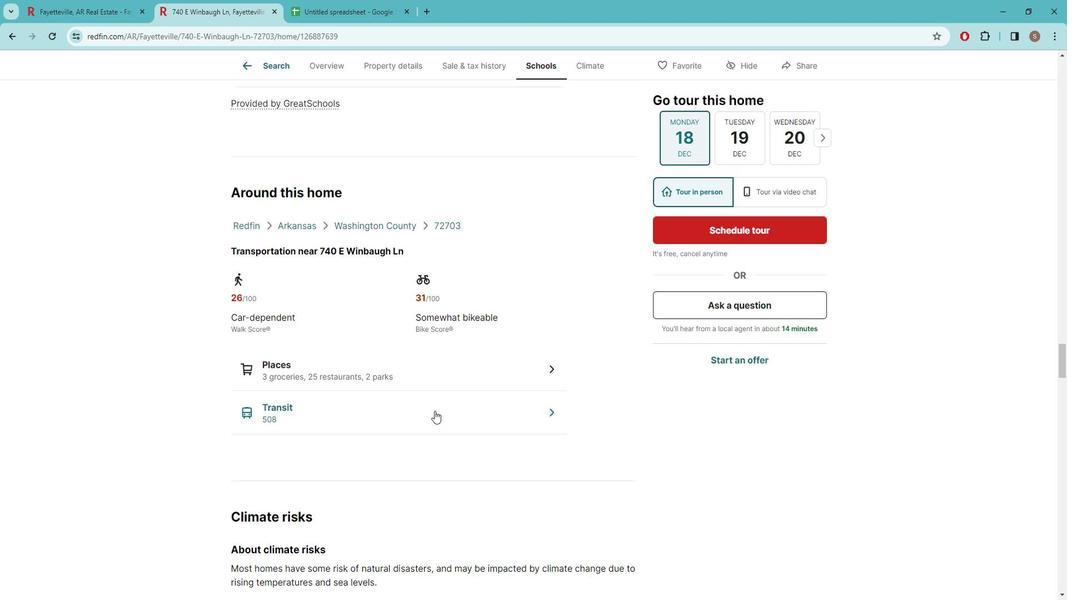 
Action: Mouse scrolled (444, 405) with delta (0, 0)
Screenshot: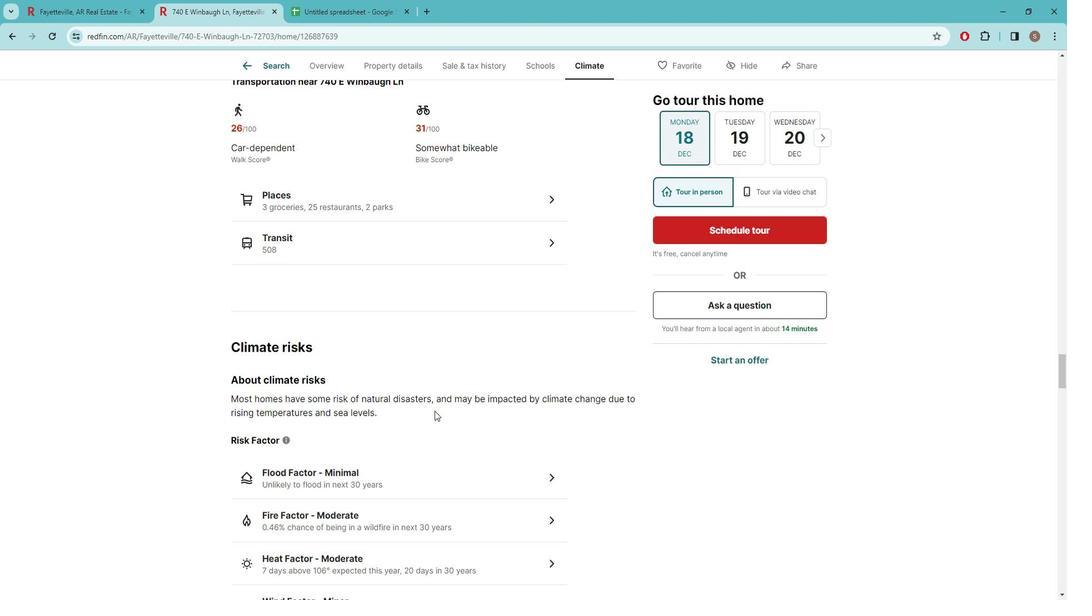 
Action: Mouse scrolled (444, 405) with delta (0, 0)
Screenshot: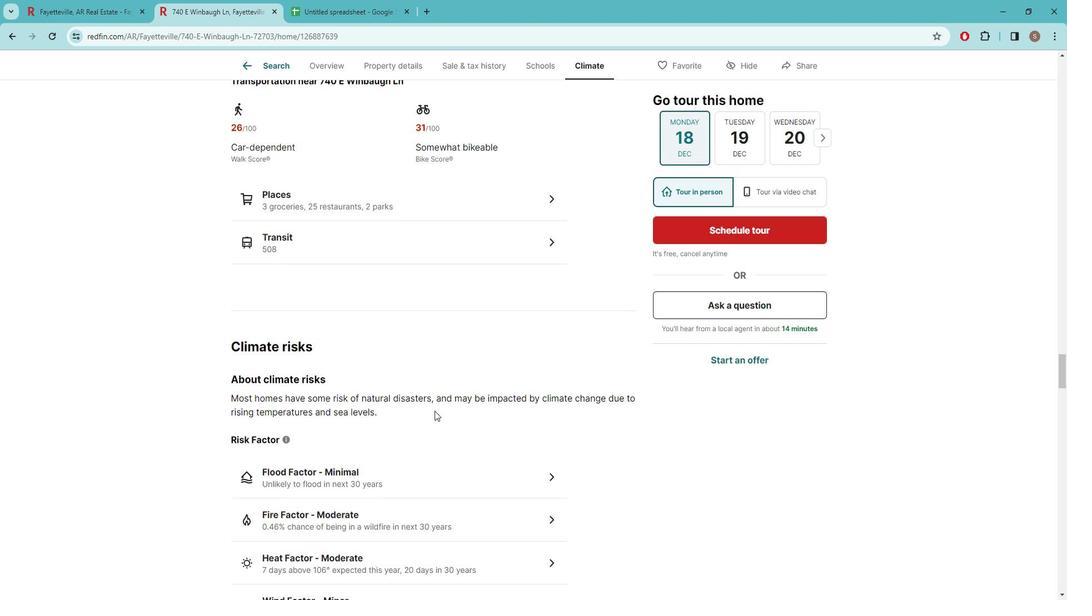 
Action: Mouse scrolled (444, 406) with delta (0, 0)
Screenshot: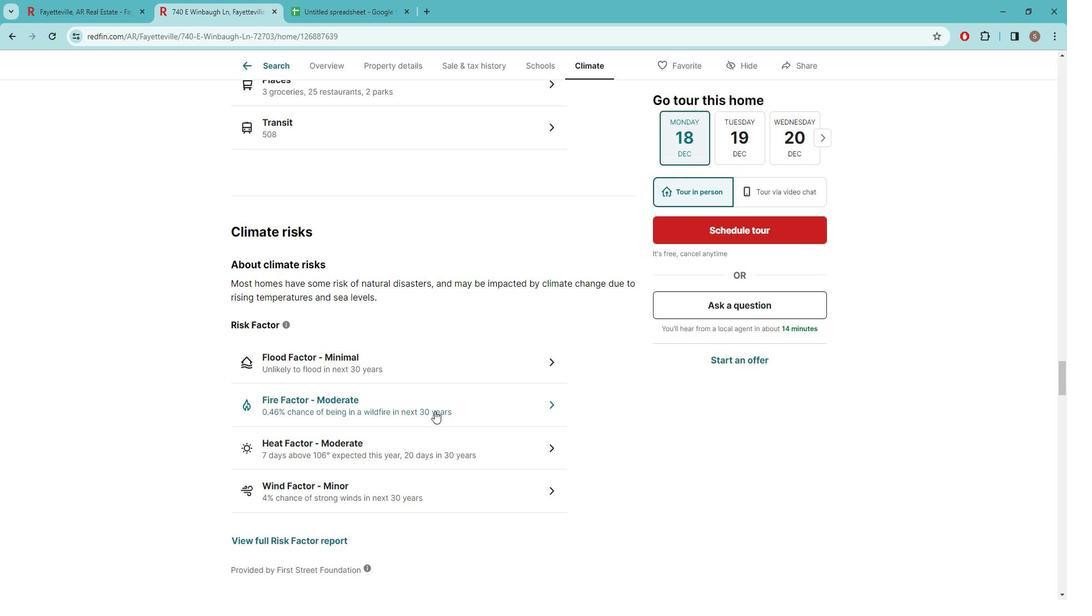 
Action: Mouse scrolled (444, 406) with delta (0, 0)
Screenshot: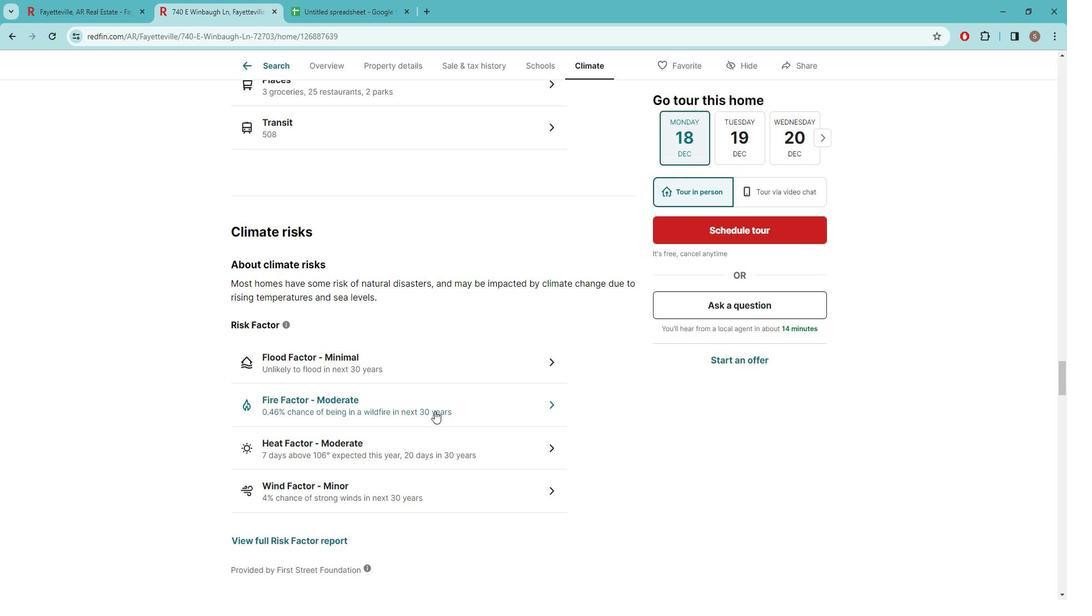 
Action: Mouse scrolled (444, 406) with delta (0, 0)
Screenshot: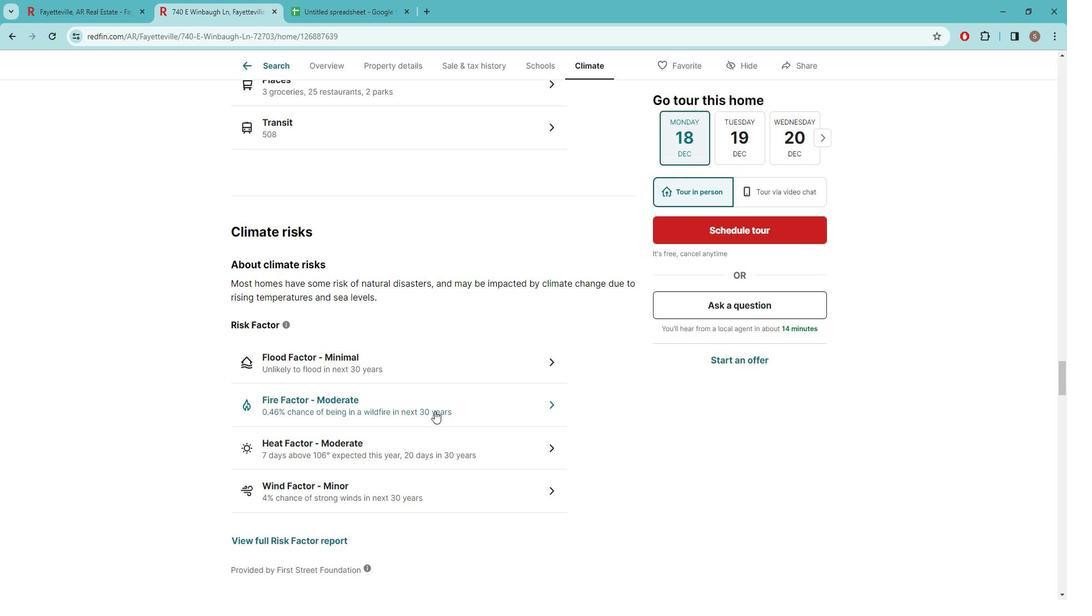 
Action: Mouse scrolled (444, 405) with delta (0, 0)
Screenshot: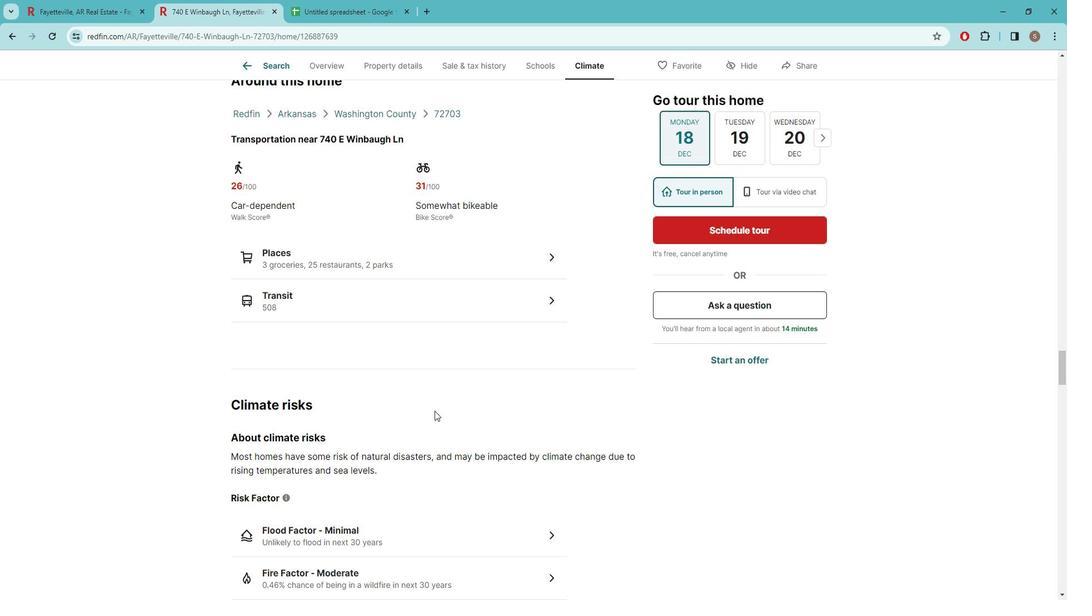
Action: Mouse scrolled (444, 405) with delta (0, 0)
Screenshot: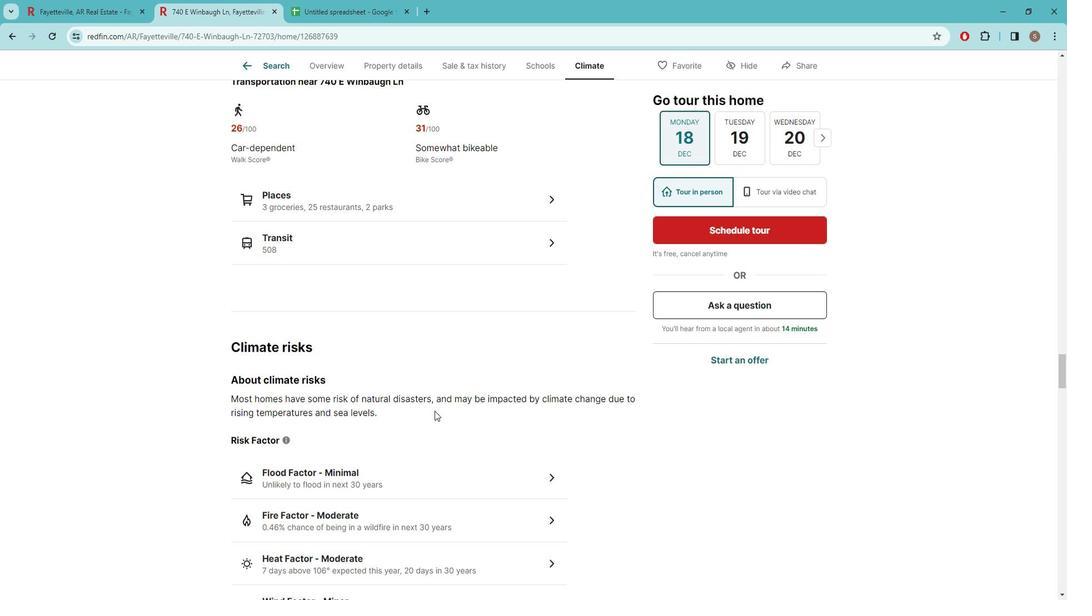 
Action: Mouse scrolled (444, 405) with delta (0, 0)
Screenshot: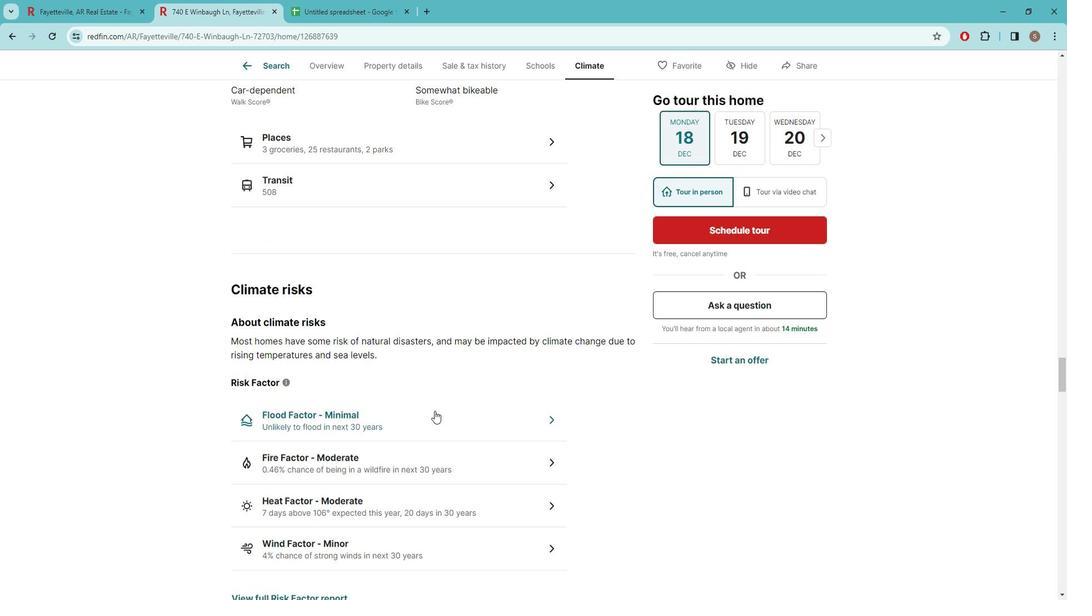 
Action: Mouse moved to (130, 10)
Screenshot: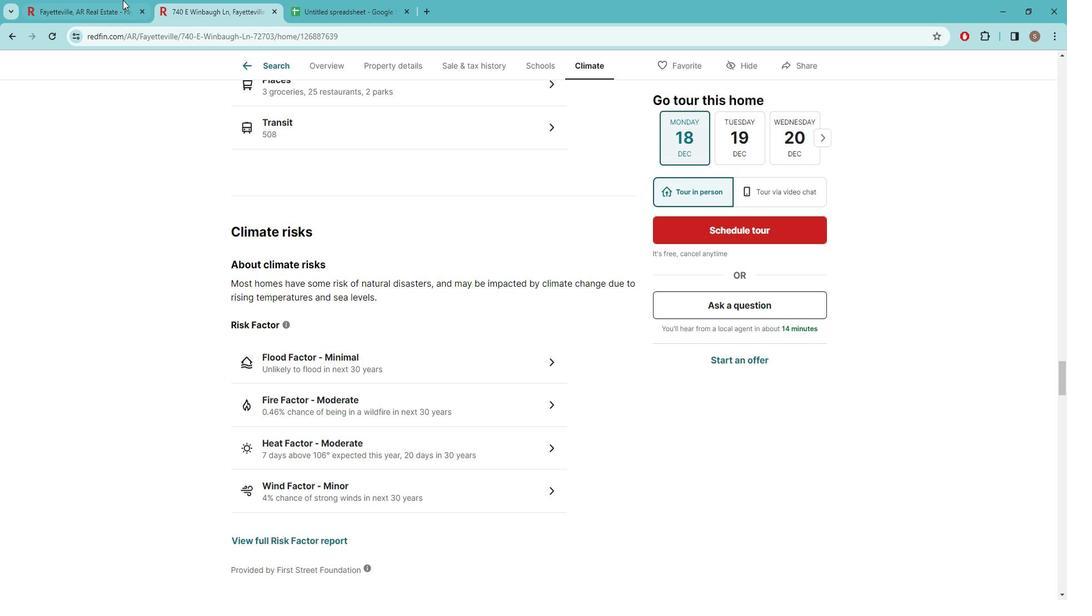 
Action: Mouse pressed left at (130, 10)
Screenshot: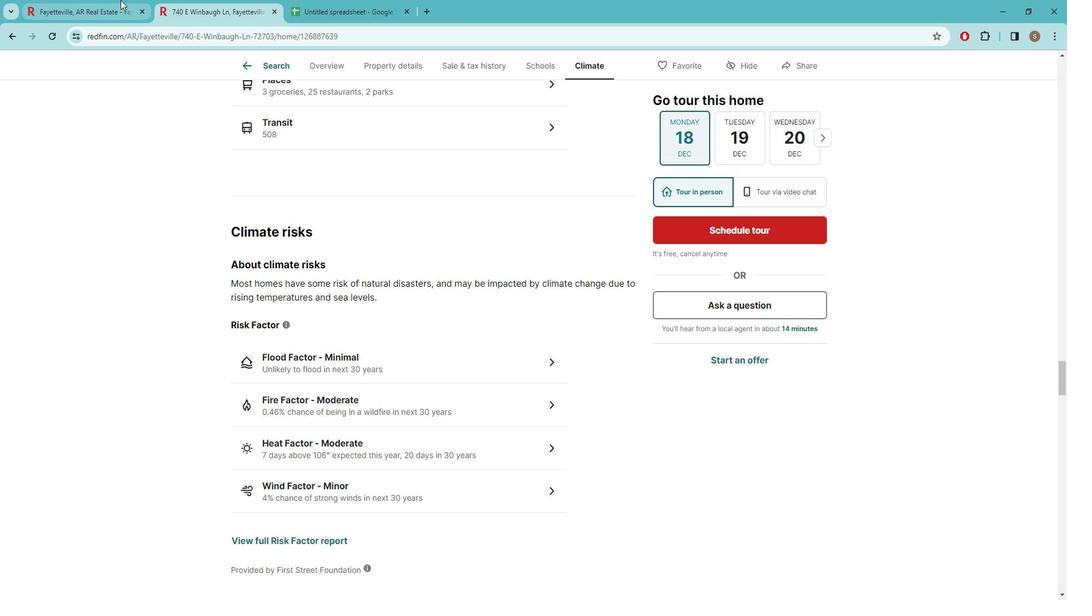 
Action: Mouse moved to (955, 317)
Screenshot: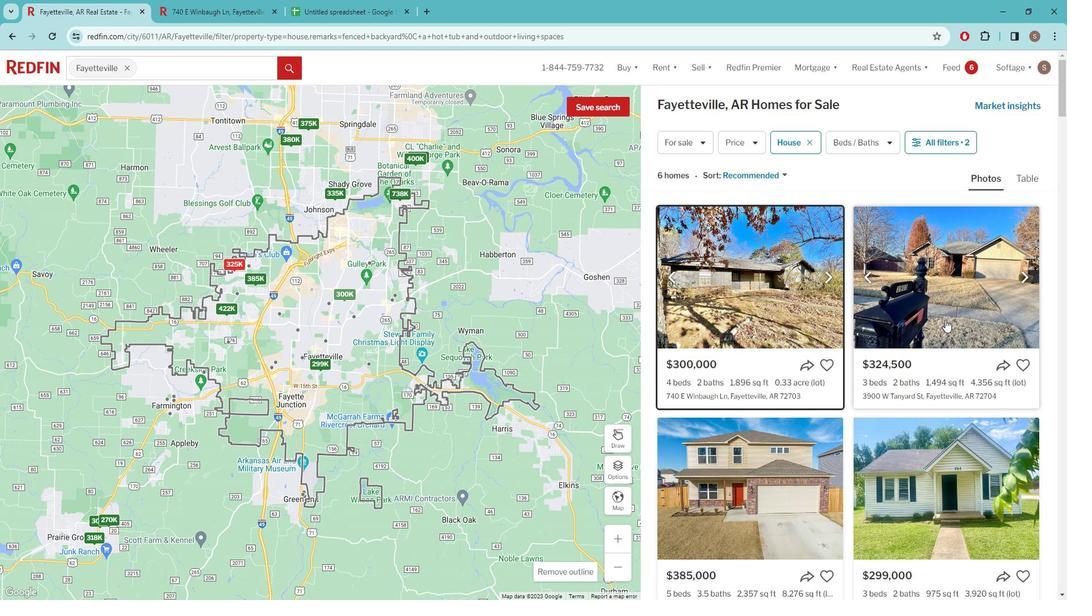 
Action: Mouse scrolled (955, 317) with delta (0, 0)
Screenshot: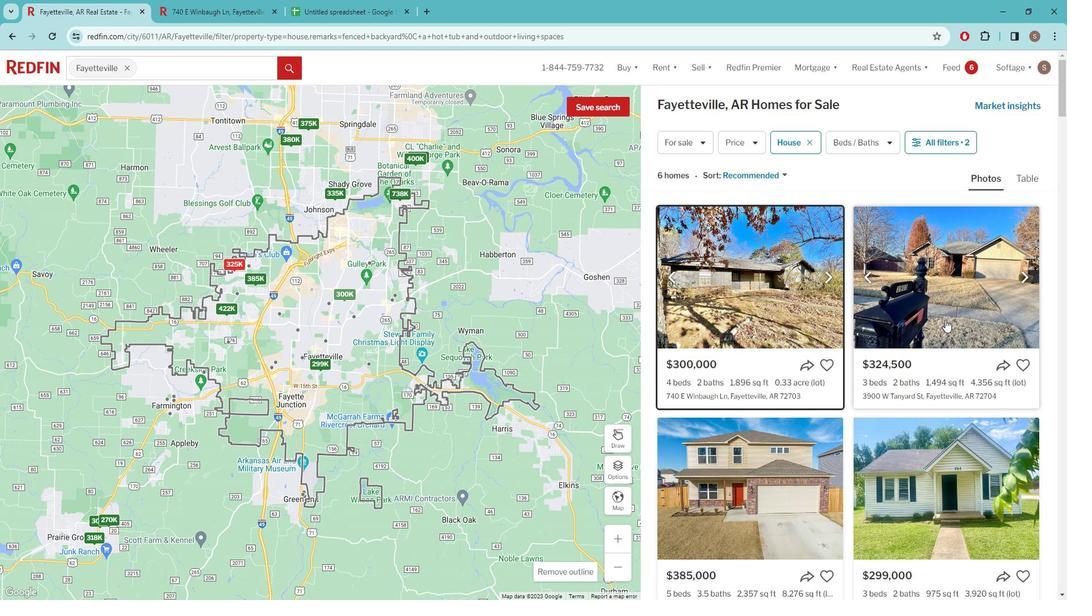 
Action: Mouse moved to (937, 391)
Screenshot: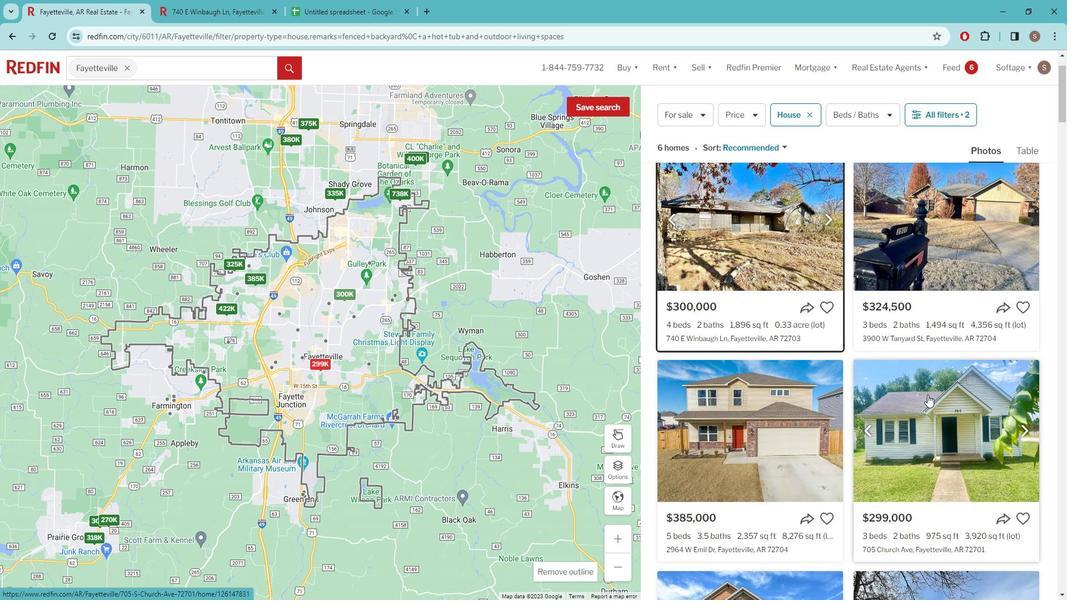 
Action: Mouse pressed left at (937, 391)
Screenshot: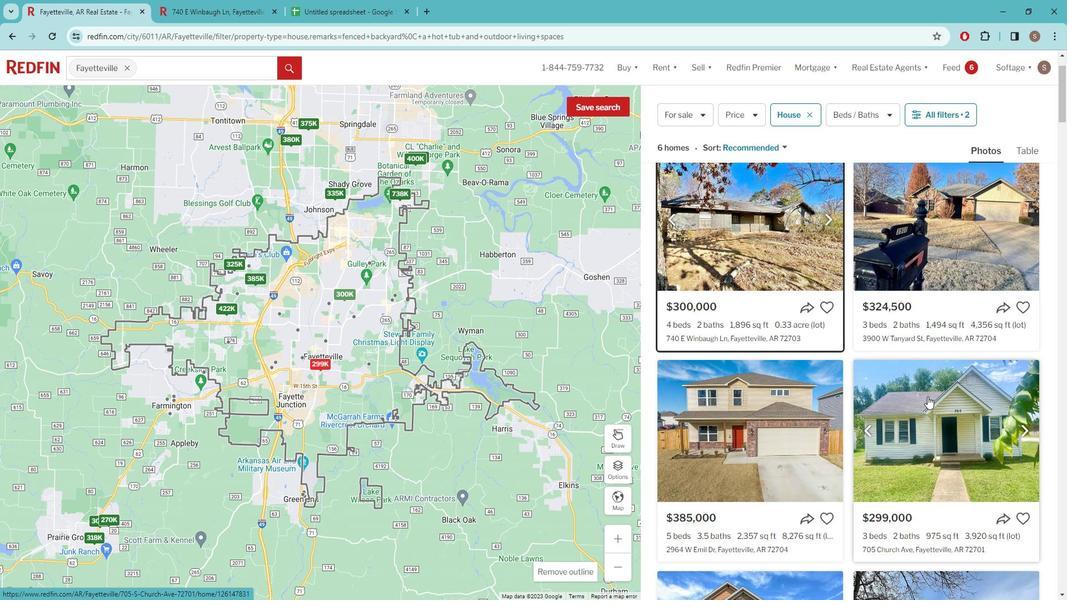 
Action: Mouse moved to (633, 287)
Screenshot: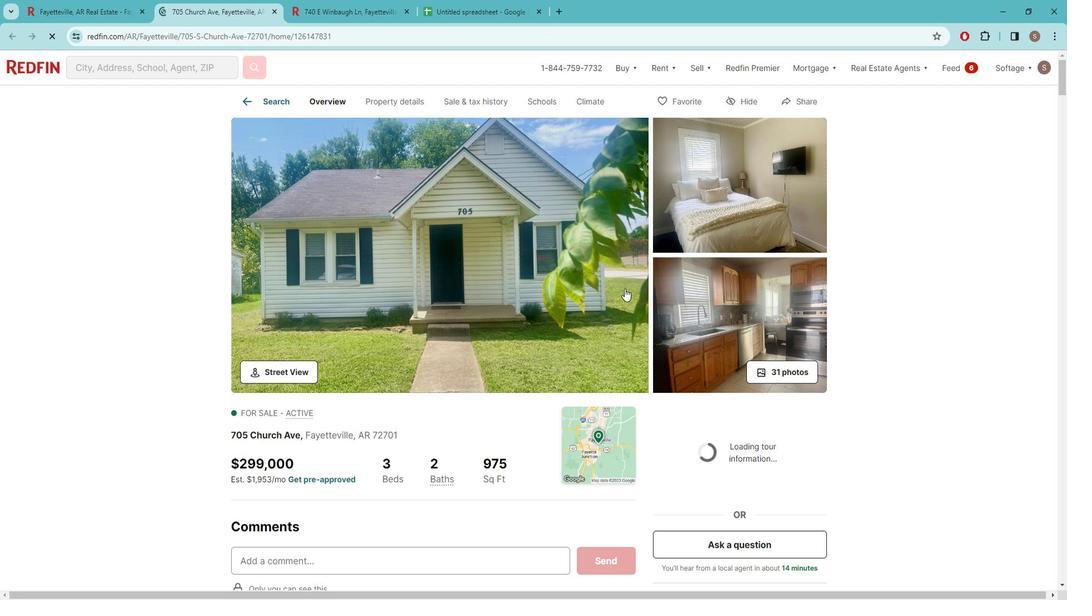 
Action: Mouse pressed left at (633, 287)
Screenshot: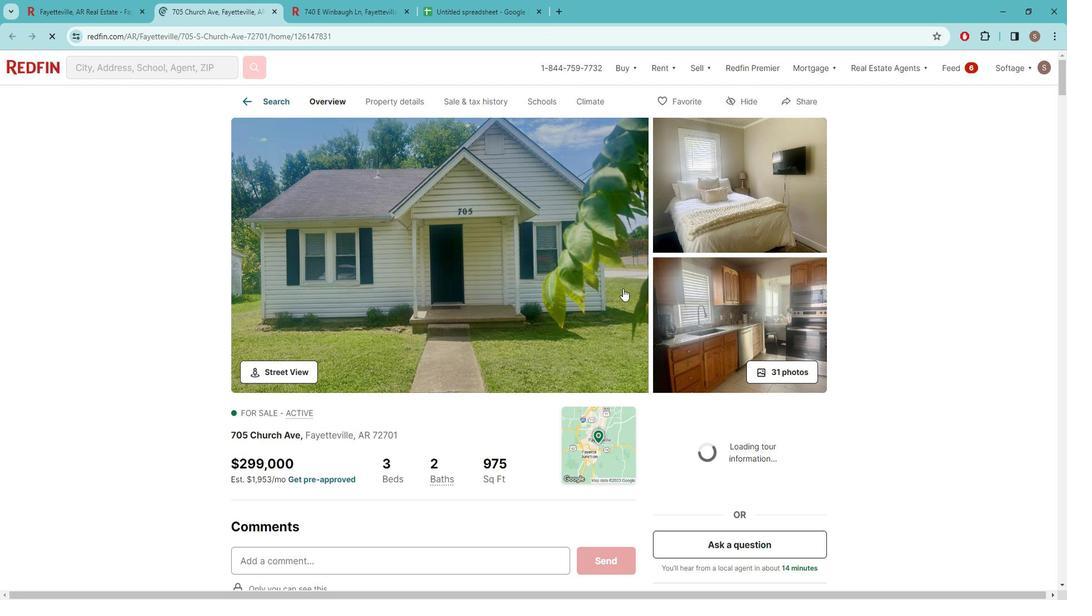 
Action: Mouse moved to (1007, 324)
Screenshot: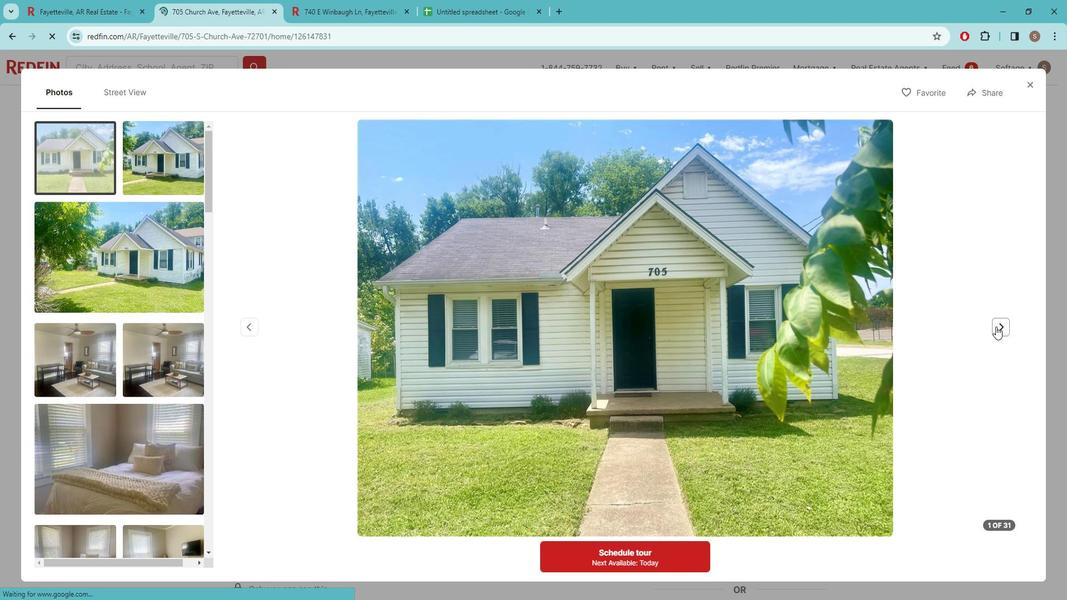 
Action: Mouse pressed left at (1007, 324)
Screenshot: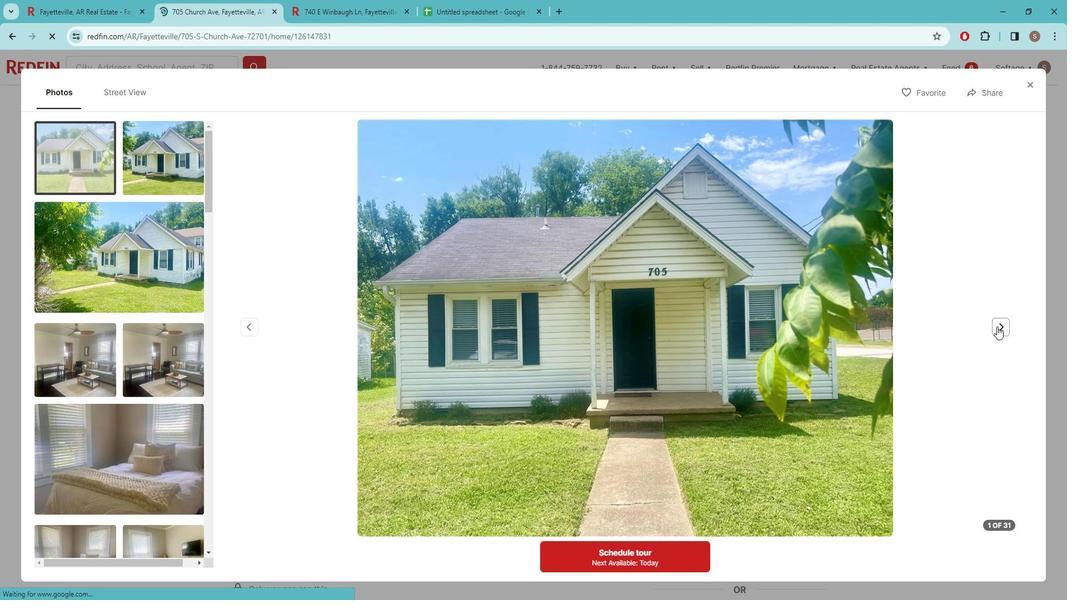 
Action: Mouse pressed left at (1007, 324)
Screenshot: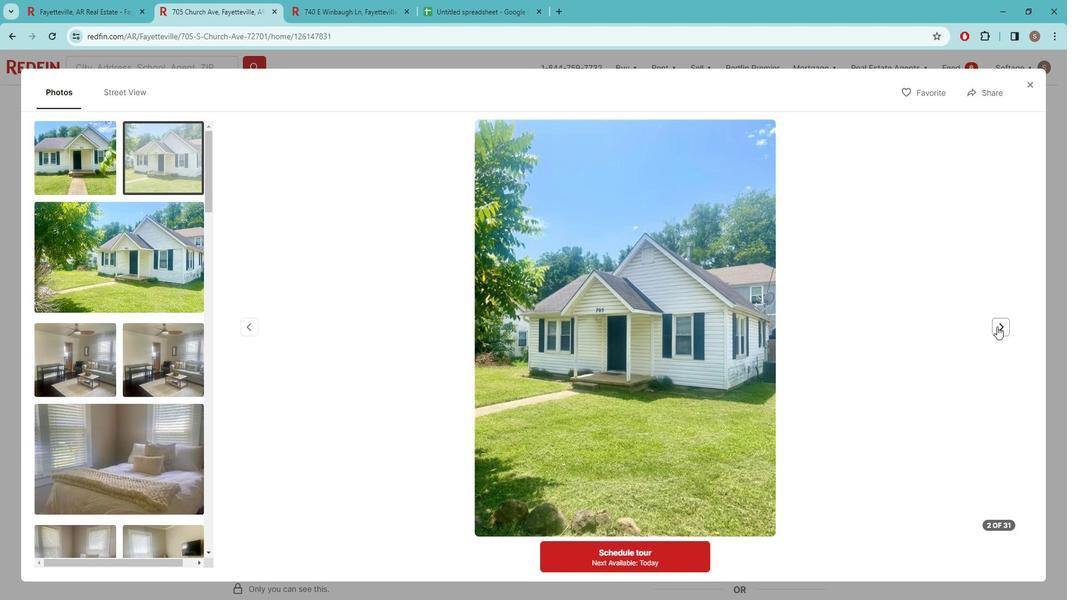 
Action: Mouse pressed left at (1007, 324)
Screenshot: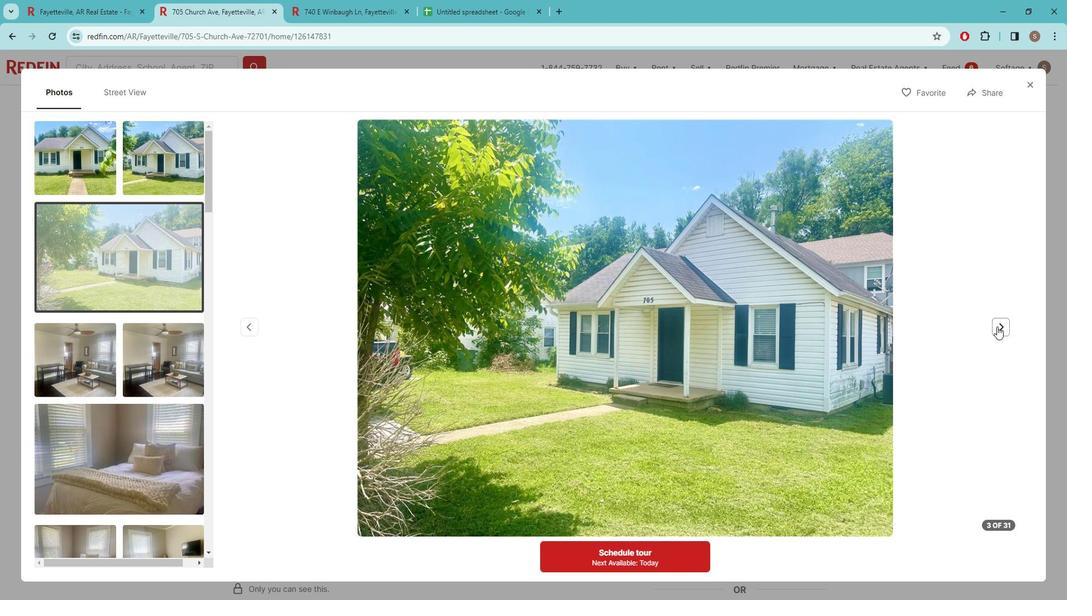 
Action: Mouse pressed left at (1007, 324)
Screenshot: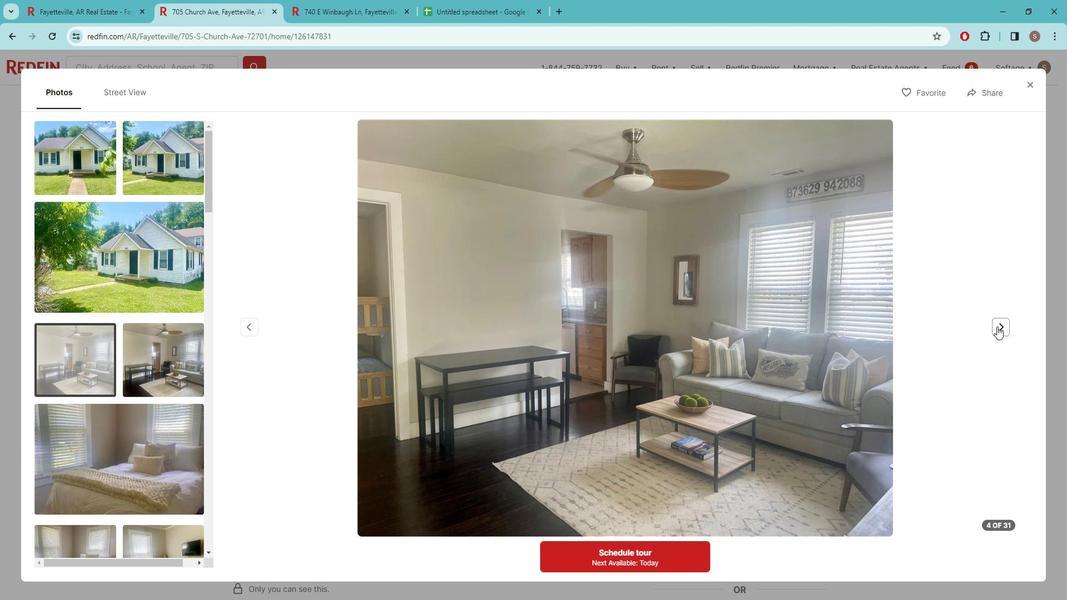 
Action: Mouse pressed left at (1007, 324)
Screenshot: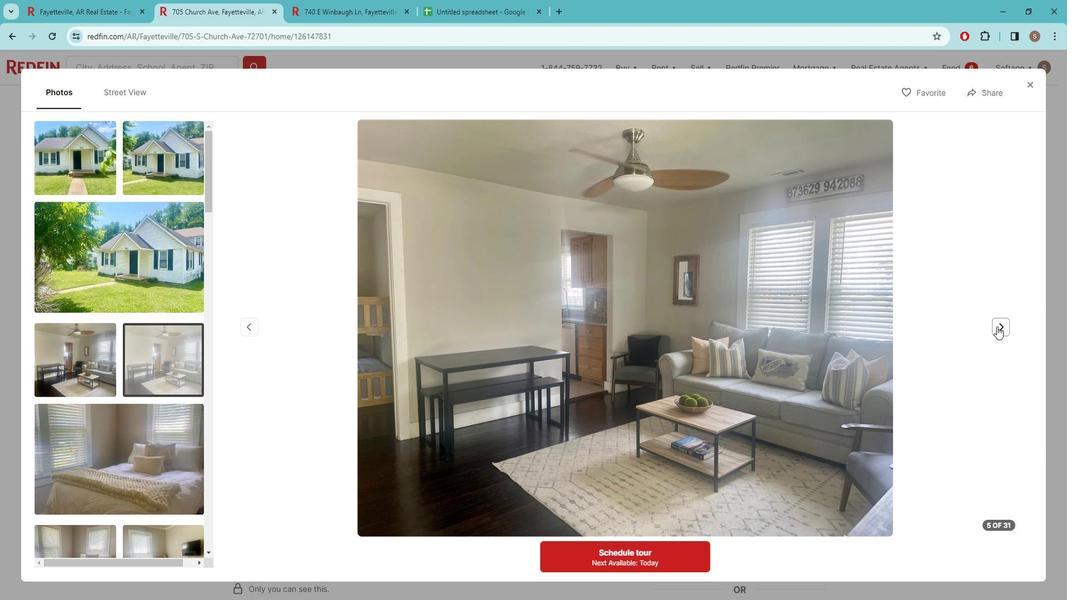 
Action: Mouse pressed left at (1007, 324)
Screenshot: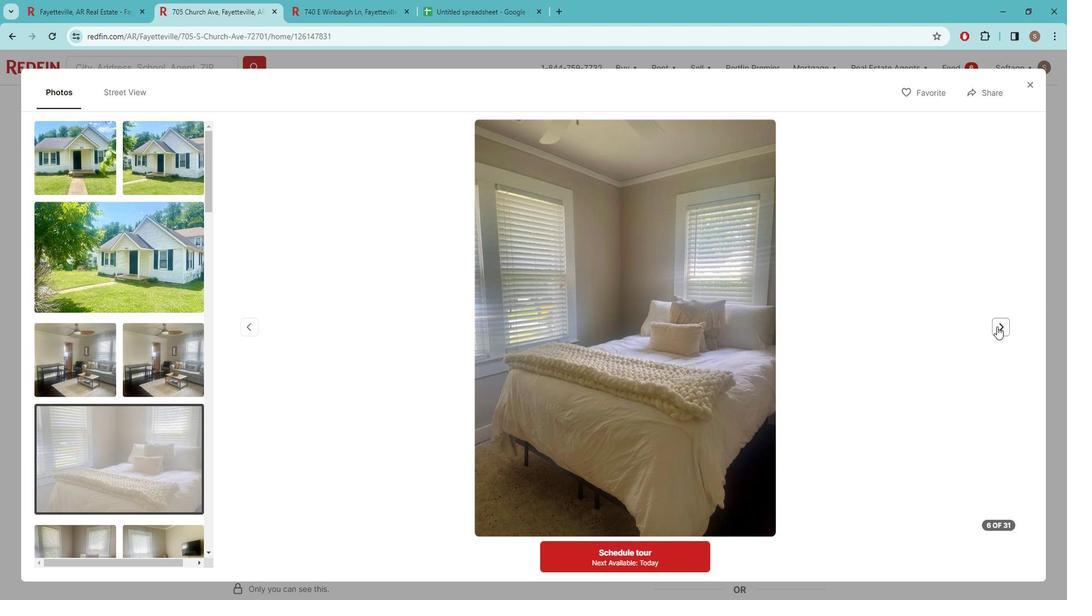 
Action: Mouse pressed left at (1007, 324)
Screenshot: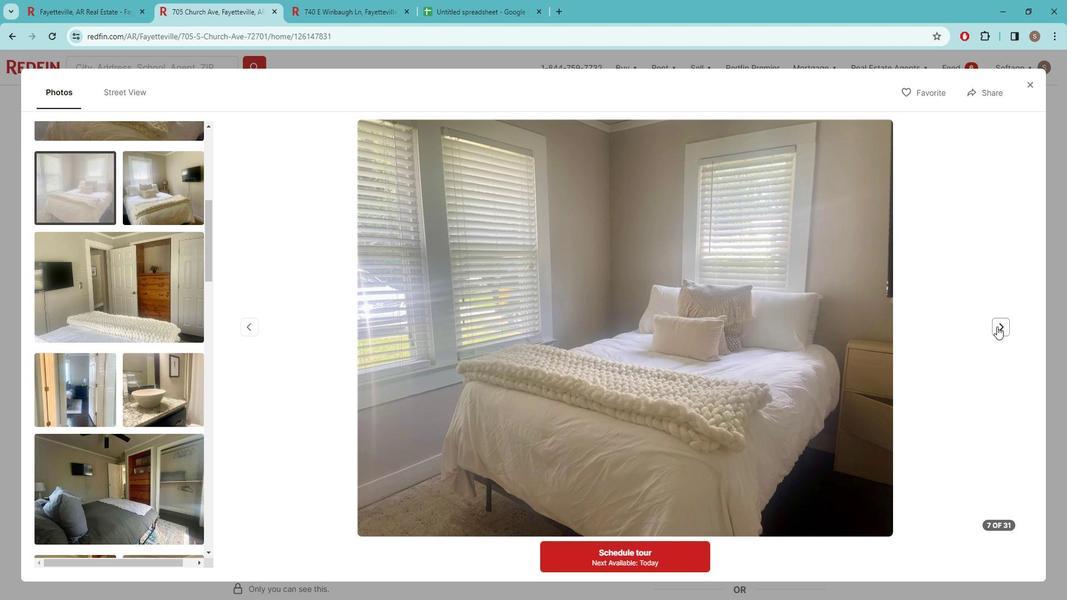 
Action: Mouse pressed left at (1007, 324)
Screenshot: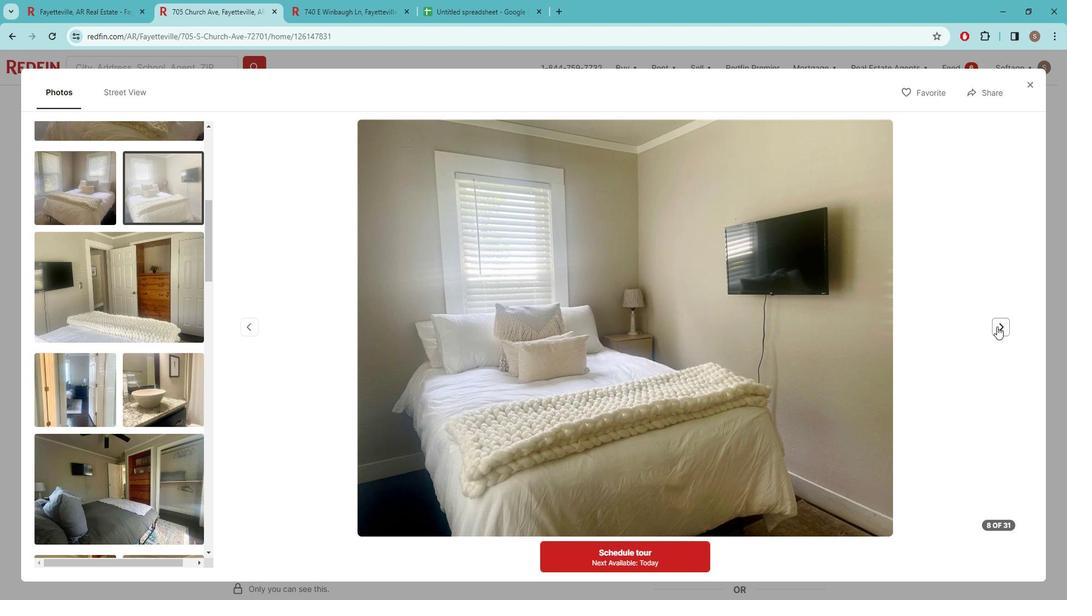
Action: Mouse pressed left at (1007, 324)
Screenshot: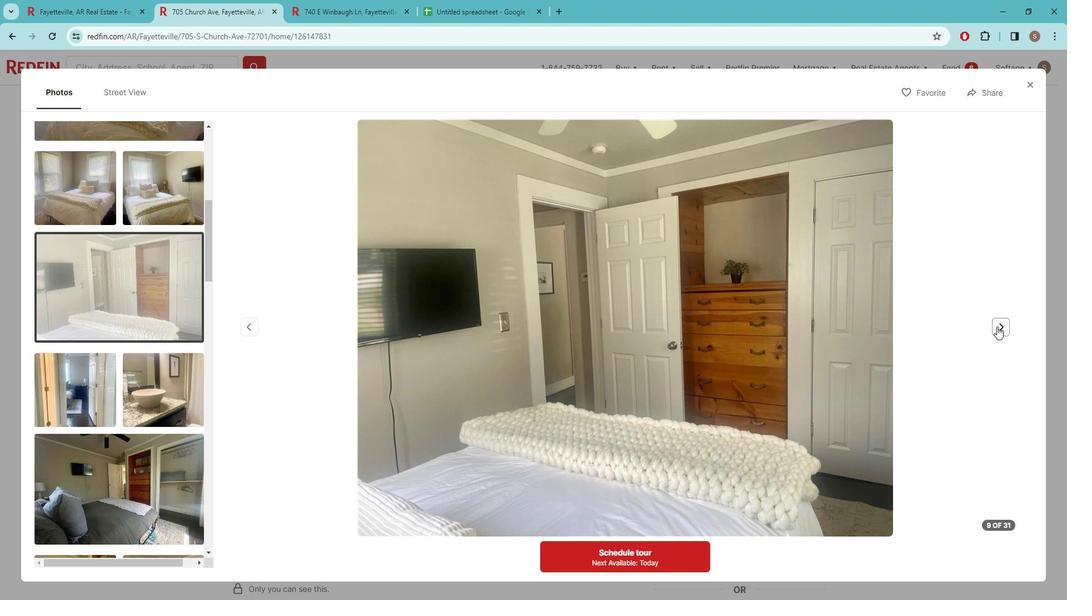 
Action: Mouse pressed left at (1007, 324)
Screenshot: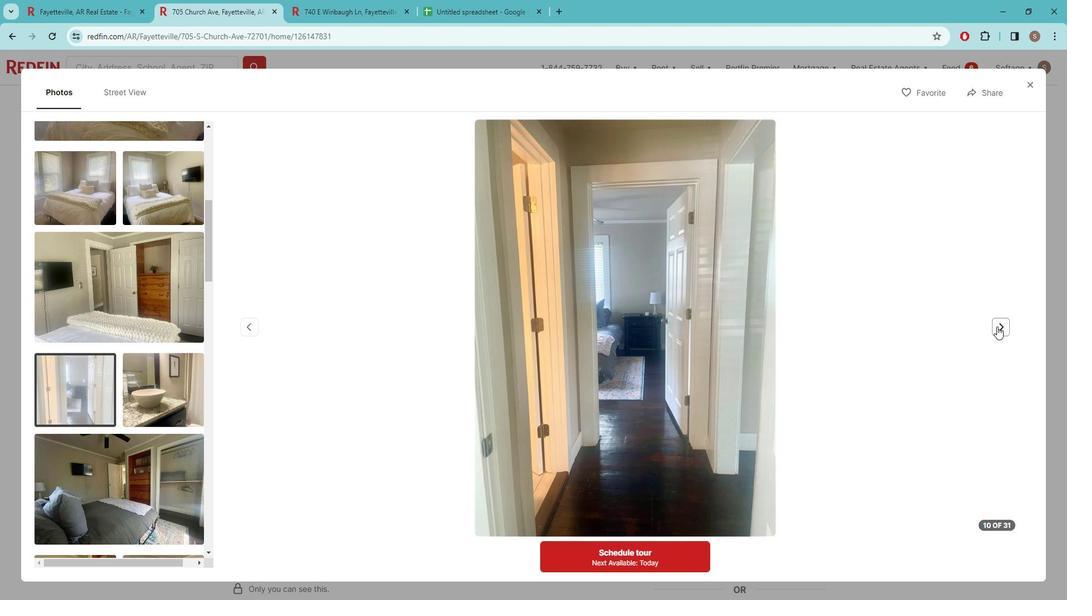 
Action: Mouse pressed left at (1007, 324)
Screenshot: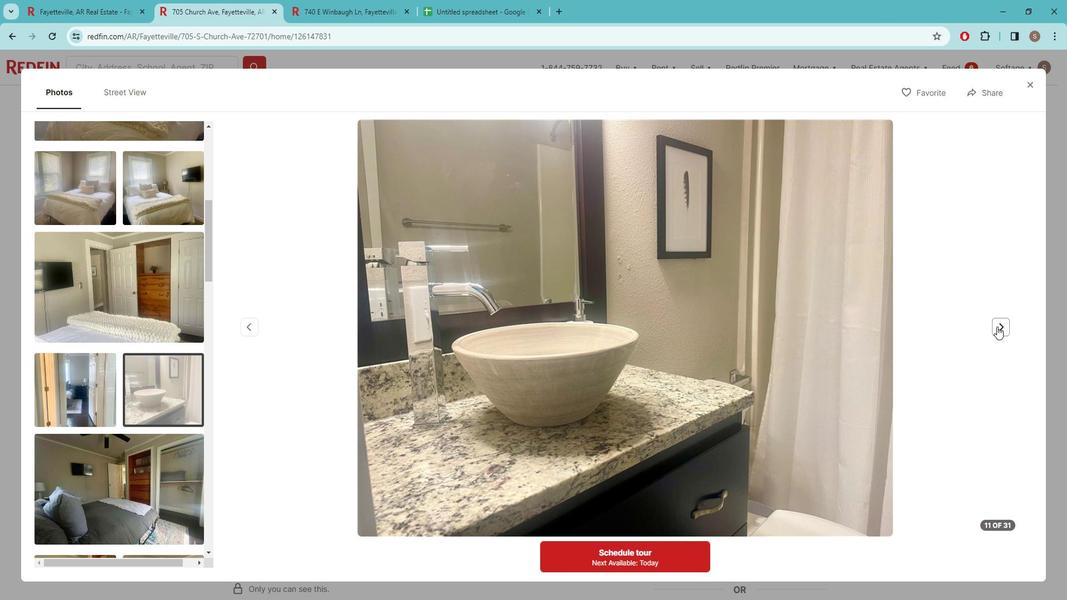 
Action: Mouse pressed left at (1007, 324)
Screenshot: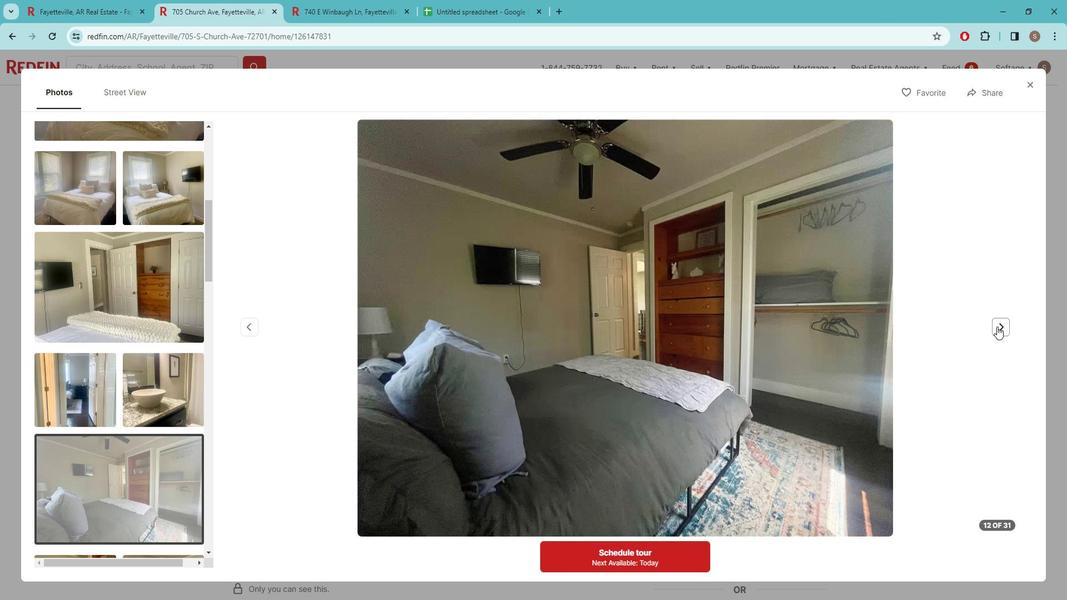 
Action: Mouse pressed left at (1007, 324)
Screenshot: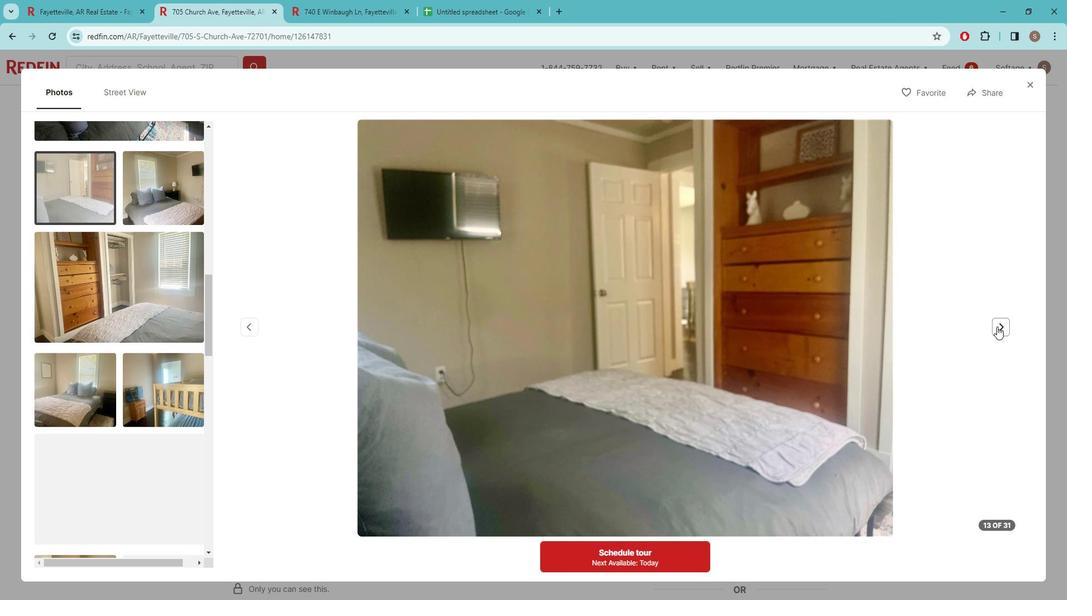 
Action: Mouse pressed left at (1007, 324)
Screenshot: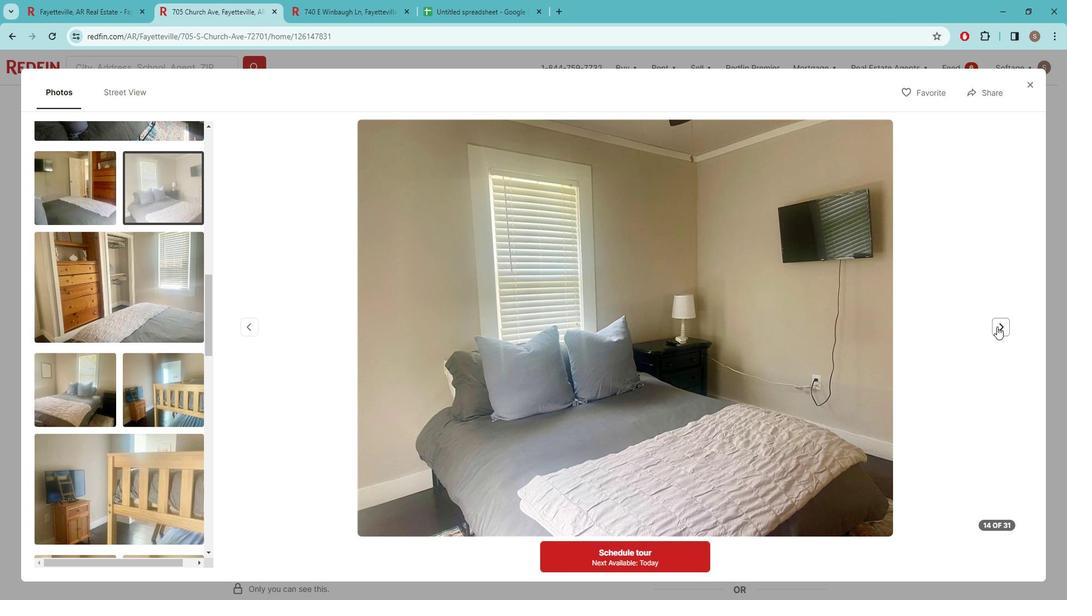 
Action: Mouse pressed left at (1007, 324)
Screenshot: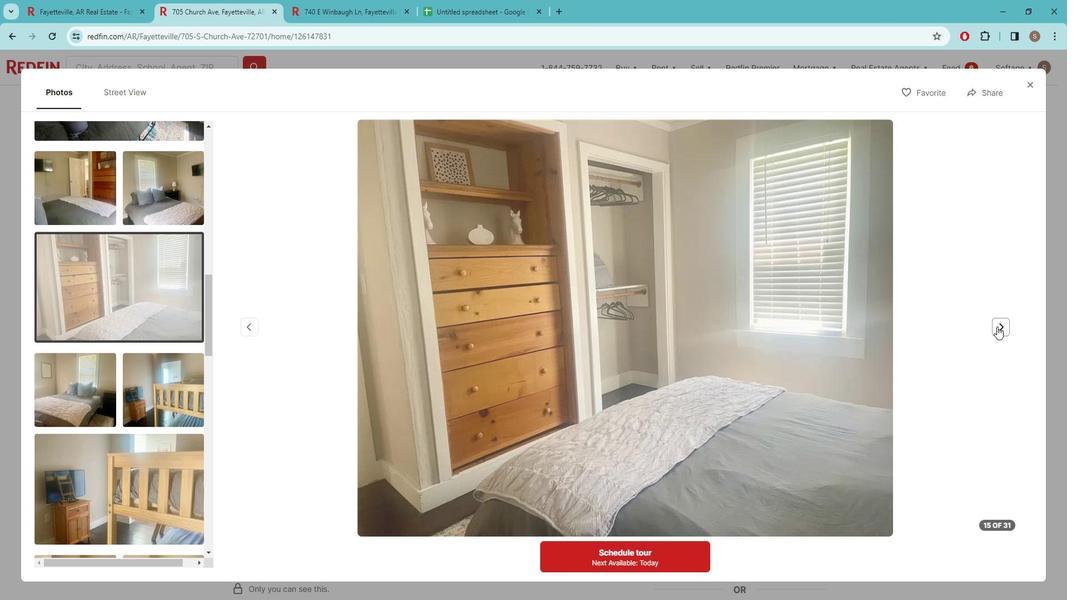 
Action: Mouse pressed left at (1007, 324)
Screenshot: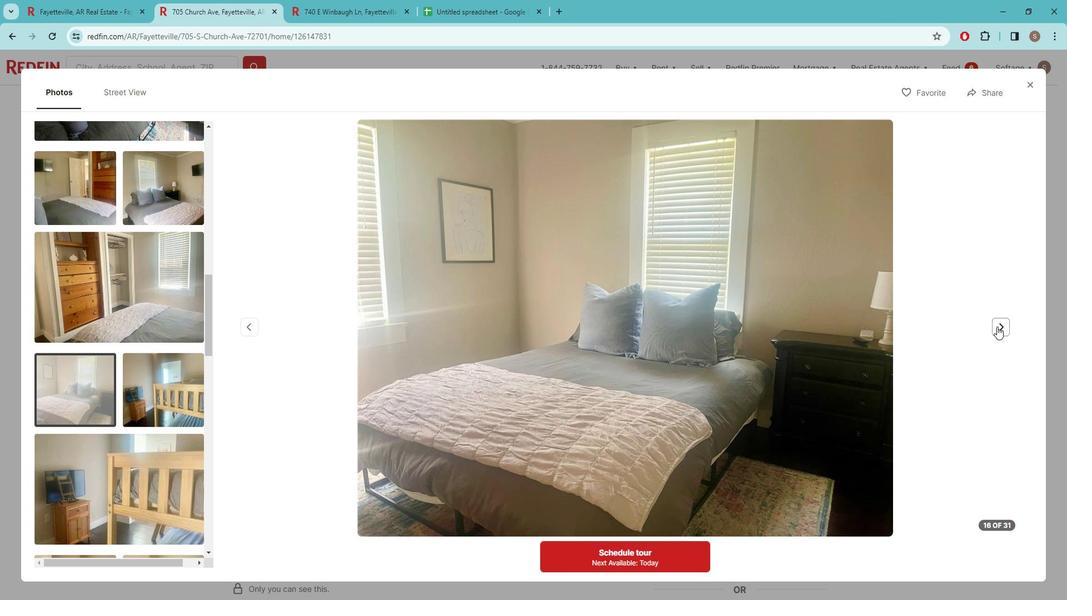 
Action: Mouse pressed left at (1007, 324)
Screenshot: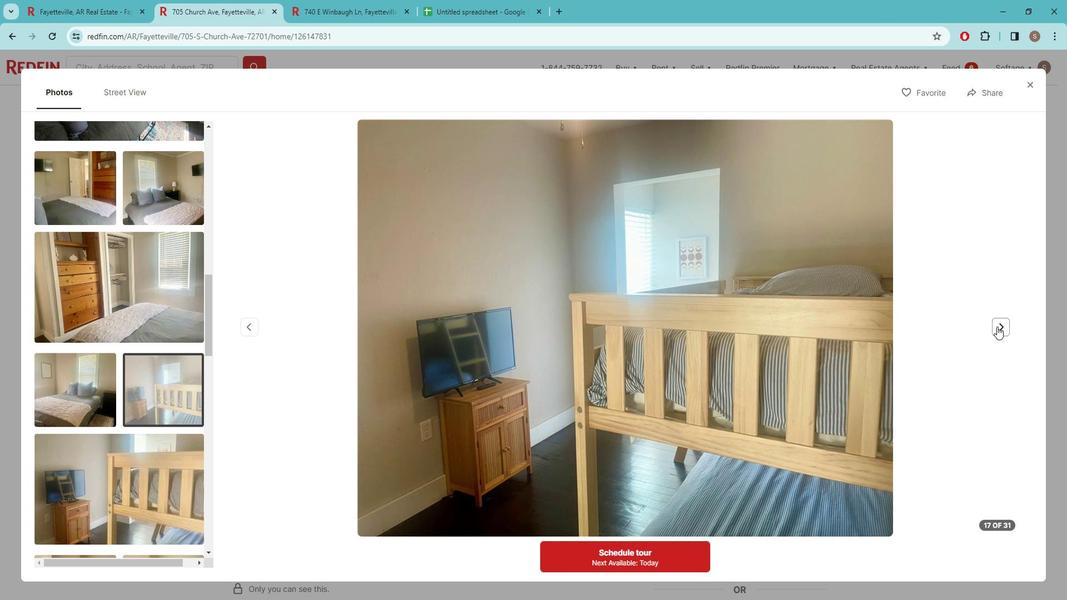 
Action: Mouse pressed left at (1007, 324)
Screenshot: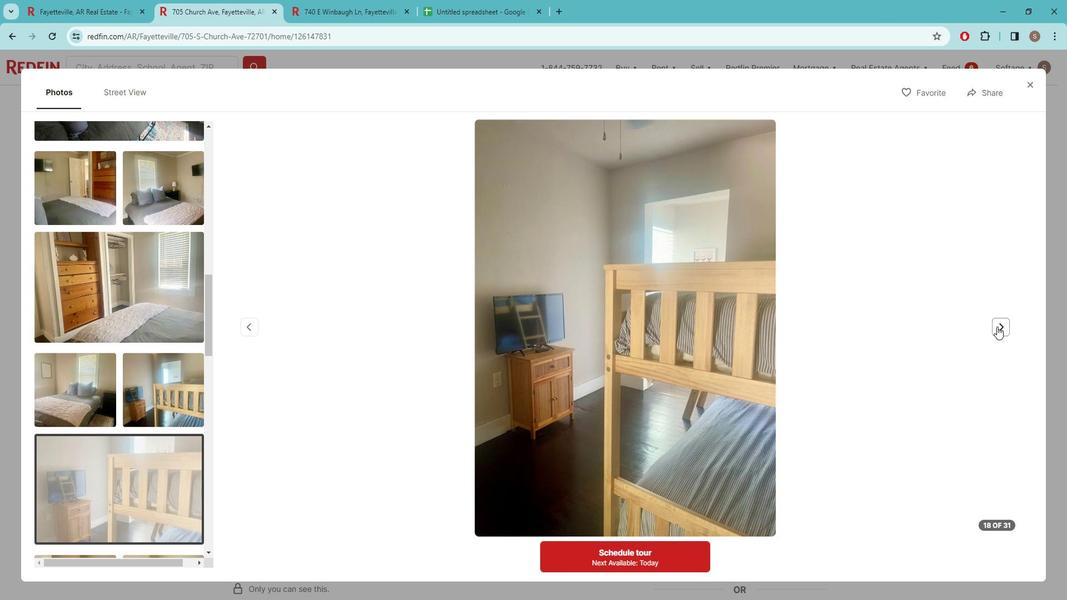 
Action: Mouse pressed left at (1007, 324)
Screenshot: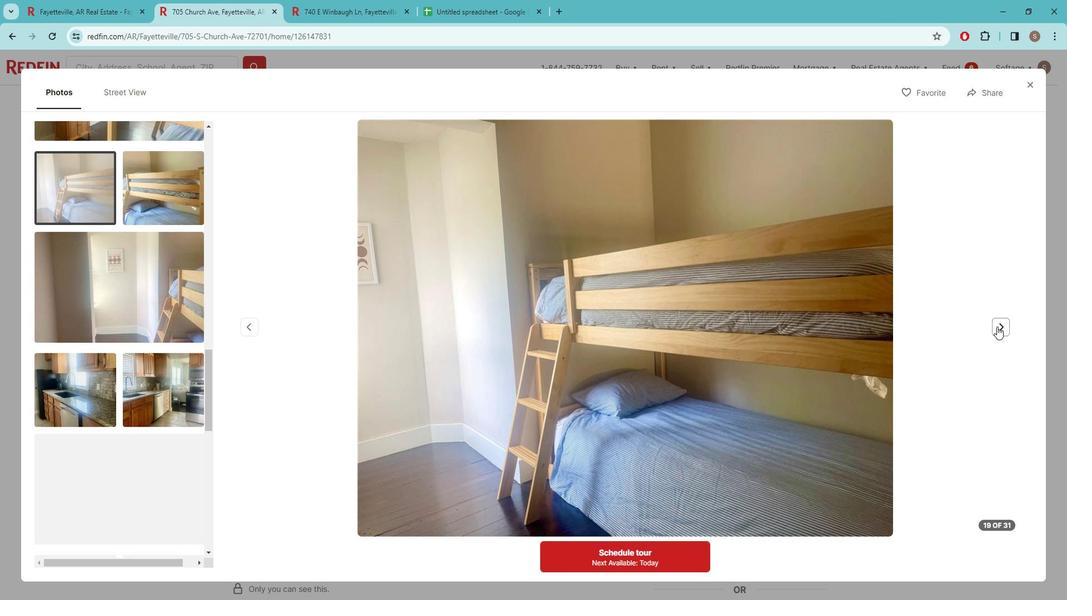 
Action: Mouse pressed left at (1007, 324)
Screenshot: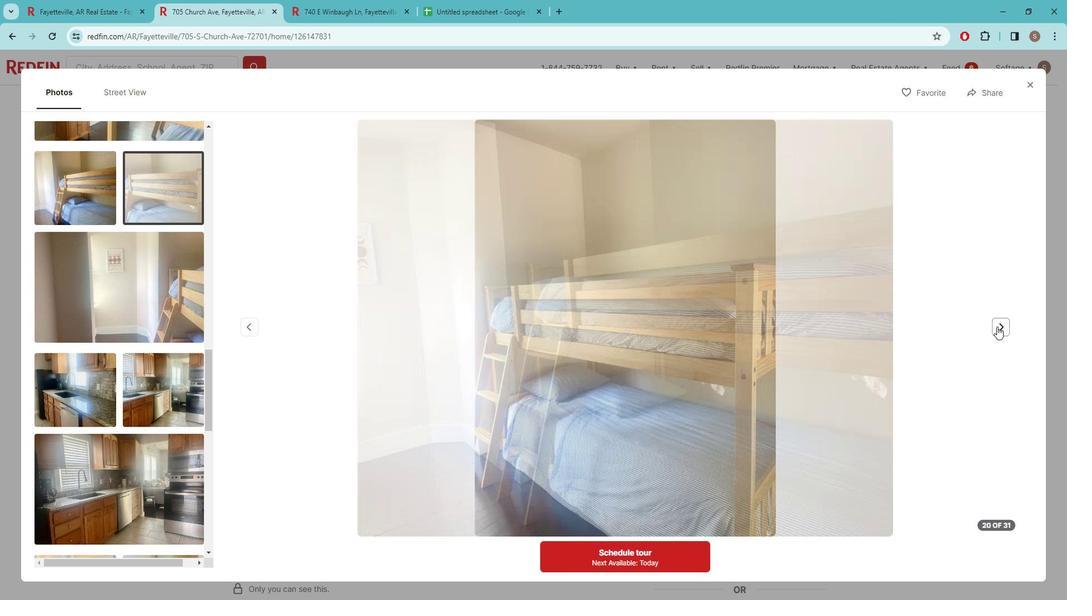 
Action: Mouse pressed left at (1007, 324)
Screenshot: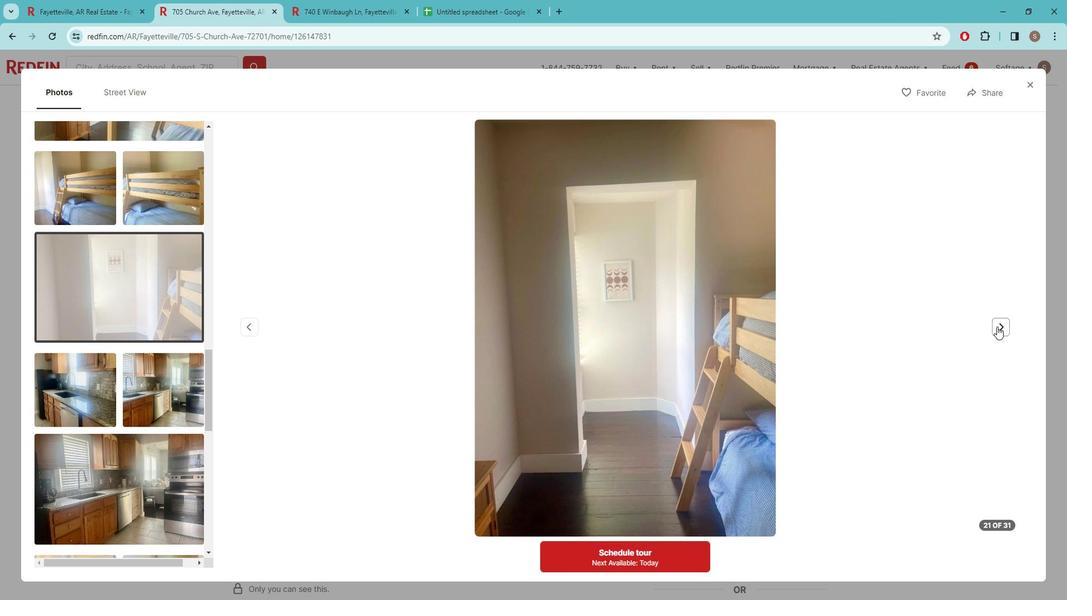 
Action: Mouse pressed left at (1007, 324)
Screenshot: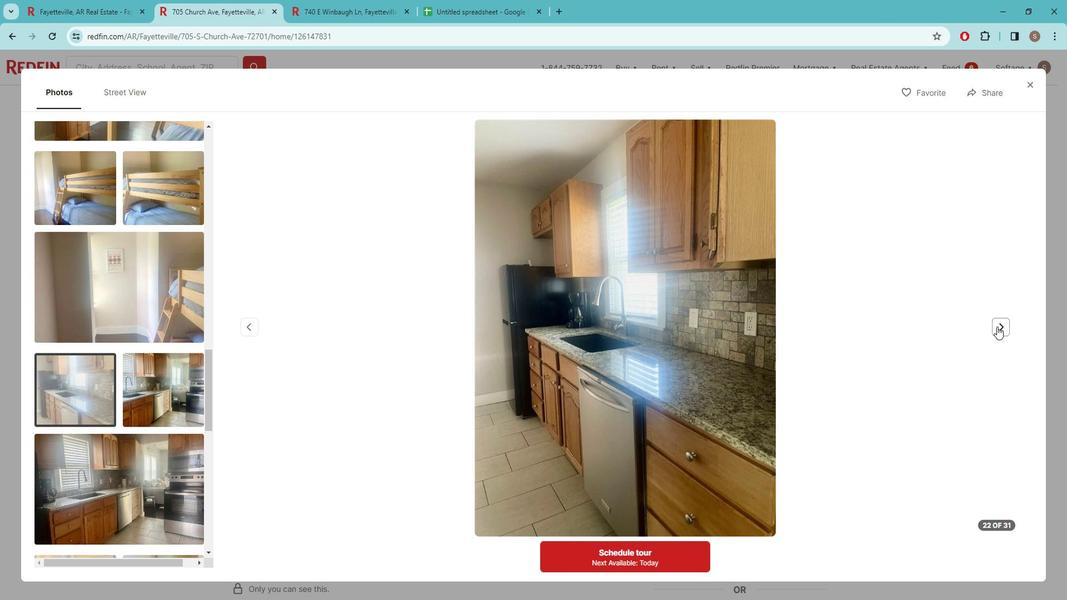 
Action: Mouse pressed left at (1007, 324)
Screenshot: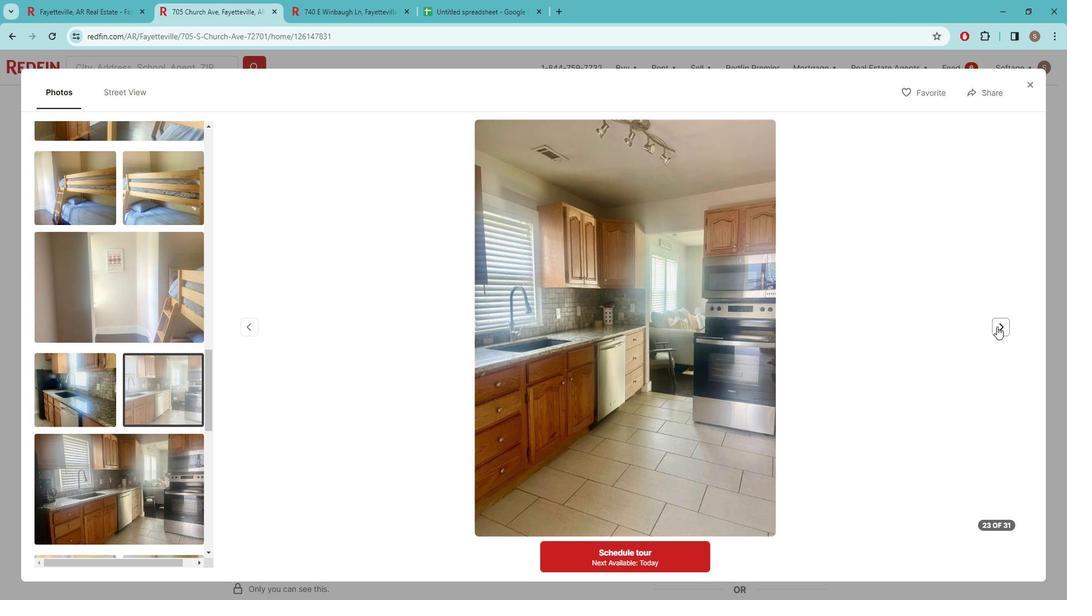 
Action: Mouse pressed left at (1007, 324)
Screenshot: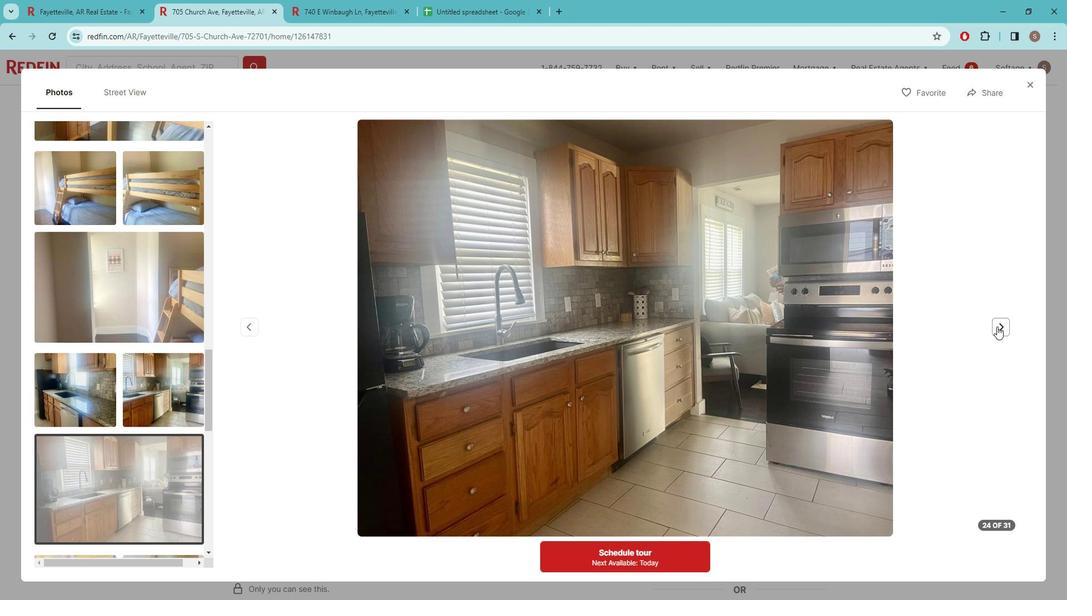 
Action: Mouse pressed left at (1007, 324)
